 Task: Reply to email with the signature Gabriel Evans with the subject Invitation to a conference from softage.10@softage.net with the message I would like to schedule a call to discuss the proposed changes to the project plan.
Action: Mouse moved to (1137, 189)
Screenshot: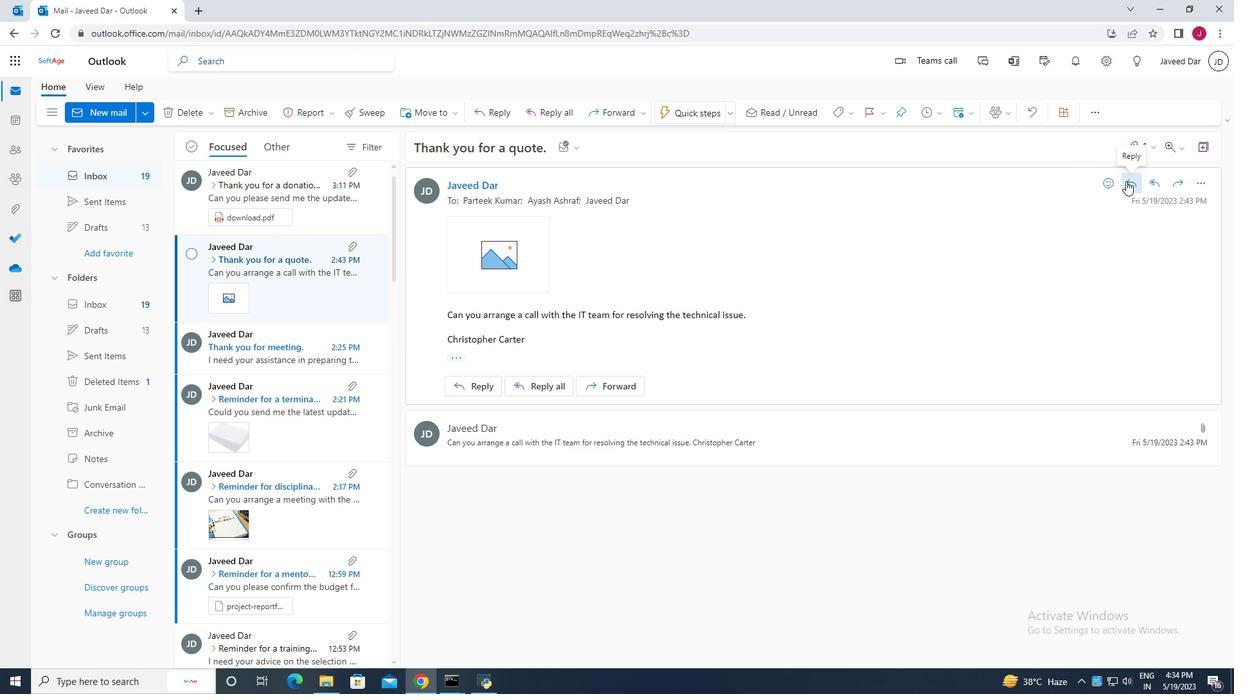 
Action: Mouse pressed left at (1137, 189)
Screenshot: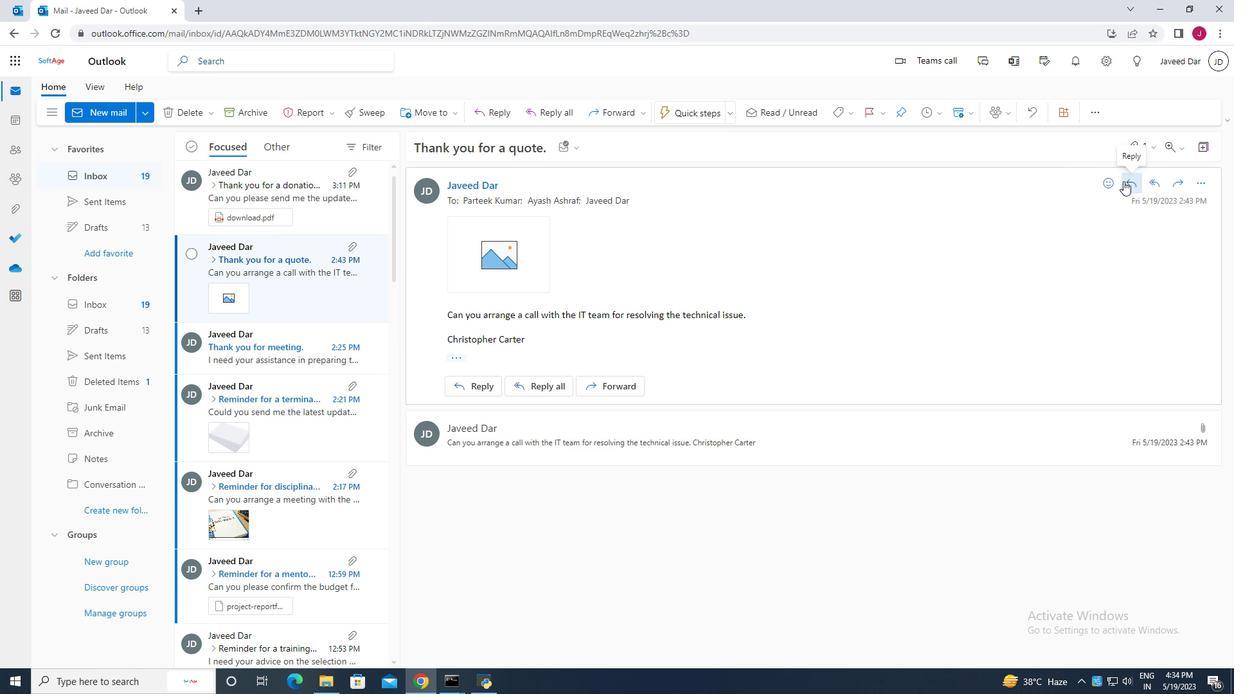 
Action: Mouse moved to (1209, 274)
Screenshot: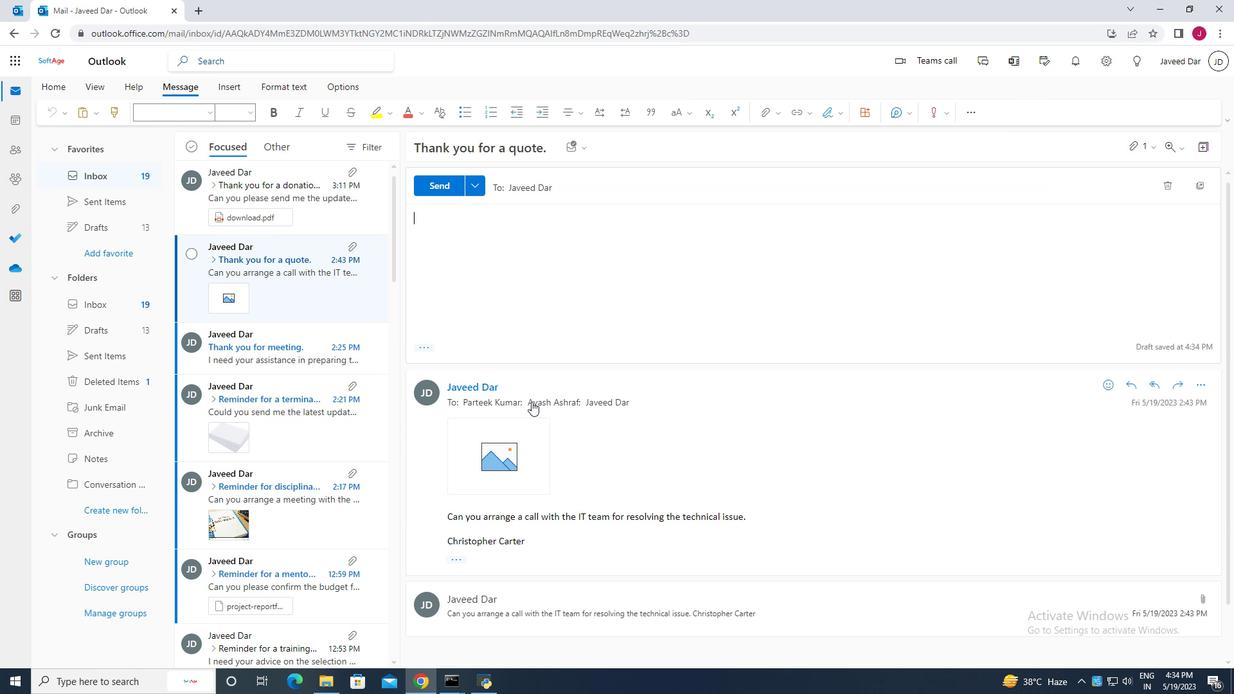 
Action: Mouse pressed left at (1209, 274)
Screenshot: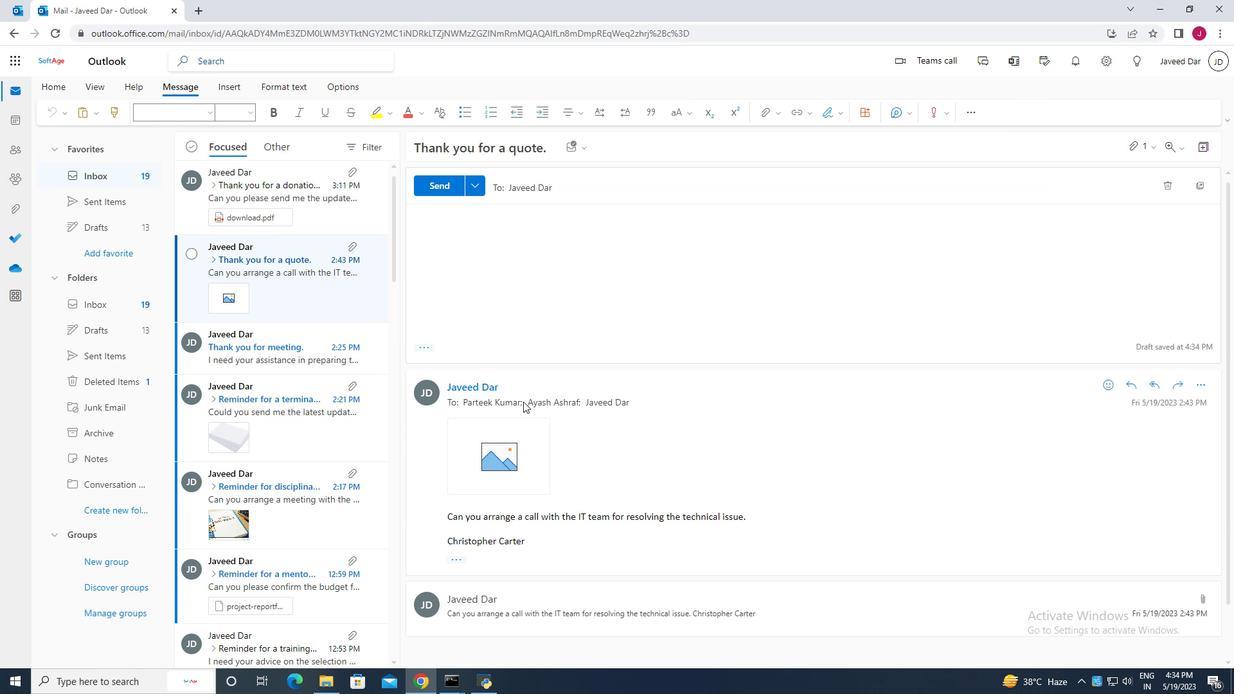 
Action: Mouse moved to (846, 113)
Screenshot: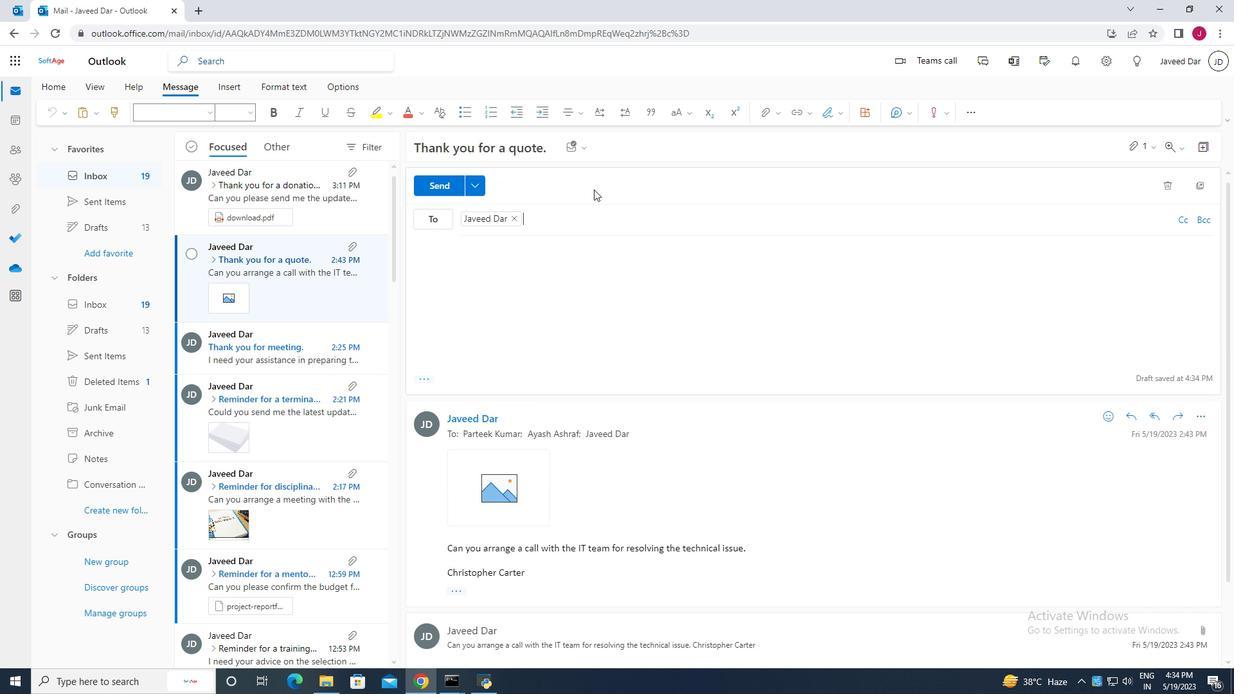 
Action: Mouse pressed left at (846, 113)
Screenshot: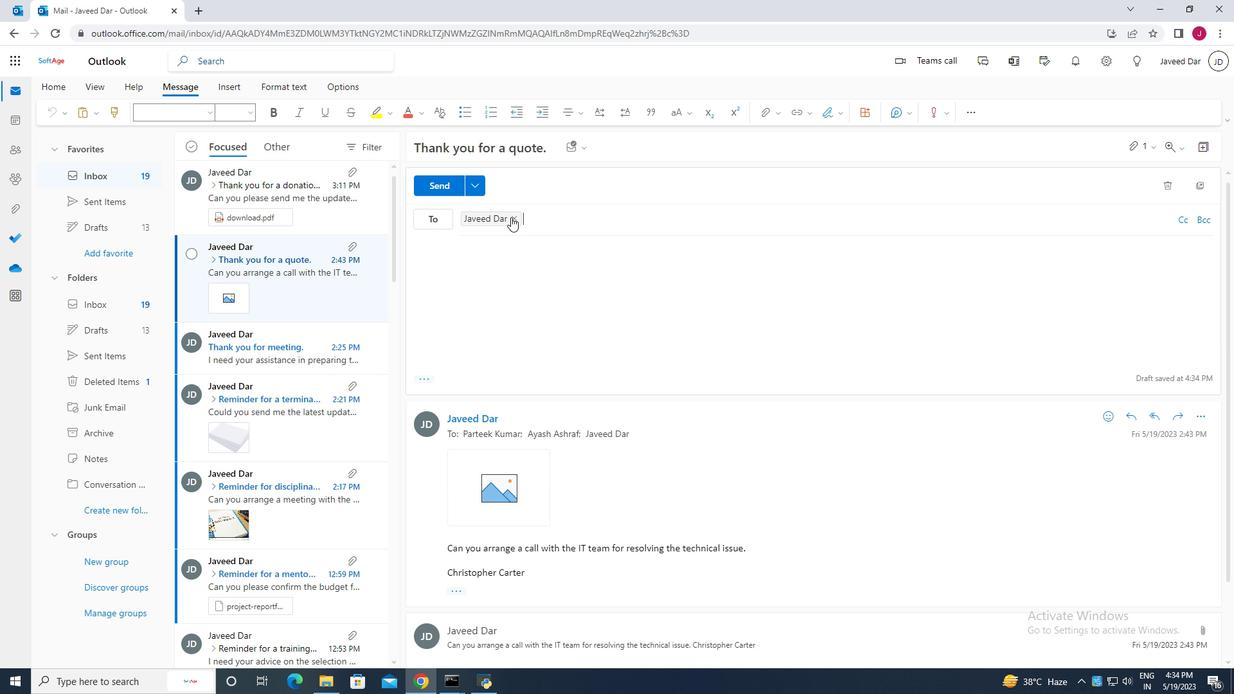 
Action: Mouse moved to (165, 152)
Screenshot: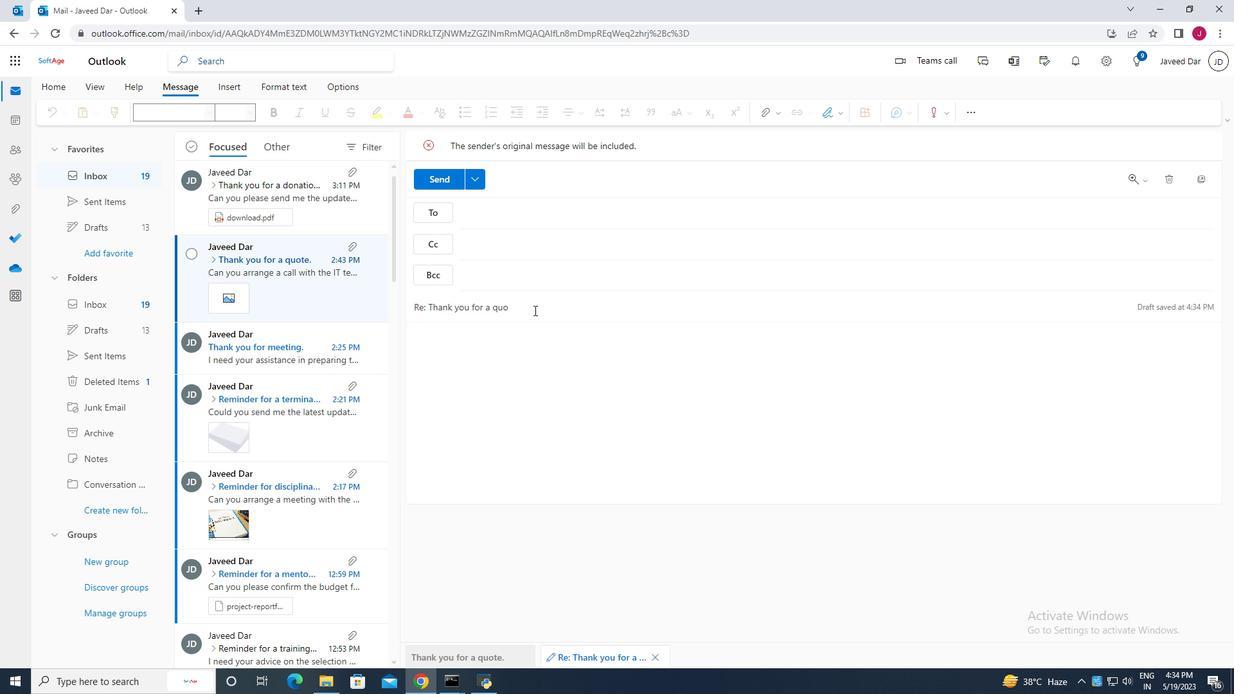 
Action: Mouse pressed left at (165, 152)
Screenshot: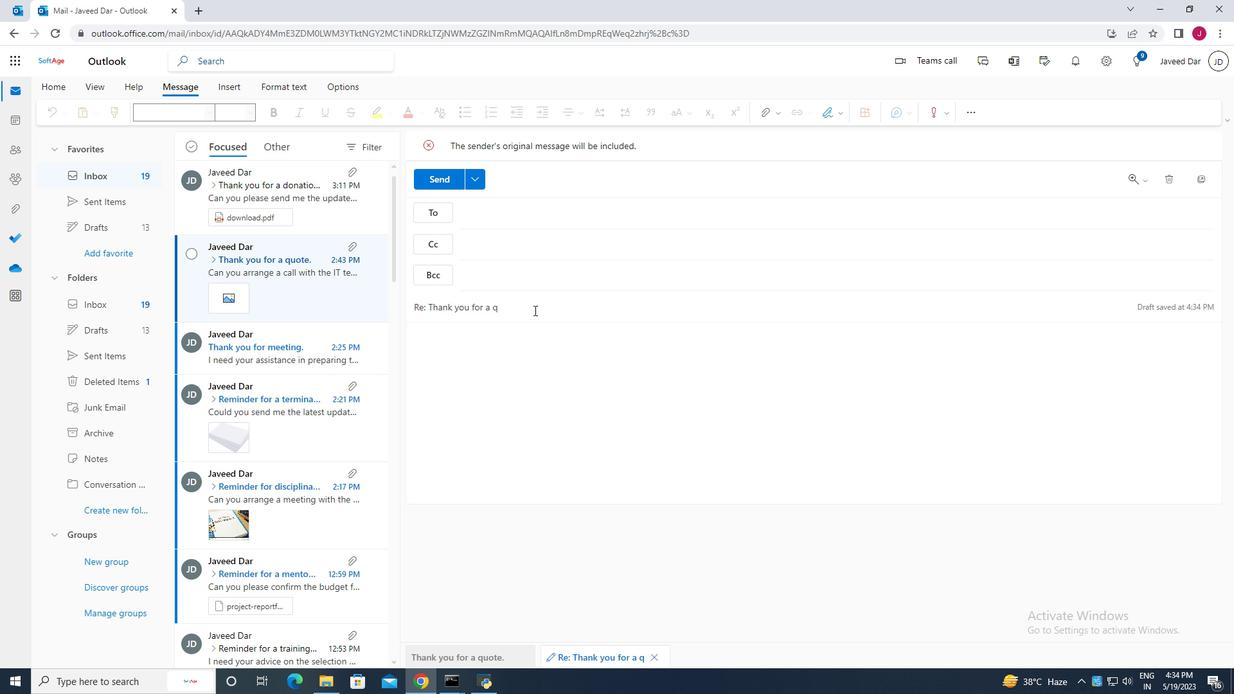 
Action: Mouse moved to (75, 145)
Screenshot: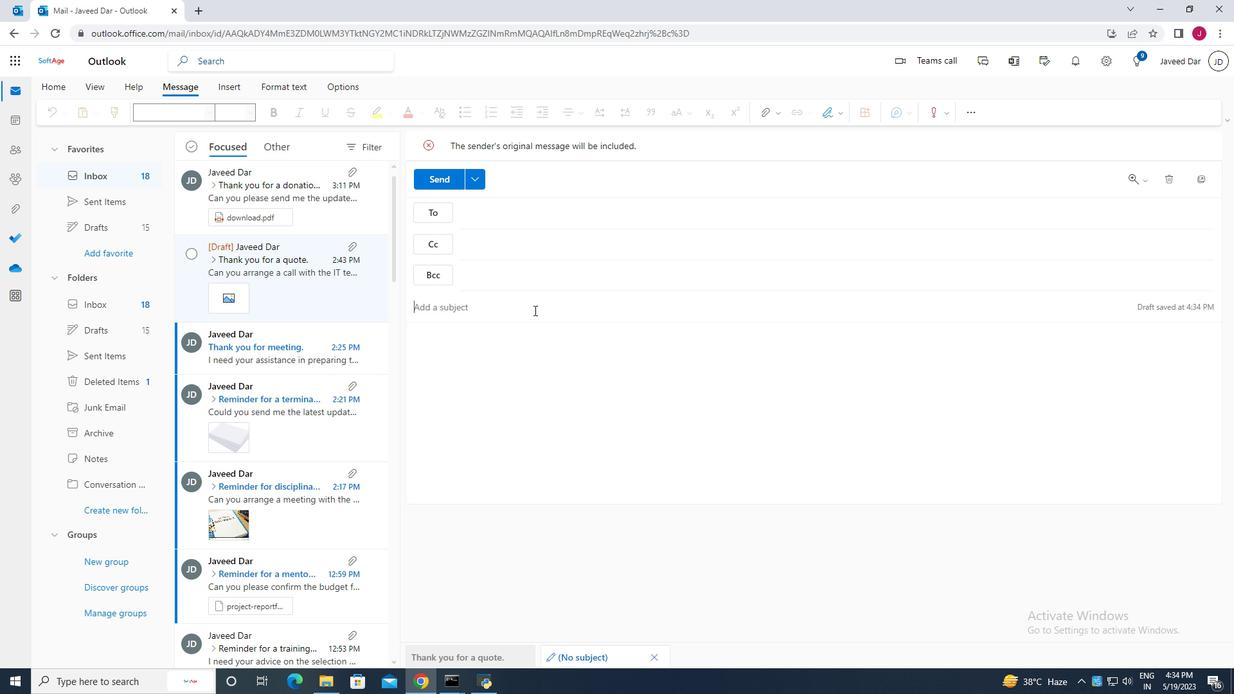 
Action: Mouse pressed left at (75, 145)
Screenshot: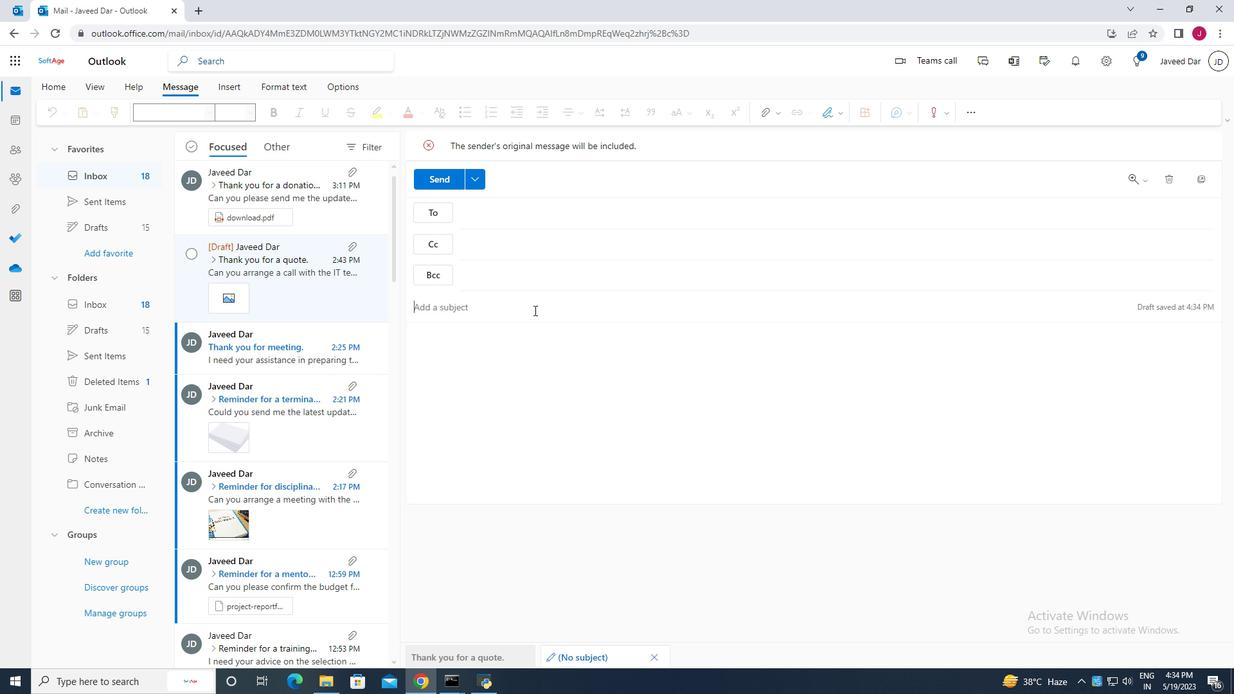 
Action: Mouse moved to (75, 145)
Screenshot: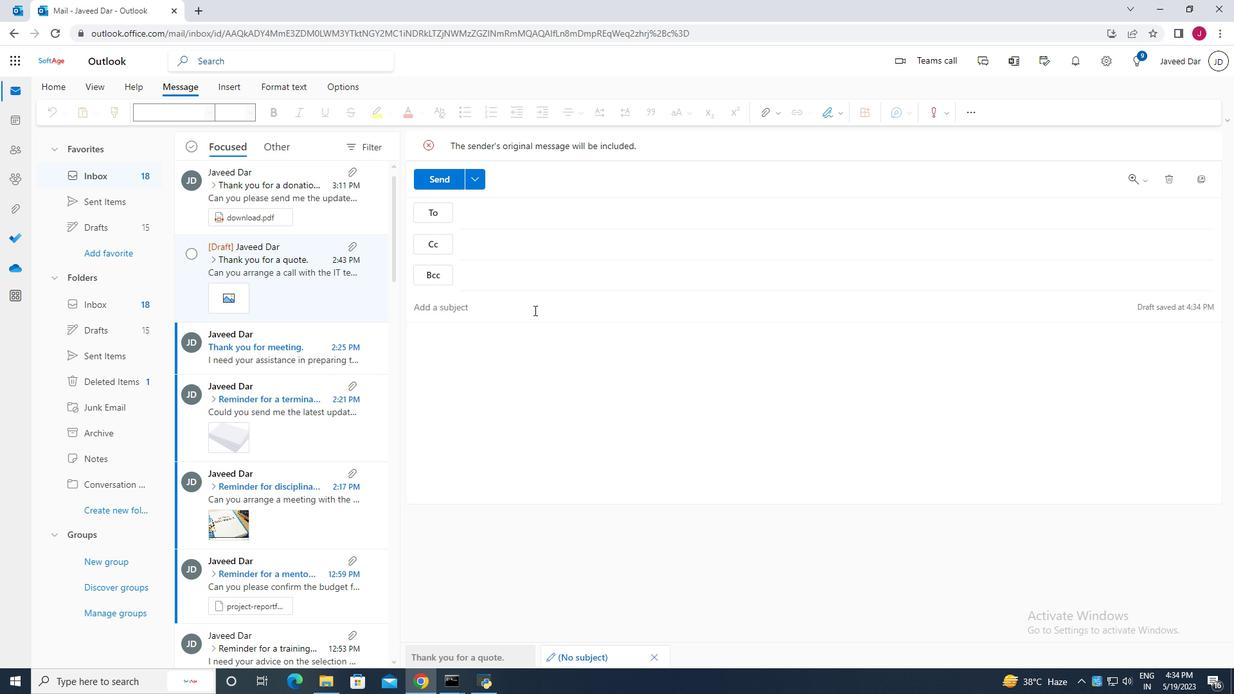
Action: Key pressed <Key.backspace><Key.backspace><Key.backspace><Key.backspace><Key.caps_lock>I<Key.caps_lock>nvitation<Key.space>to<Key.space>a<Key.space>conference<Key.space>
Screenshot: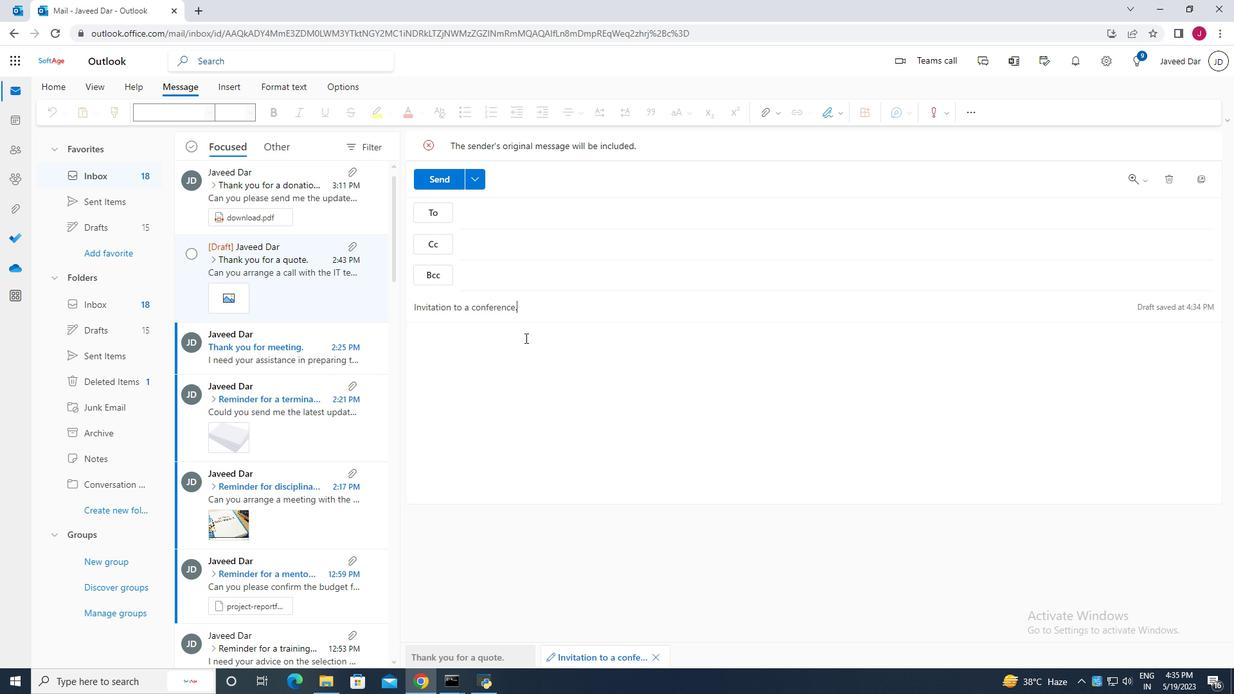 
Action: Mouse moved to (105, 169)
Screenshot: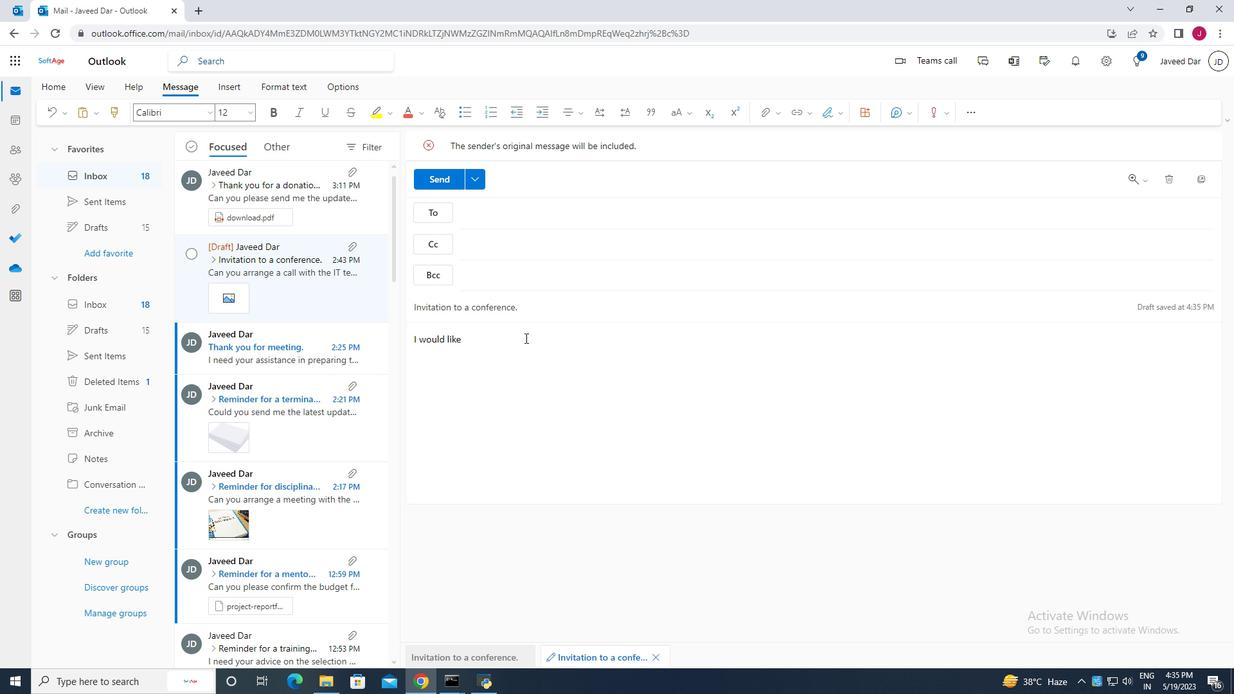 
Action: Mouse pressed left at (105, 169)
Screenshot: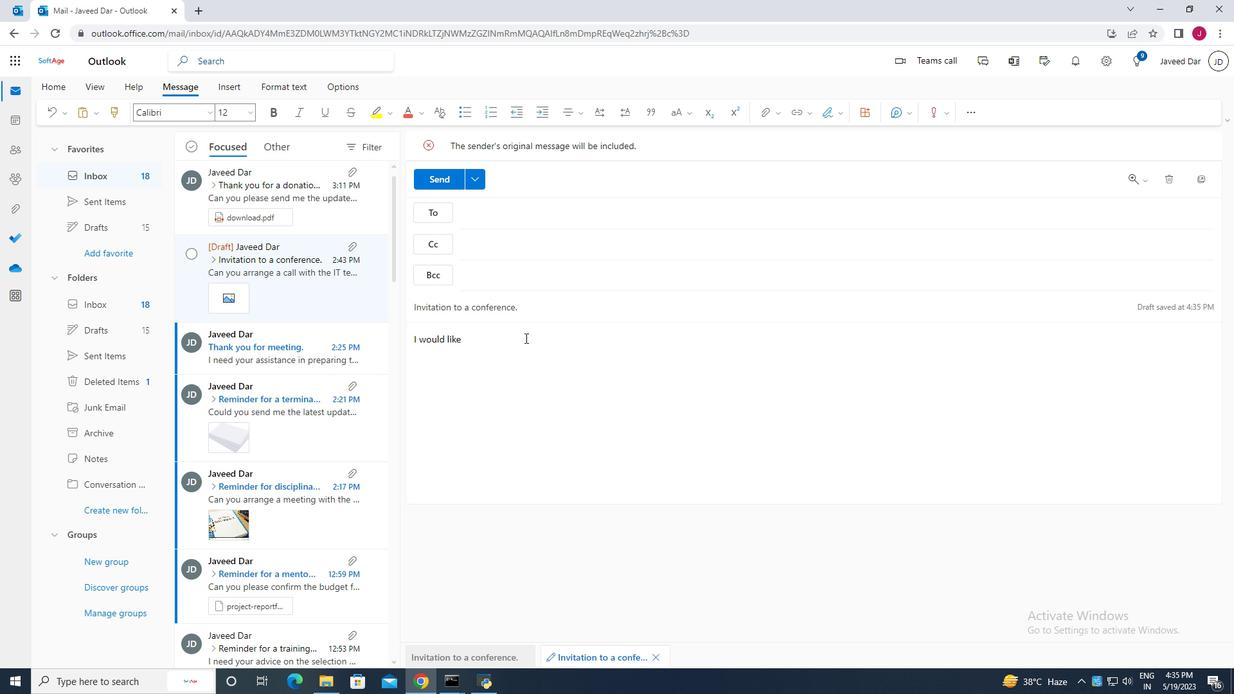 
Action: Key pressed <Key.caps_lock>I<Key.caps_lock><Key.space>would<Key.space>like<Key.space>to<Key.space>shedule<Key.space>a<Key.space>call<Key.space>to<Key.space>discuss<Key.space>the<Key.space>proposed<Key.space>changes<Key.space>to<Key.space>the<Key.space>prog<Key.backspace>ject<Key.space>plan<Key.space><Key.backspace>.
Screenshot: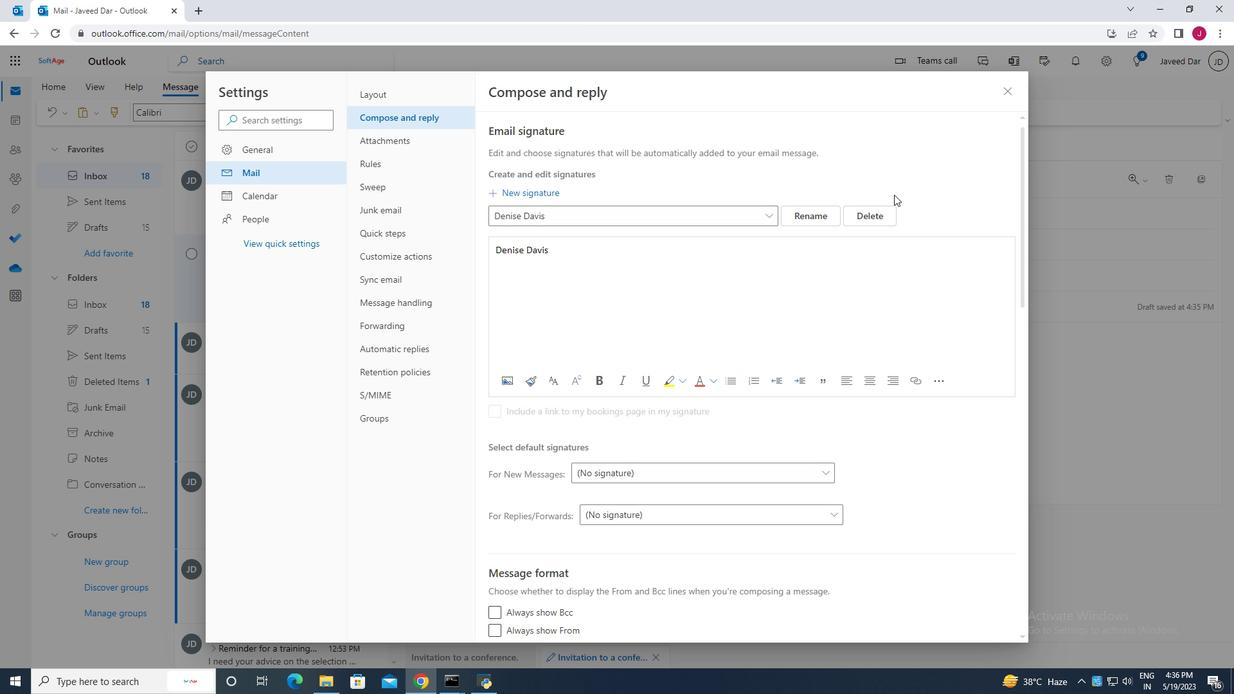 
Action: Mouse moved to (805, 71)
Screenshot: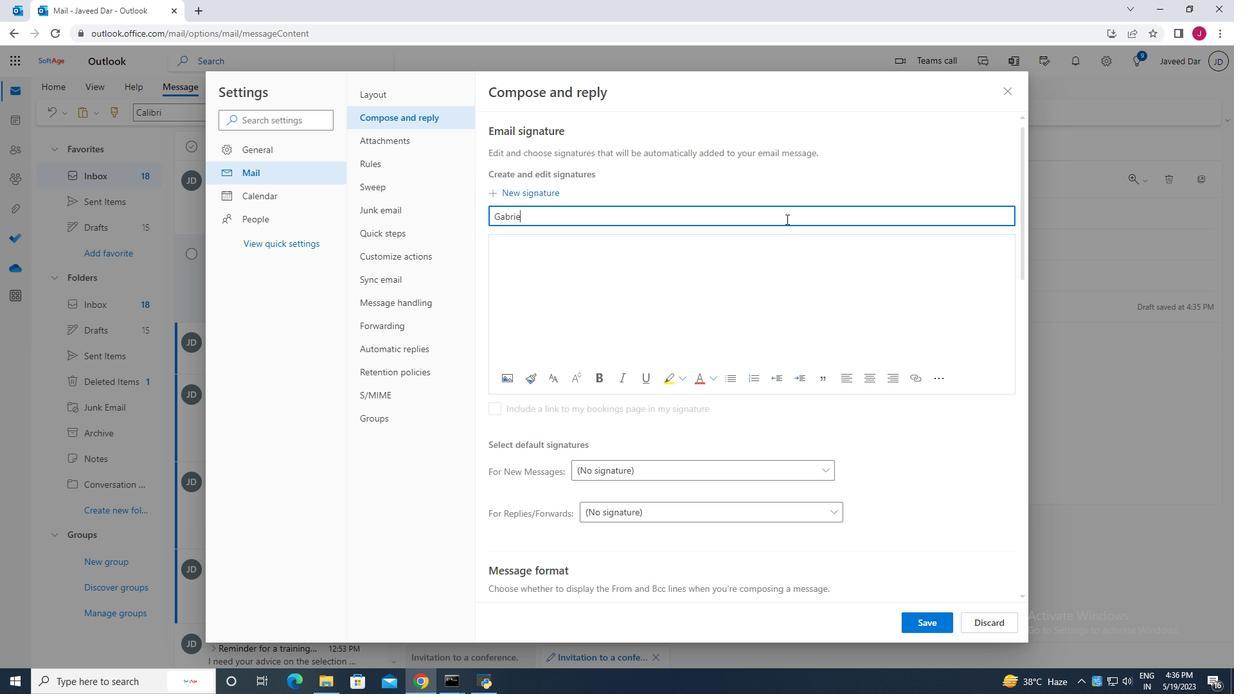 
Action: Mouse pressed left at (805, 71)
Screenshot: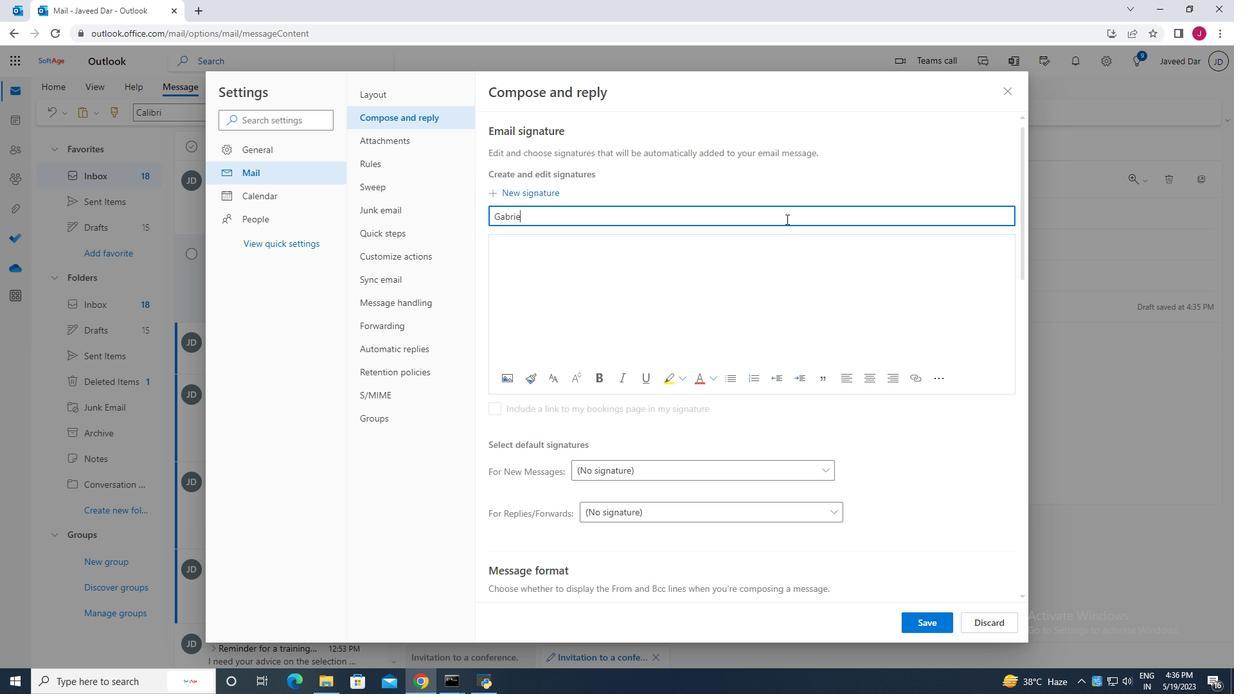 
Action: Mouse moved to (767, 221)
Screenshot: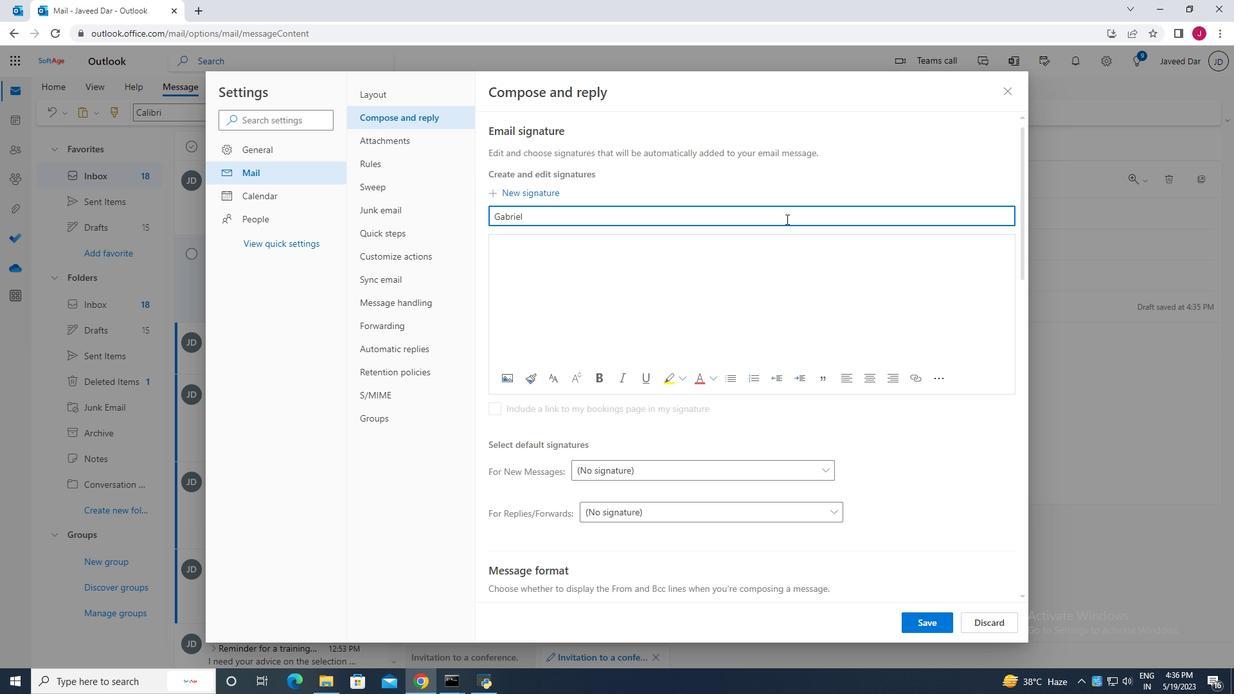 
Action: Mouse pressed left at (767, 221)
Screenshot: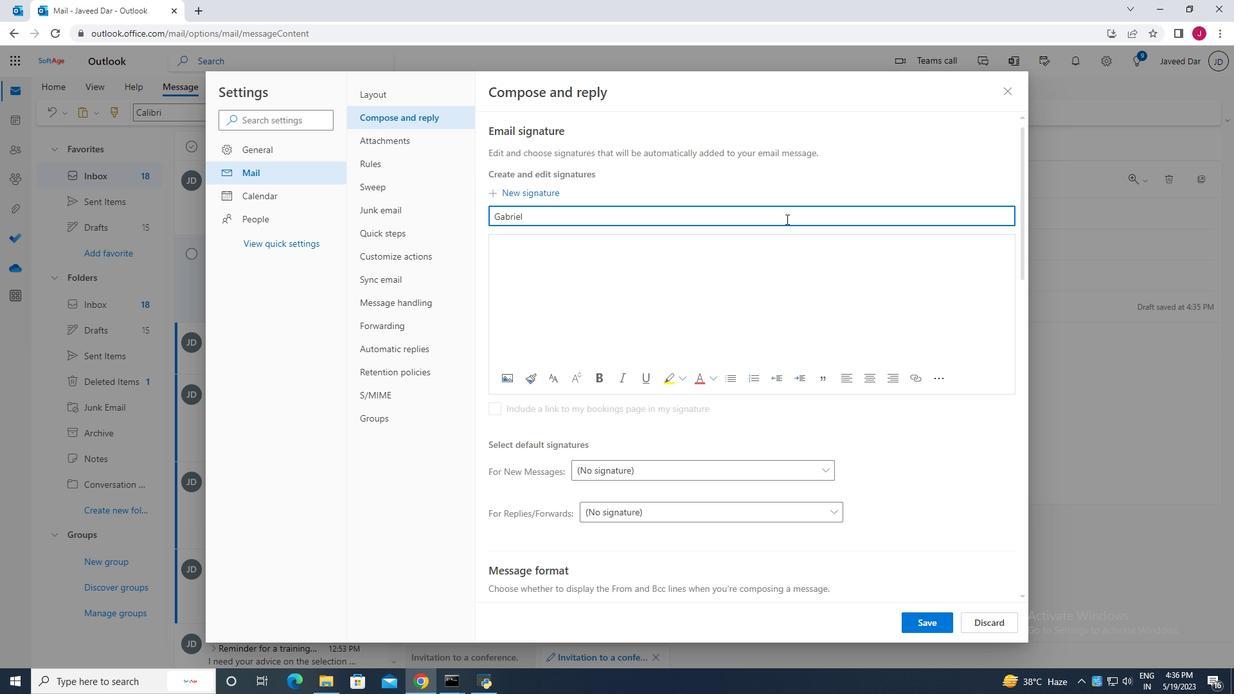 
Action: Mouse moved to (549, 187)
Screenshot: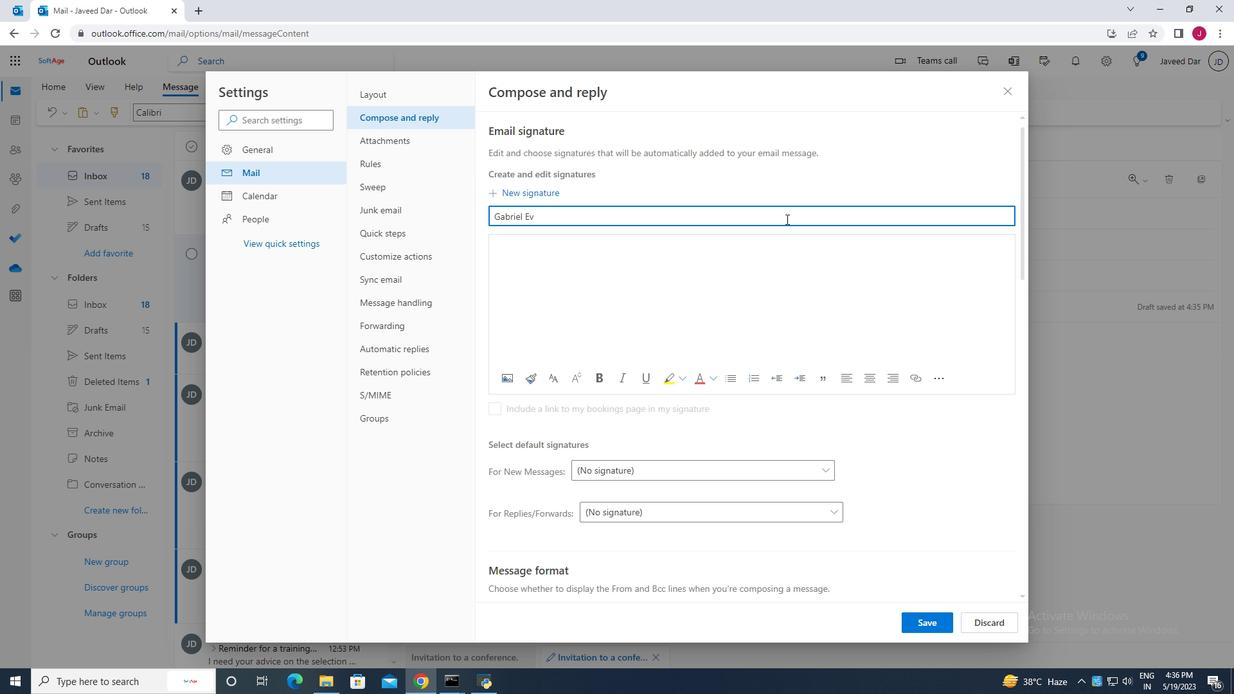 
Action: Mouse pressed left at (549, 187)
Screenshot: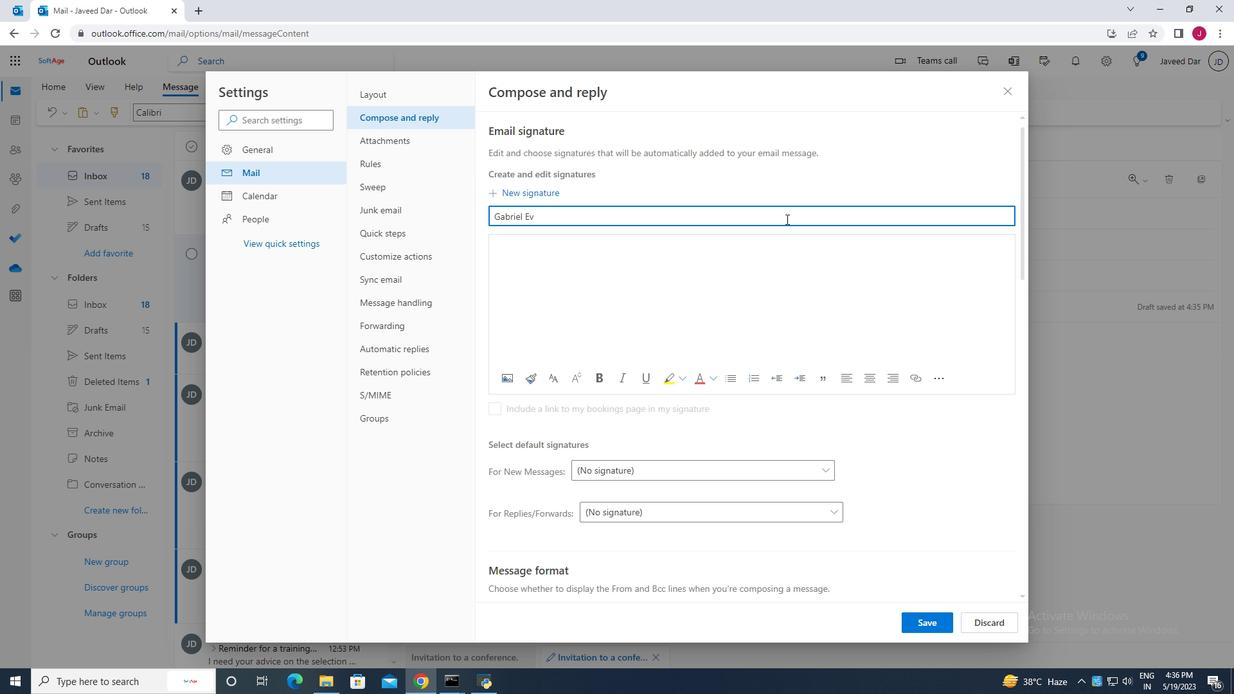 
Action: Mouse moved to (554, 211)
Screenshot: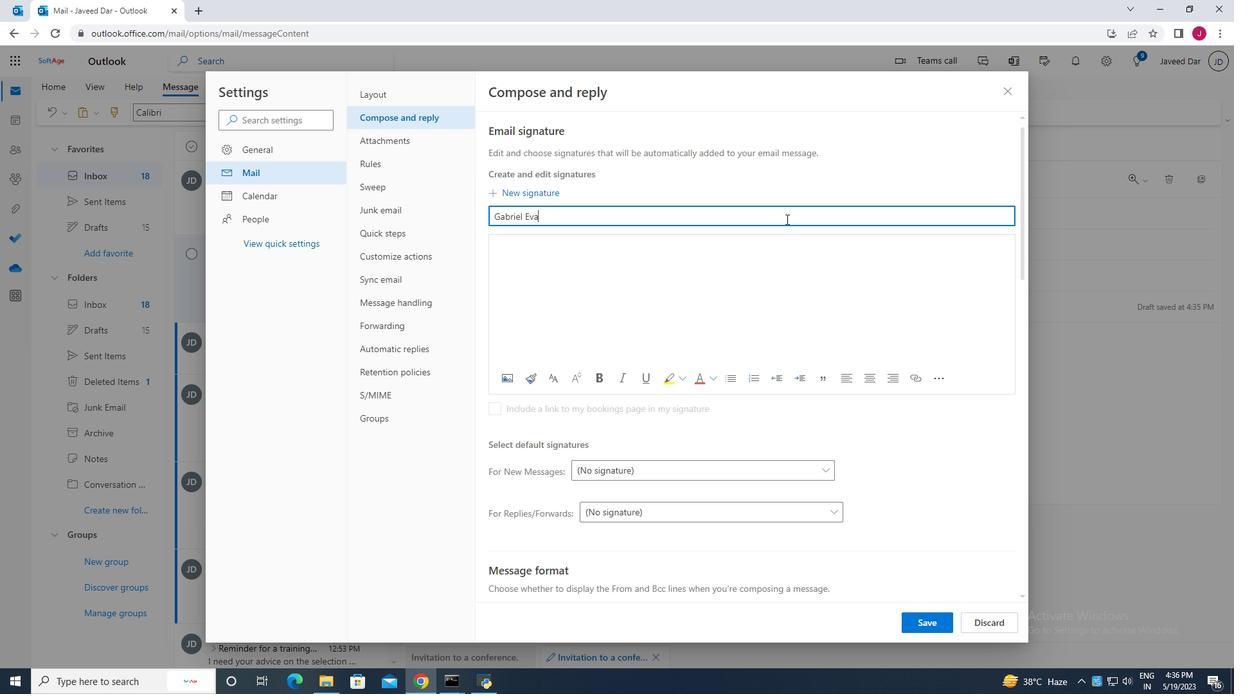 
Action: Mouse pressed left at (554, 211)
Screenshot: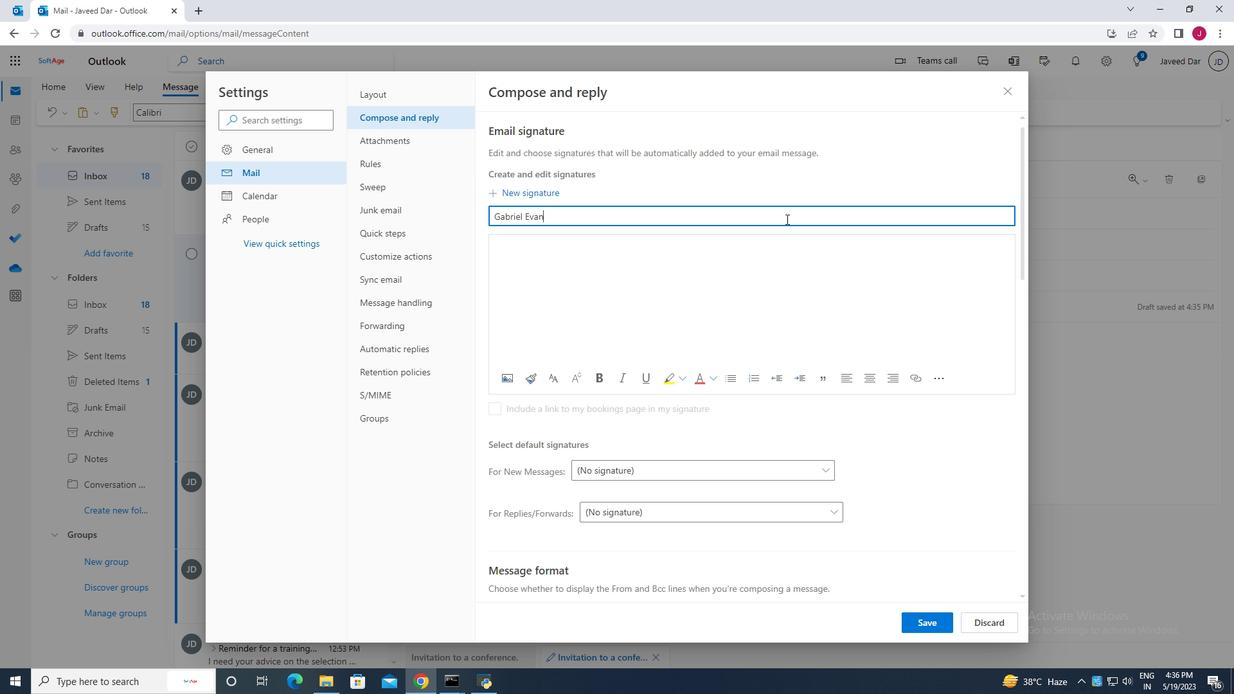 
Action: Key pressed <Key.caps_lock>G<Key.caps_lock>abriel<Key.space><Key.caps_lock>E<Key.caps_lock>vans
Screenshot: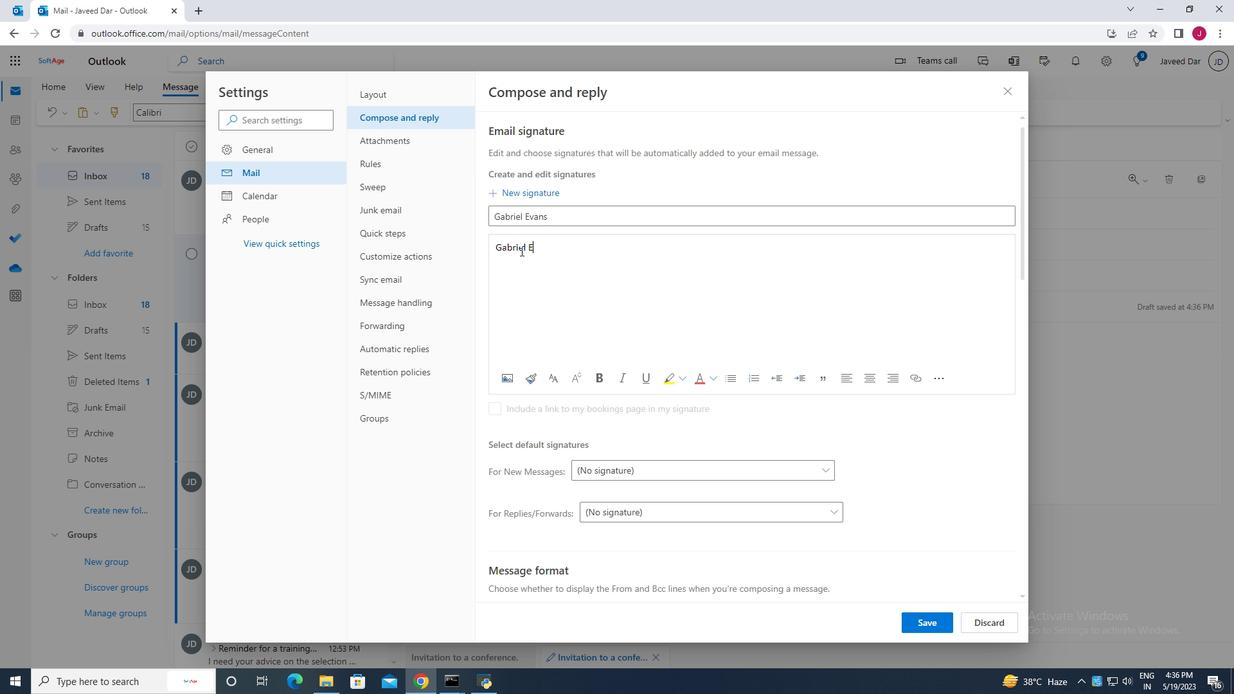 
Action: Mouse moved to (545, 246)
Screenshot: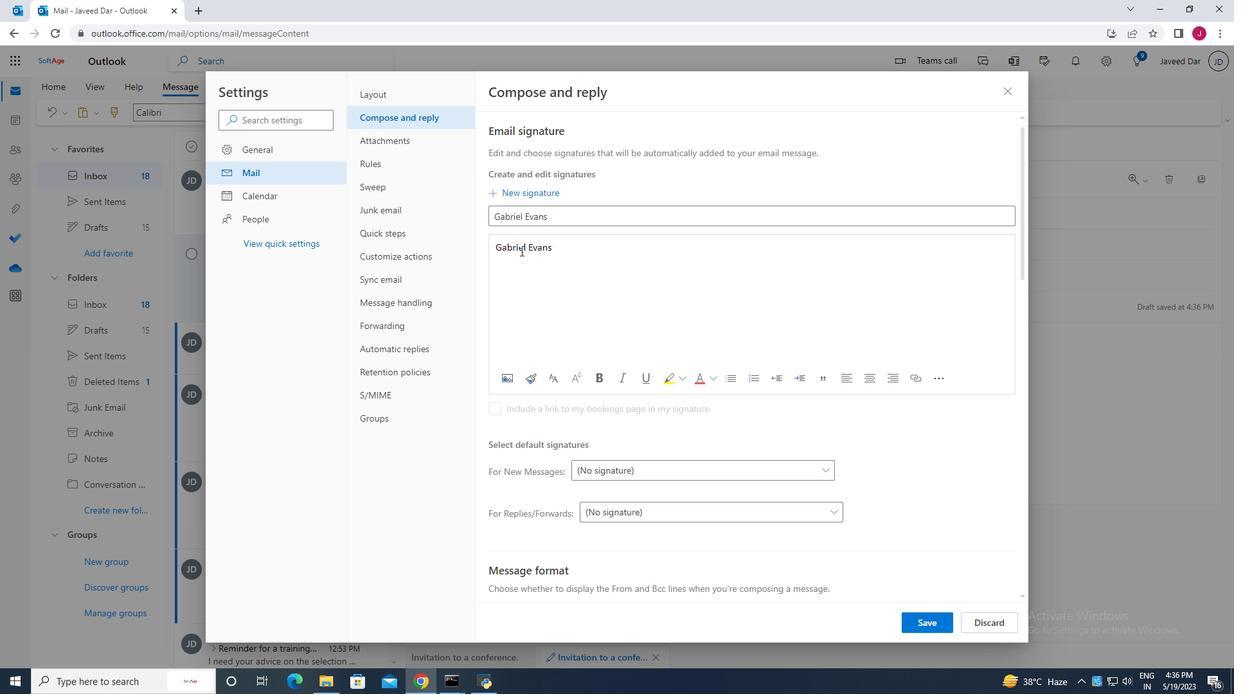 
Action: Mouse pressed left at (545, 246)
Screenshot: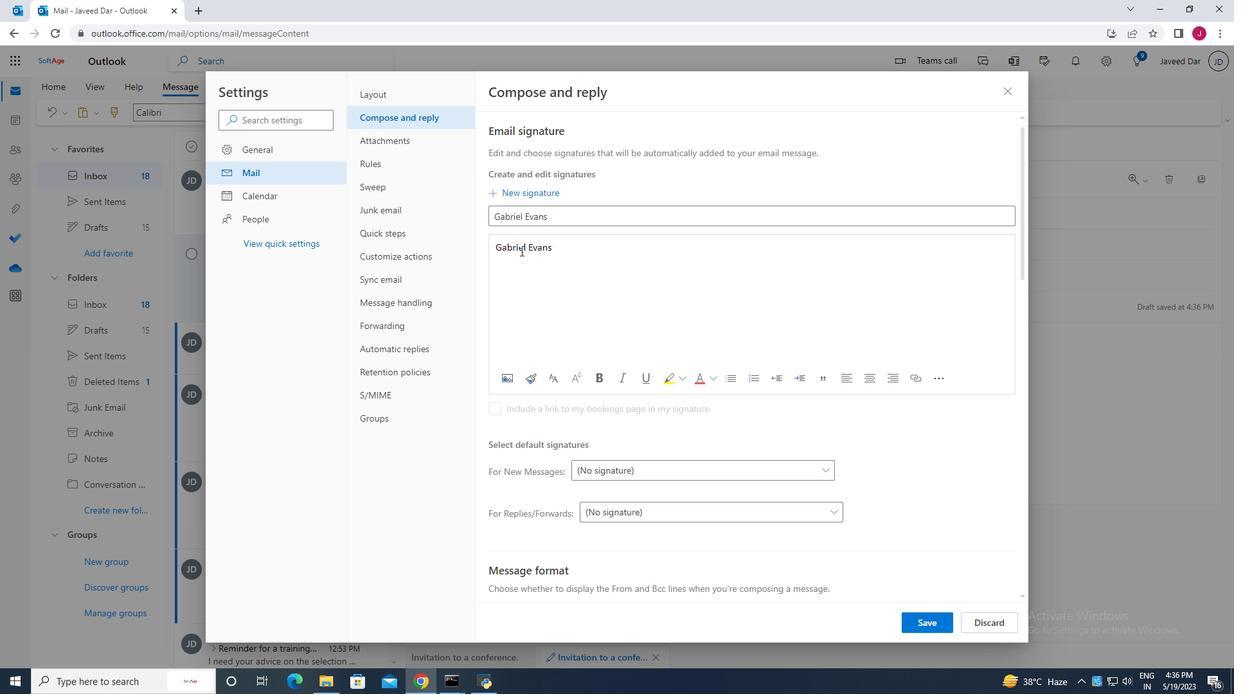 
Action: Key pressed <Key.caps_lock>G<Key.caps_lock>abriel<Key.space><Key.caps_lock>E<Key.caps_lock>vans
Screenshot: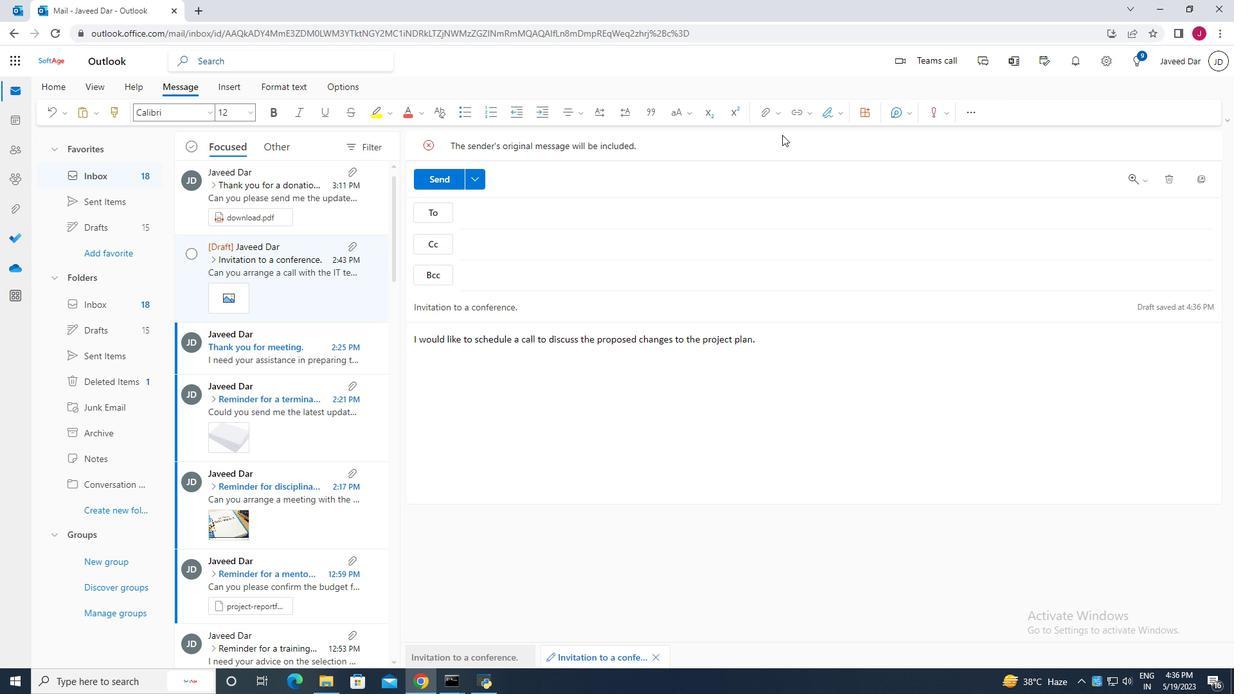 
Action: Mouse moved to (928, 631)
Screenshot: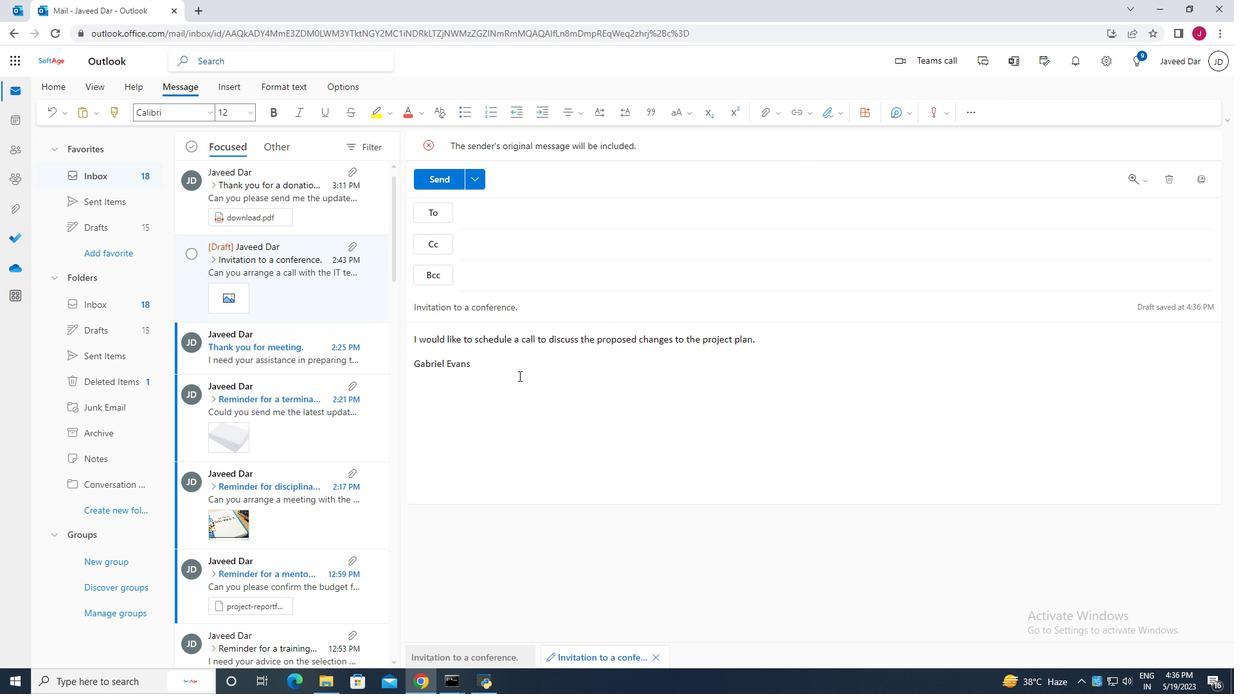 
Action: Mouse pressed left at (928, 631)
Screenshot: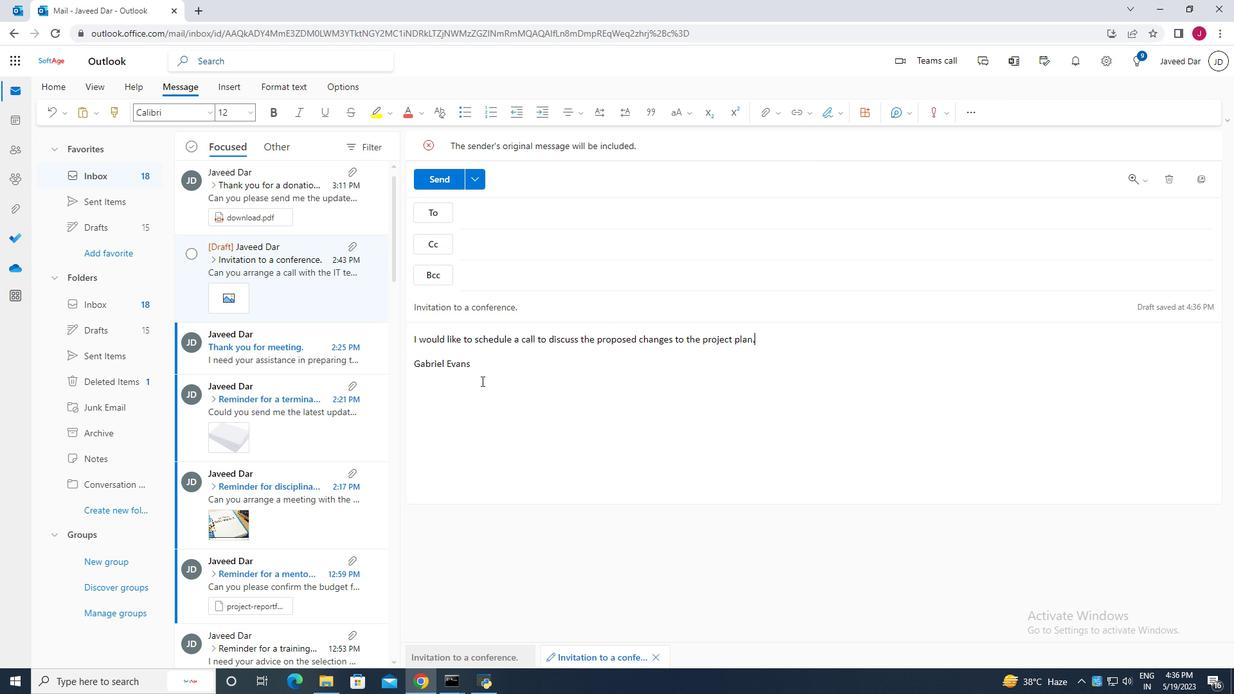 
Action: Mouse moved to (1013, 86)
Screenshot: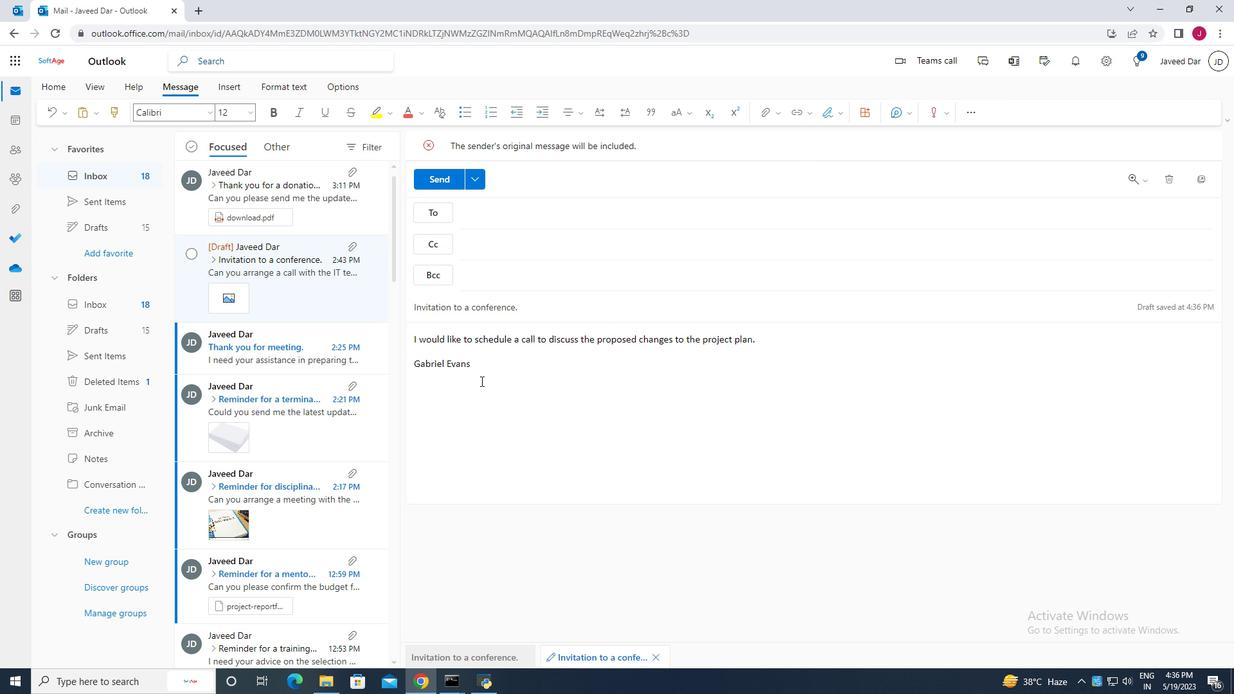 
Action: Mouse pressed left at (1013, 86)
Screenshot: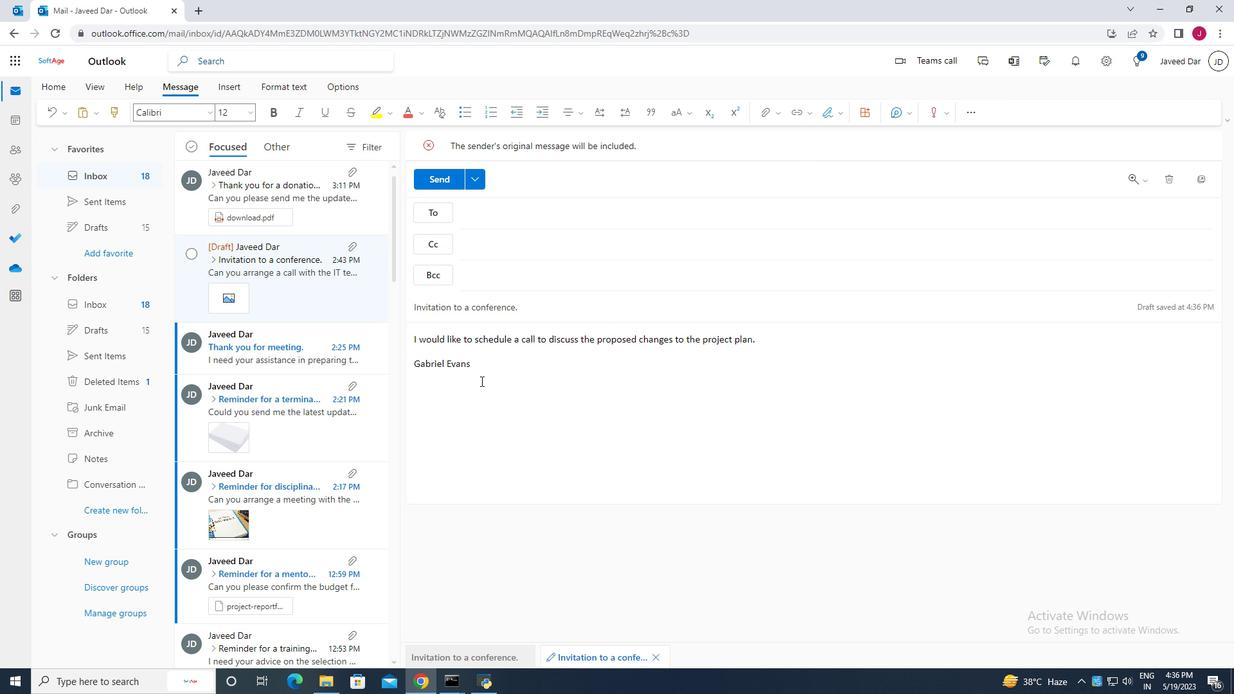 
Action: Mouse moved to (798, 81)
Screenshot: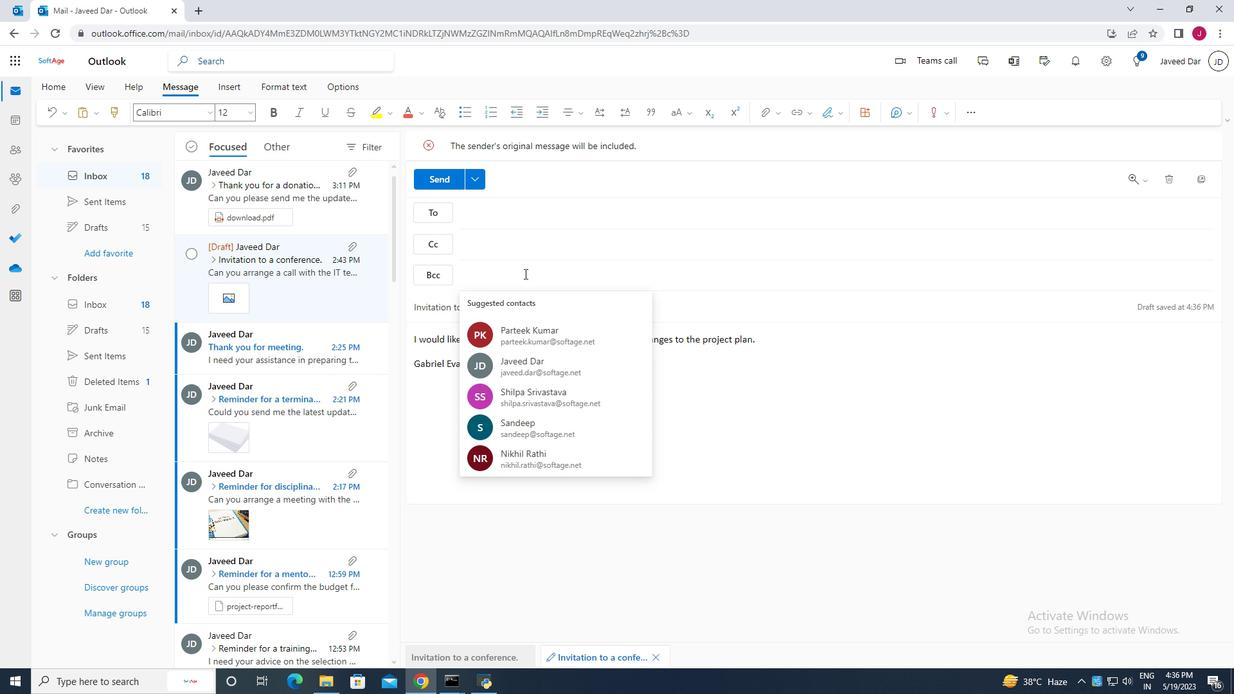 
Action: Mouse pressed left at (798, 81)
Screenshot: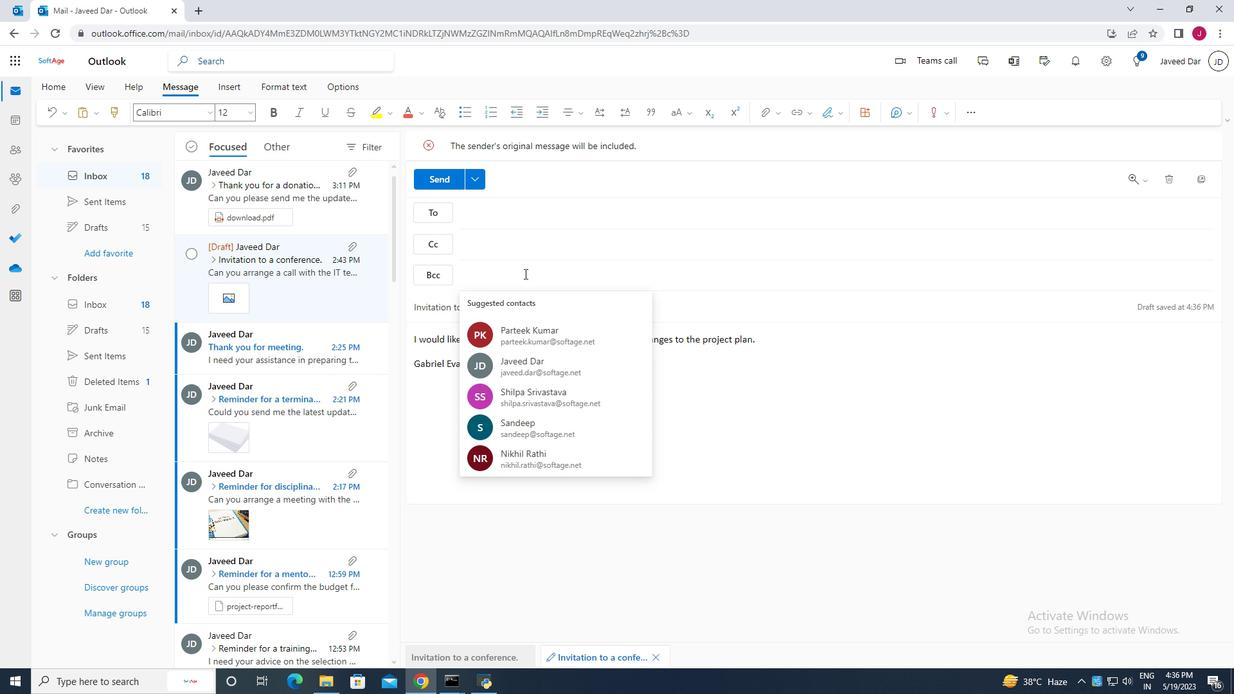 
Action: Mouse moved to (757, 218)
Screenshot: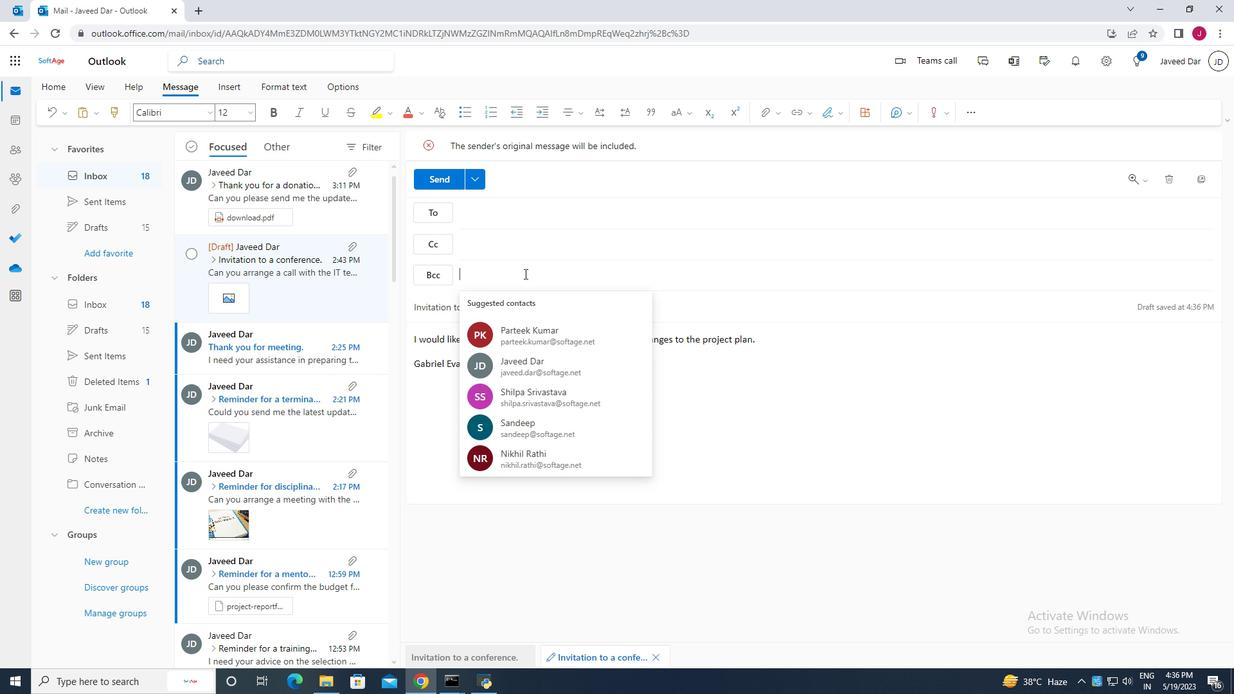 
Action: Mouse pressed left at (757, 218)
Screenshot: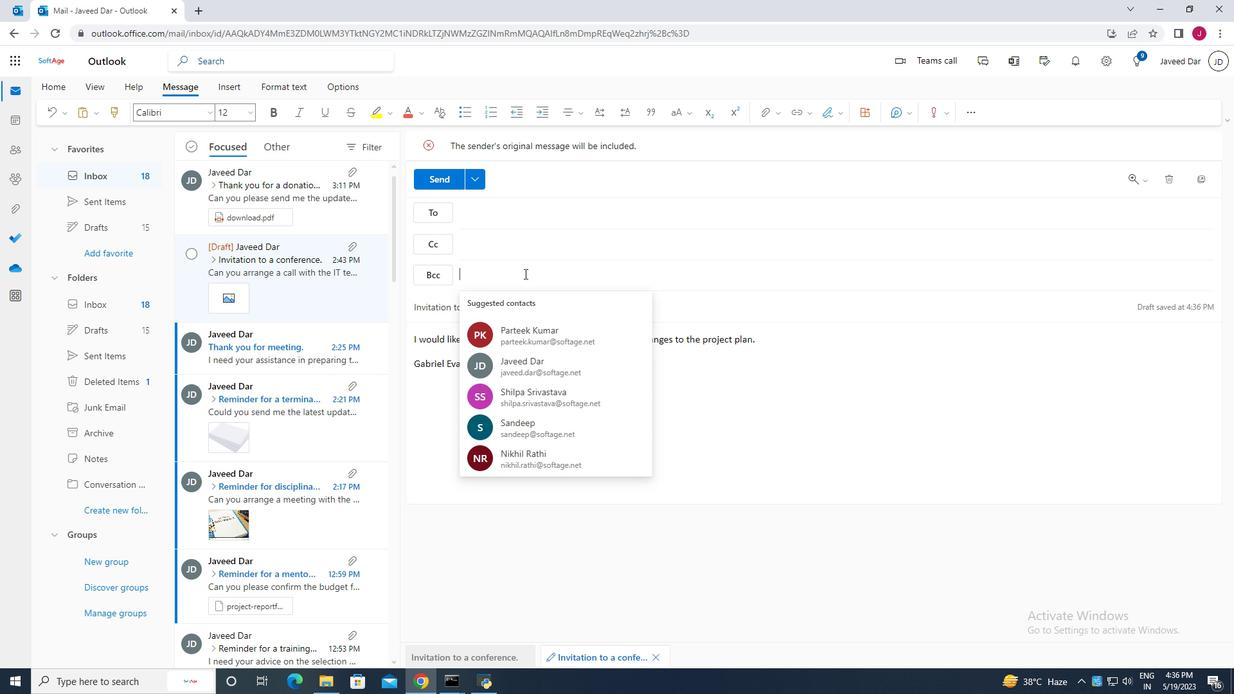
Action: Mouse moved to (168, 111)
Screenshot: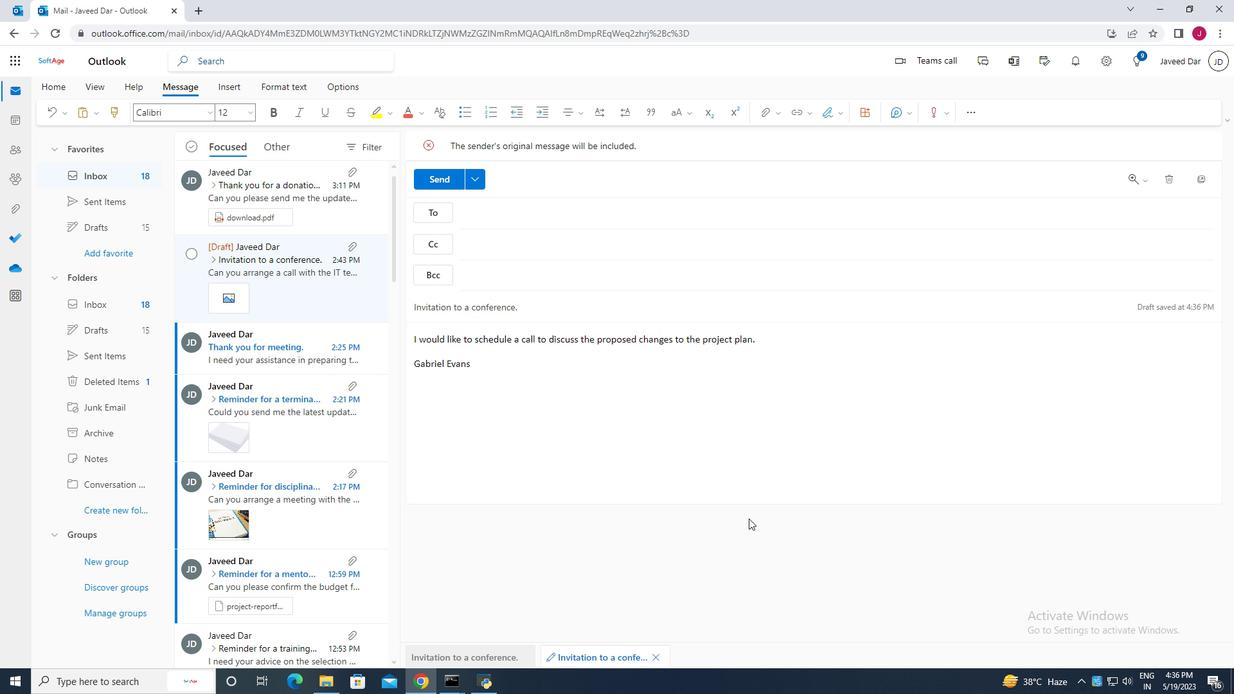 
Action: Mouse pressed left at (168, 111)
Screenshot: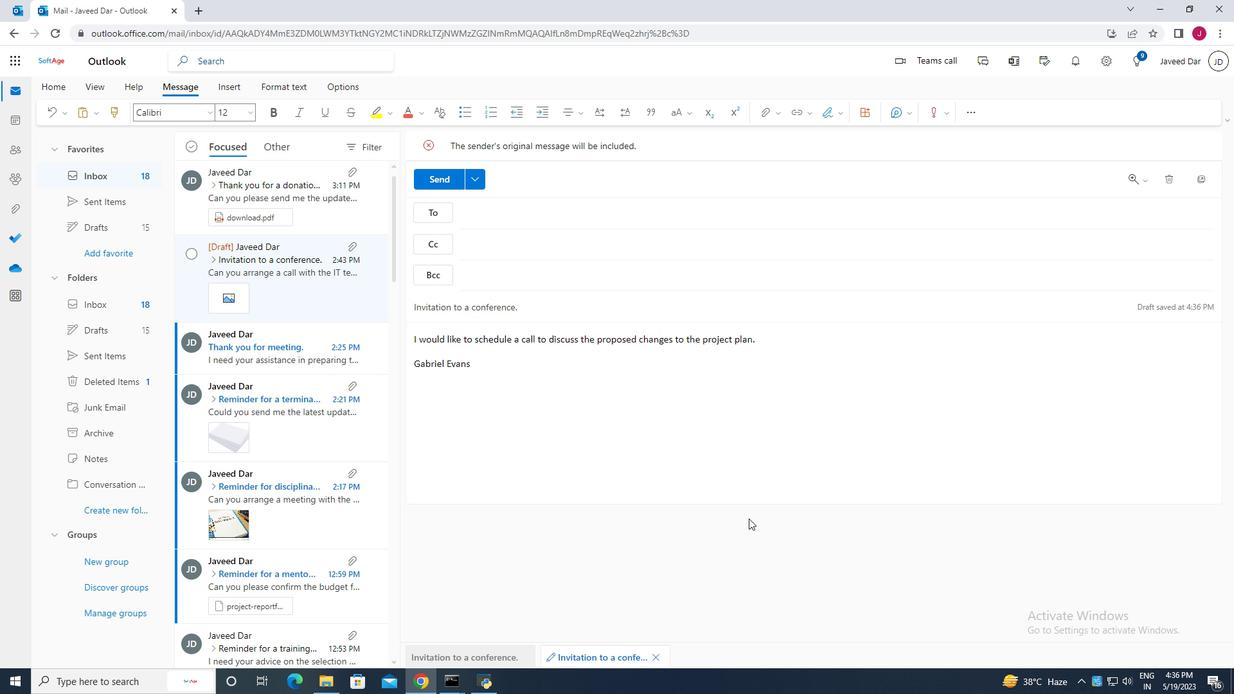 
Action: Mouse moved to (140, 140)
Screenshot: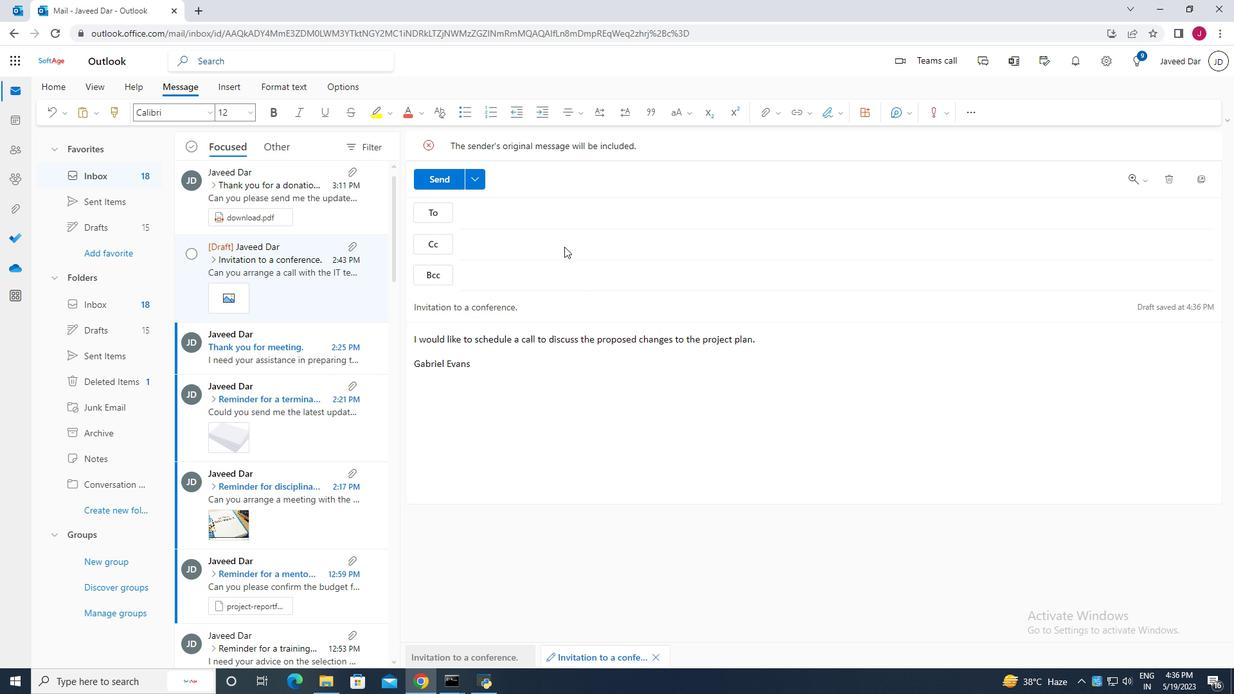 
Action: Mouse pressed left at (140, 140)
Screenshot: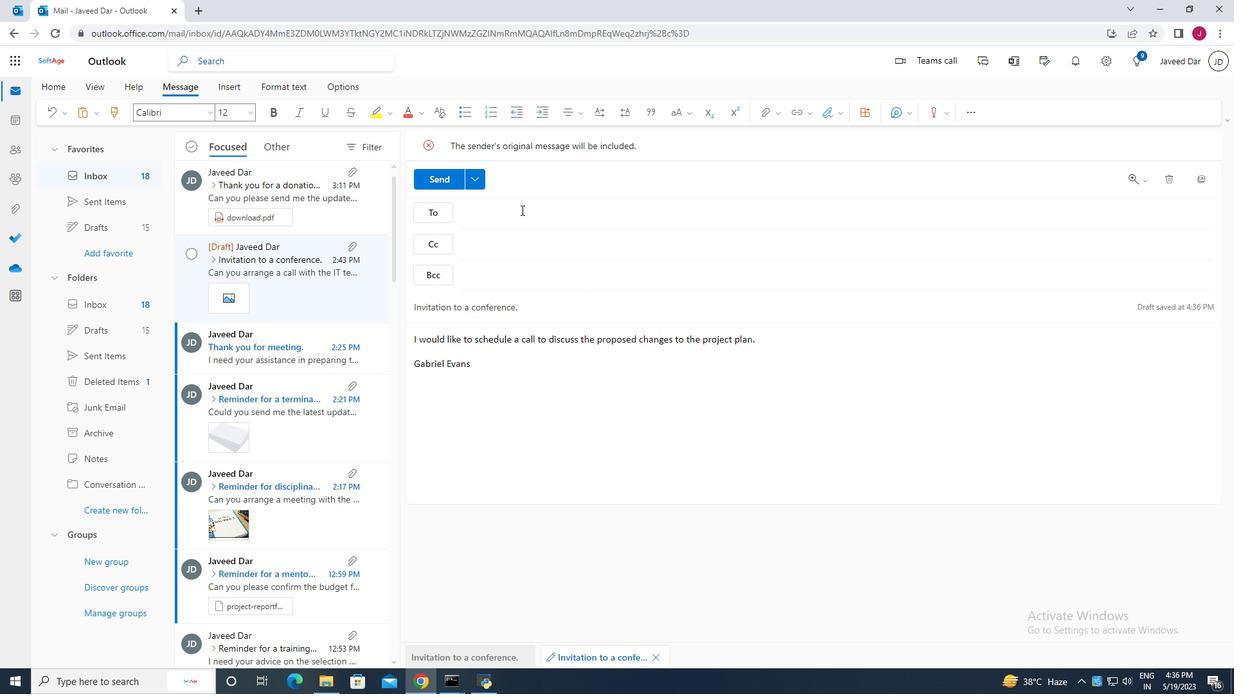 
Action: Mouse moved to (103, 138)
Screenshot: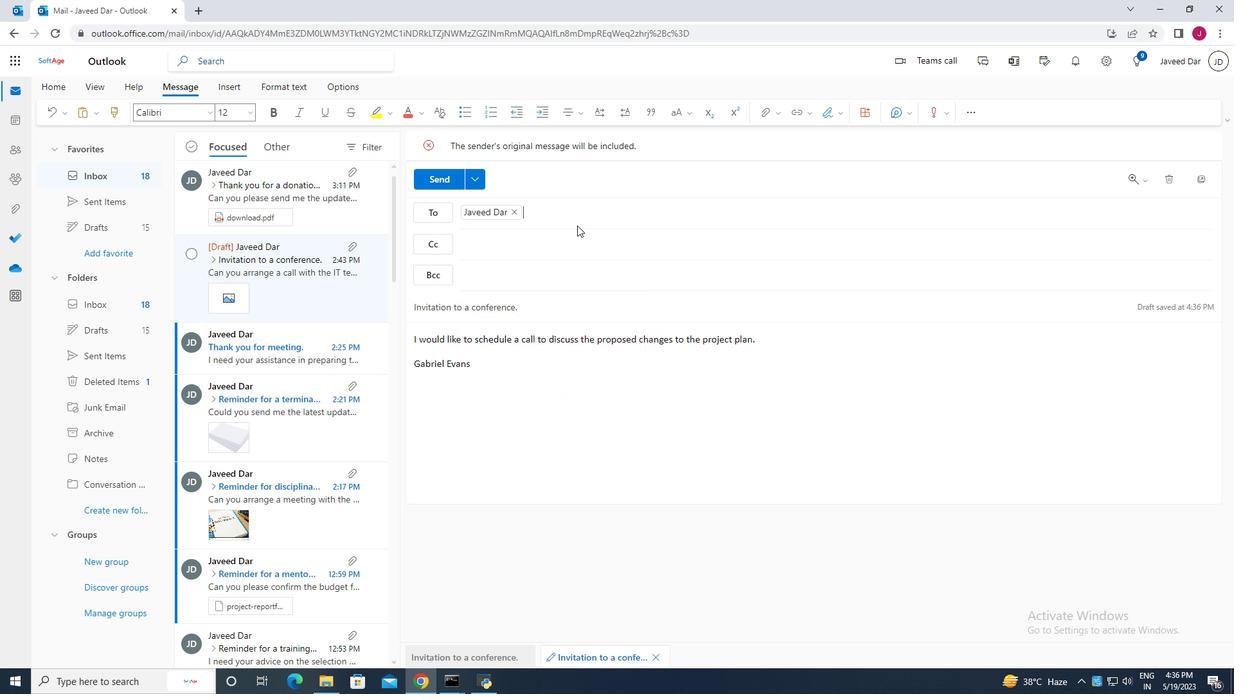 
Action: Mouse pressed left at (103, 138)
Screenshot: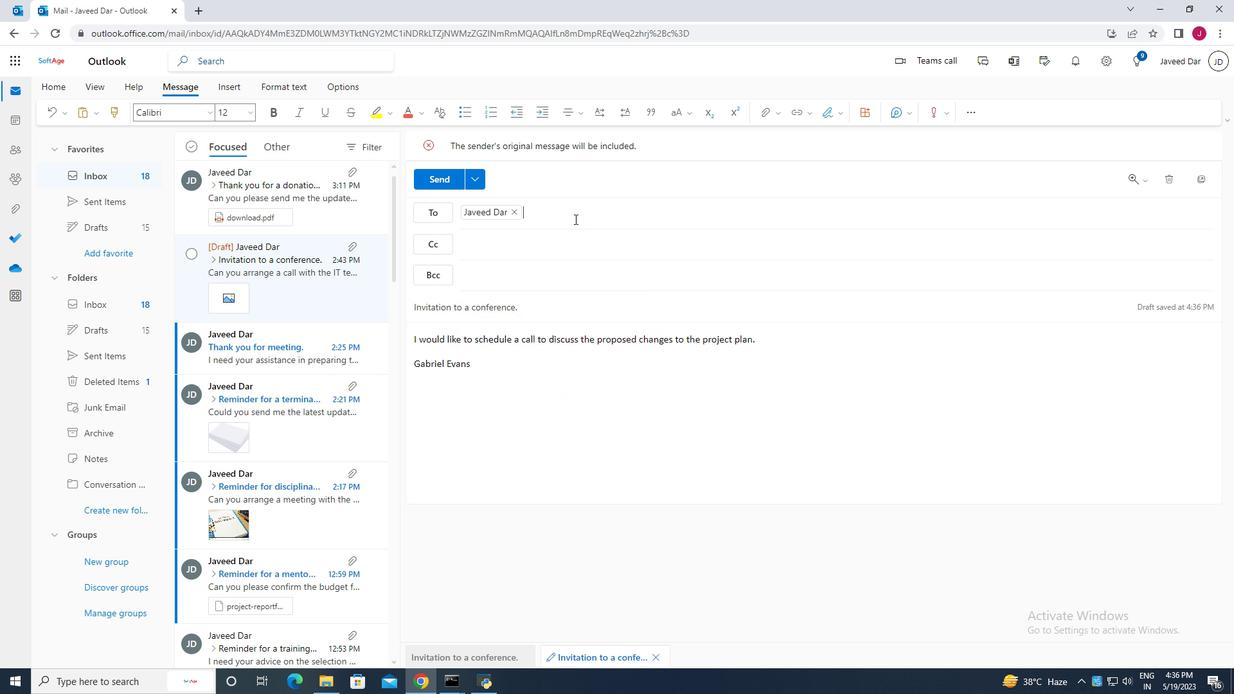 
Action: Mouse moved to (100, 139)
Screenshot: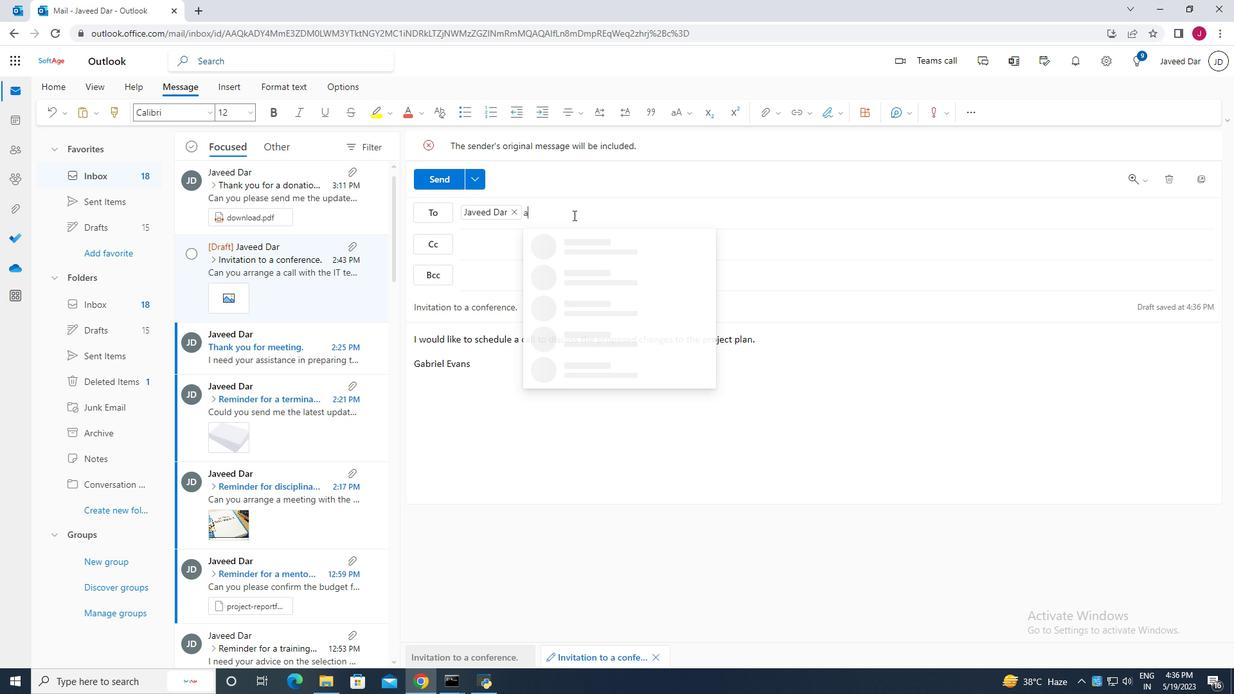 
Action: Mouse pressed left at (100, 139)
Screenshot: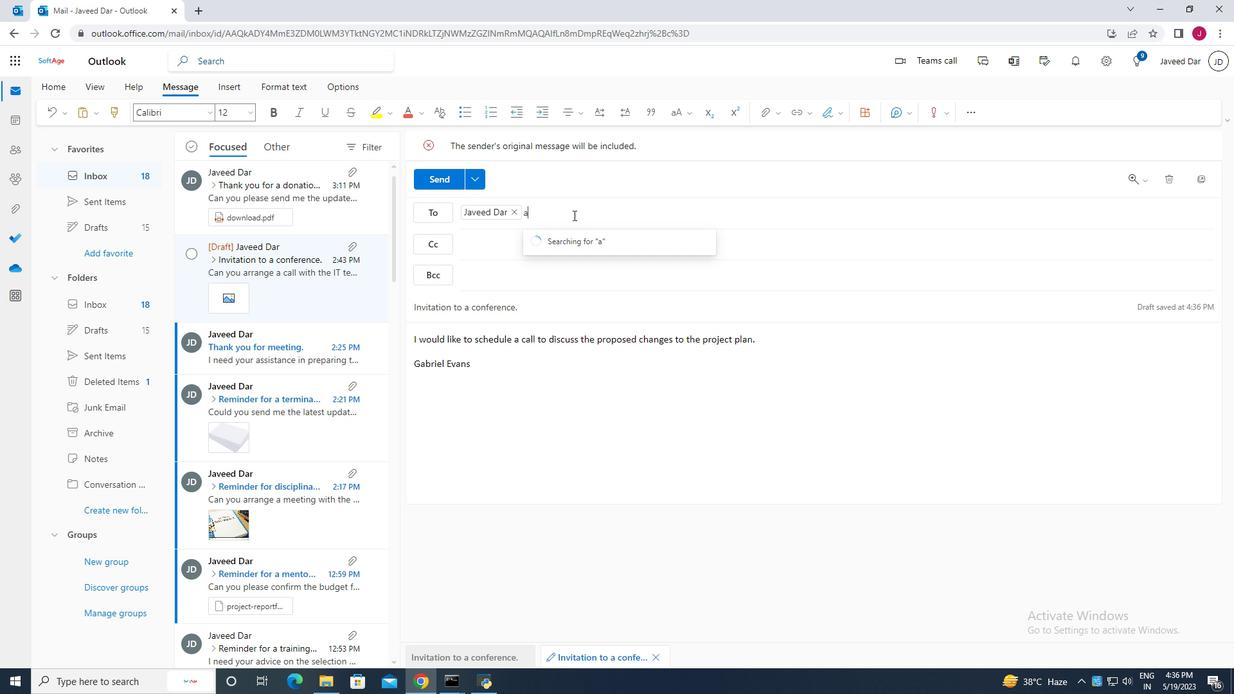 
Action: Mouse moved to (102, 139)
Screenshot: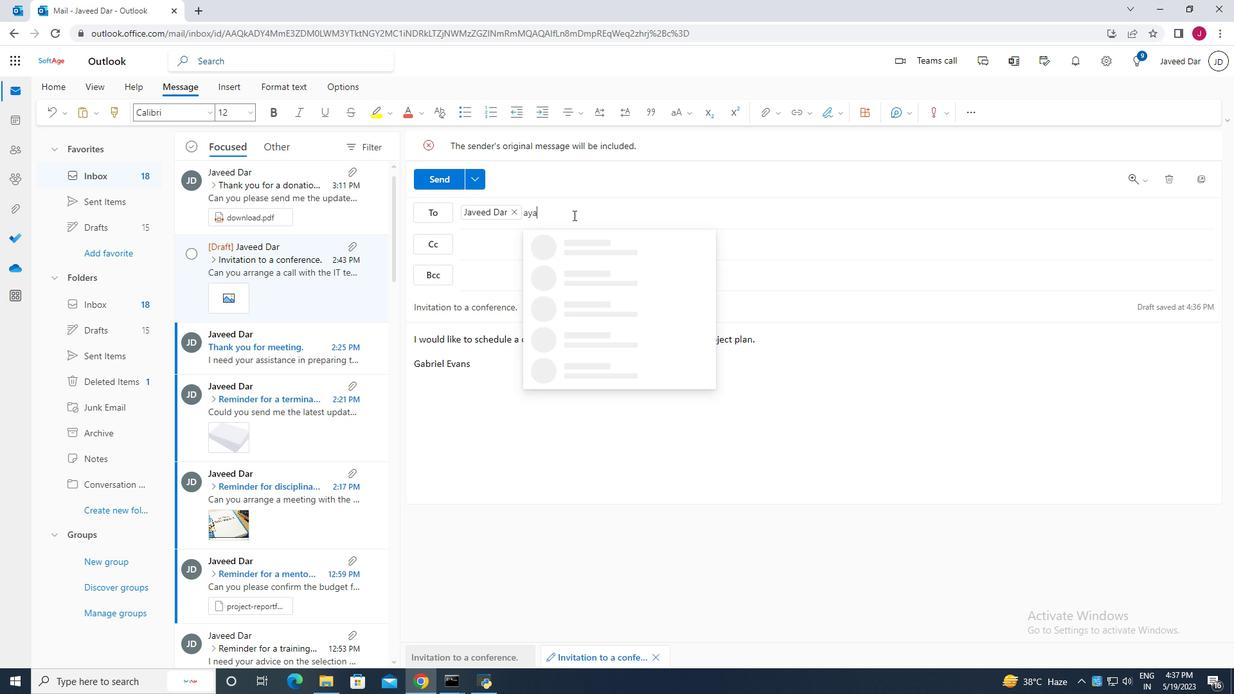 
Action: Mouse pressed left at (102, 139)
Screenshot: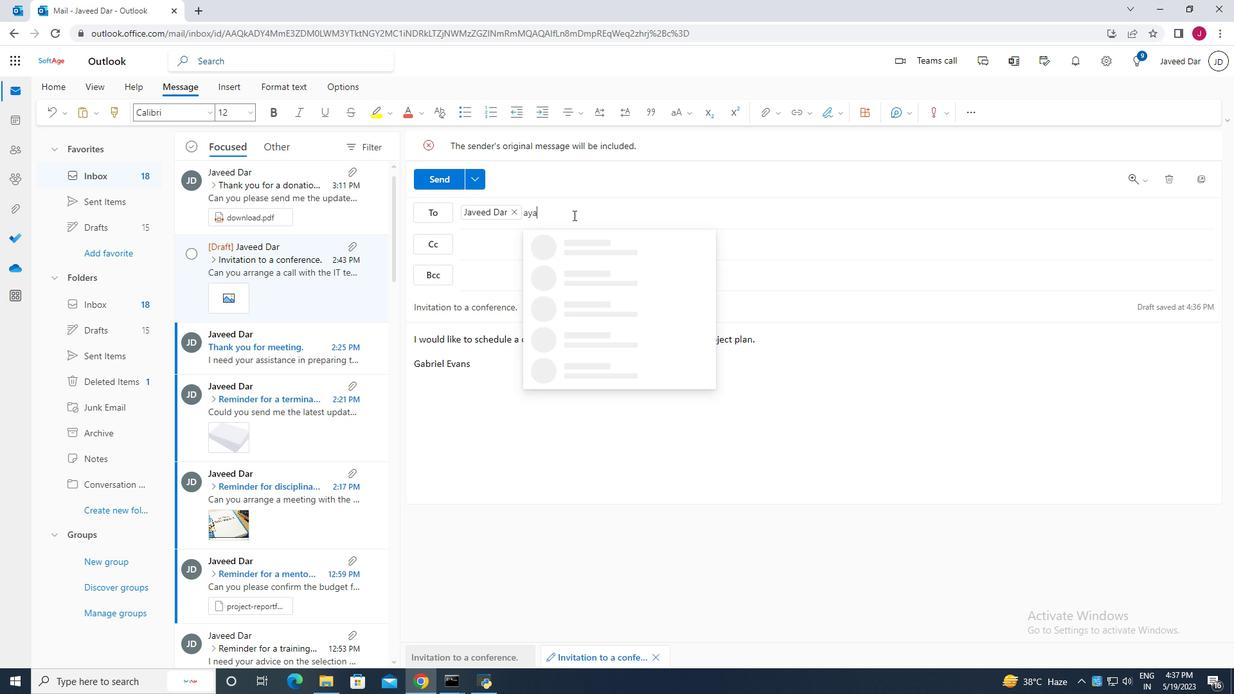 
Action: Mouse moved to (164, 321)
Screenshot: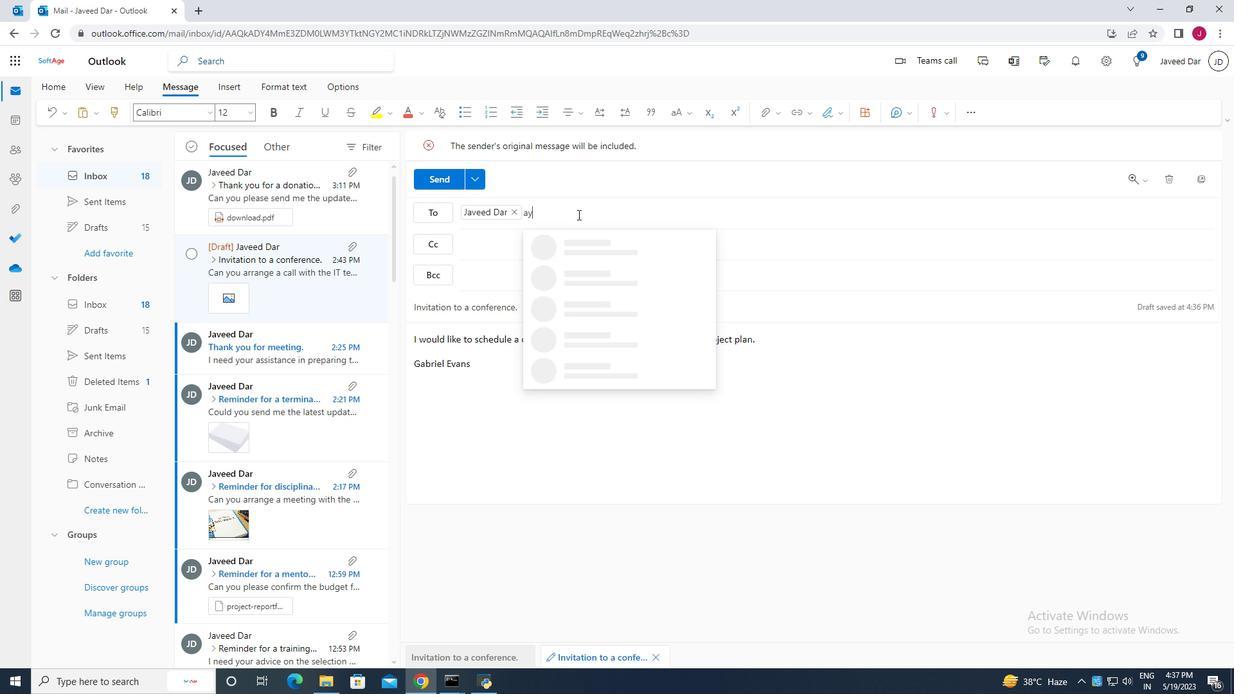 
Action: Mouse pressed left at (164, 321)
Screenshot: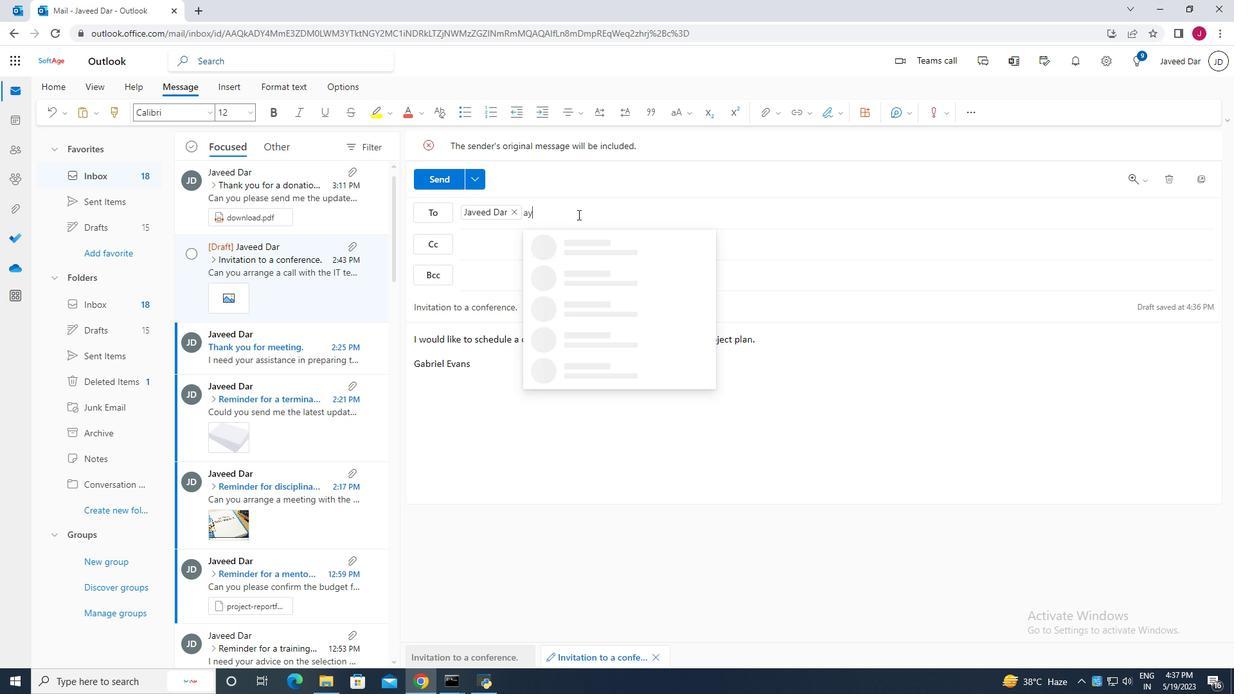 
Action: Mouse moved to (199, 148)
Screenshot: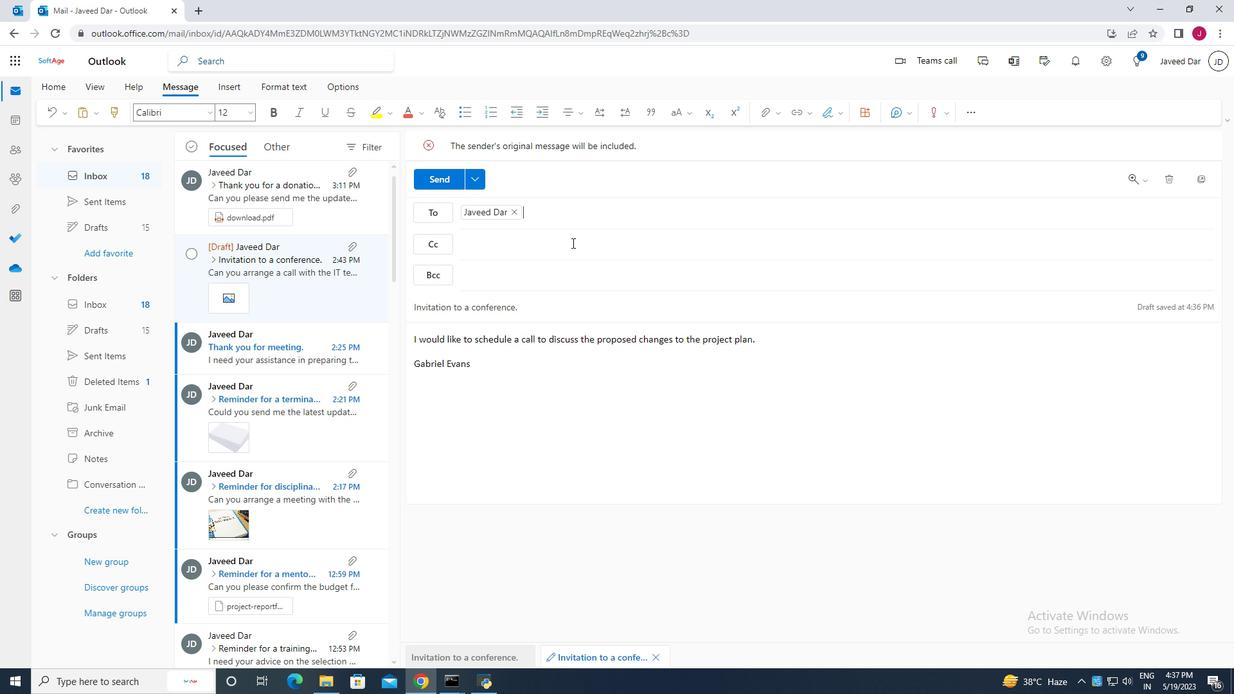 
Action: Mouse pressed left at (199, 148)
Screenshot: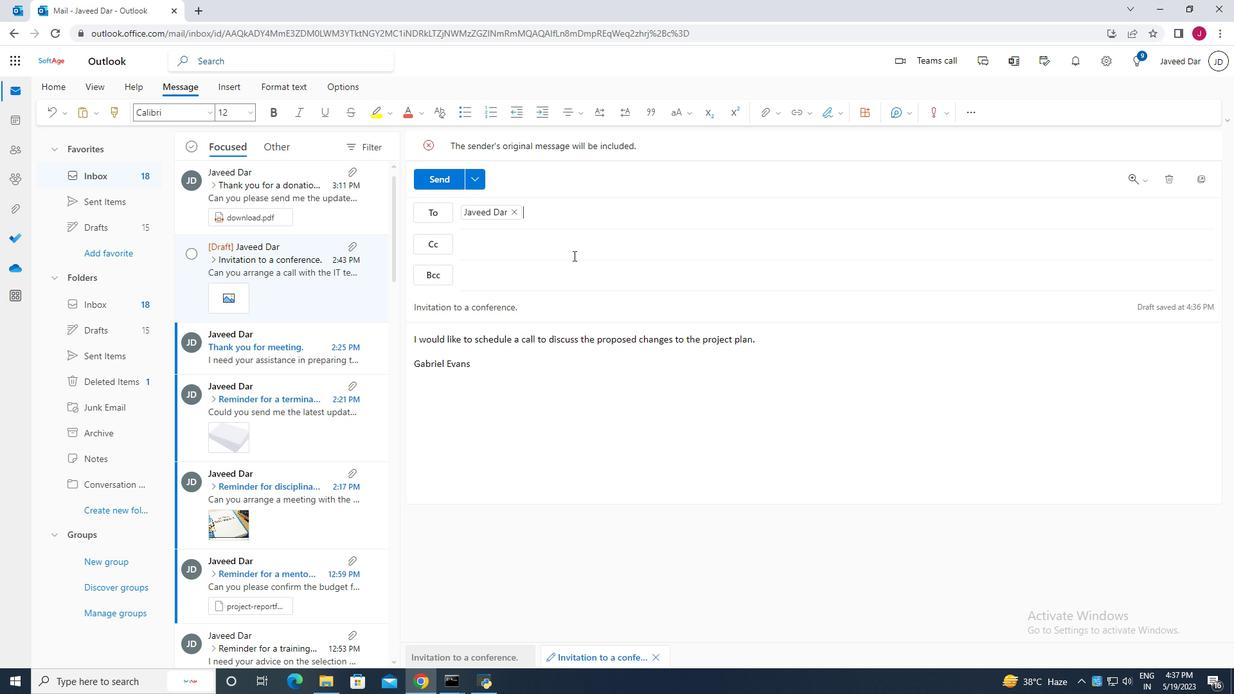 
Action: Mouse moved to (212, 241)
Screenshot: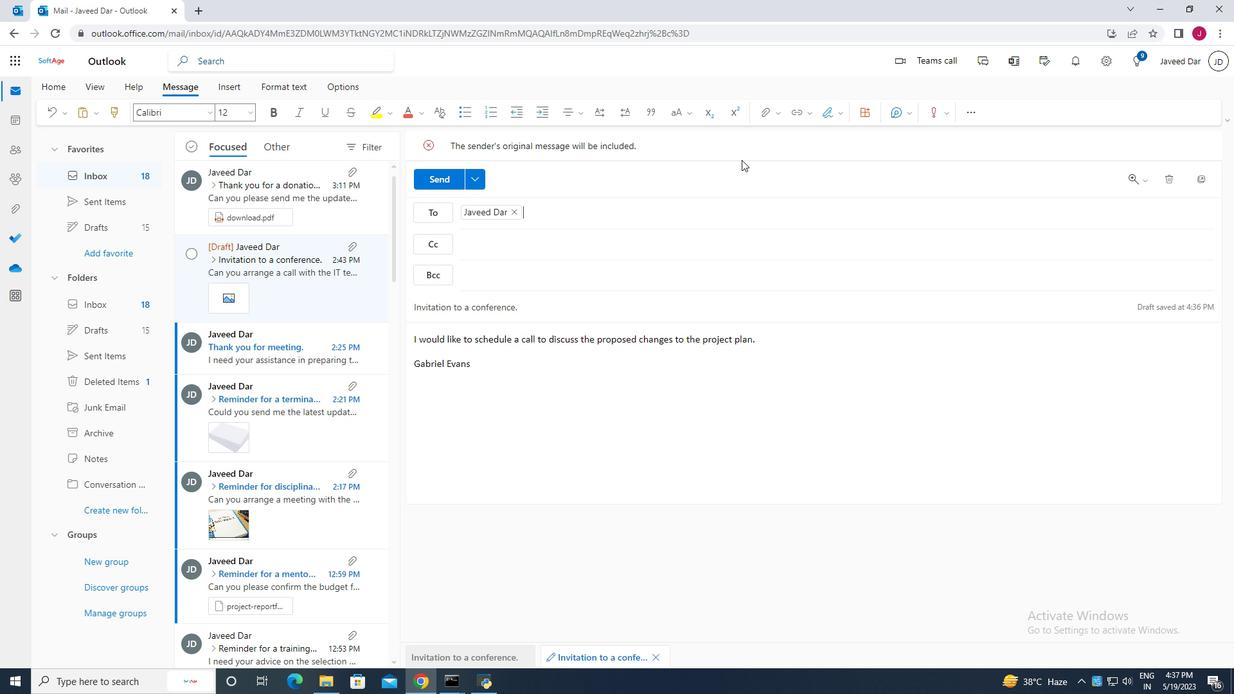 
Action: Mouse scrolled (212, 241) with delta (0, 0)
Screenshot: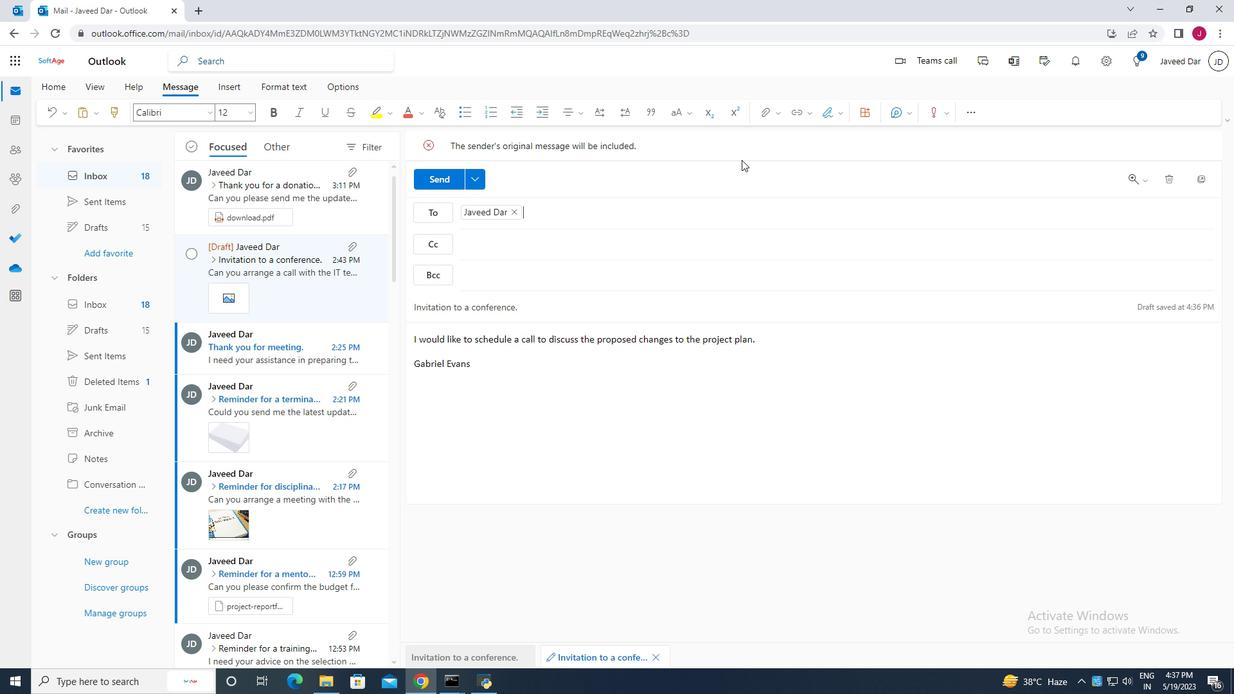 
Action: Mouse scrolled (212, 241) with delta (0, 0)
Screenshot: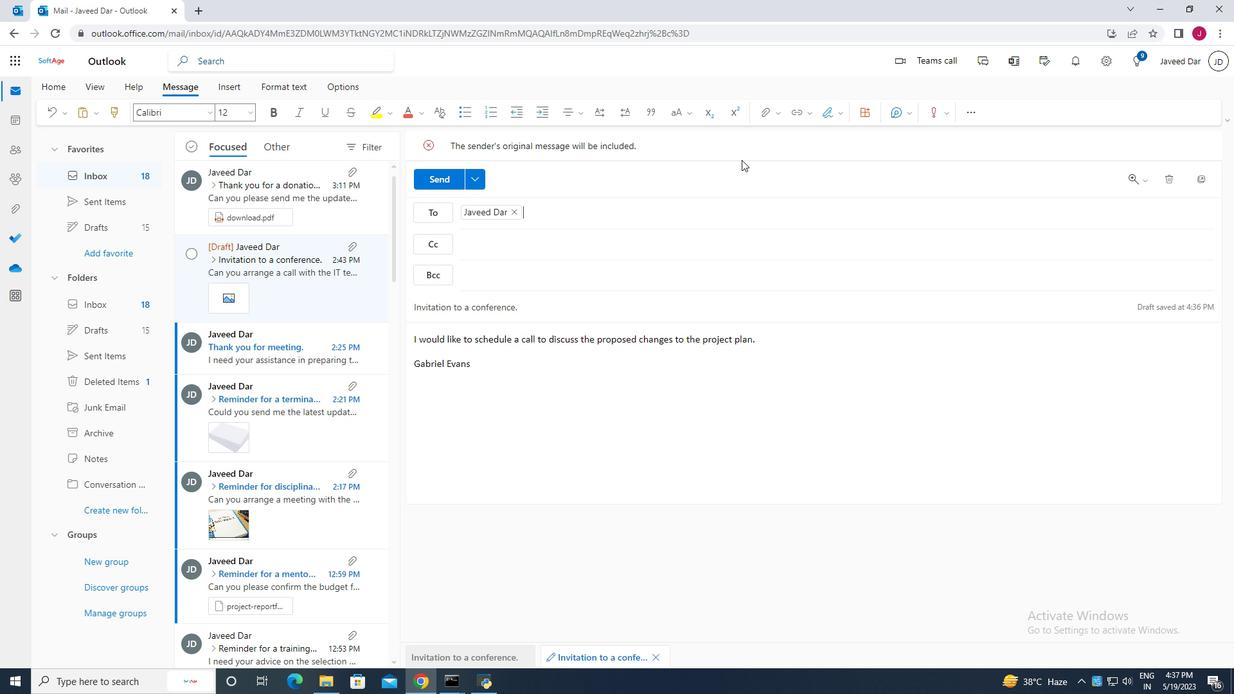 
Action: Mouse scrolled (212, 241) with delta (0, 0)
Screenshot: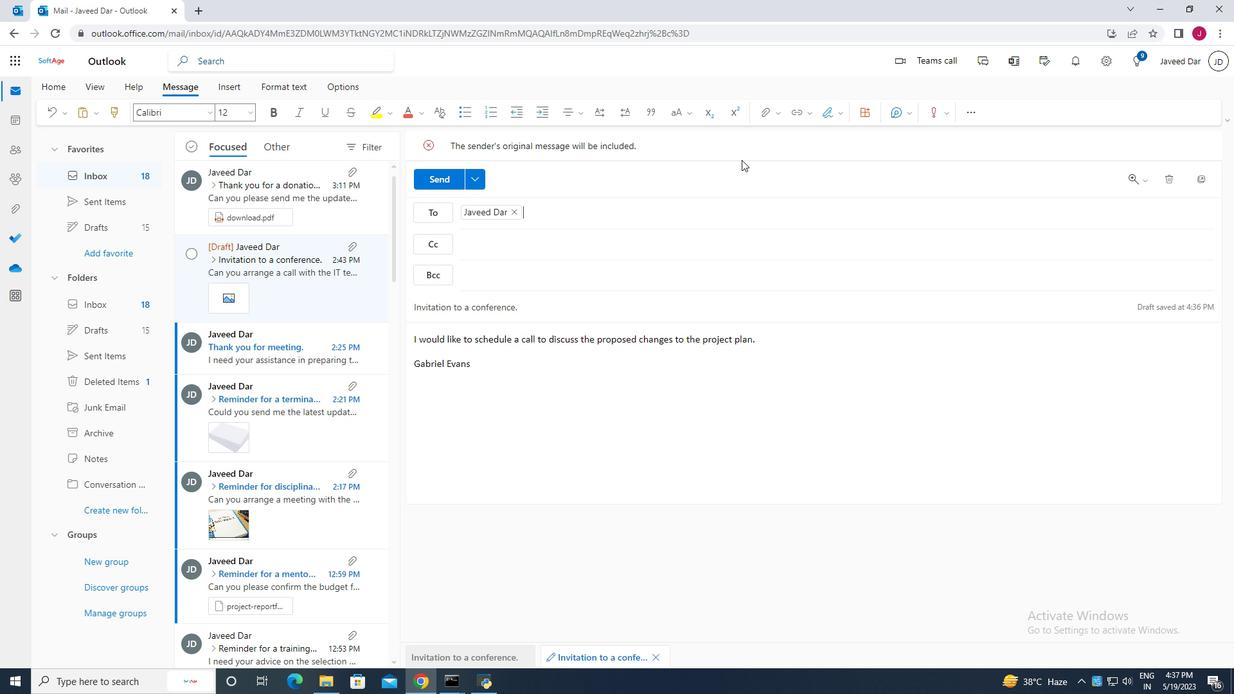 
Action: Mouse scrolled (212, 241) with delta (0, 0)
Screenshot: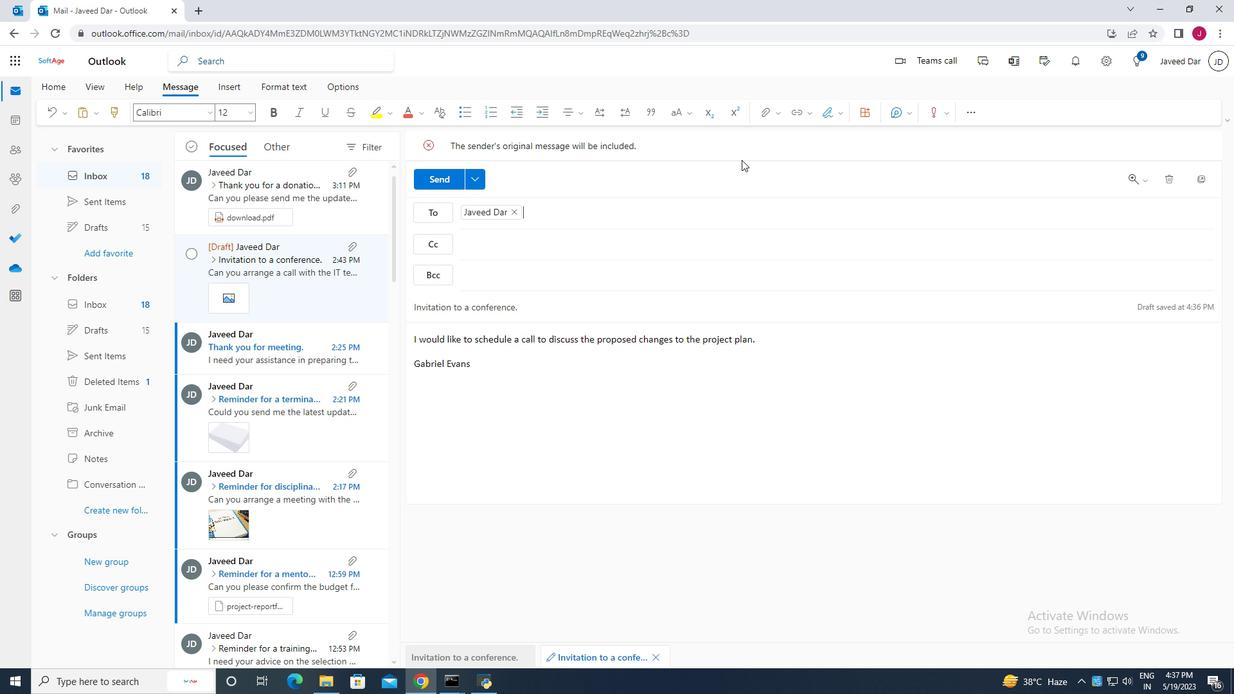 
Action: Mouse scrolled (212, 242) with delta (0, 0)
Screenshot: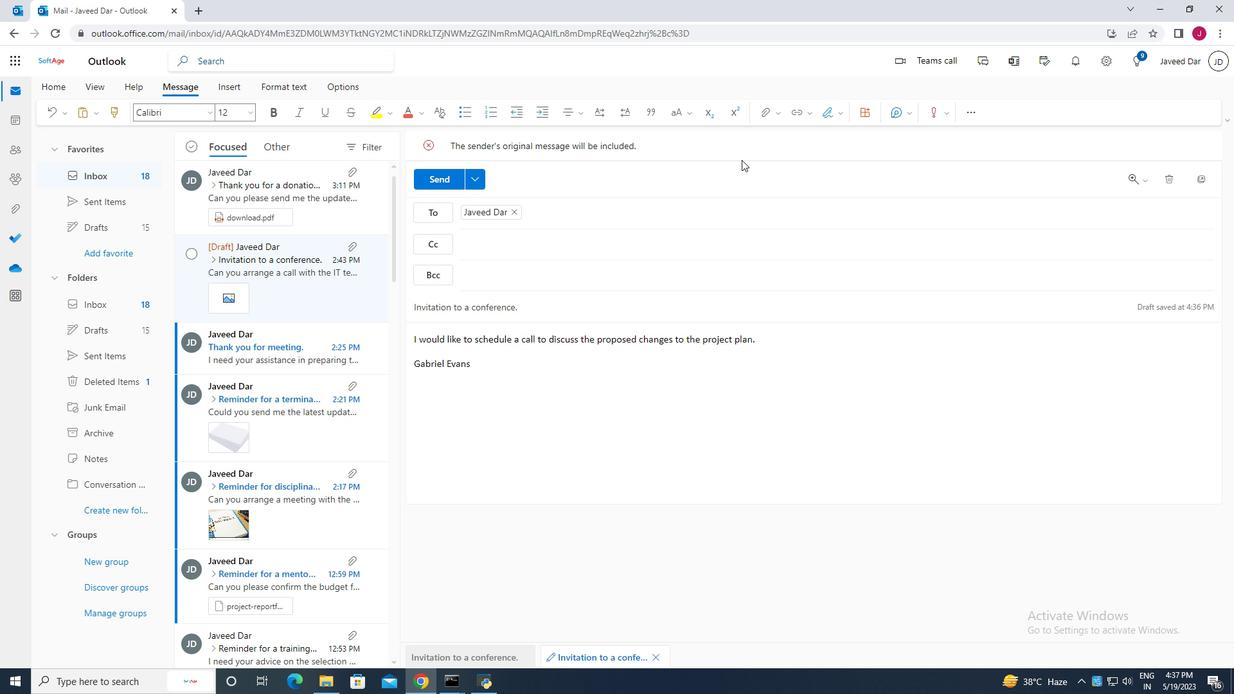 
Action: Mouse scrolled (212, 242) with delta (0, 0)
Screenshot: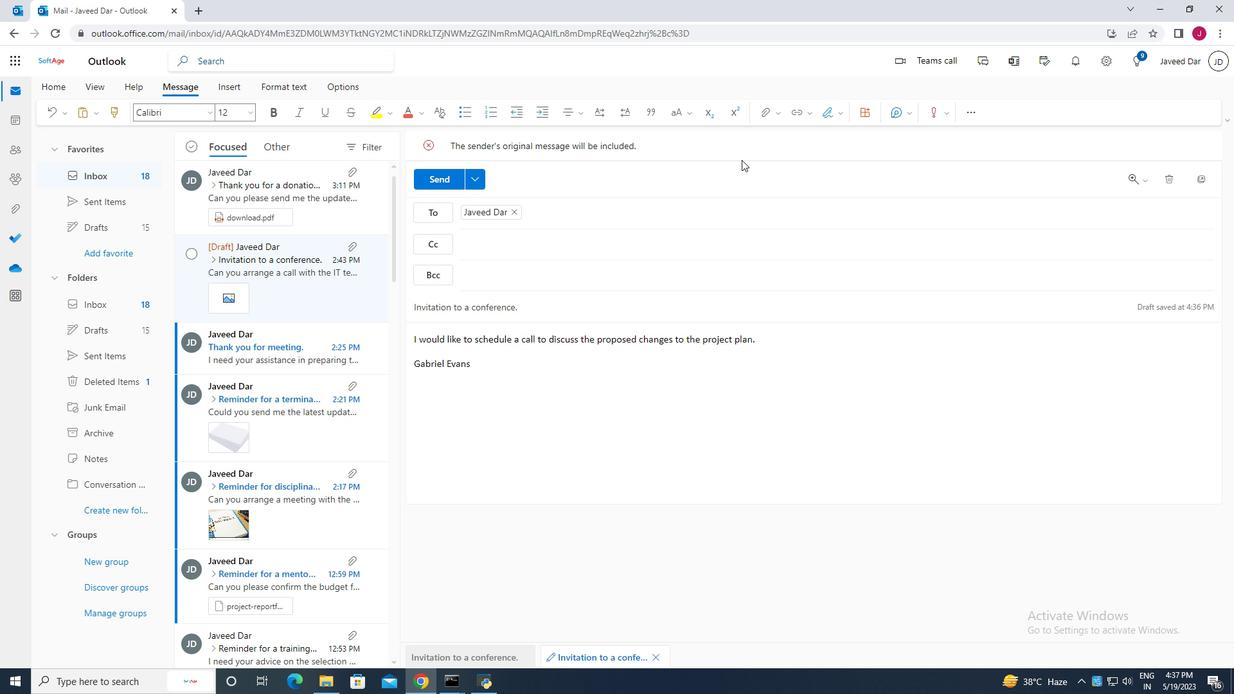 
Action: Mouse scrolled (212, 242) with delta (0, 0)
Screenshot: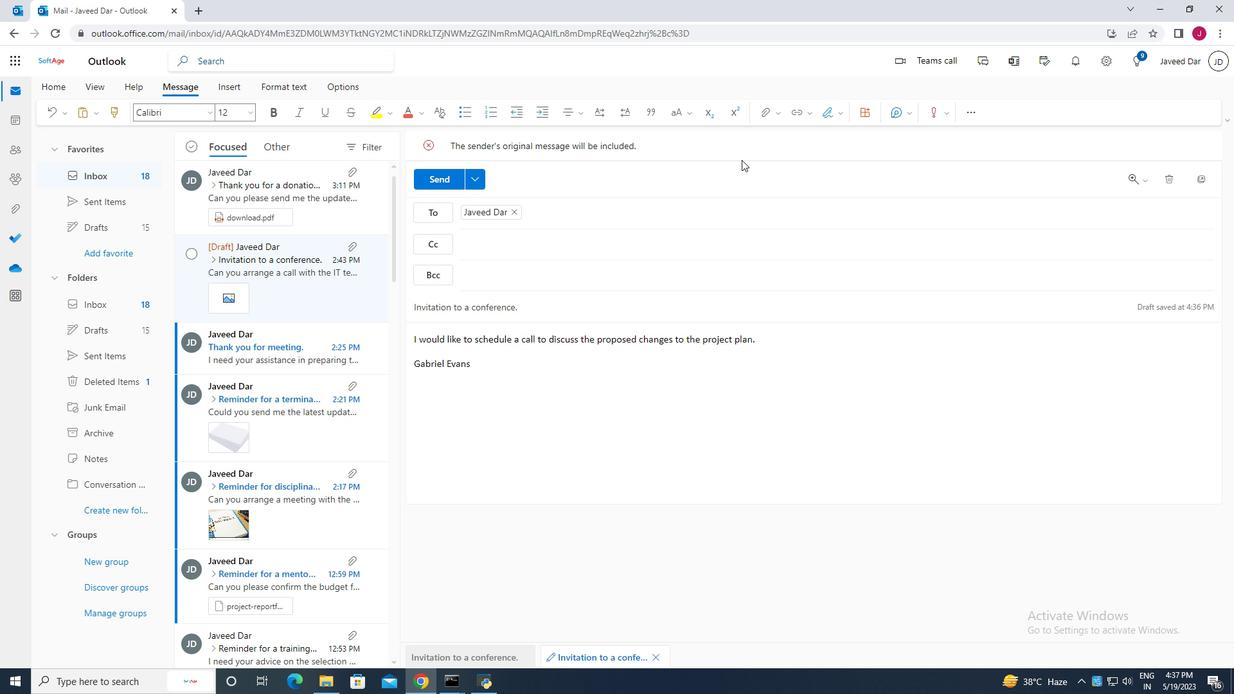 
Action: Mouse moved to (274, 138)
Screenshot: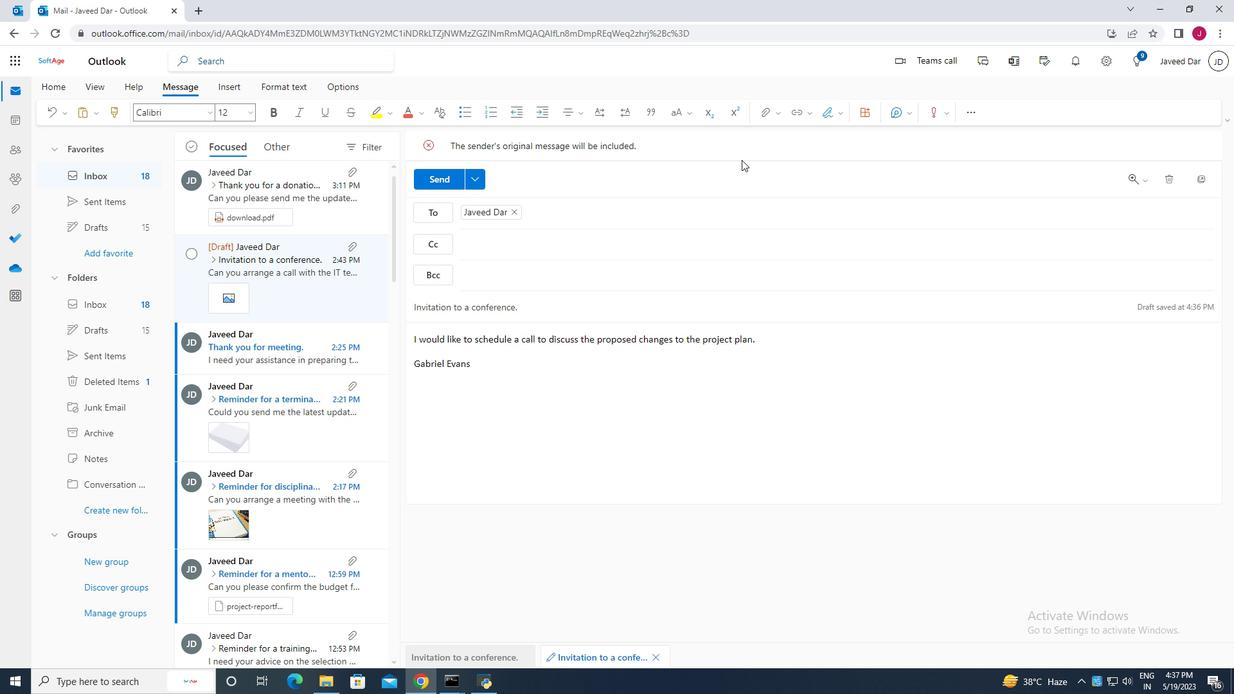 
Action: Mouse pressed left at (274, 138)
Screenshot: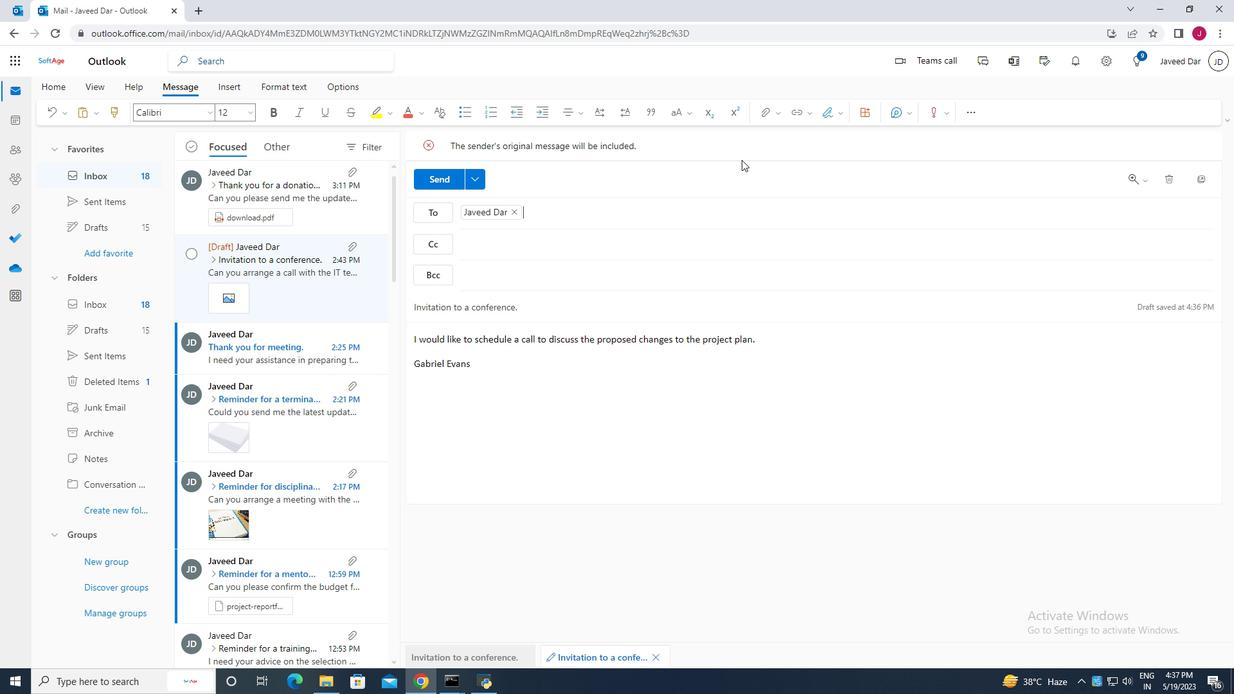 
Action: Mouse pressed left at (274, 138)
Screenshot: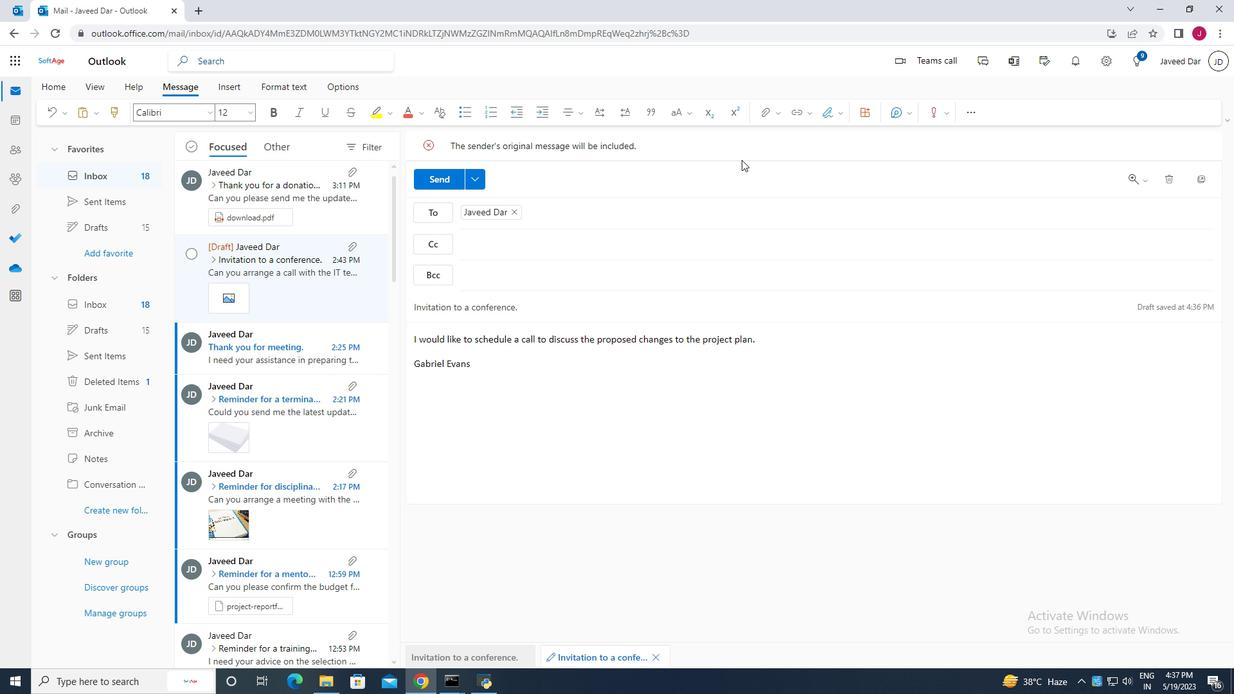 
Action: Mouse moved to (458, 162)
Screenshot: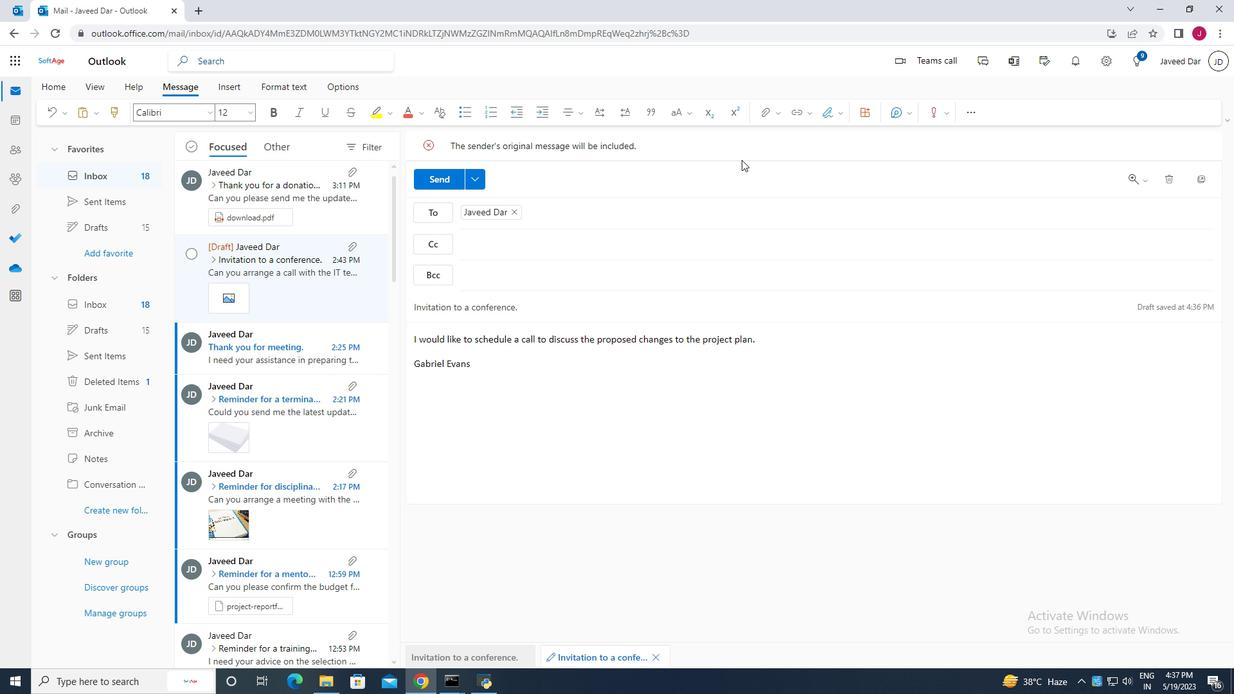 
Action: Mouse pressed left at (458, 162)
Screenshot: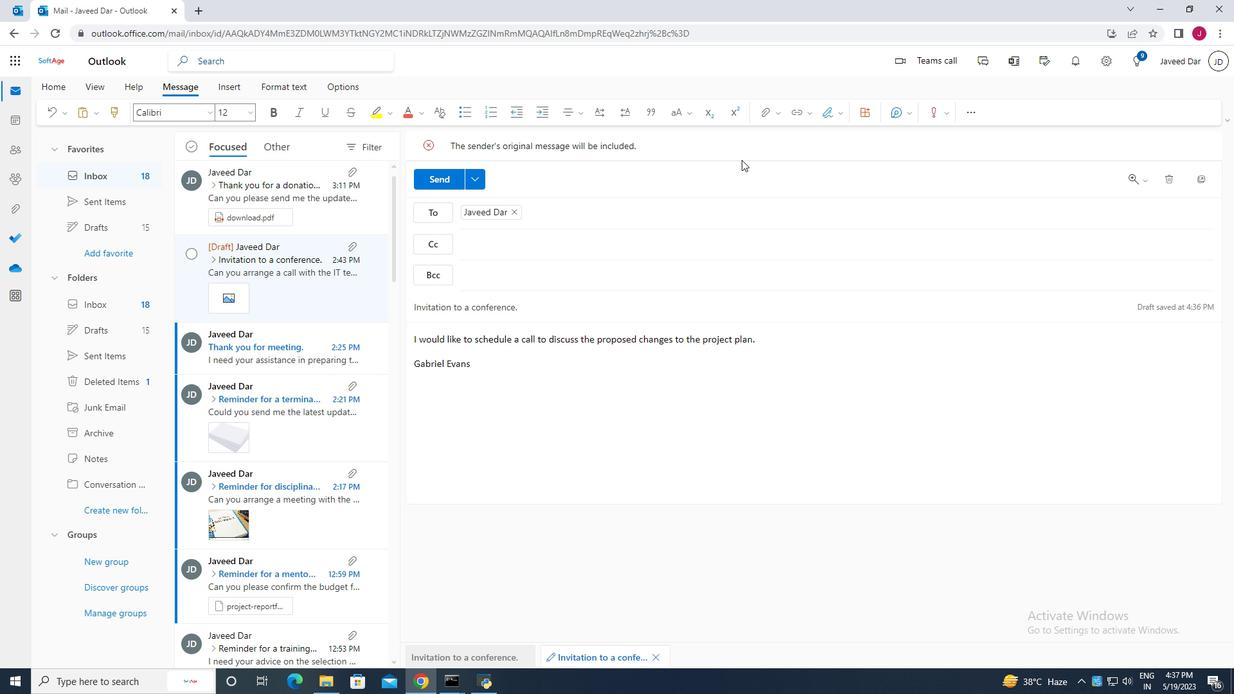 
Action: Mouse moved to (87, 236)
Screenshot: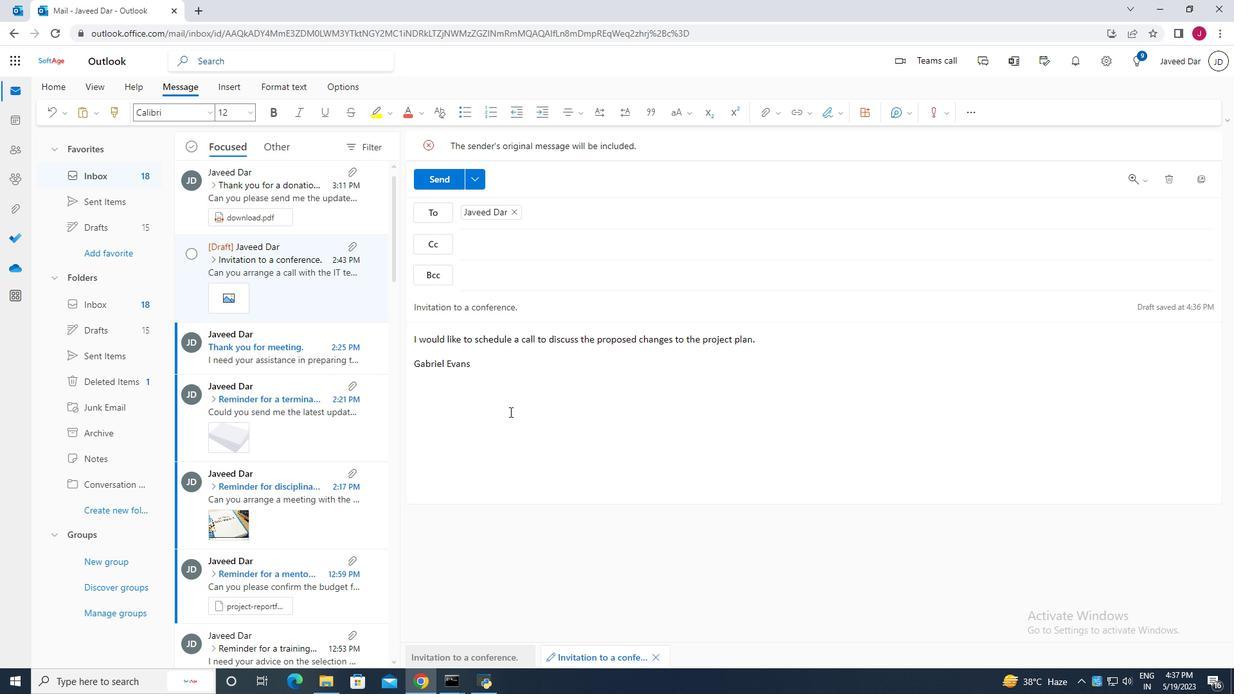 
Action: Mouse pressed left at (87, 236)
Screenshot: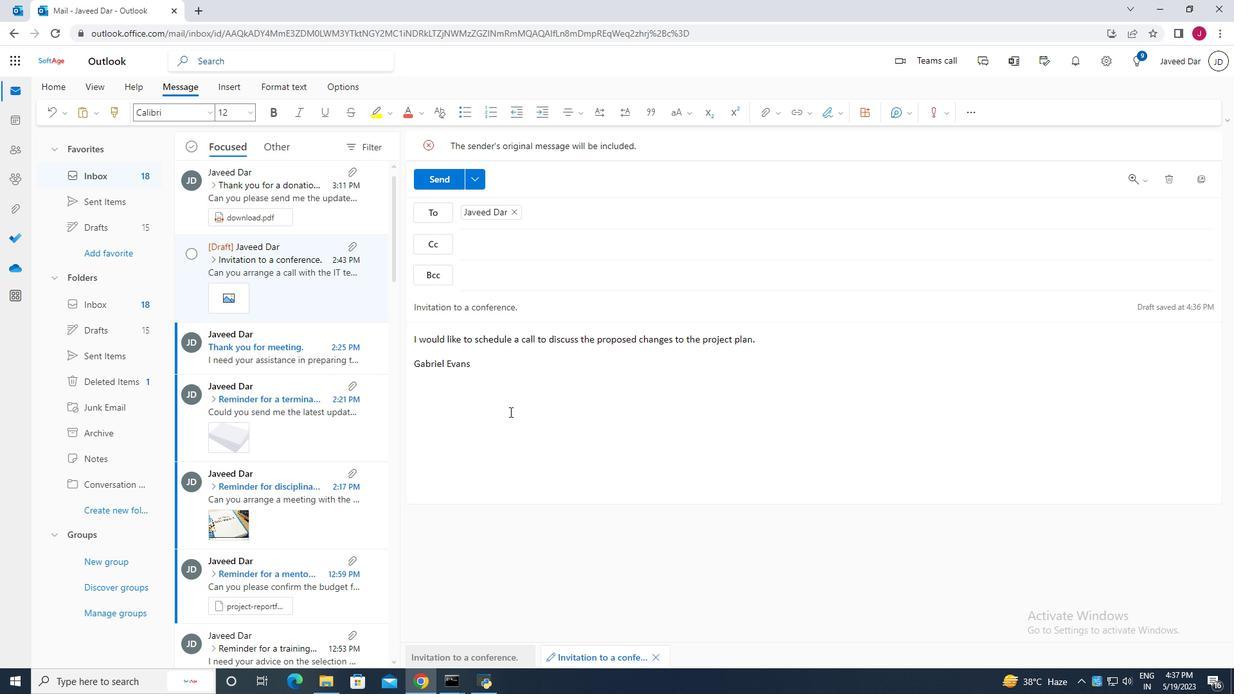 
Action: Mouse moved to (84, 235)
Screenshot: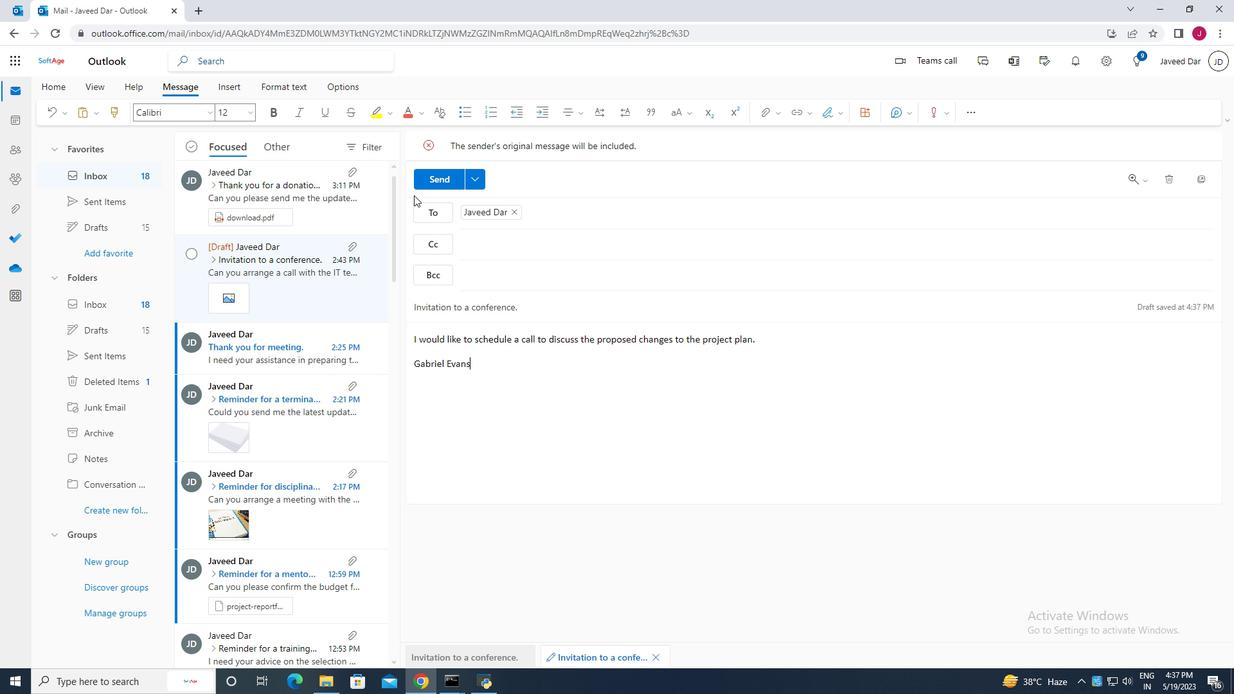 
Action: Mouse pressed left at (84, 235)
Screenshot: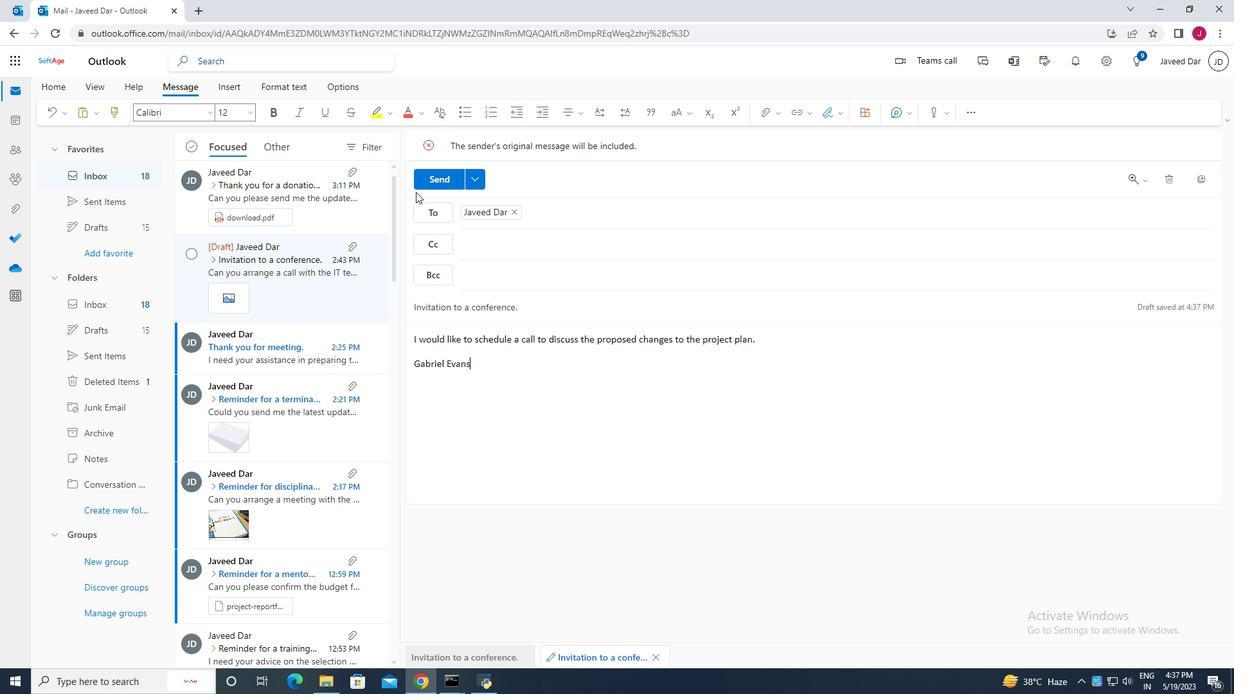 
Action: Mouse moved to (108, 254)
Screenshot: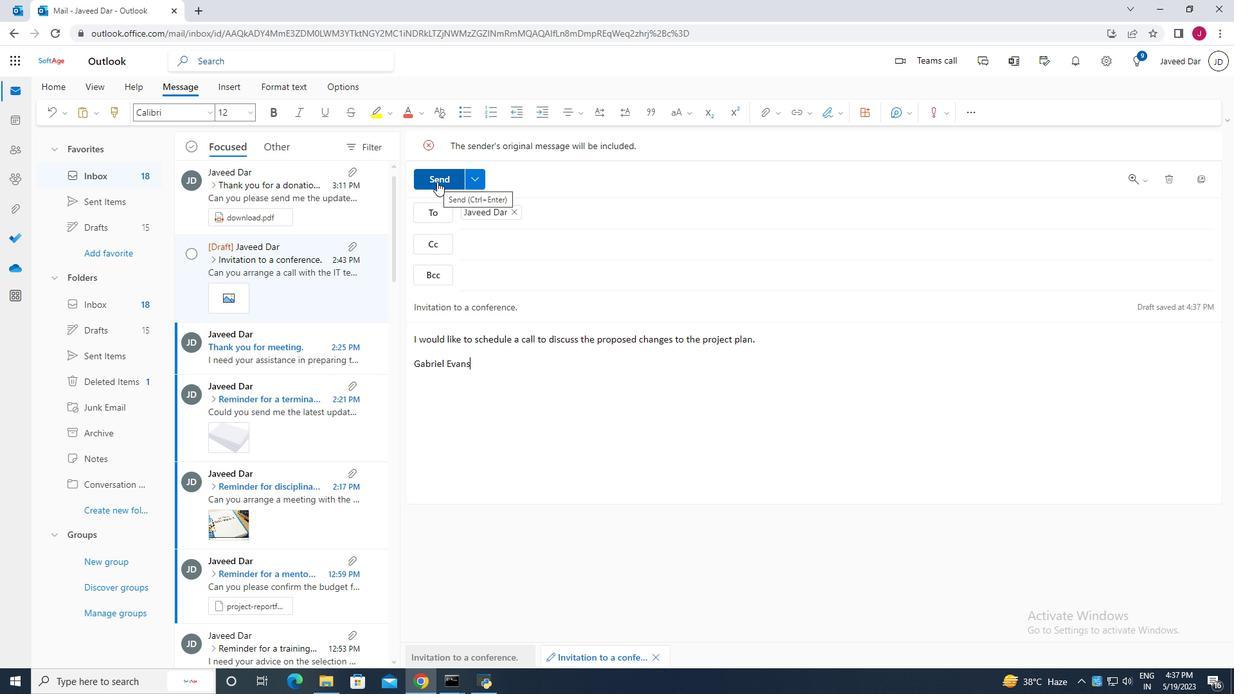 
Action: Key pressed c
Screenshot: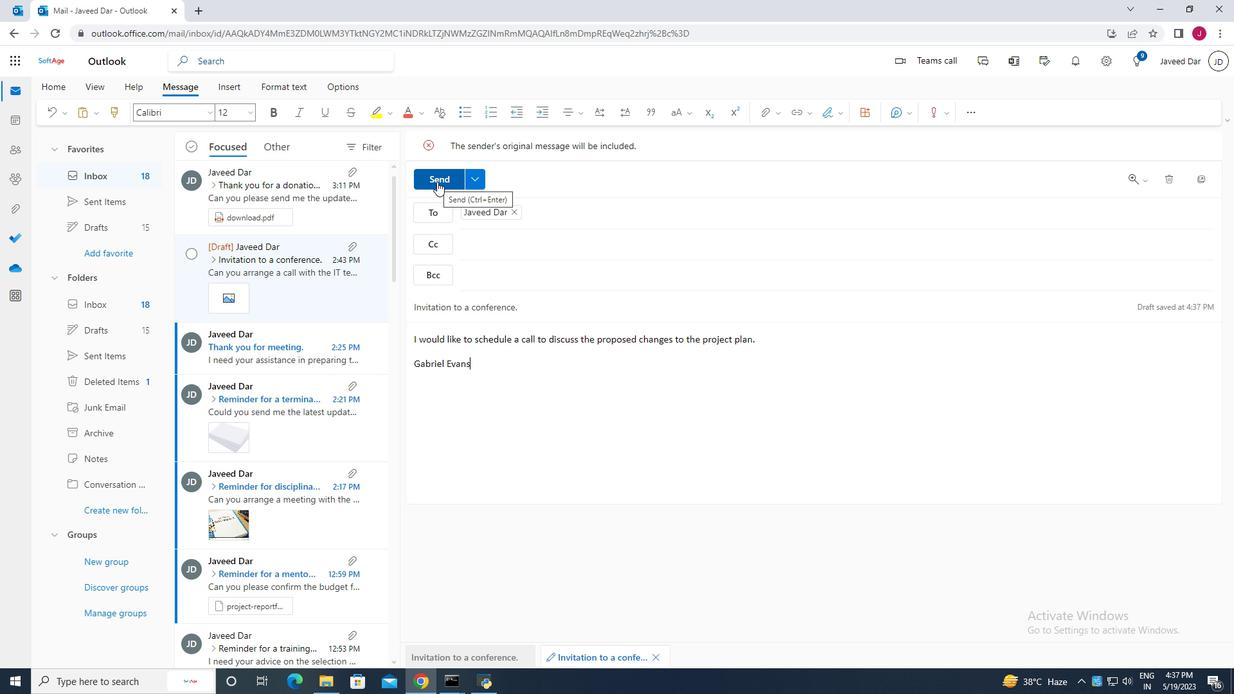 
Action: Mouse moved to (383, 239)
Screenshot: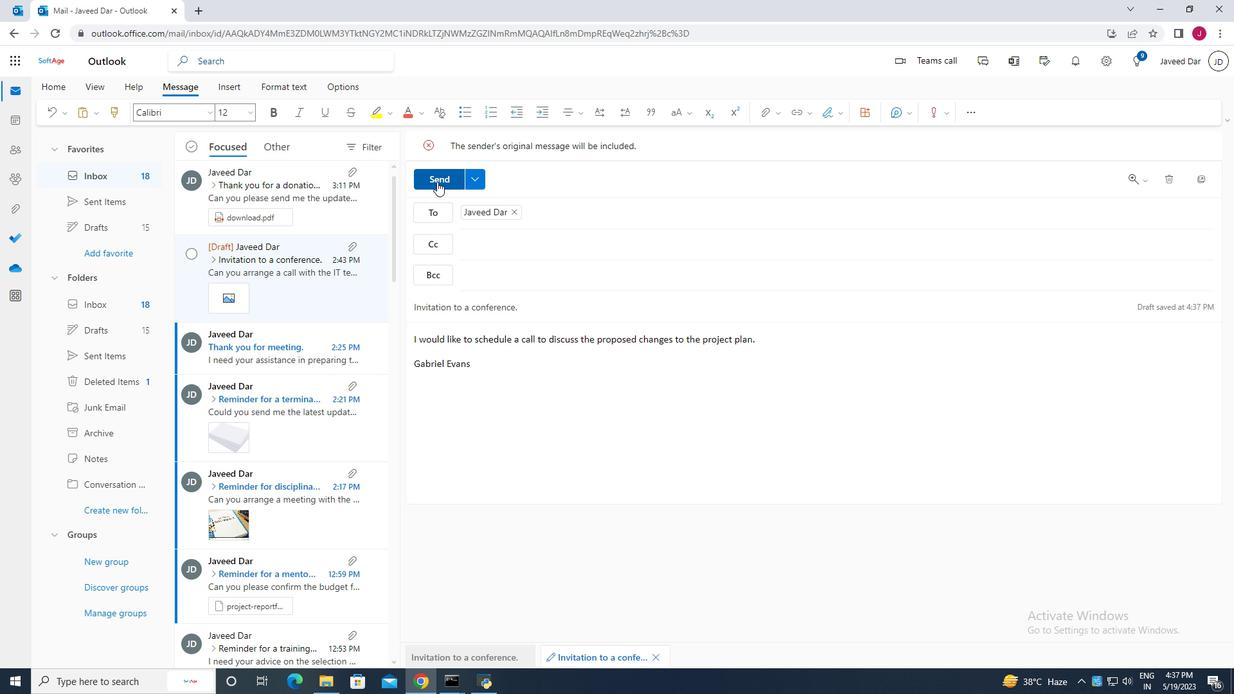 
Action: Mouse pressed left at (383, 239)
Screenshot: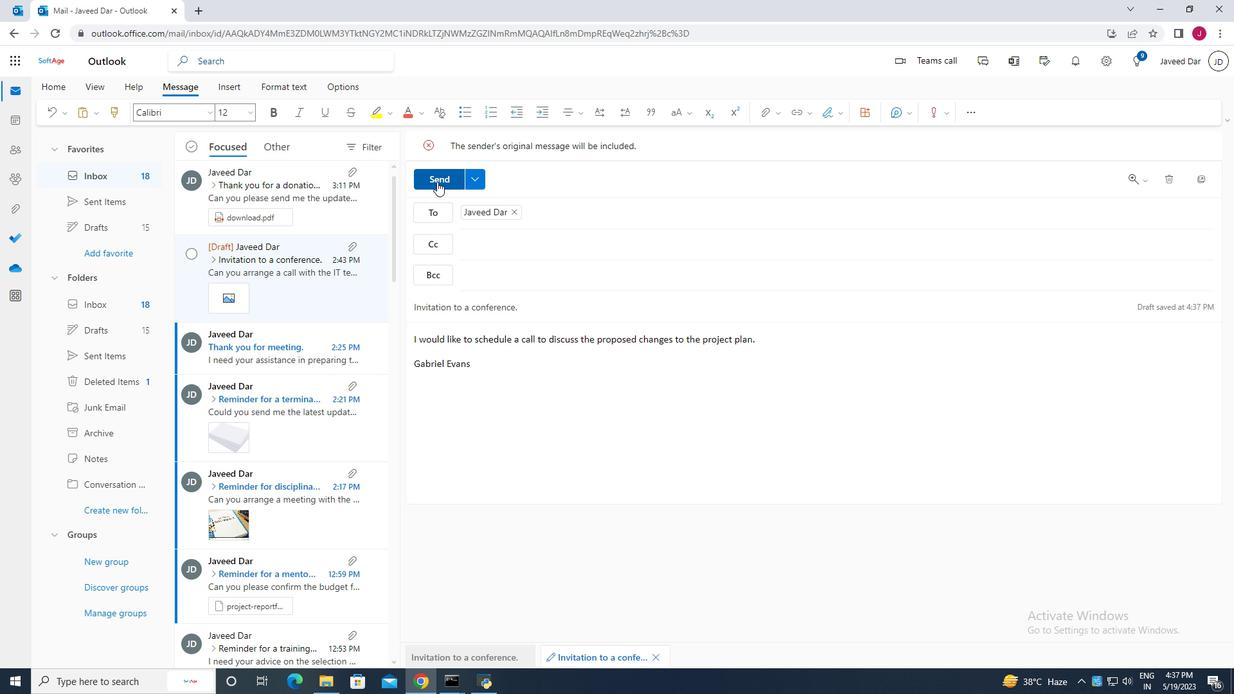 
Action: Mouse moved to (56, 101)
Screenshot: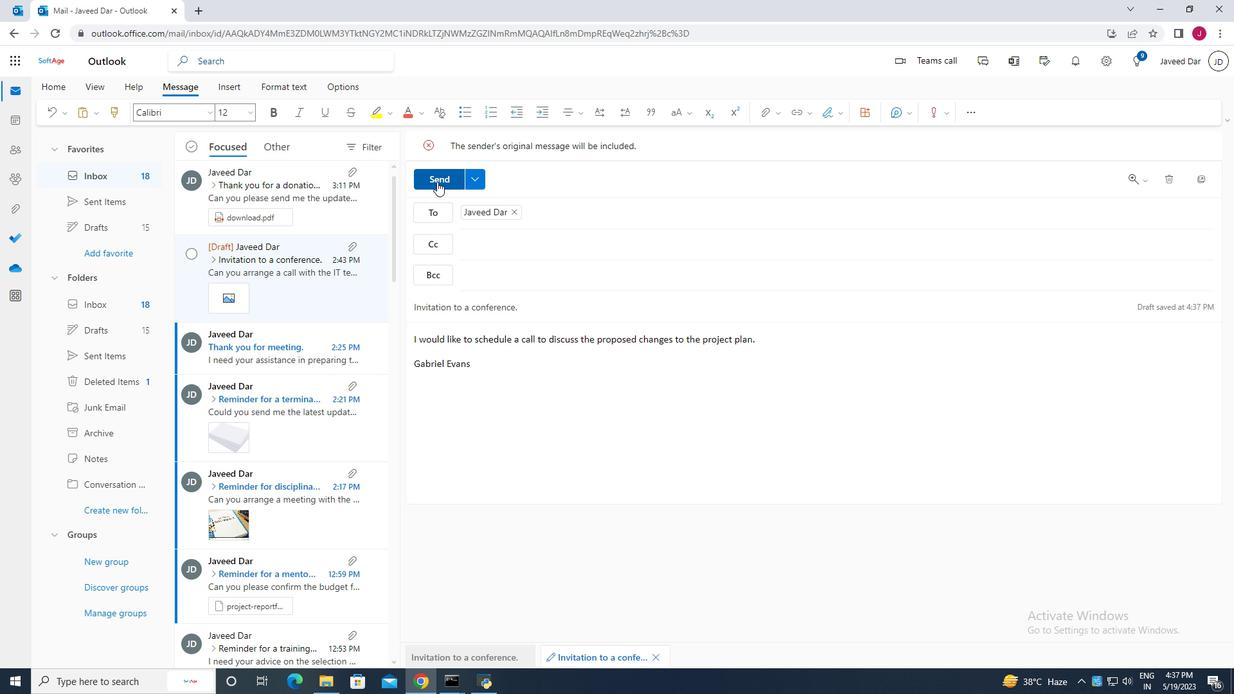 
Action: Mouse pressed left at (56, 101)
Screenshot: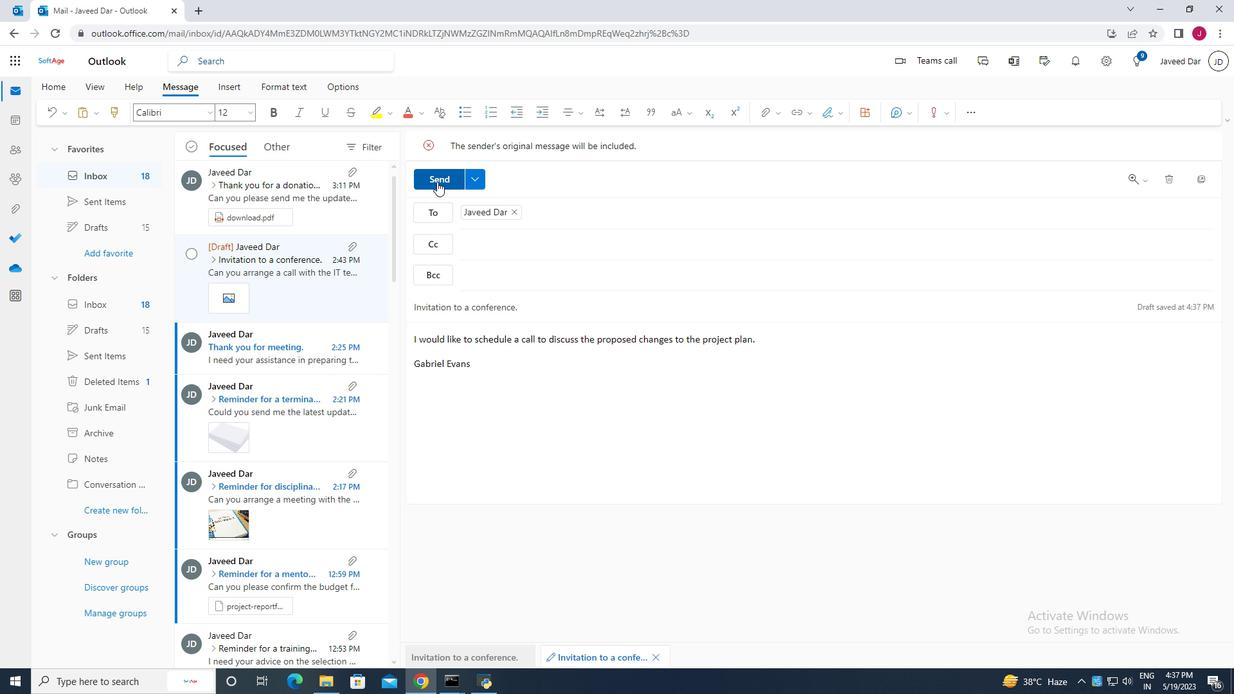 
Action: Mouse moved to (1208, 210)
Screenshot: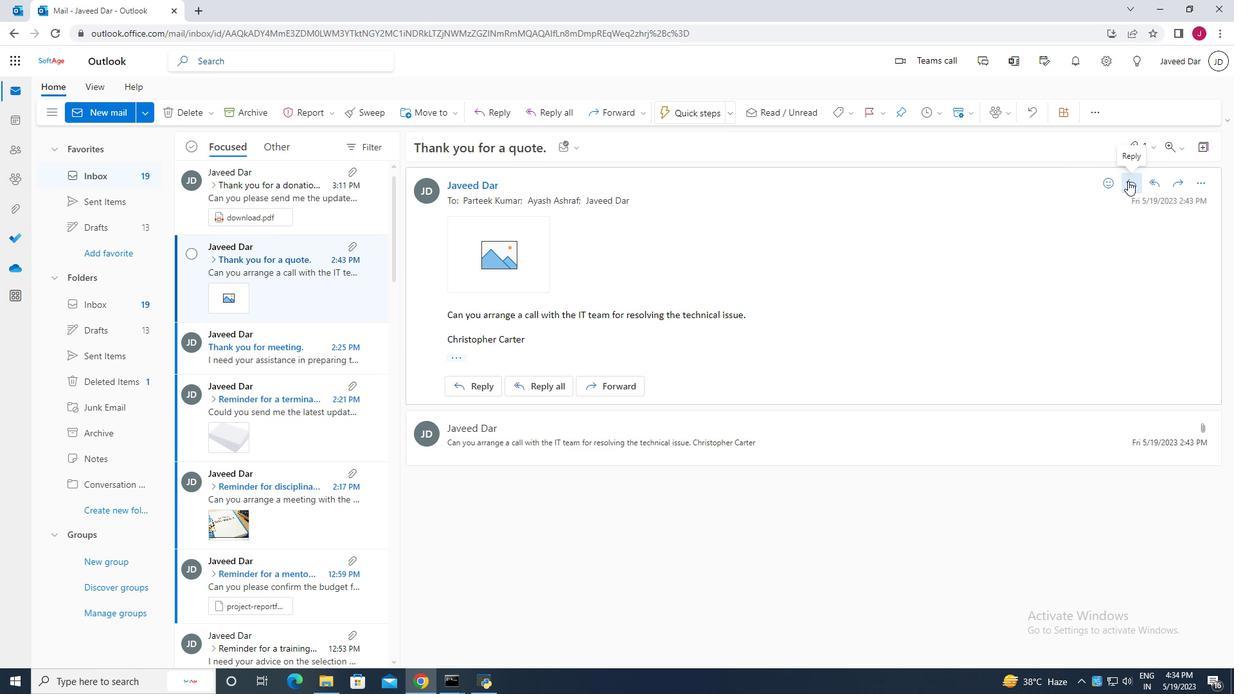 
Action: Mouse pressed left at (1208, 210)
Screenshot: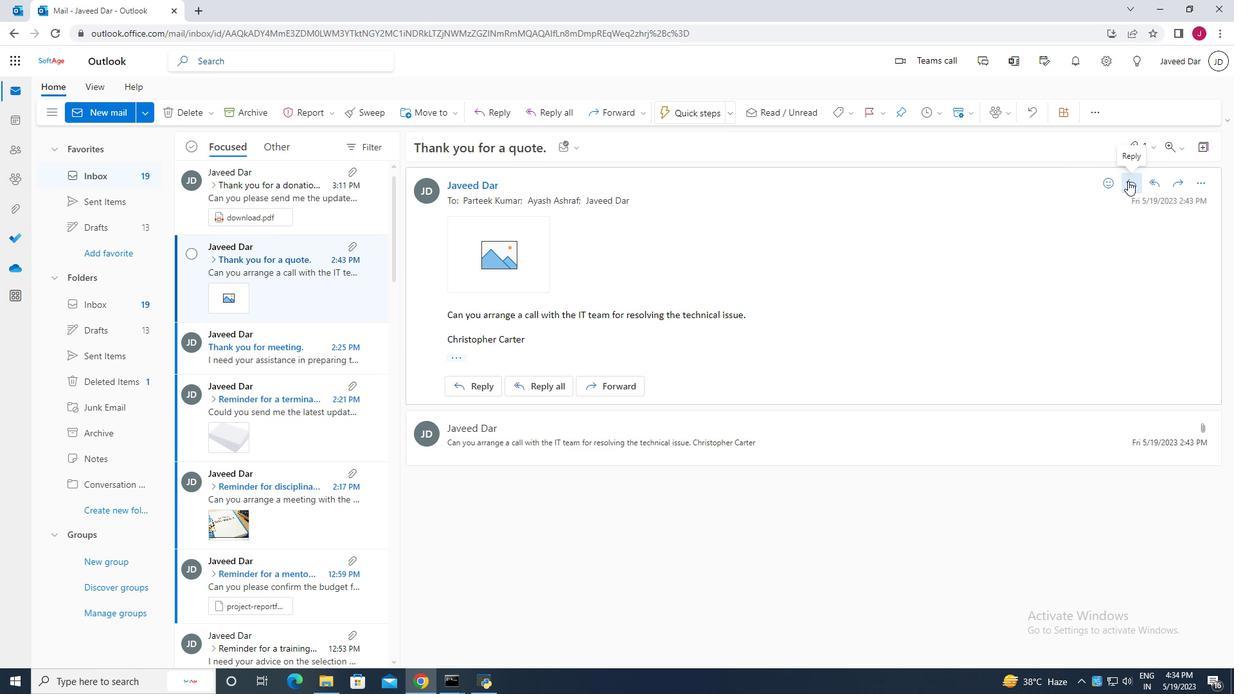 
Action: Mouse moved to (1132, 230)
Screenshot: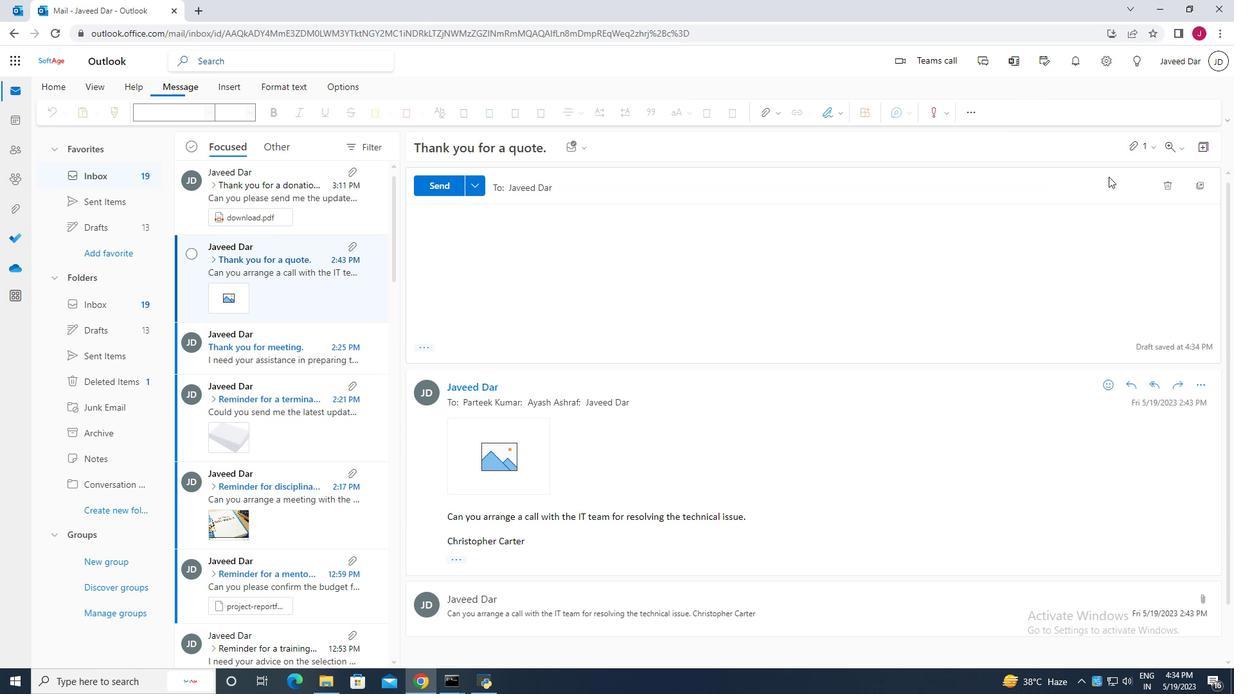 
Action: Mouse pressed left at (1132, 230)
Screenshot: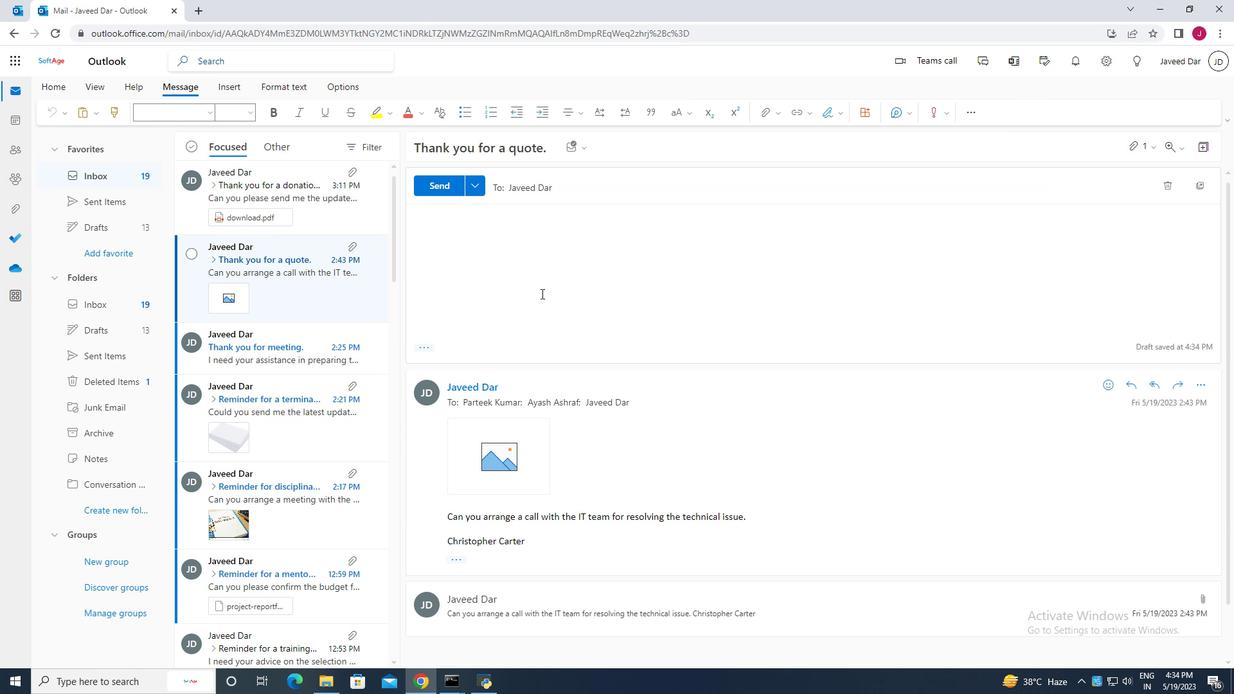 
Action: Mouse moved to (455, 373)
Screenshot: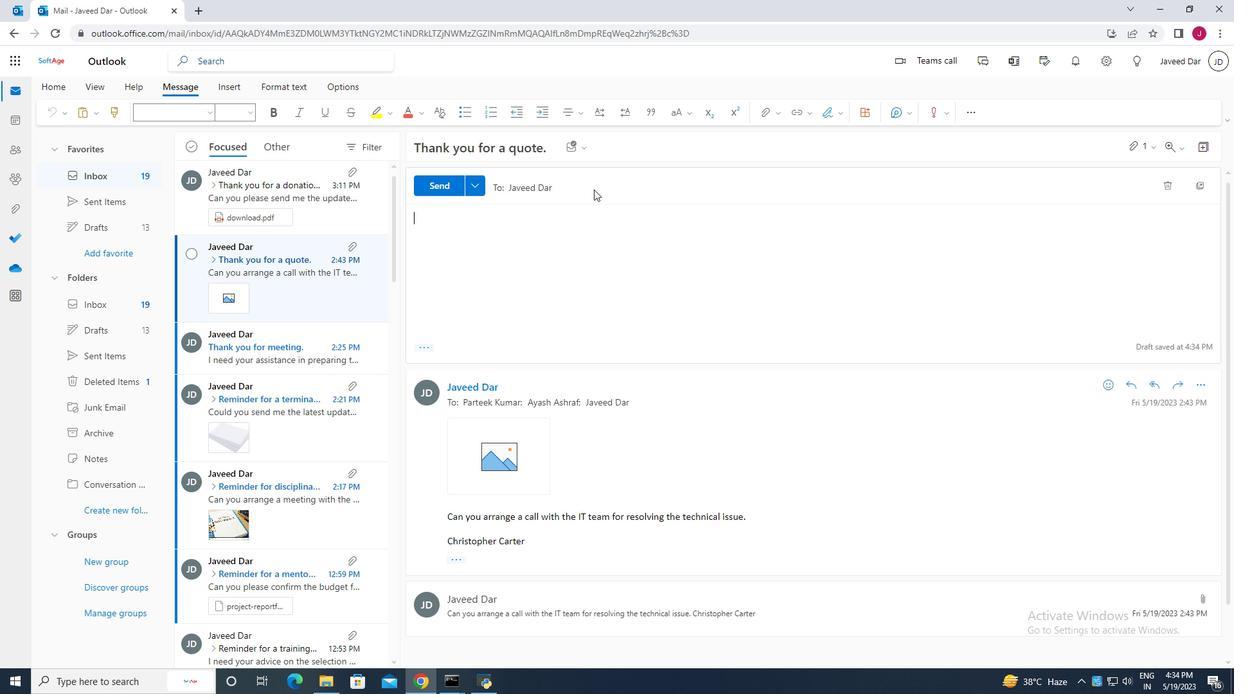 
Action: Mouse pressed left at (455, 373)
Screenshot: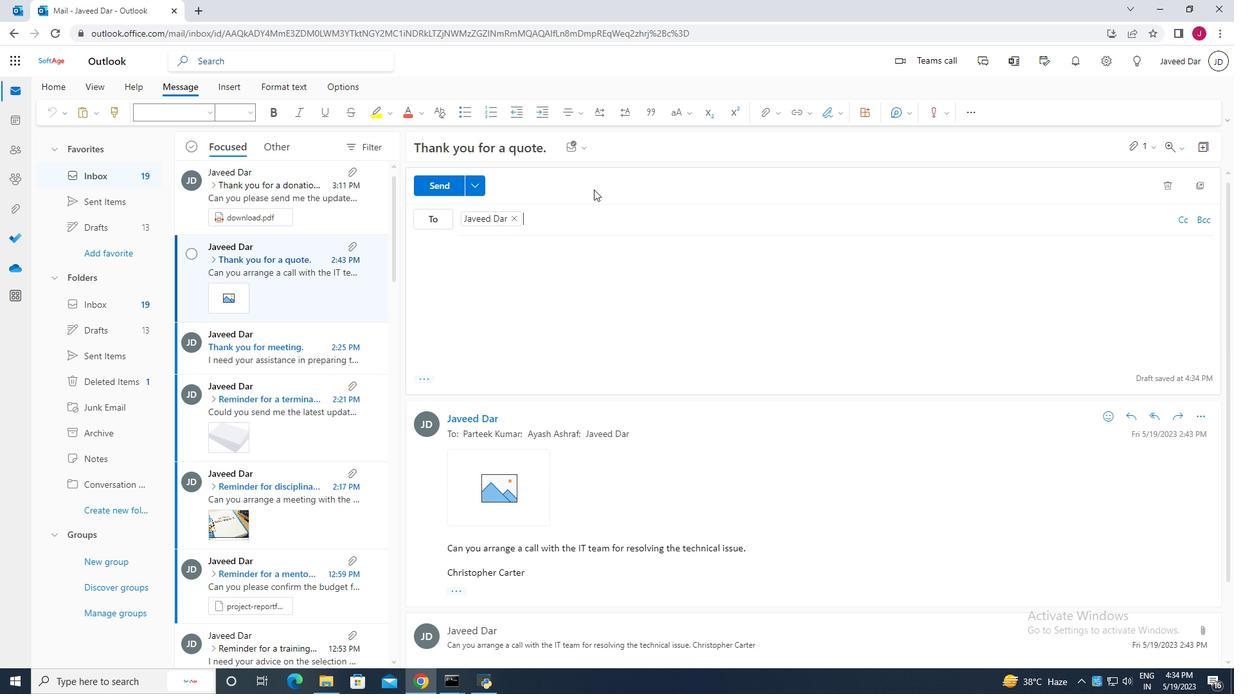 
Action: Mouse moved to (870, 136)
Screenshot: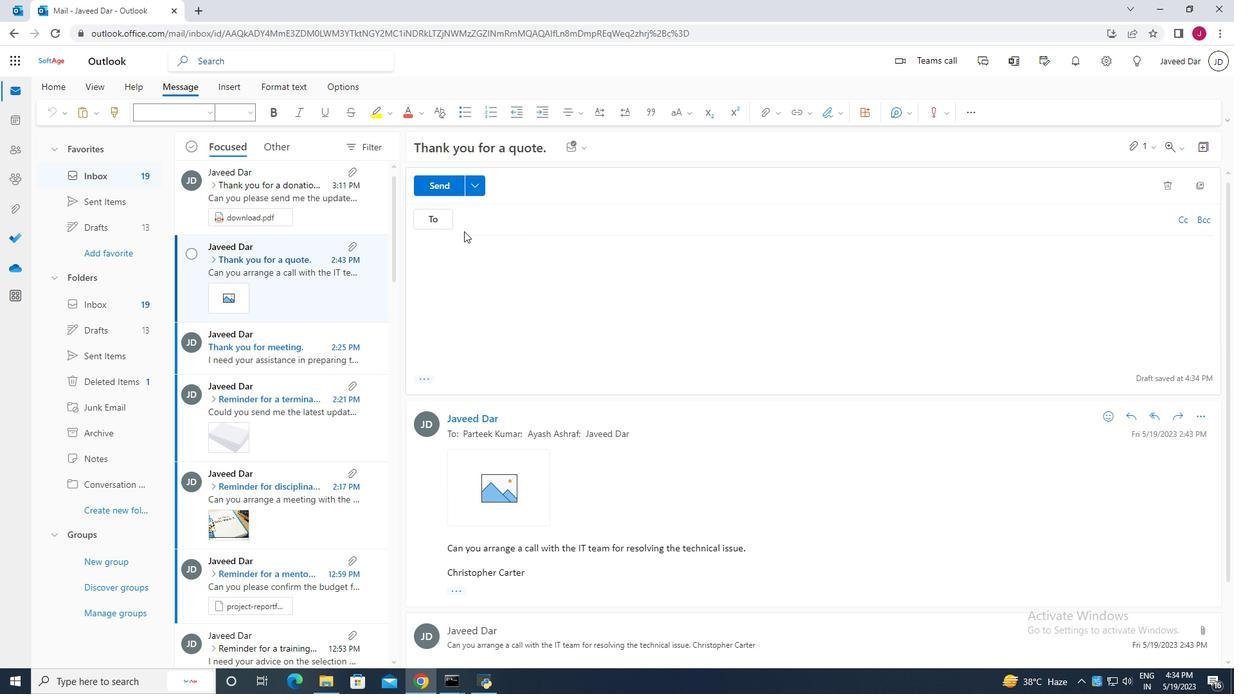 
Action: Mouse pressed left at (870, 136)
Screenshot: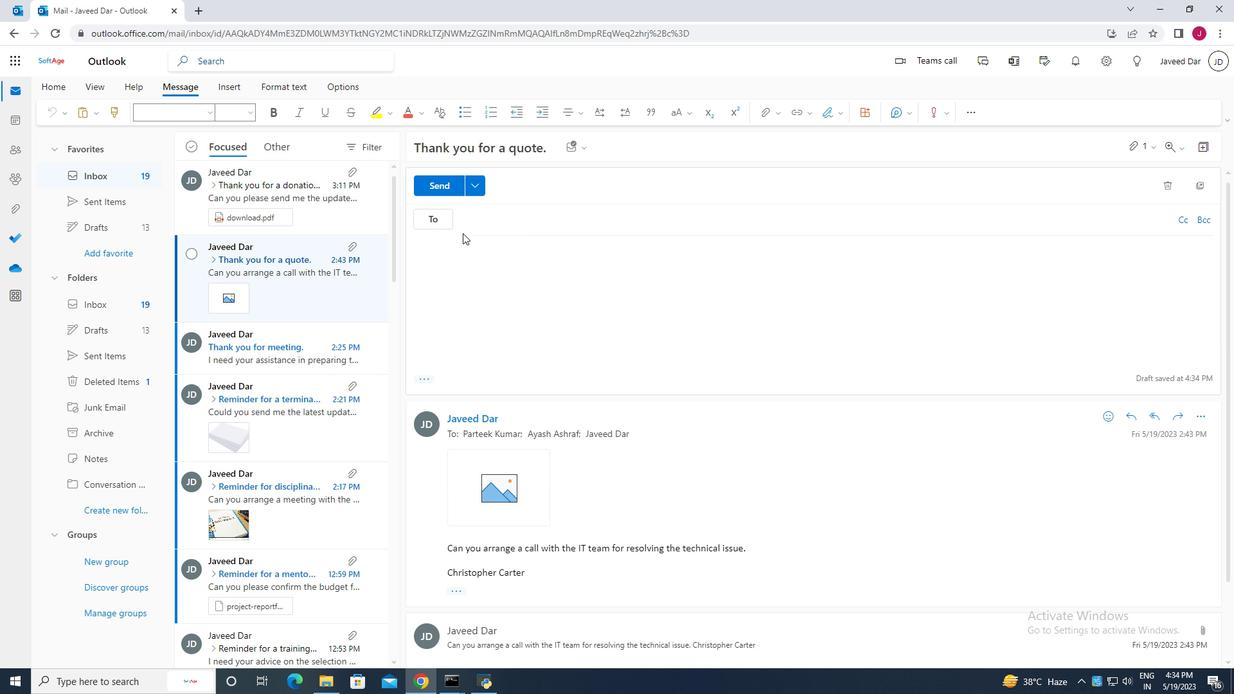 
Action: Mouse moved to (840, 188)
Screenshot: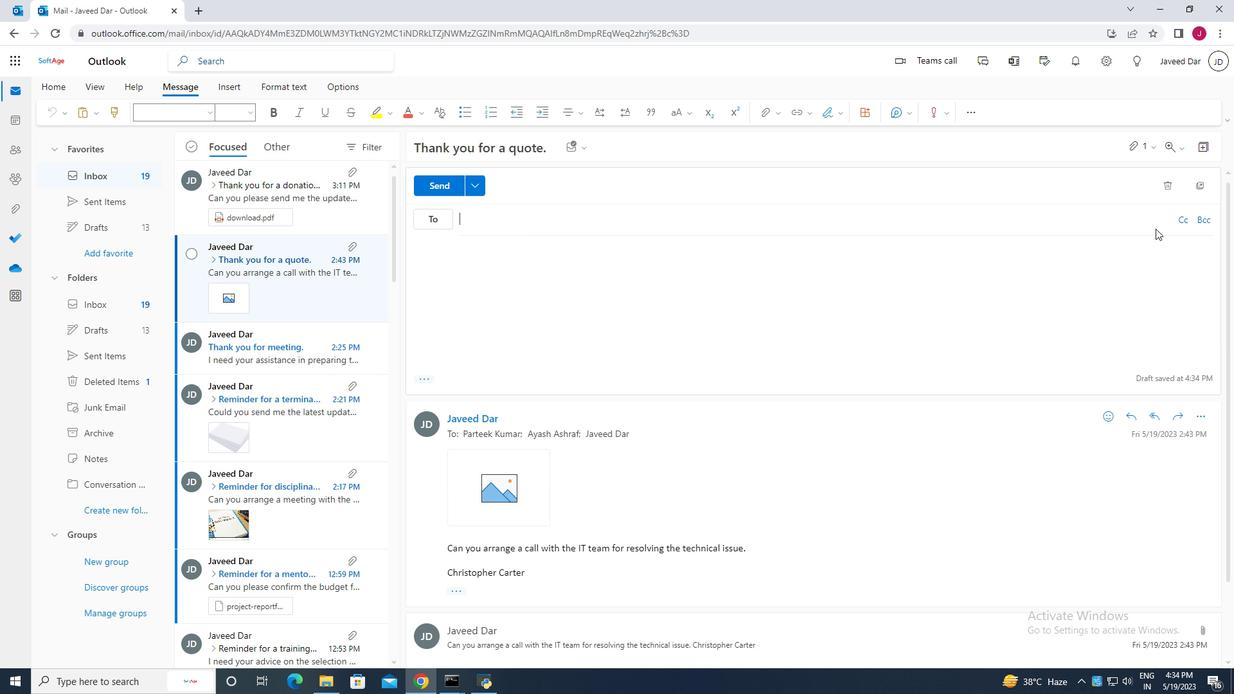 
Action: Mouse pressed left at (840, 188)
Screenshot: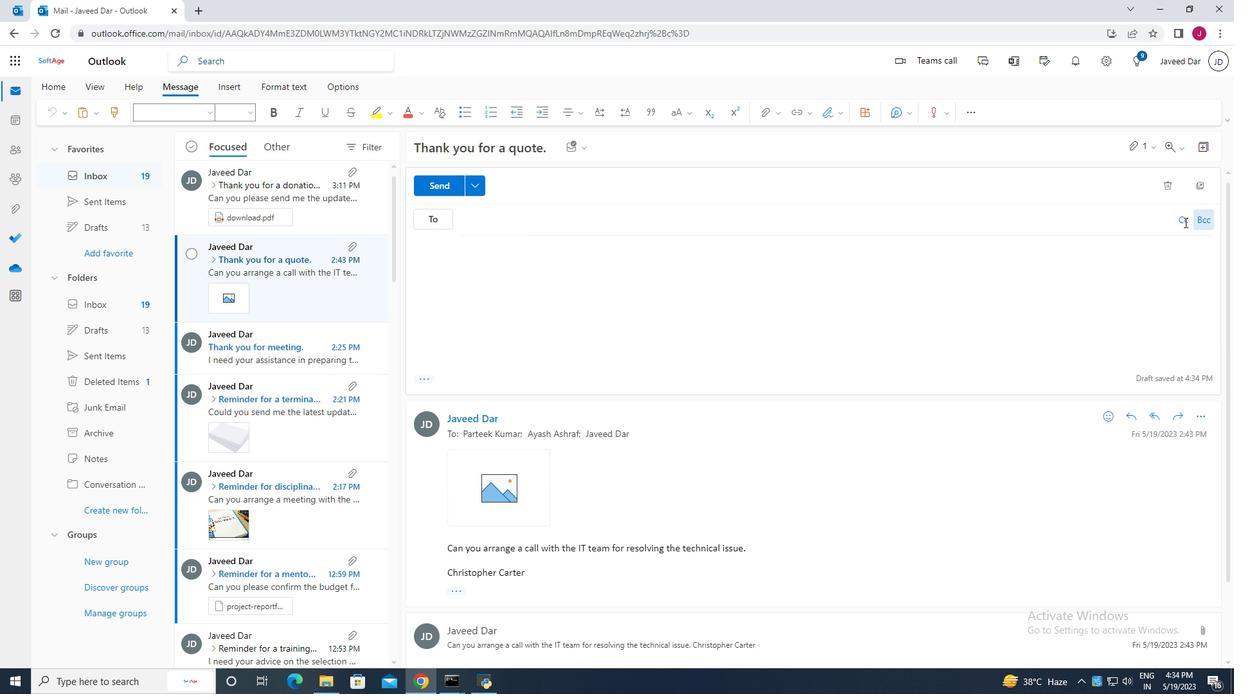 
Action: Mouse moved to (861, 238)
Screenshot: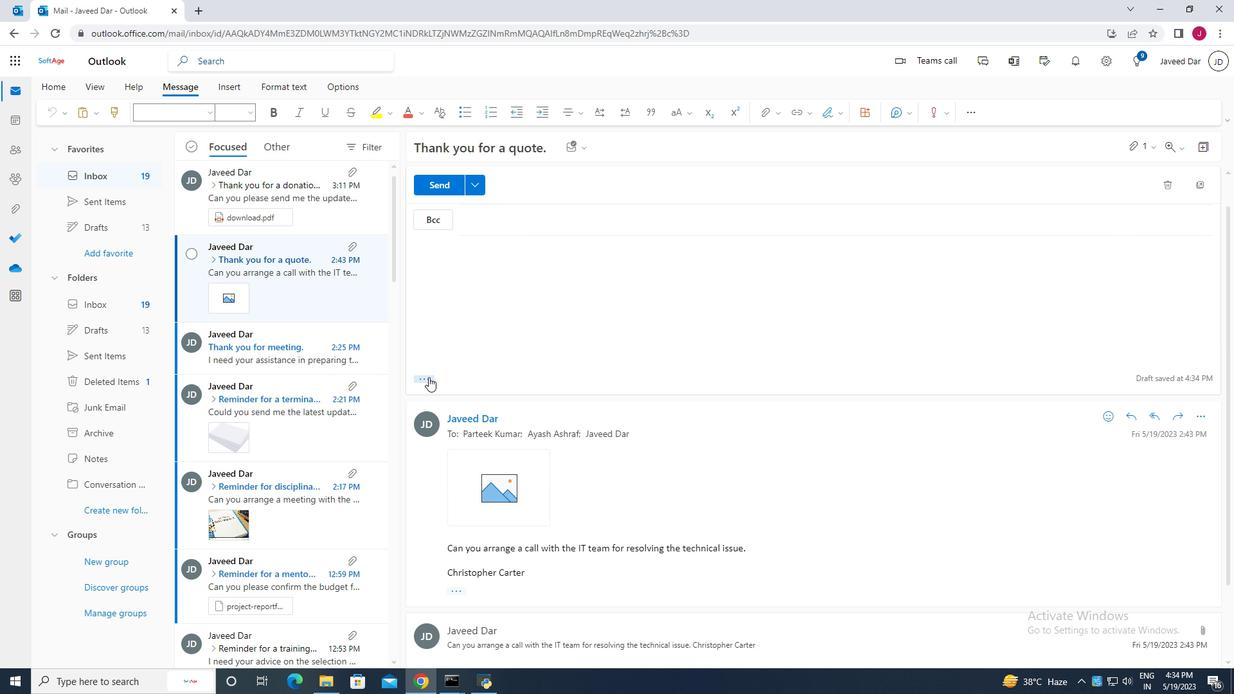 
Action: Mouse pressed left at (861, 238)
Screenshot: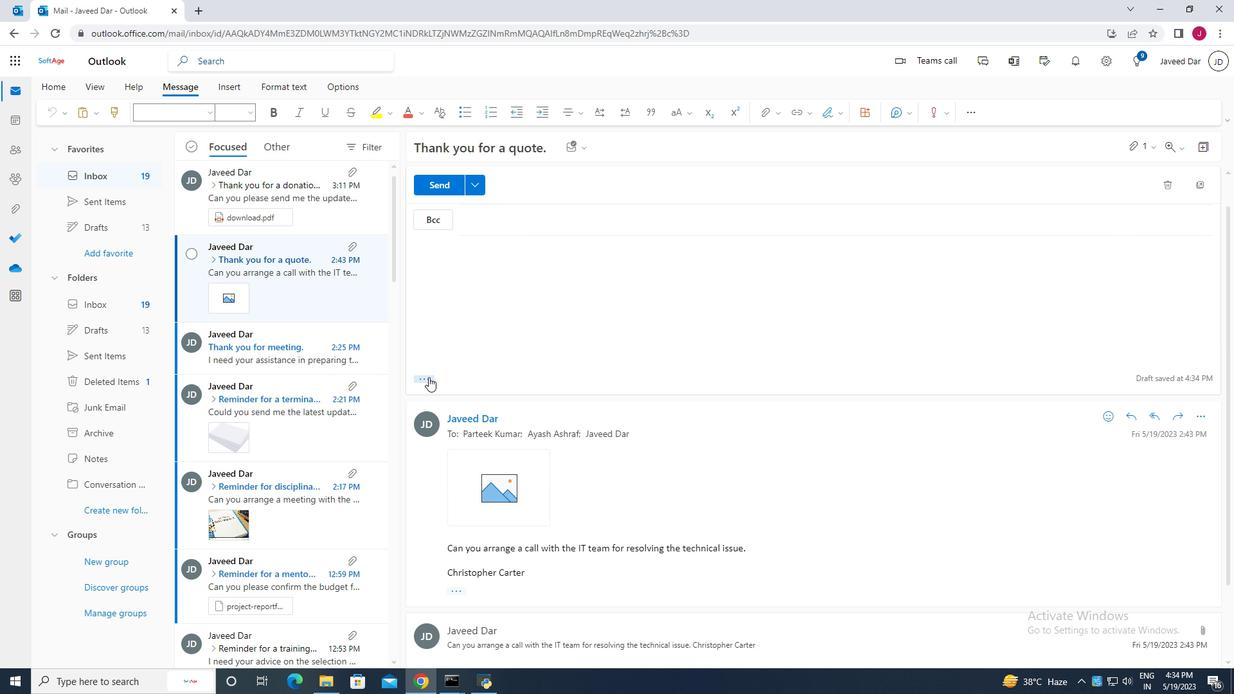 
Action: Mouse moved to (772, 247)
Screenshot: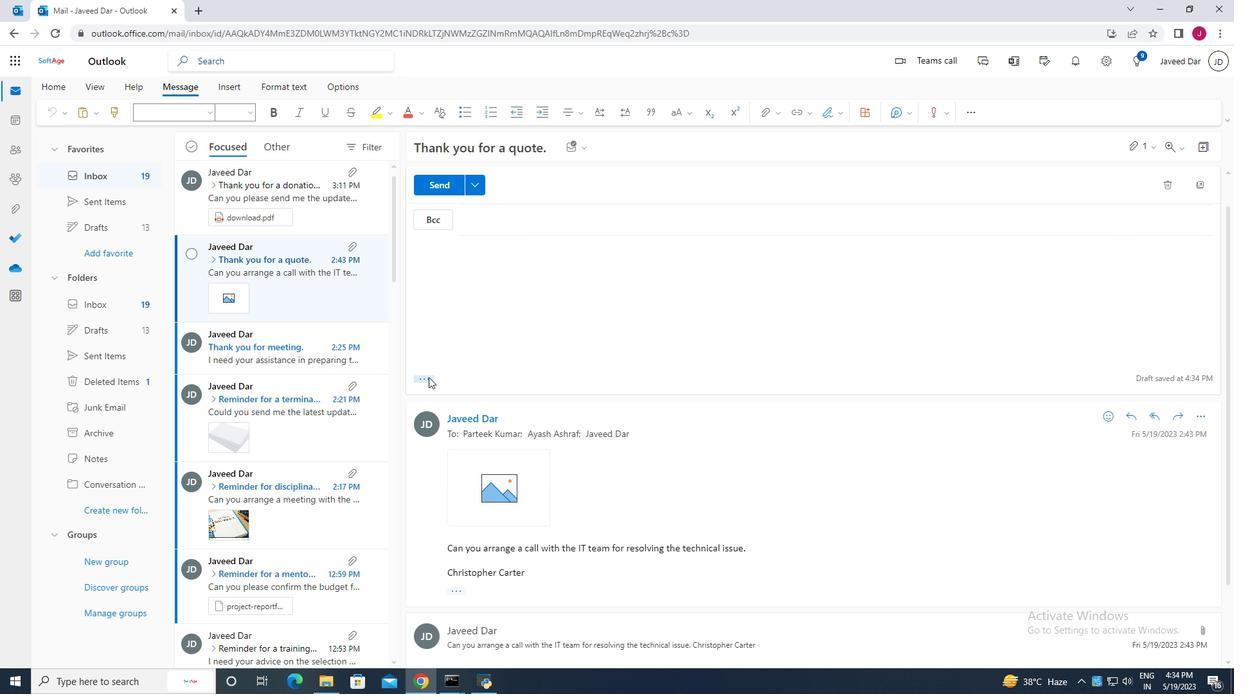 
Action: Mouse pressed left at (772, 247)
Screenshot: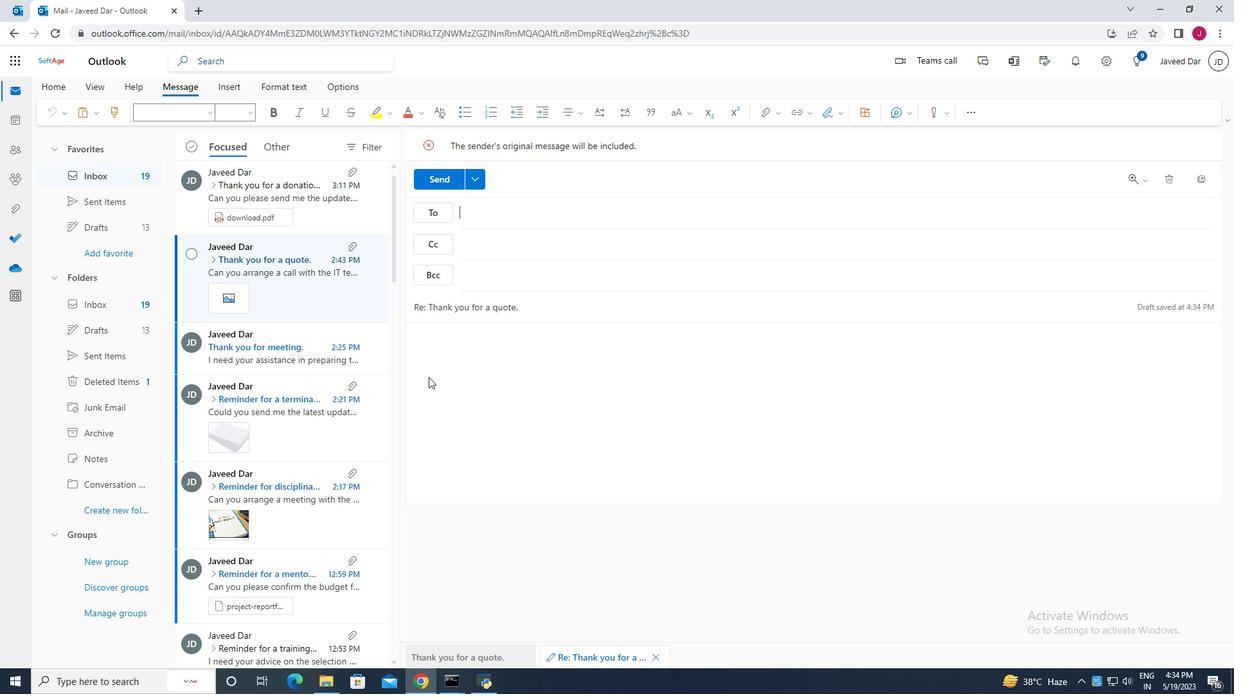 
Action: Key pressed <Key.shift>Gabriea<Key.space><Key.shift>E<Key.backspace><Key.backspace><Key.backspace>l<Key.space><Key.shift>Evans<Key.tab><Key.shift>Gabrial<Key.space><Key.shift><Key.backspace><Key.backspace><Key.backspace>al<Key.backspace><Key.backspace>el<Key.space><Key.shift>Evans
Screenshot: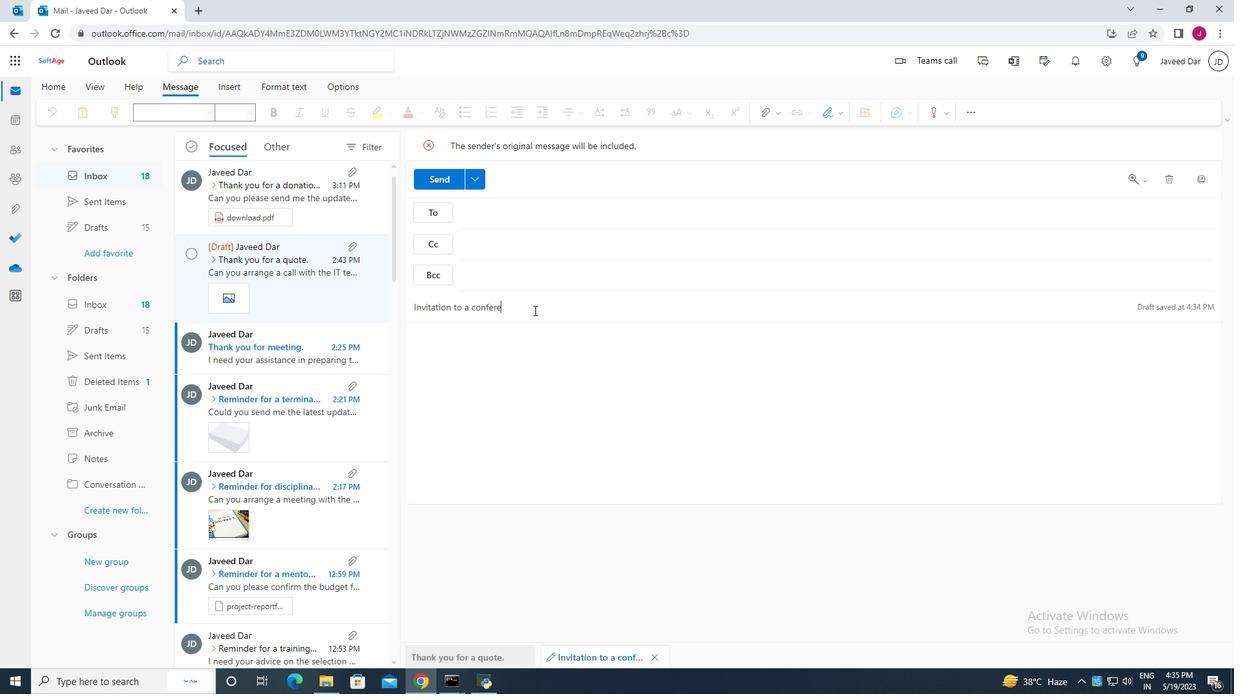 
Action: Mouse moved to (933, 628)
Screenshot: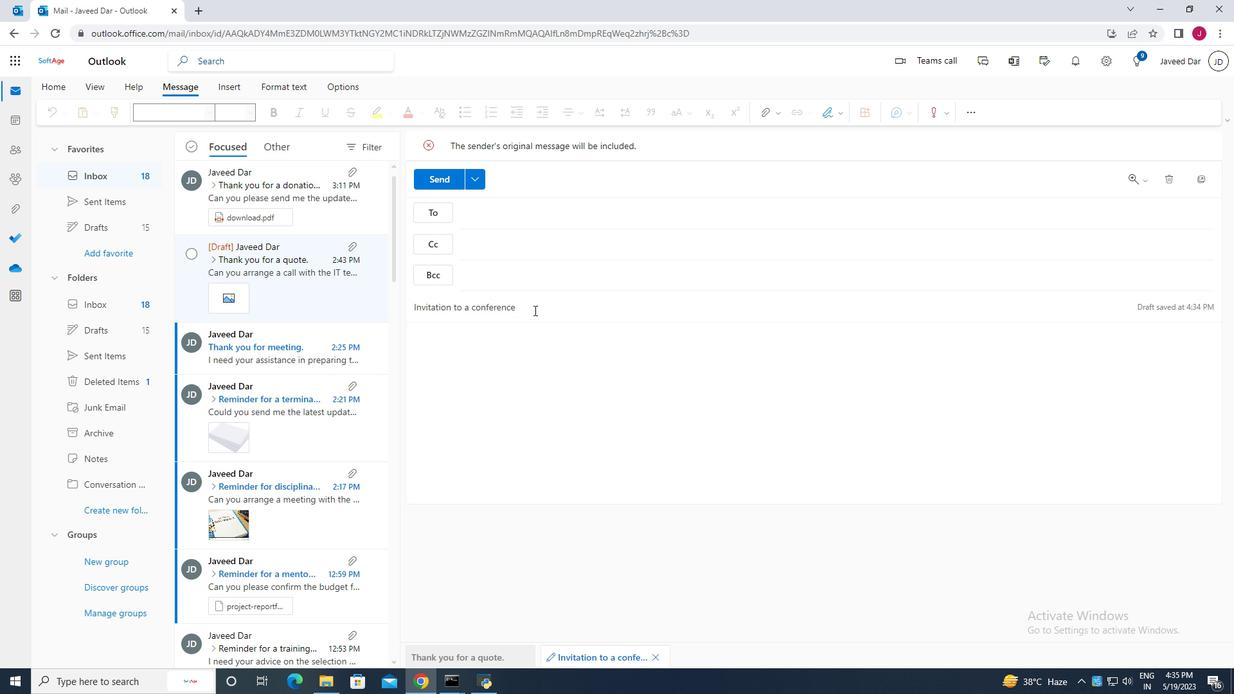 
Action: Mouse pressed left at (933, 628)
Screenshot: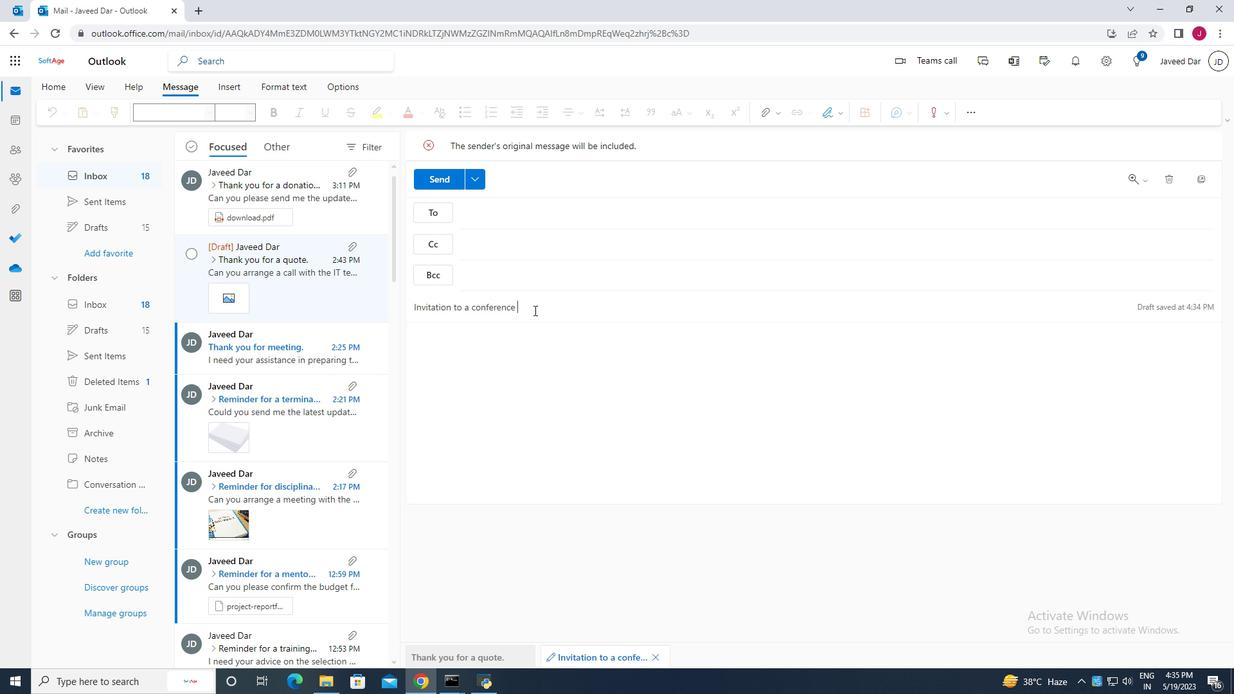 
Action: Mouse moved to (1115, 424)
Screenshot: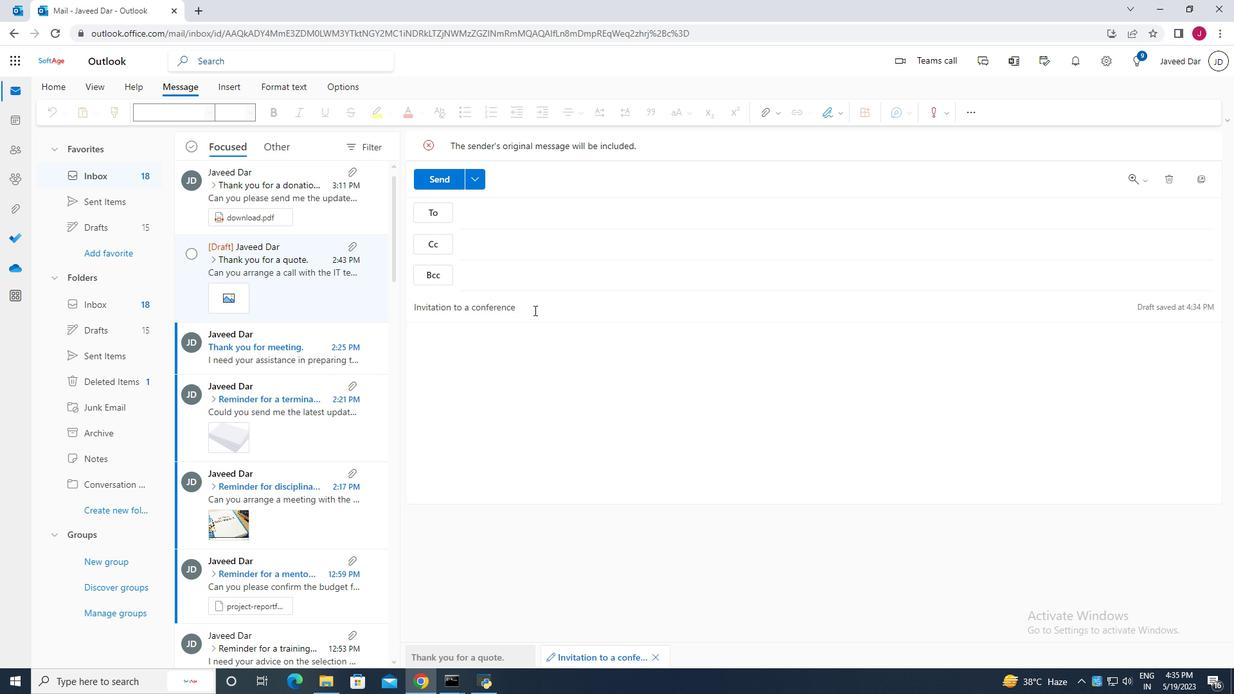 
Action: Mouse pressed left at (1115, 424)
Screenshot: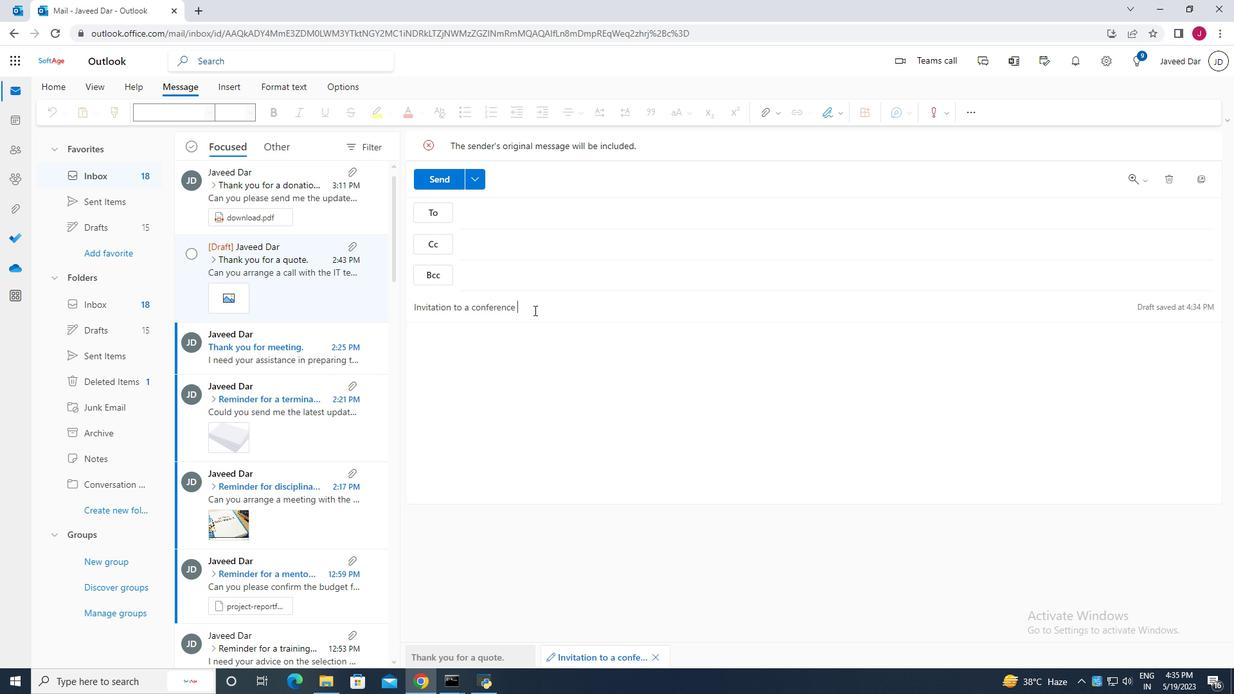 
Action: Mouse moved to (880, 139)
Screenshot: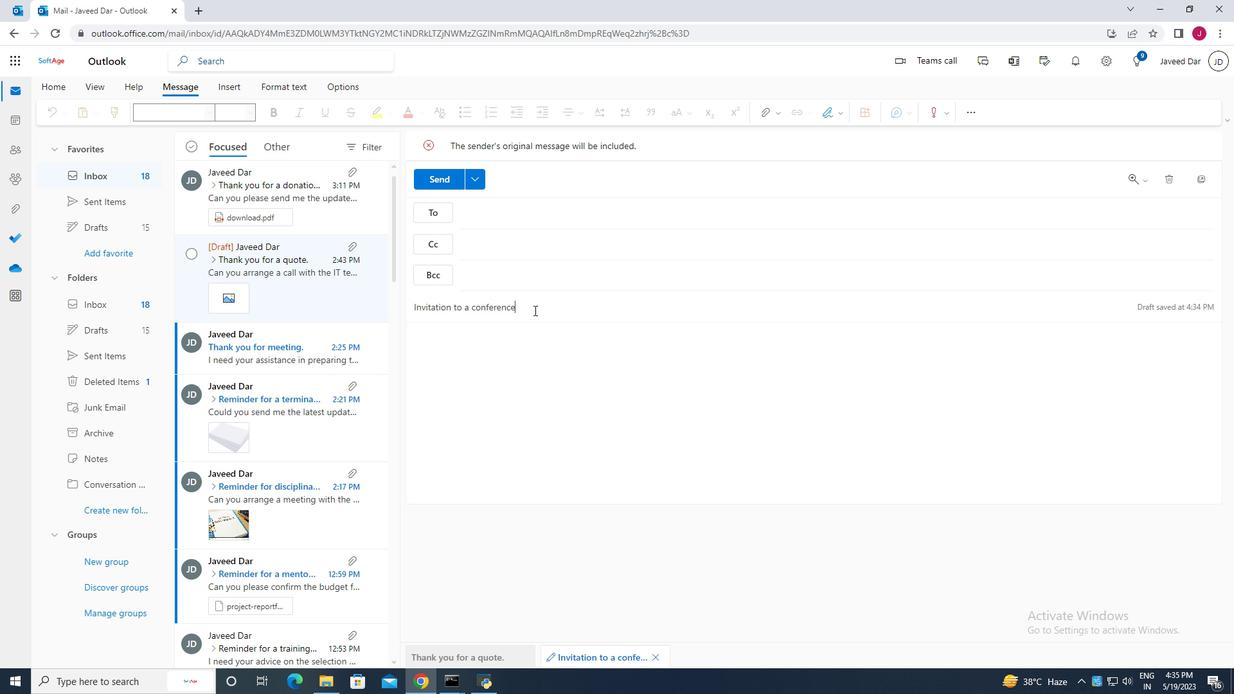 
Action: Mouse pressed left at (880, 139)
Screenshot: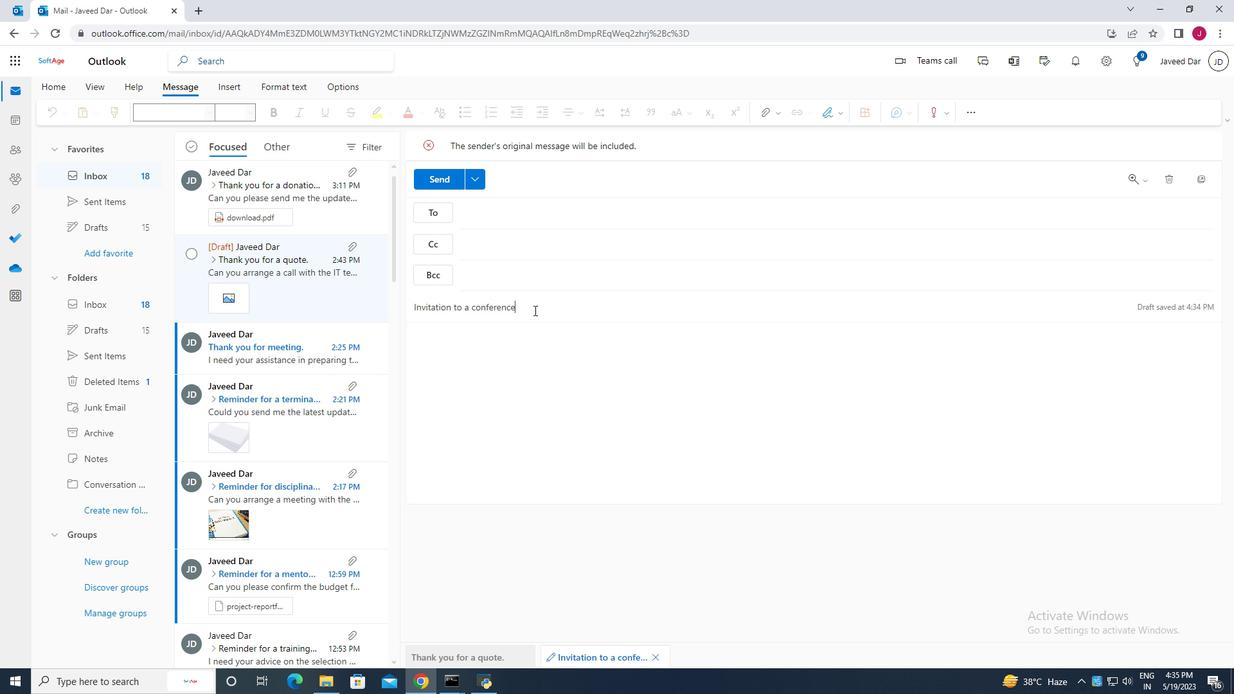 
Action: Mouse moved to (841, 167)
Screenshot: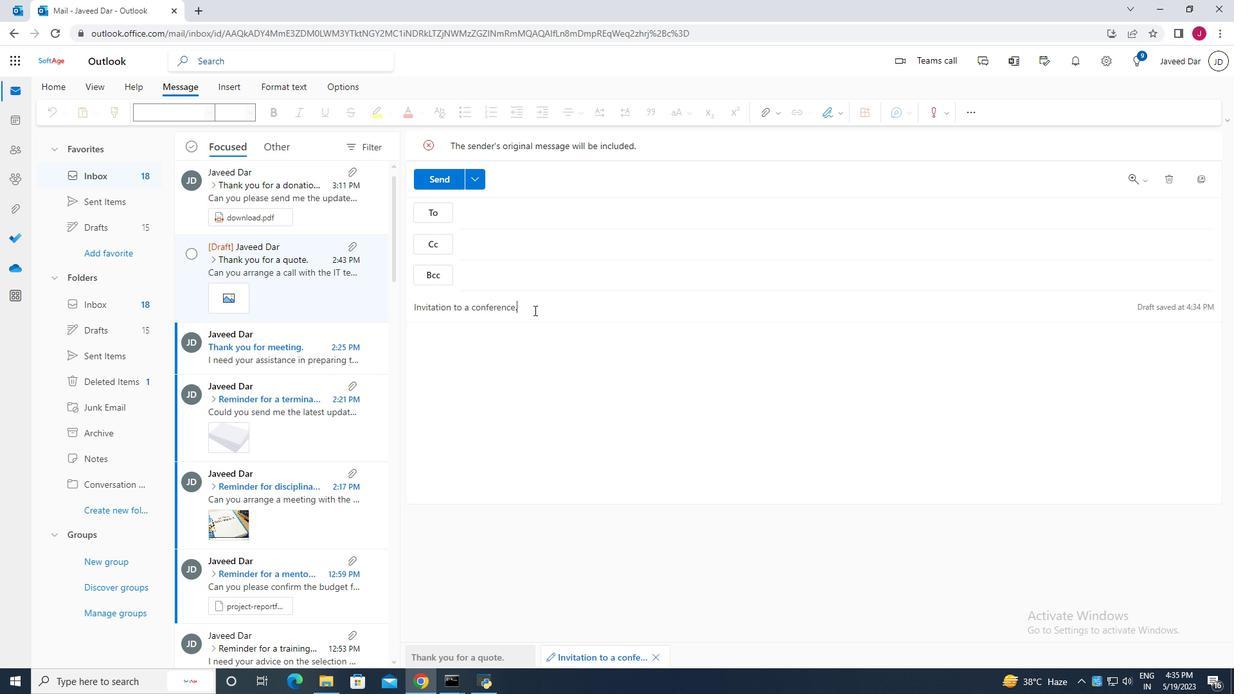 
Action: Mouse pressed left at (841, 167)
Screenshot: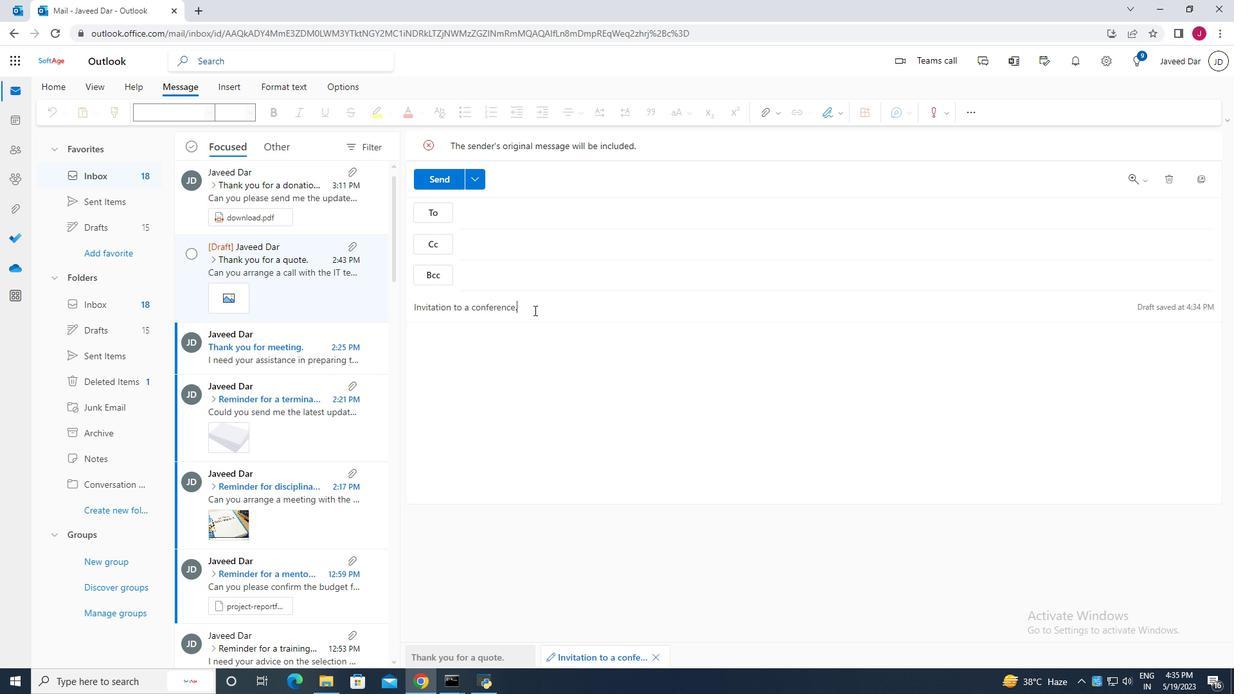 
Action: Mouse moved to (462, 209)
Screenshot: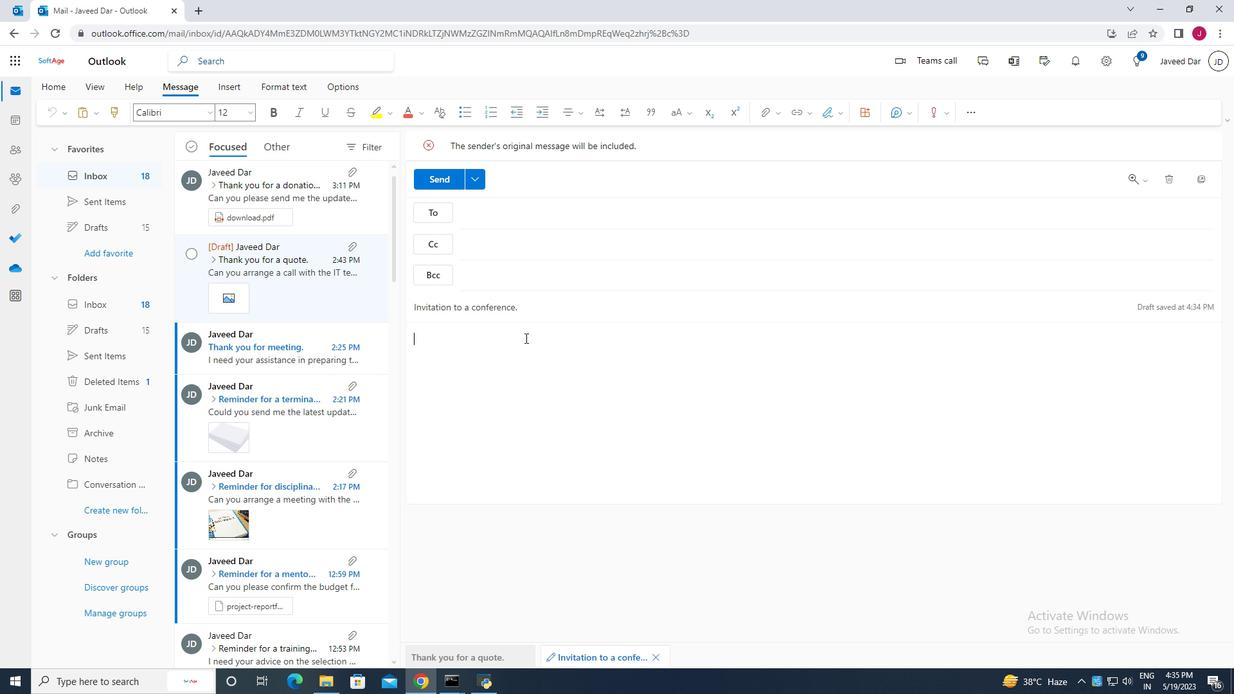 
Action: Mouse pressed left at (462, 209)
Screenshot: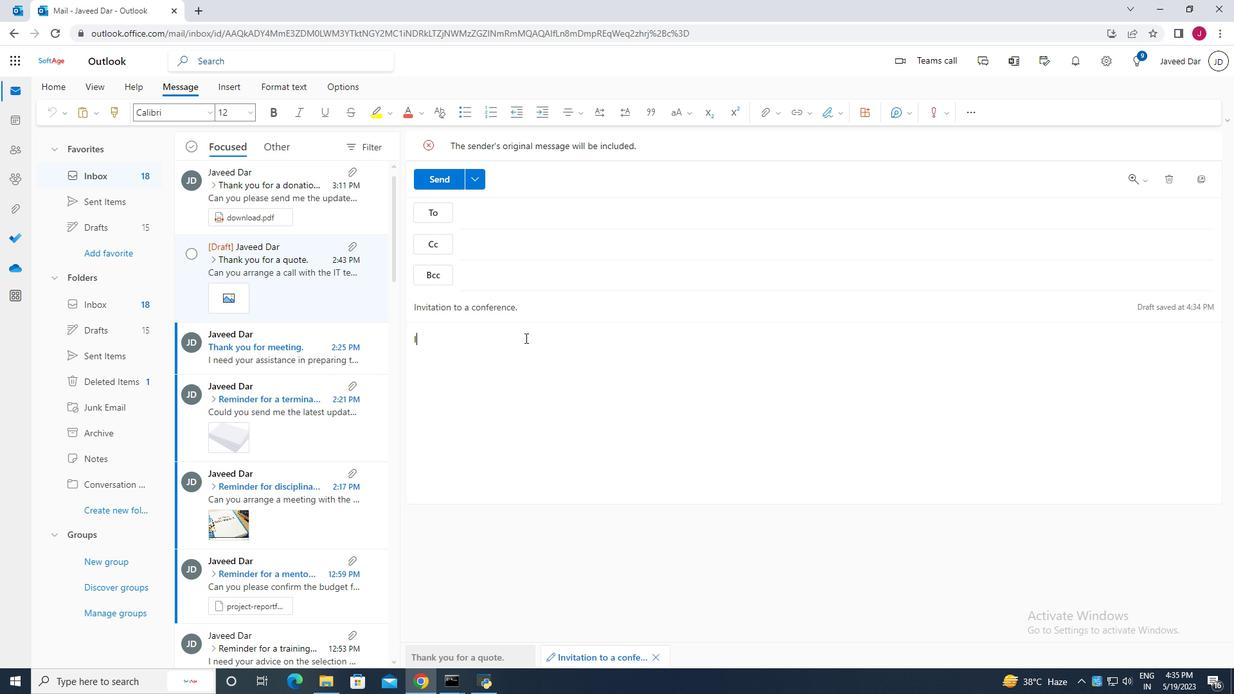 
Action: Mouse moved to (569, 235)
Screenshot: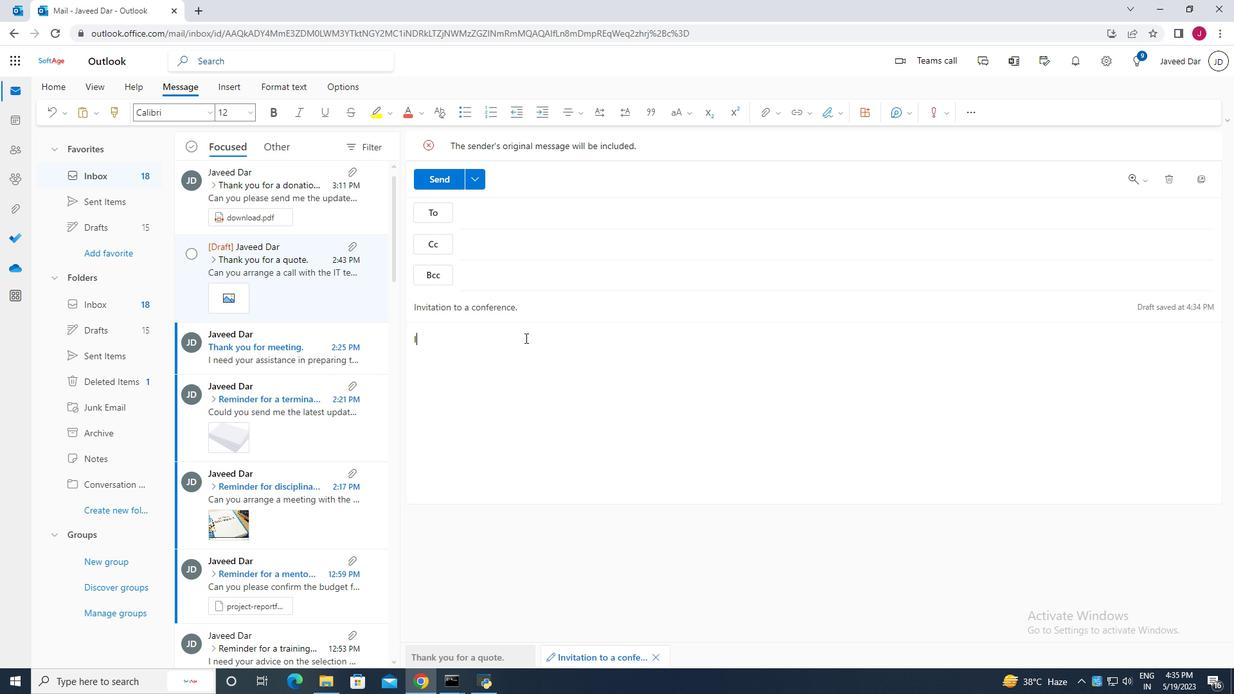 
Action: Key pressed <Key.shift_r><Key.end><Key.shift>Invitation<Key.space>to<Key.space>a<Key.space>conference<Key.space><Key.tab><Key.shift>I<Key.space>would<Key.space>like<Key.space>to<Key.space>schedule<Key.space>a<Key.space>call<Key.space>to<Key.space>discuss<Key.space>the<Key.space>proposed<Key.space>chages<Key.space>to<Key.space>the<Key.space>project<Key.space>paln<Key.backspace><Key.backspace><Key.backspace>lan.
Screenshot: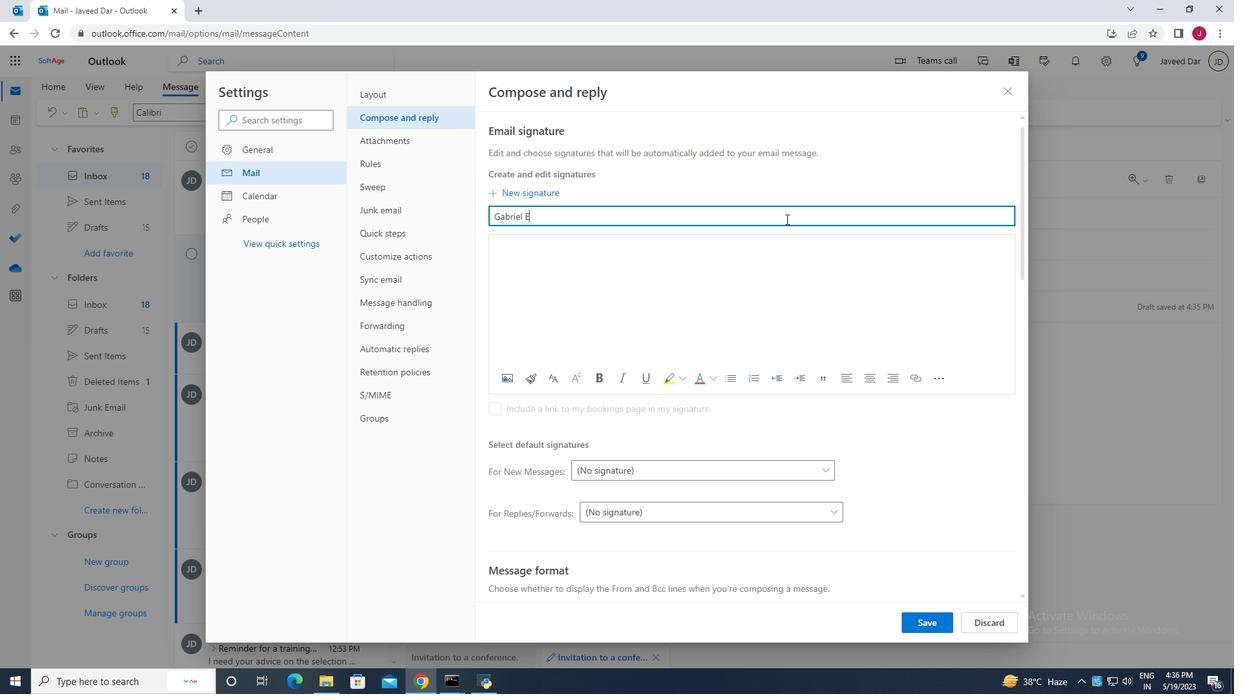 
Action: Mouse moved to (601, 171)
Screenshot: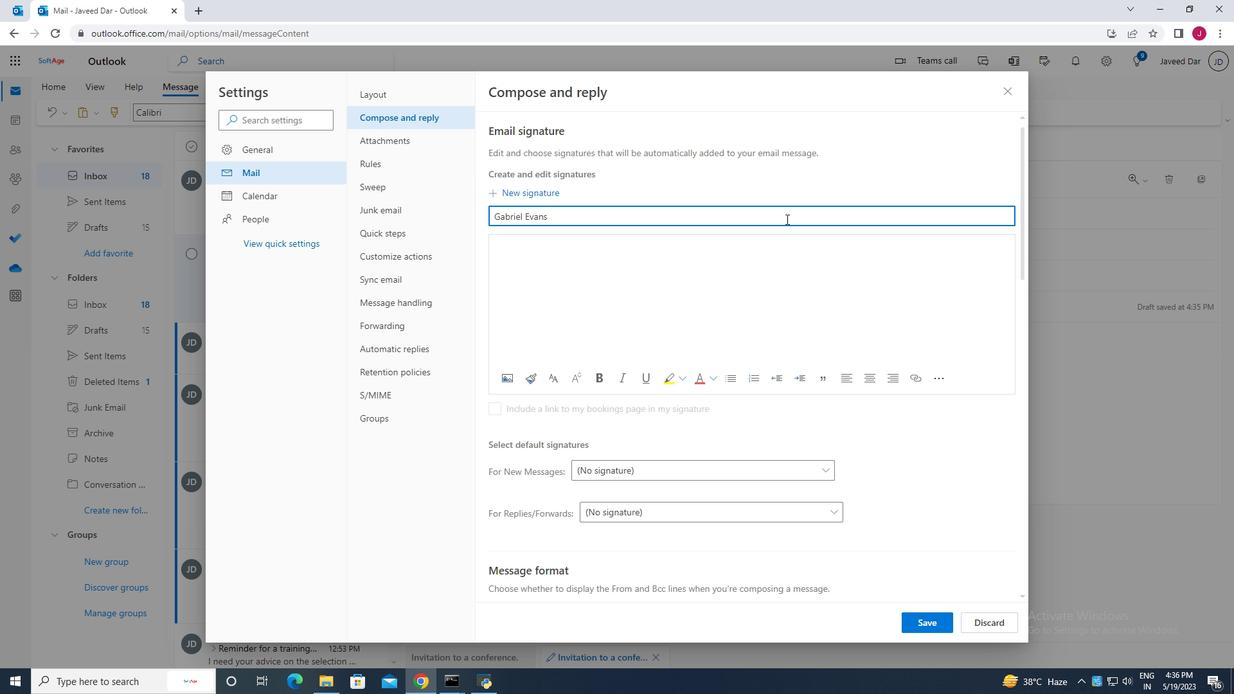 
Action: Mouse pressed left at (601, 171)
Screenshot: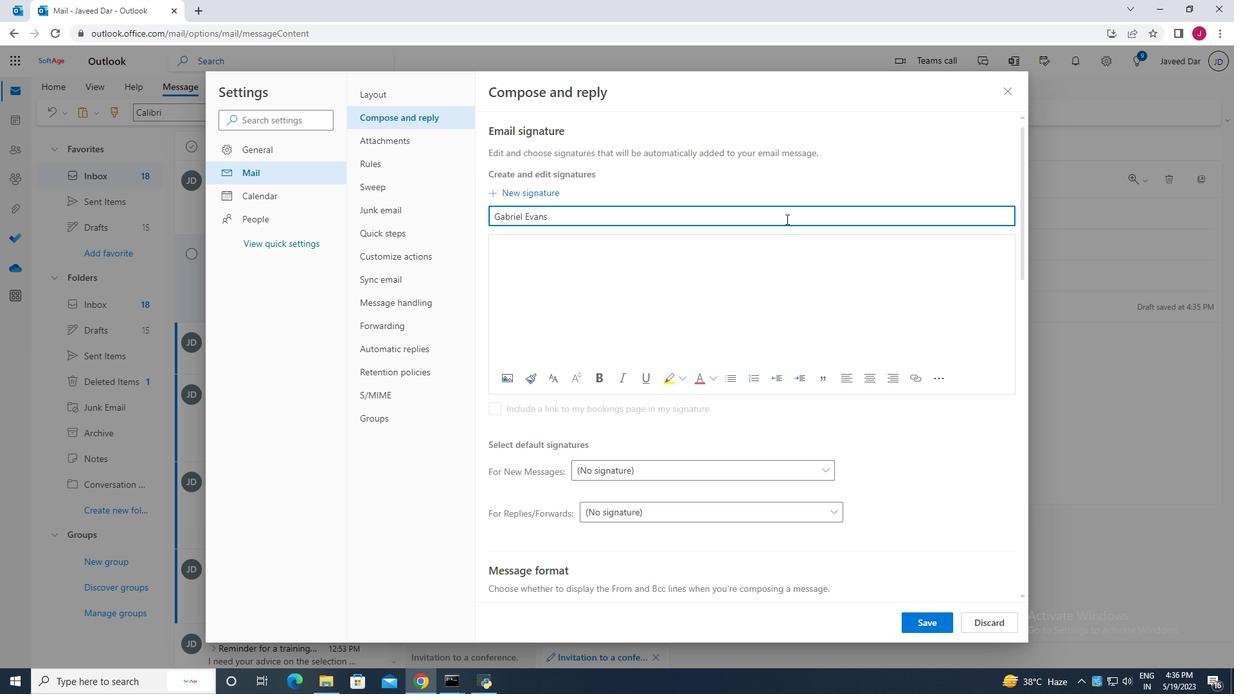 
Action: Mouse moved to (714, 320)
Screenshot: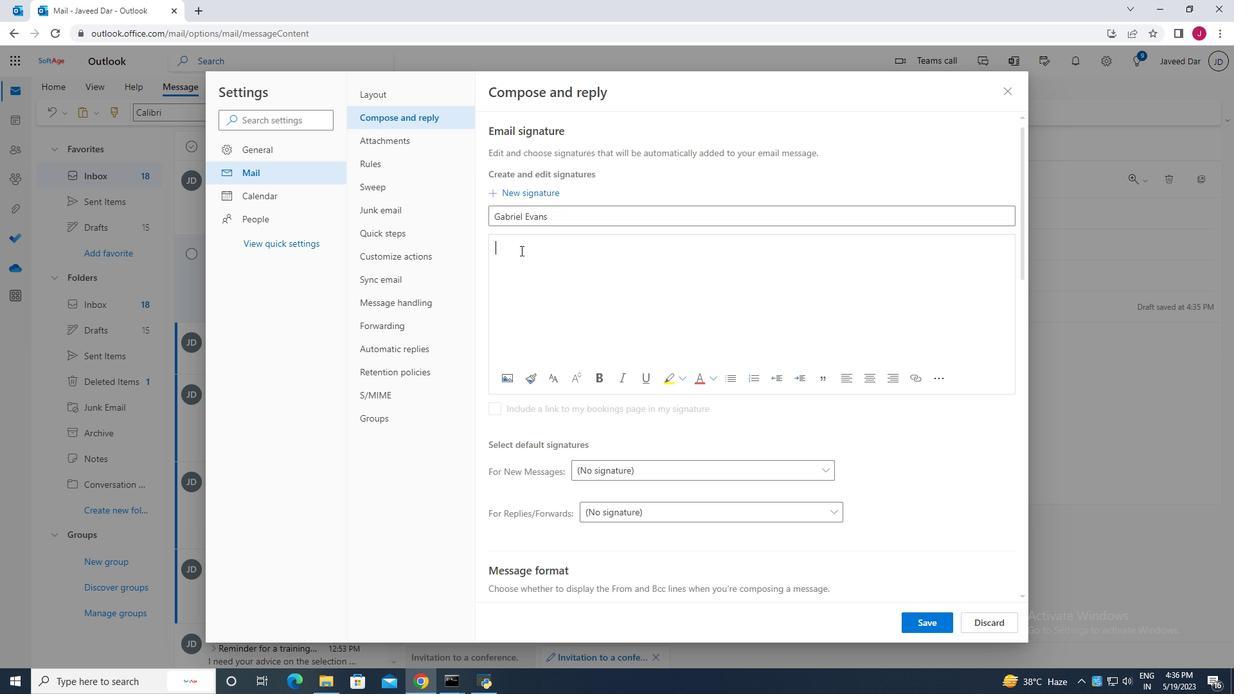 
Action: Mouse pressed left at (714, 320)
Screenshot: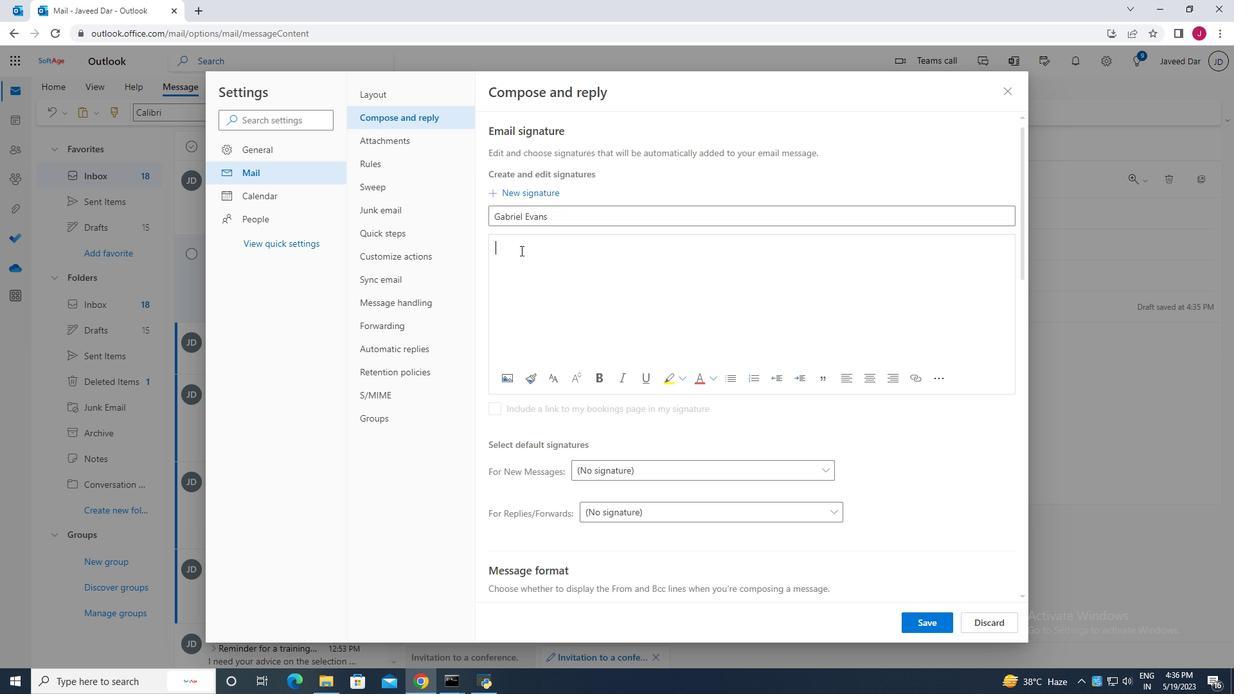 
Action: Mouse moved to (683, 297)
Screenshot: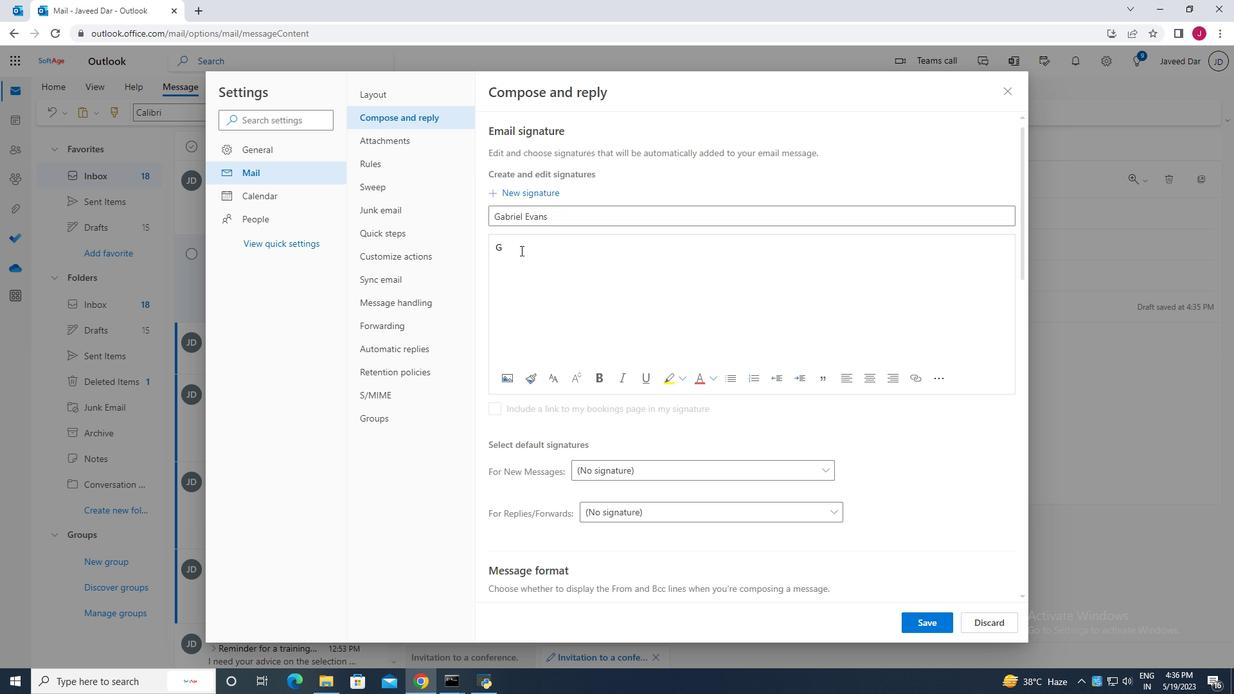 
Action: Mouse pressed right at (683, 297)
Screenshot: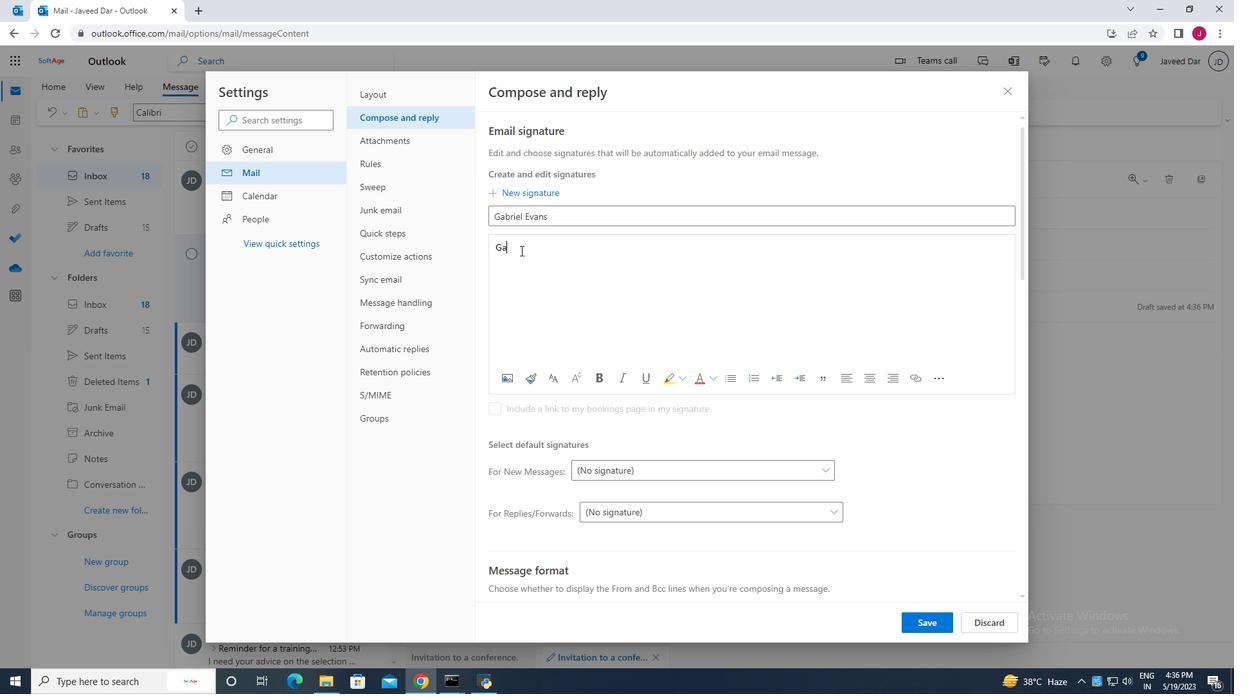 
Action: Mouse moved to (648, 325)
Screenshot: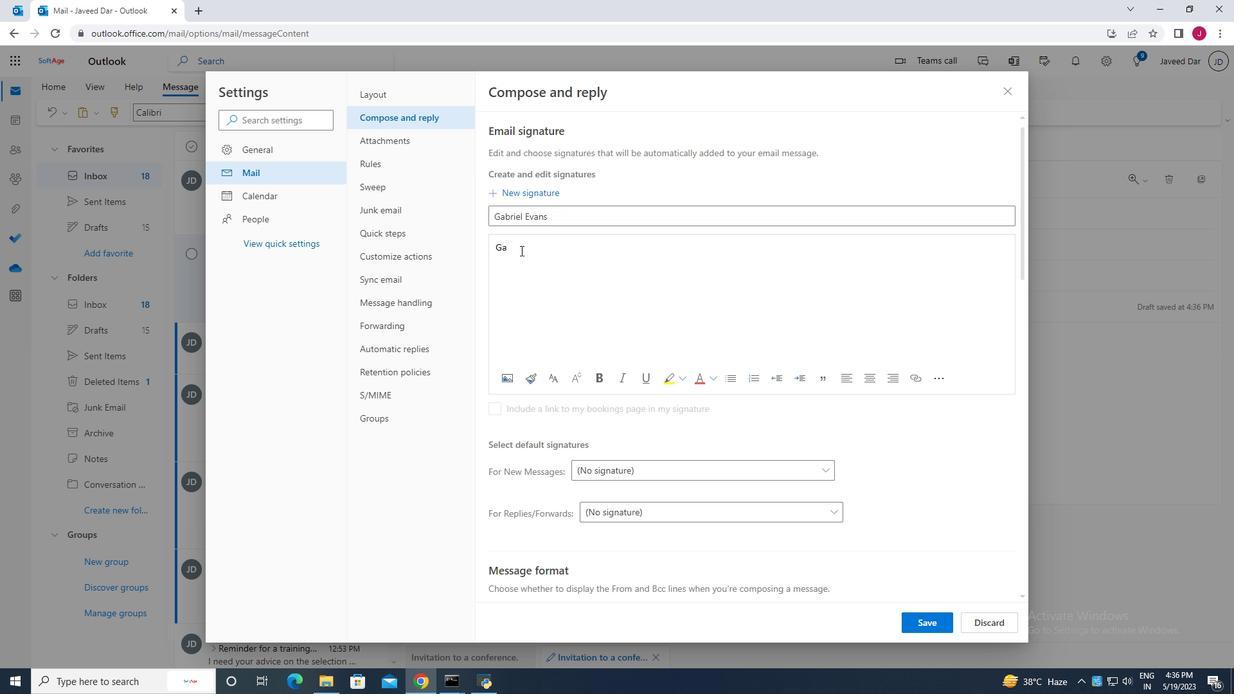
Action: Mouse pressed left at (648, 325)
Screenshot: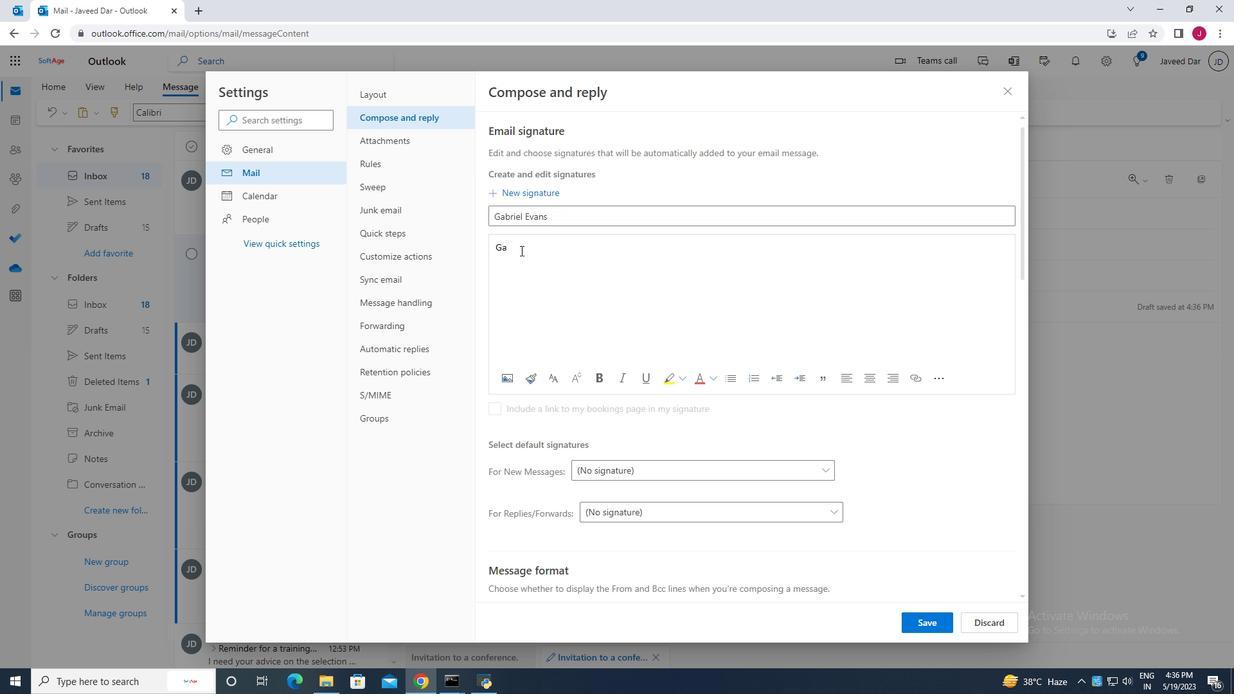 
Action: Mouse moved to (687, 295)
Screenshot: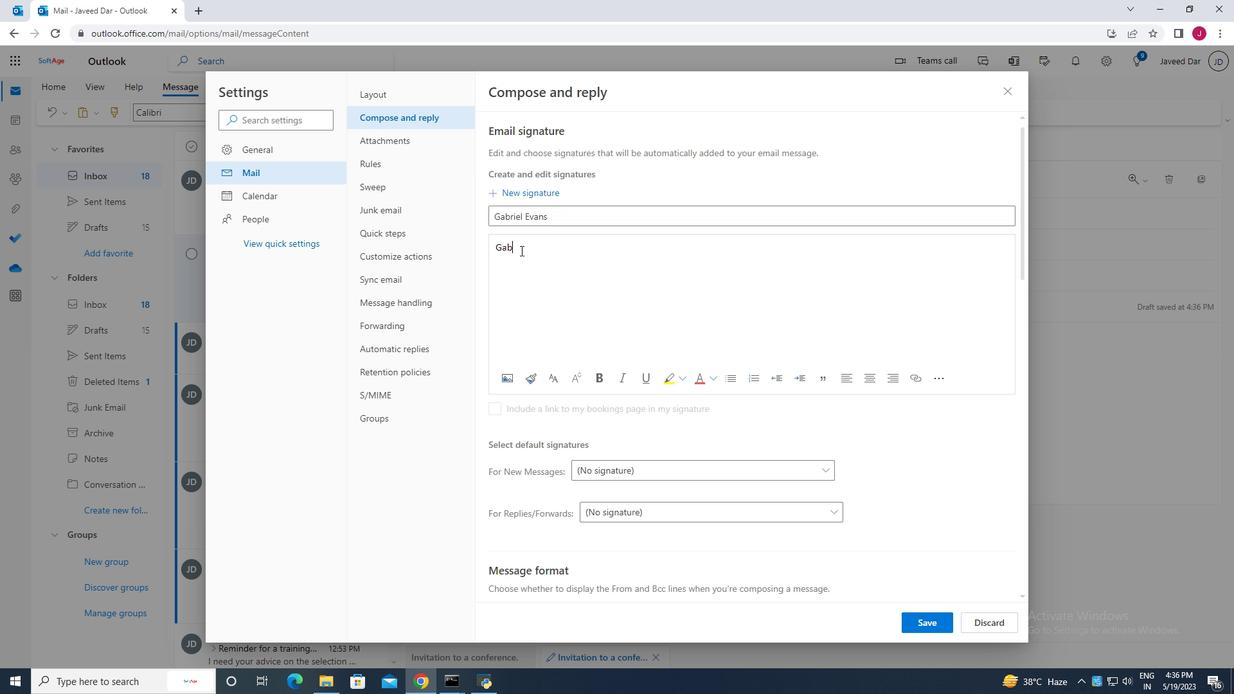 
Action: Mouse pressed left at (687, 295)
Screenshot: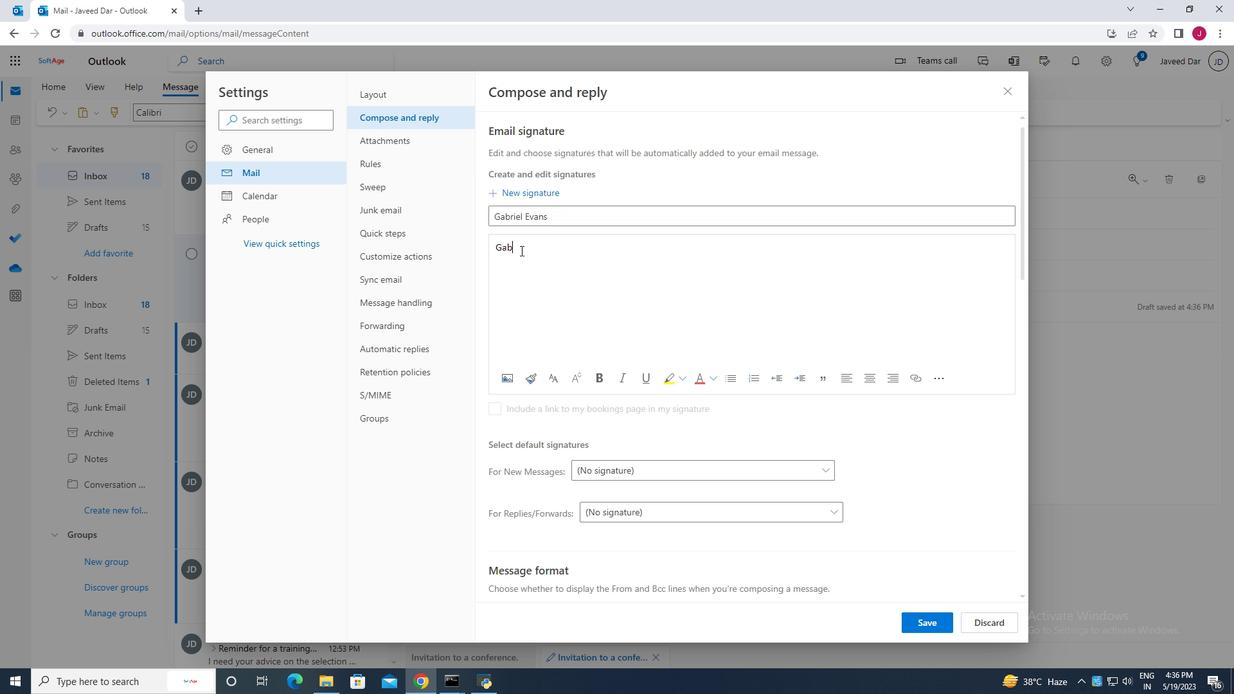 
Action: Mouse moved to (771, 309)
Screenshot: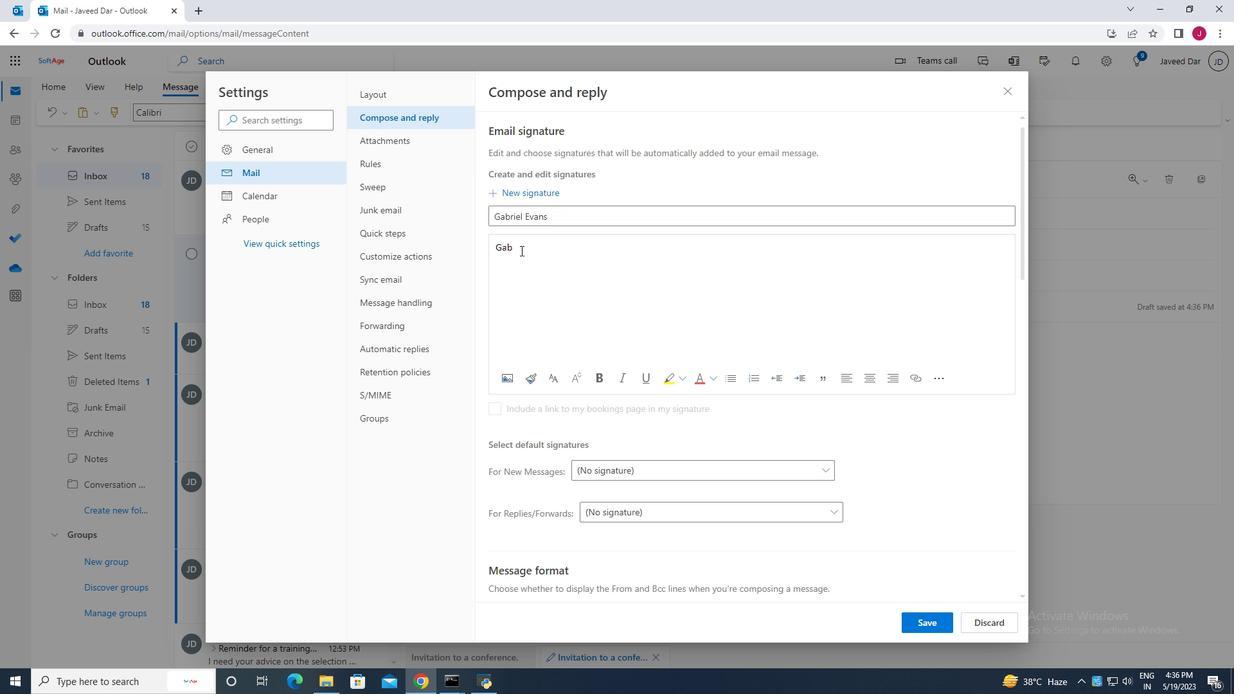 
Action: Key pressed n
Screenshot: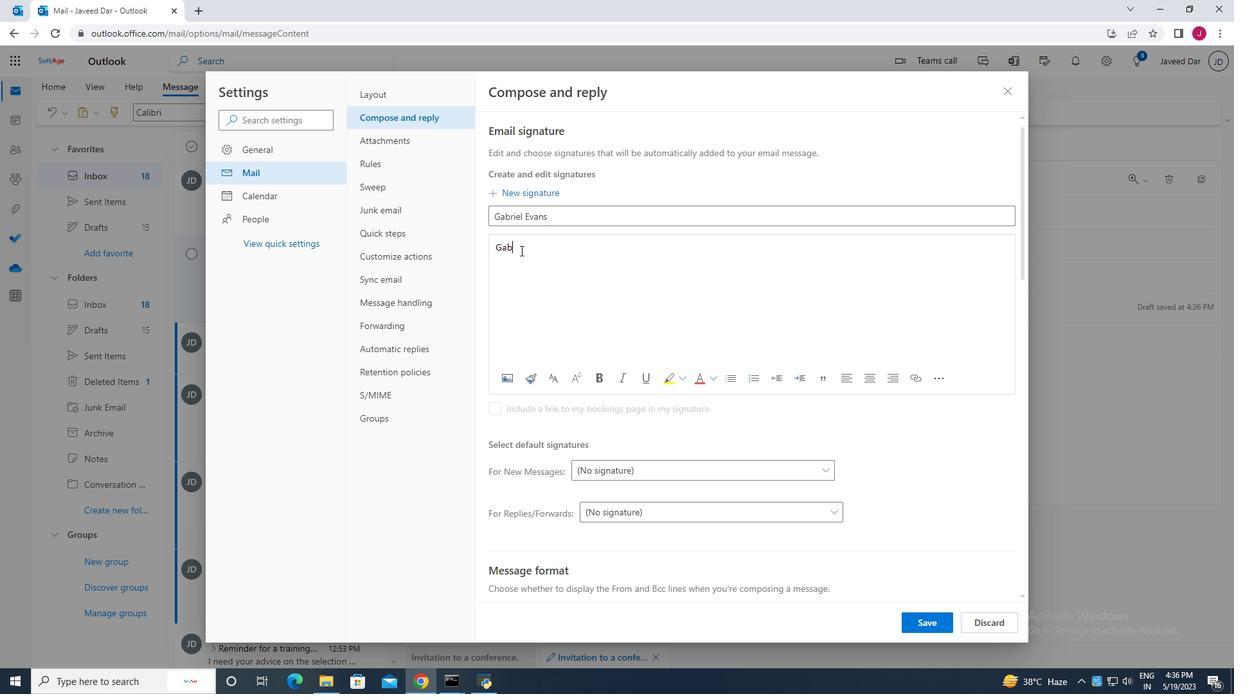 
Action: Mouse moved to (806, 303)
Screenshot: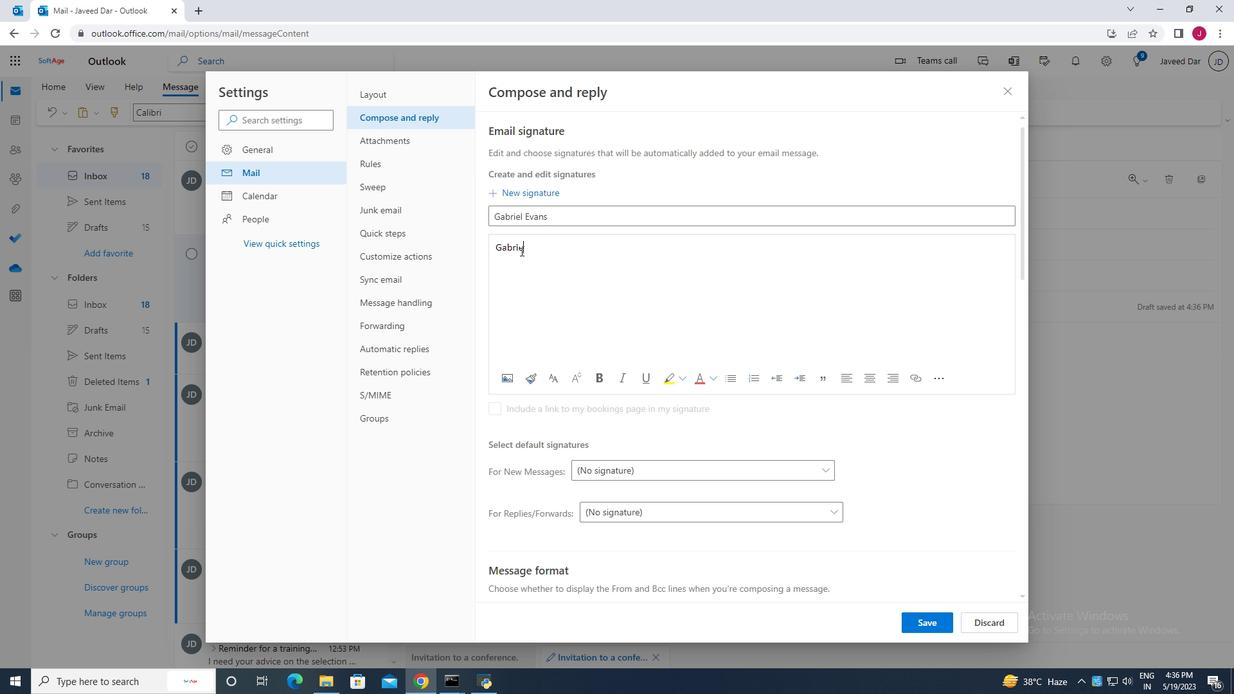 
Action: Mouse pressed left at (806, 303)
Screenshot: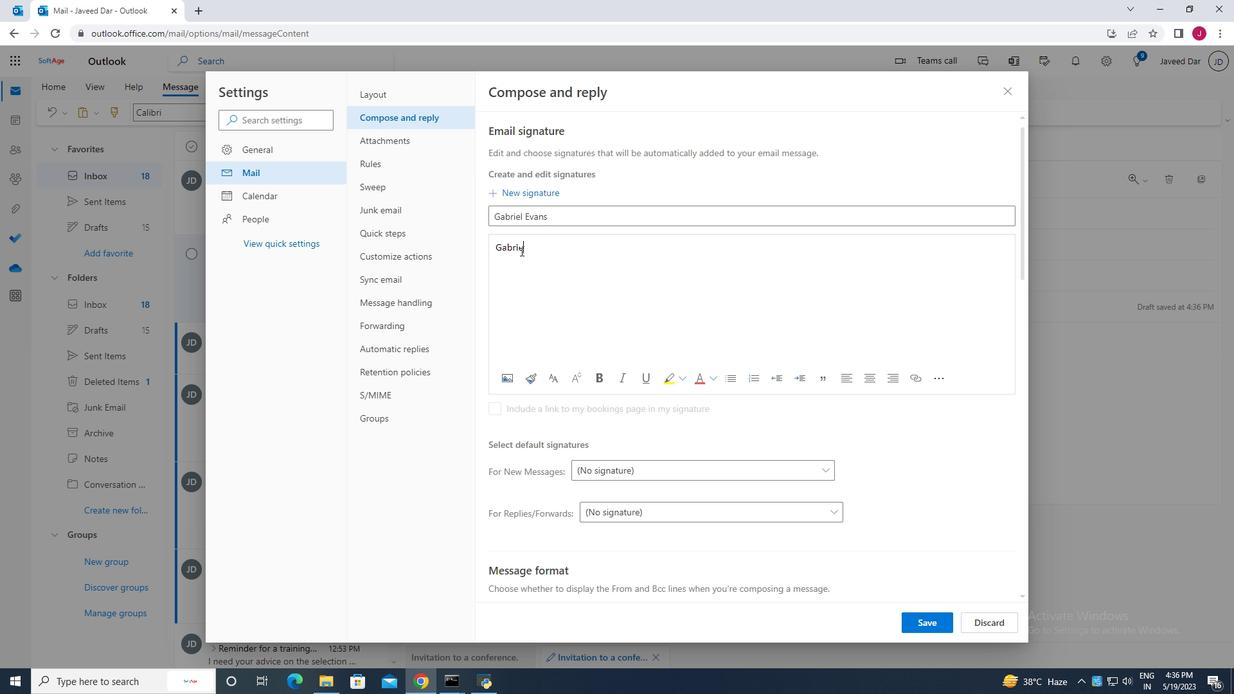
Action: Mouse moved to (806, 303)
Screenshot: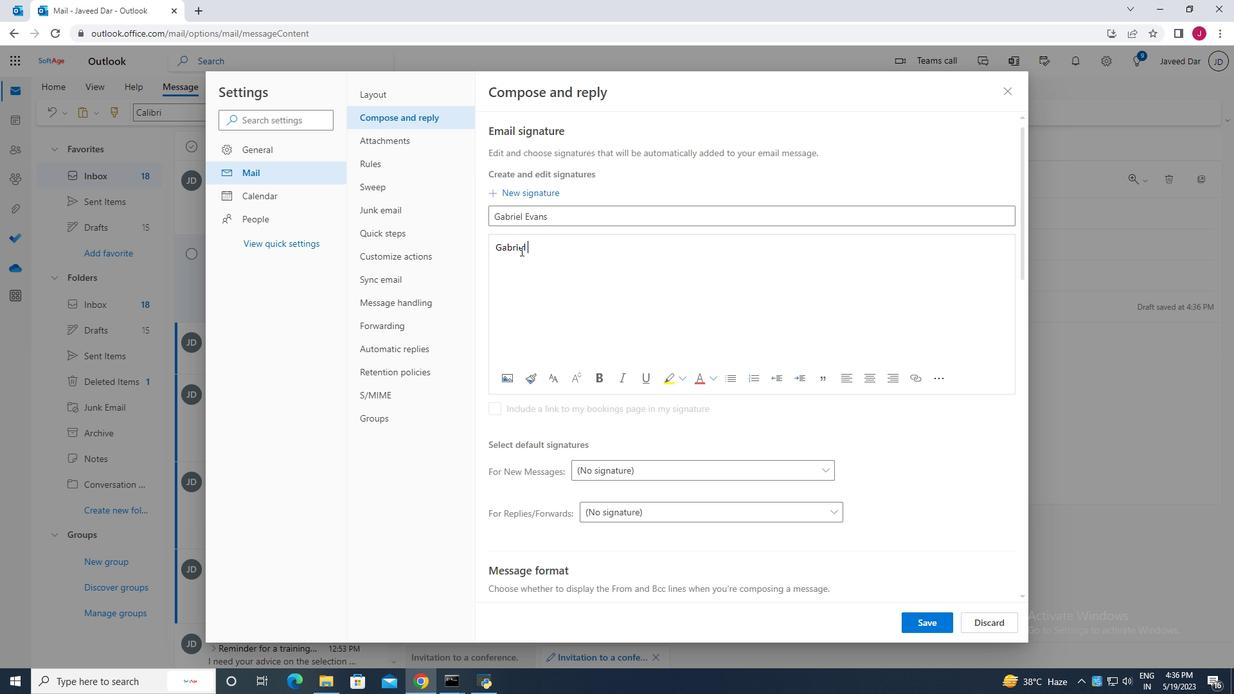 
Action: Key pressed <Key.enter>
Screenshot: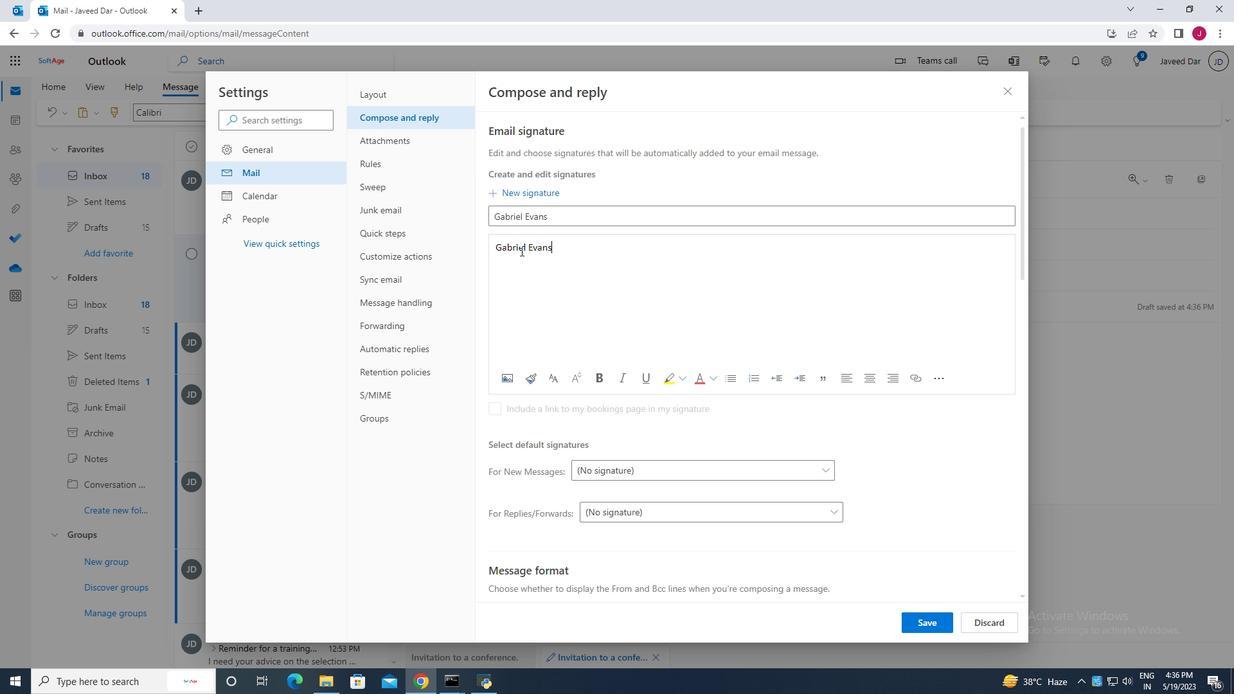 
Action: Mouse moved to (1134, 187)
Screenshot: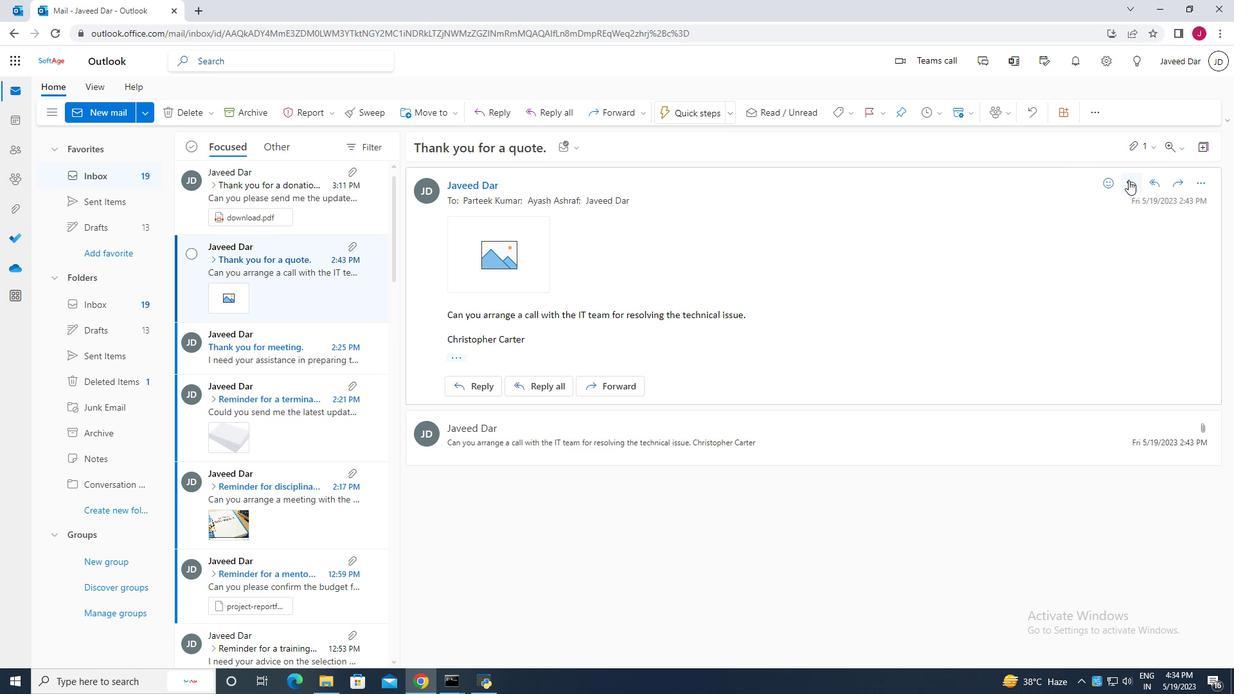 
Action: Mouse pressed left at (1134, 187)
Screenshot: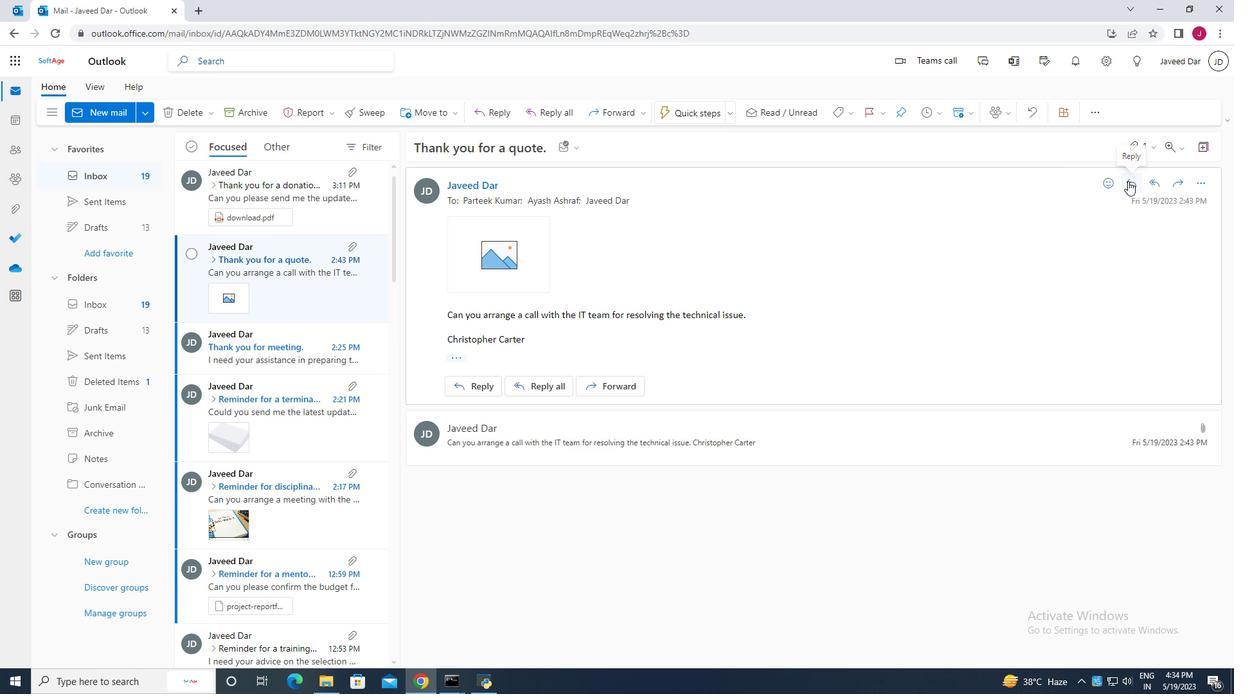 
Action: Mouse moved to (600, 196)
Screenshot: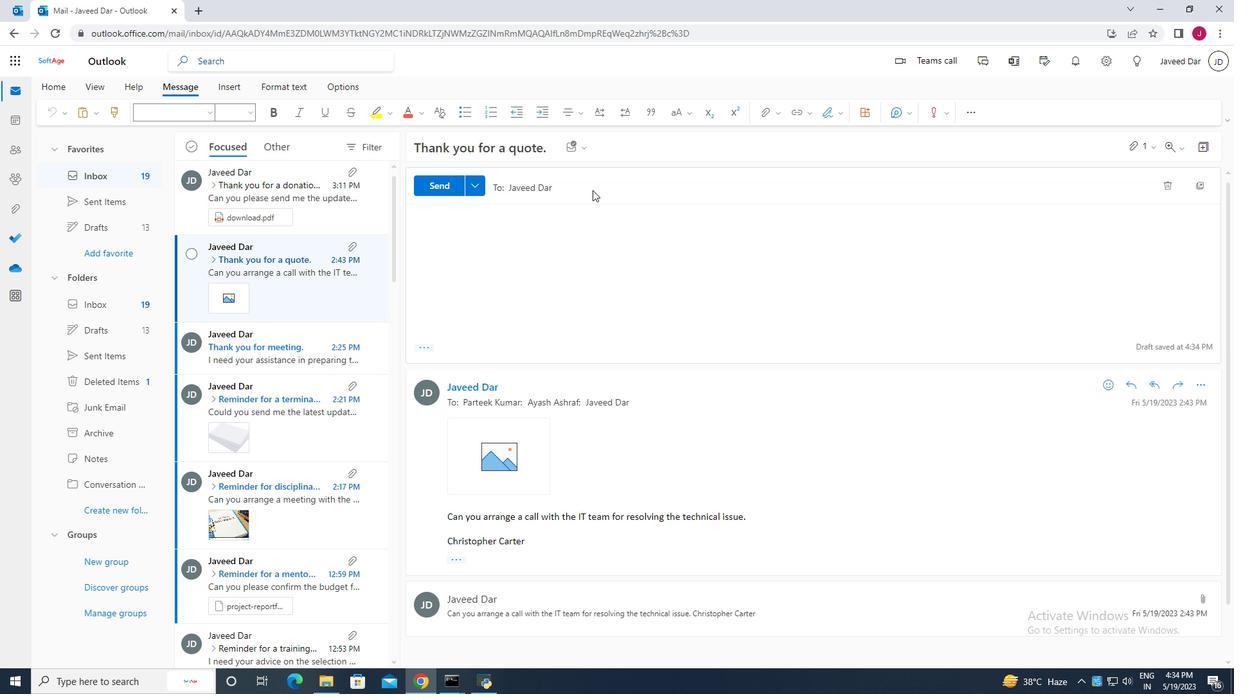 
Action: Mouse pressed left at (600, 196)
Screenshot: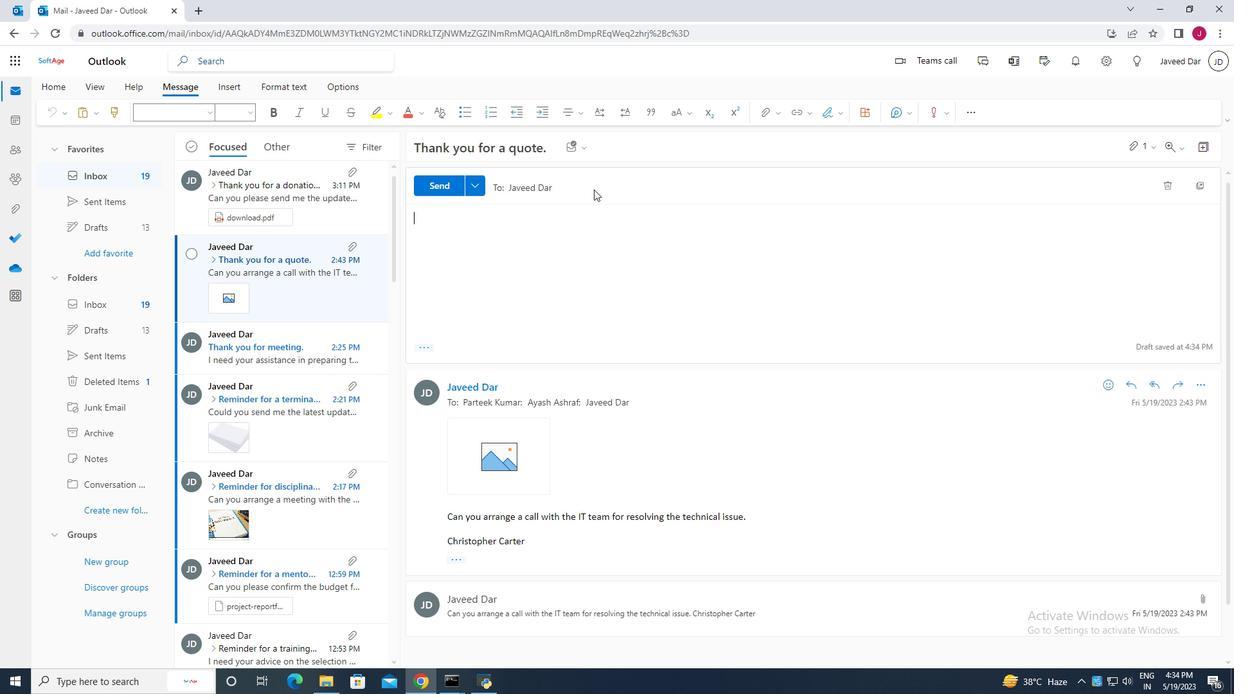 
Action: Mouse moved to (517, 223)
Screenshot: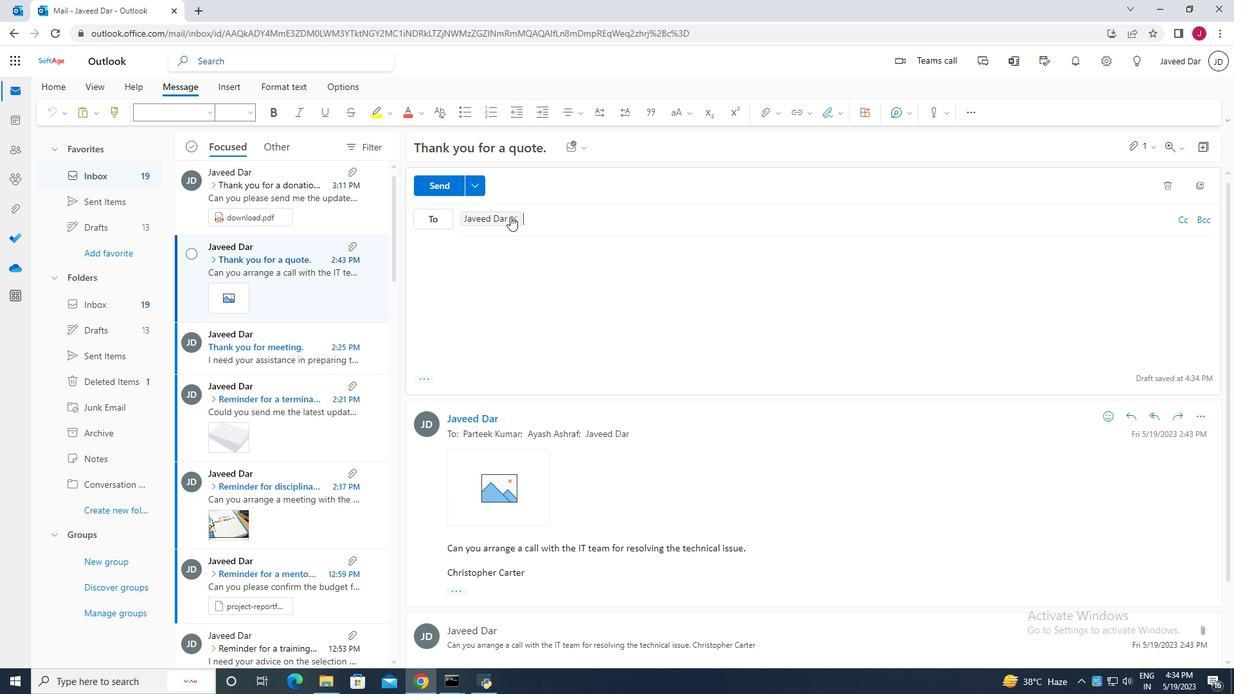 
Action: Mouse pressed left at (517, 223)
Screenshot: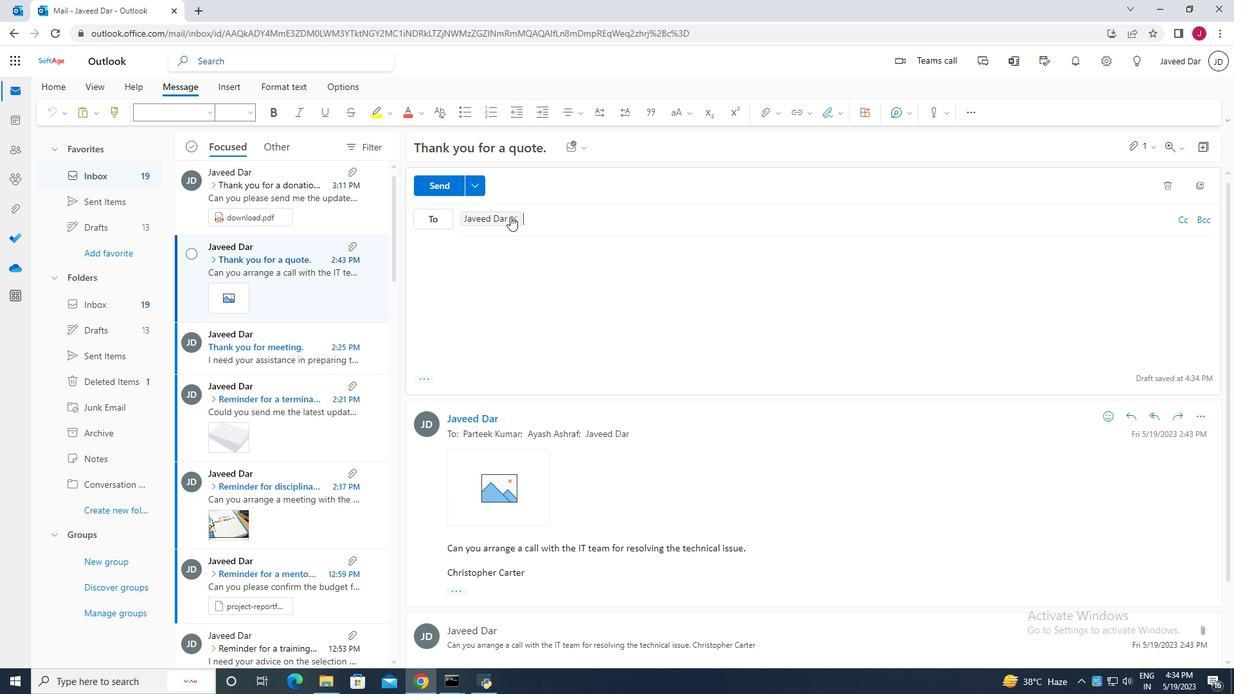
Action: Mouse moved to (1206, 228)
Screenshot: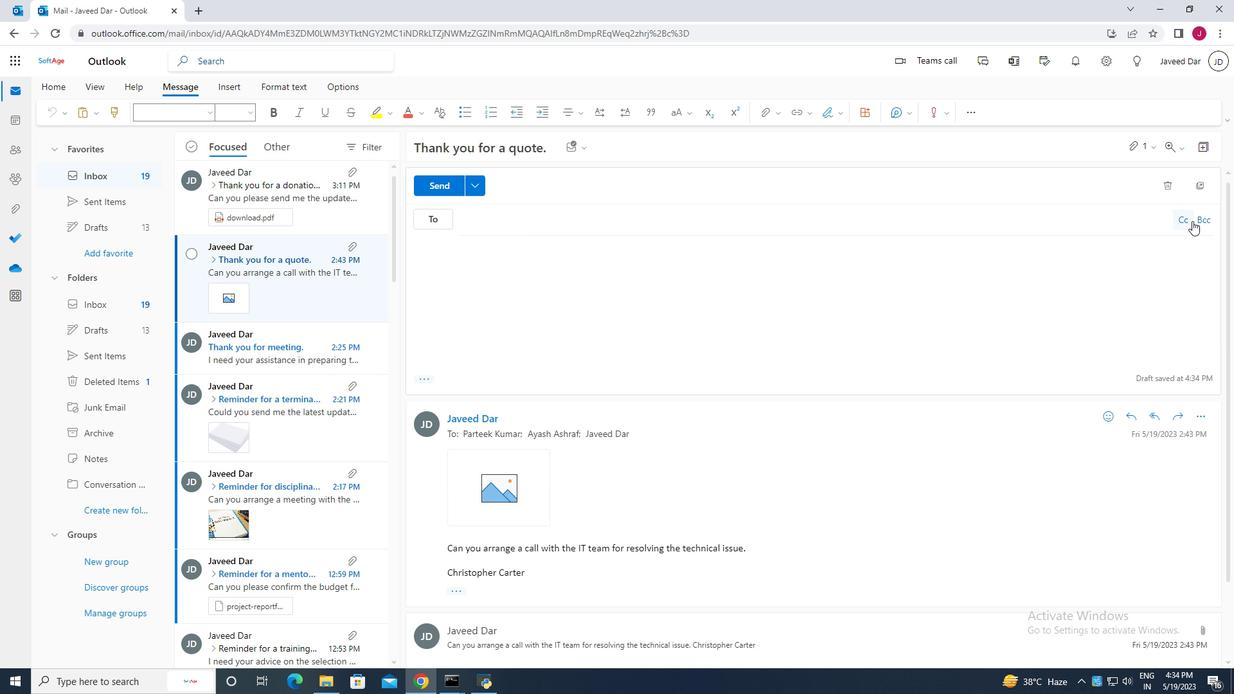 
Action: Mouse pressed left at (1206, 228)
Screenshot: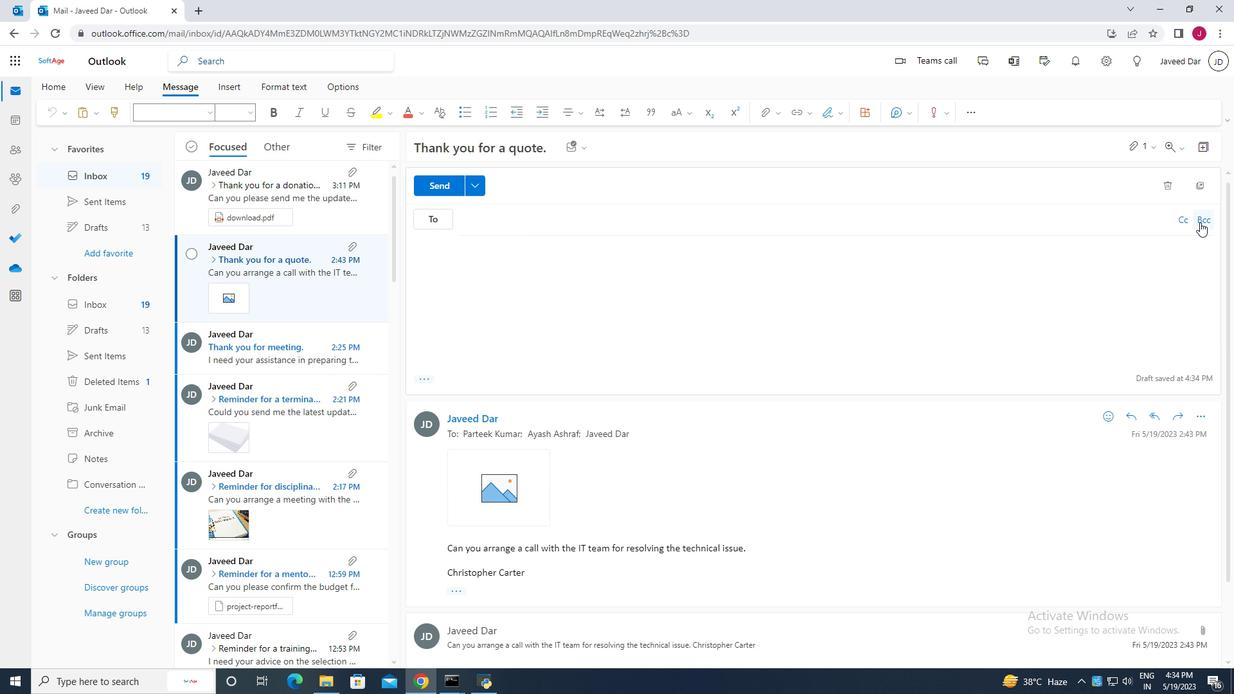 
Action: Mouse moved to (435, 383)
Screenshot: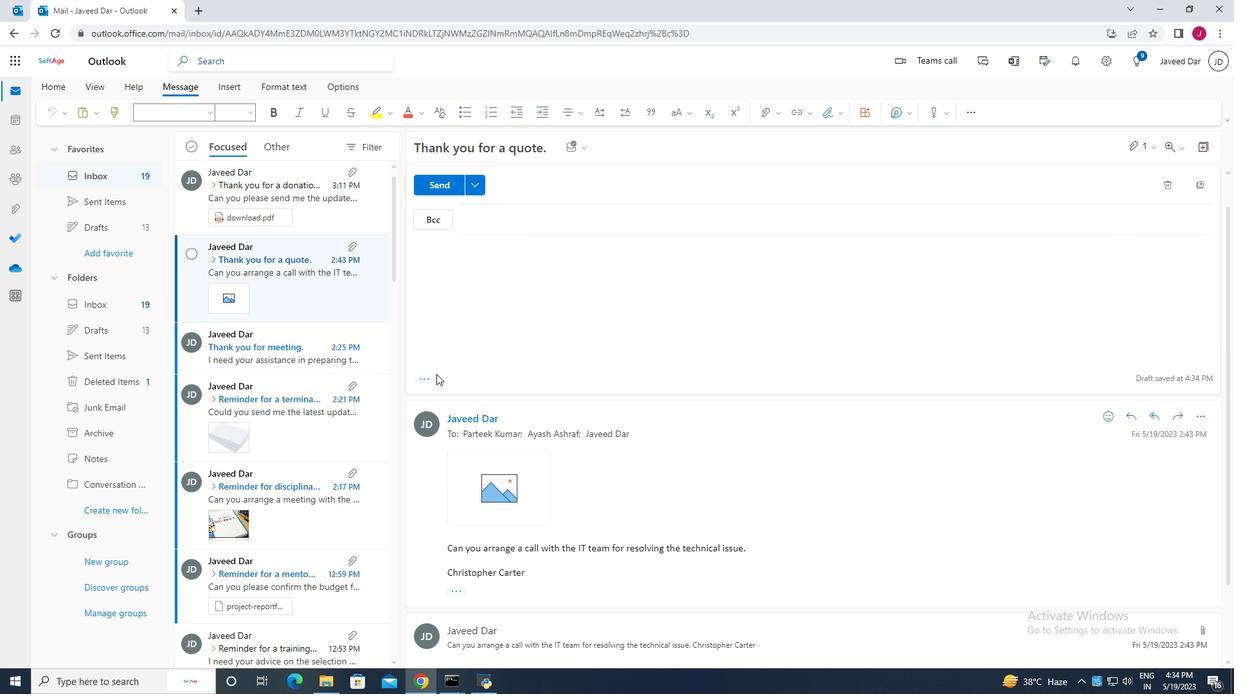 
Action: Mouse pressed left at (435, 383)
Screenshot: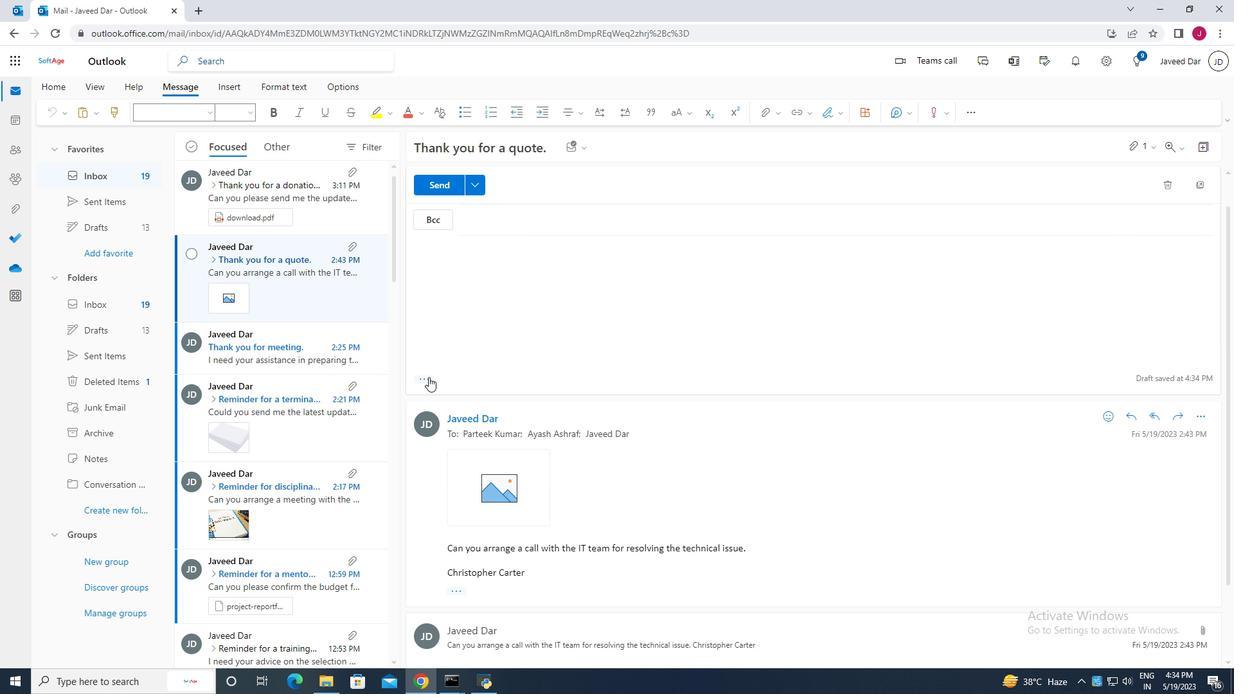 
Action: Mouse moved to (539, 316)
Screenshot: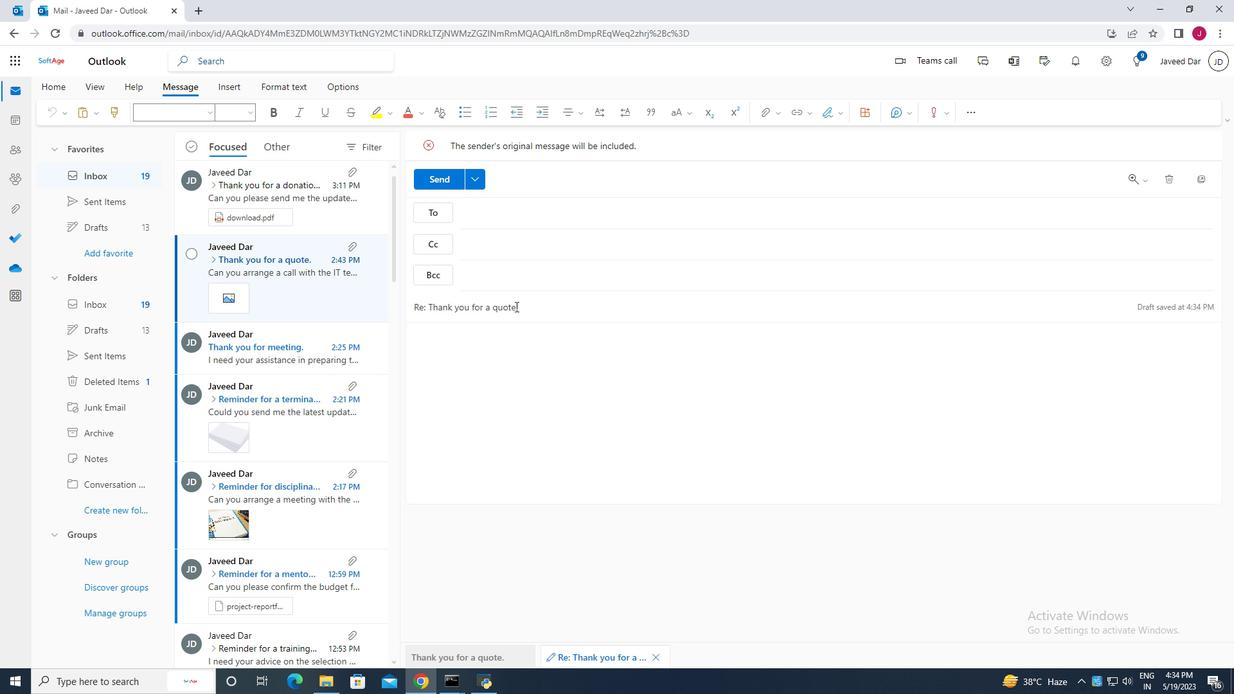 
Action: Mouse pressed left at (539, 316)
Screenshot: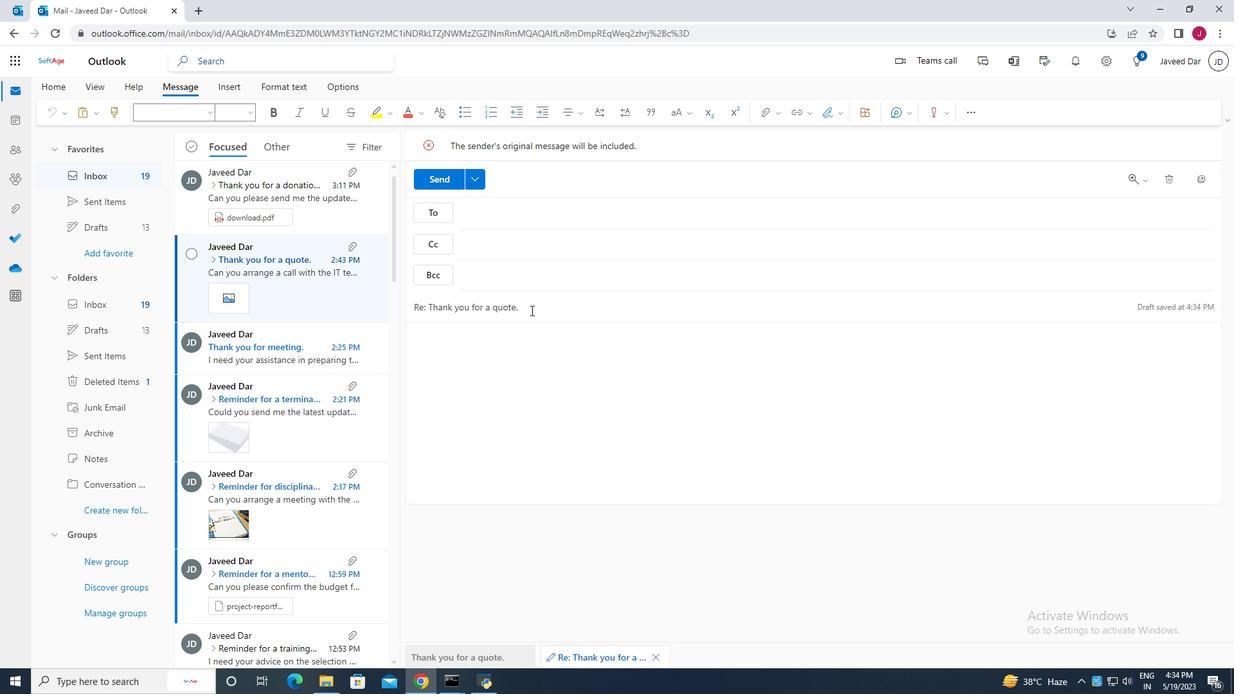 
Action: Mouse moved to (540, 316)
Screenshot: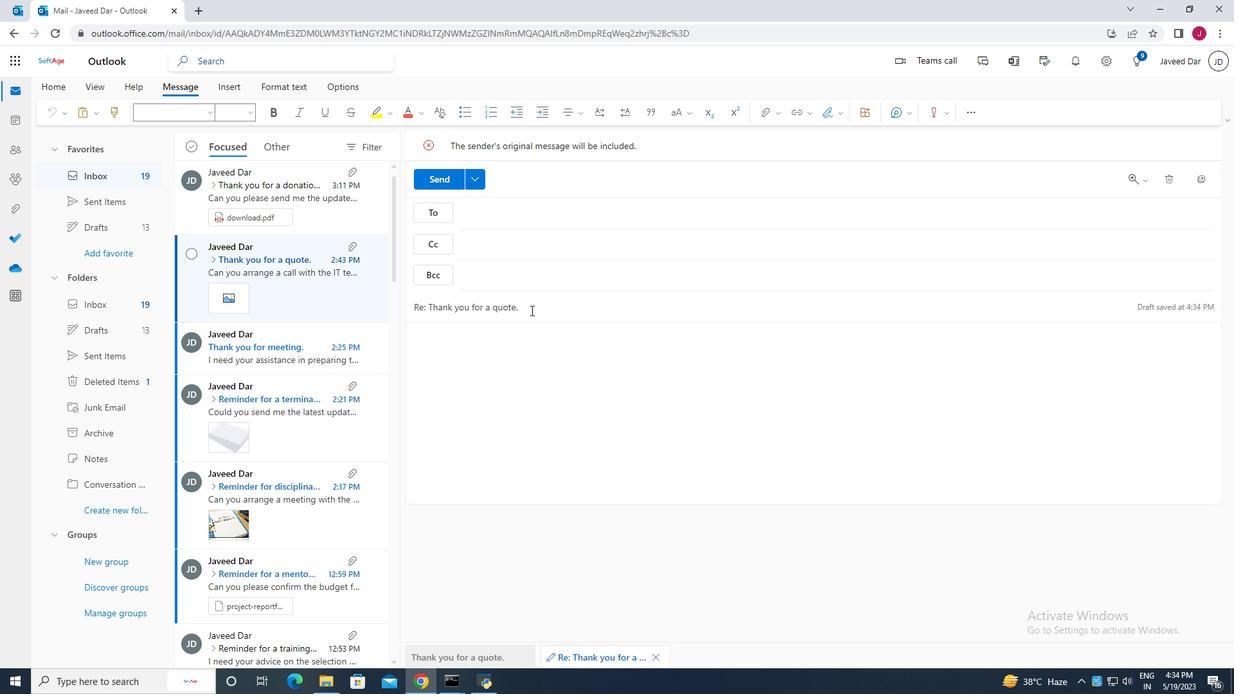 
Action: Key pressed <Key.backspace><Key.backspace><Key.backspace><Key.backspace><Key.backspace><Key.backspace><Key.backspace><Key.backspace><Key.backspace><Key.backspace><Key.backspace><Key.backspace><Key.backspace><Key.backspace><Key.backspace><Key.backspace><Key.backspace><Key.backspace><Key.backspace><Key.backspace><Key.backspace><Key.backspace><Key.backspace><Key.backspace><Key.backspace><Key.backspace><Key.backspace><Key.backspace><Key.backspace><Key.backspace><Key.backspace><Key.backspace><Key.backspace><Key.backspace><Key.backspace><Key.backspace><Key.backspace><Key.backspace><Key.backspace><Key.backspace><Key.backspace><Key.backspace><Key.backspace><Key.backspace><Key.backspace><Key.backspace><Key.backspace><Key.backspace><Key.backspace><Key.backspace><Key.backspace><Key.backspace><Key.backspace><Key.backspace><Key.backspace><Key.backspace><Key.backspace><Key.backspace><Key.backspace><Key.backspace><Key.backspace><Key.caps_lock>I<Key.caps_lock>nvitation<Key.space>to<Key.space>a<Key.space>conference<Key.space><Key.backspace>.
Screenshot: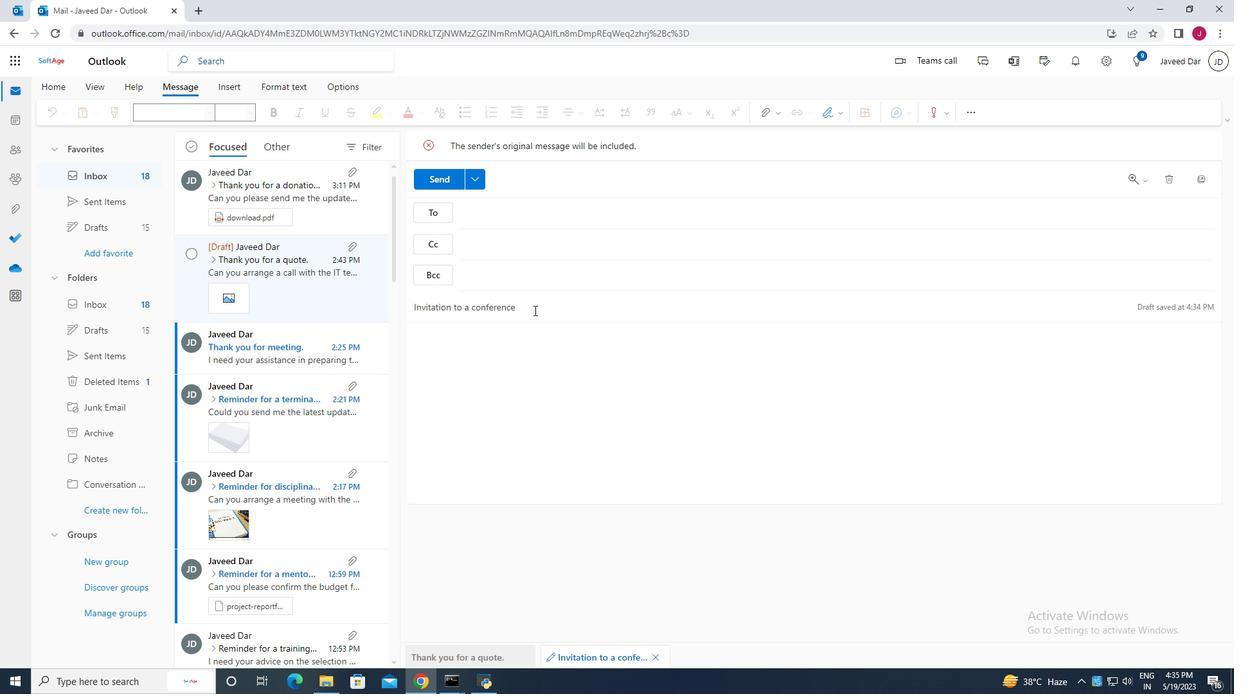 
Action: Mouse moved to (531, 343)
Screenshot: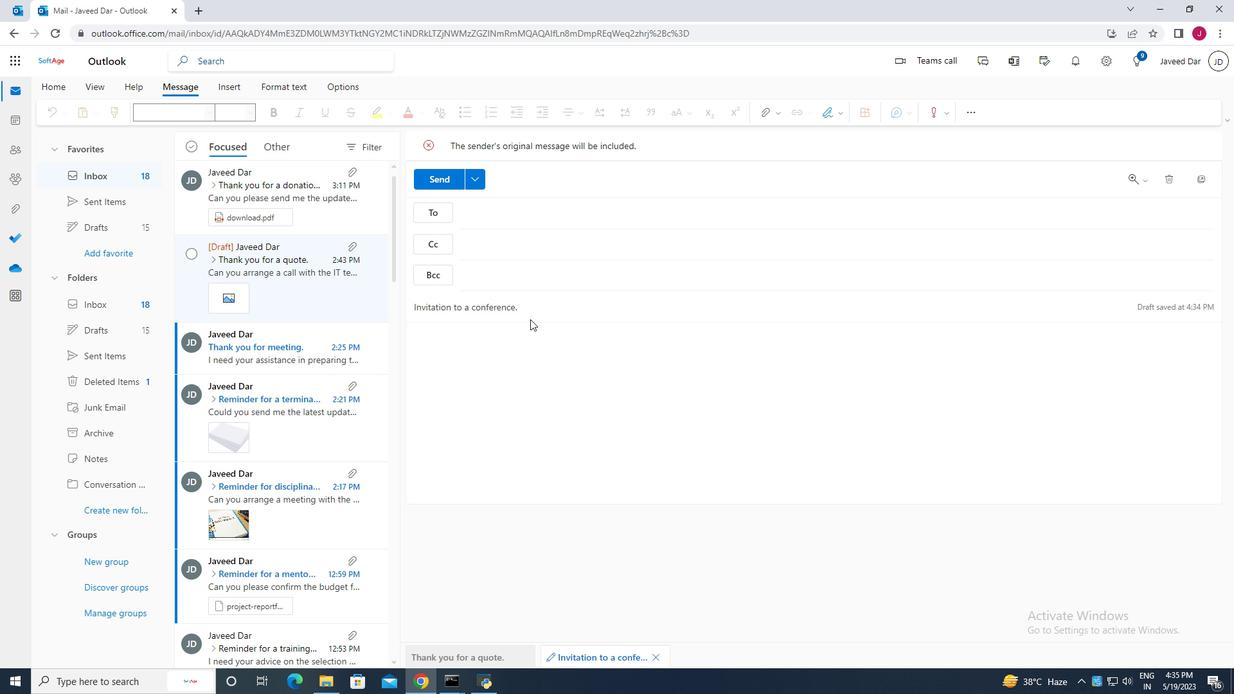 
Action: Mouse pressed left at (531, 343)
Screenshot: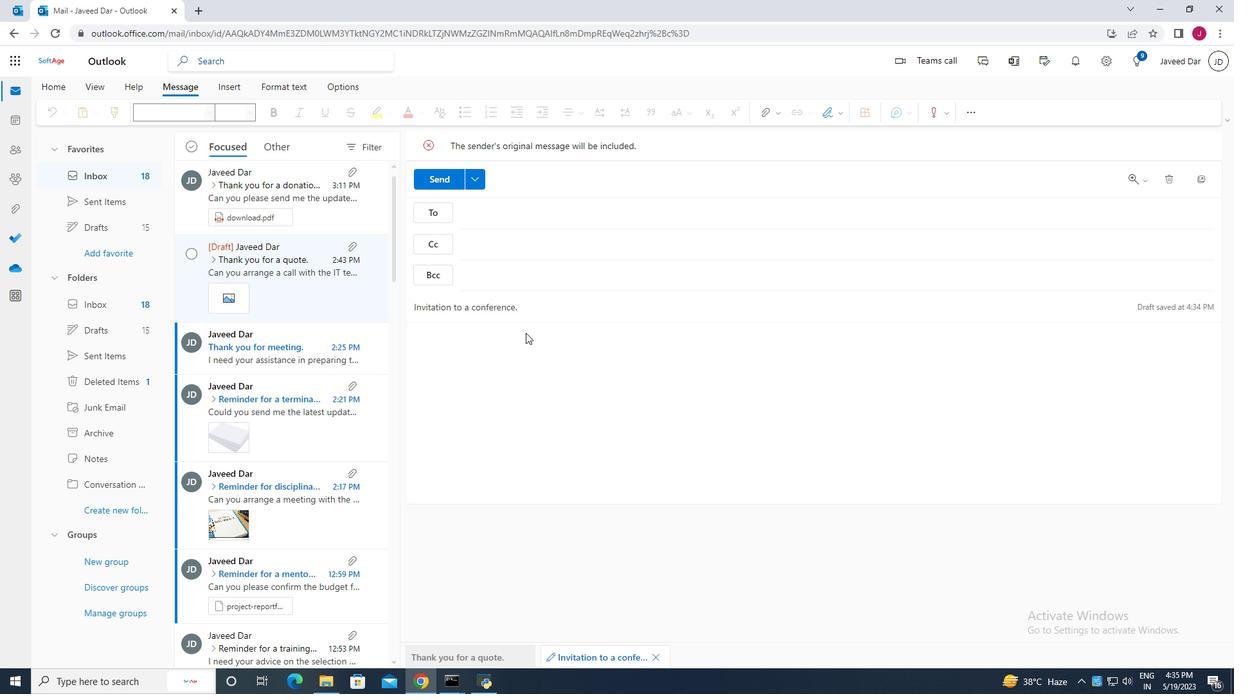 
Action: Mouse moved to (531, 344)
Screenshot: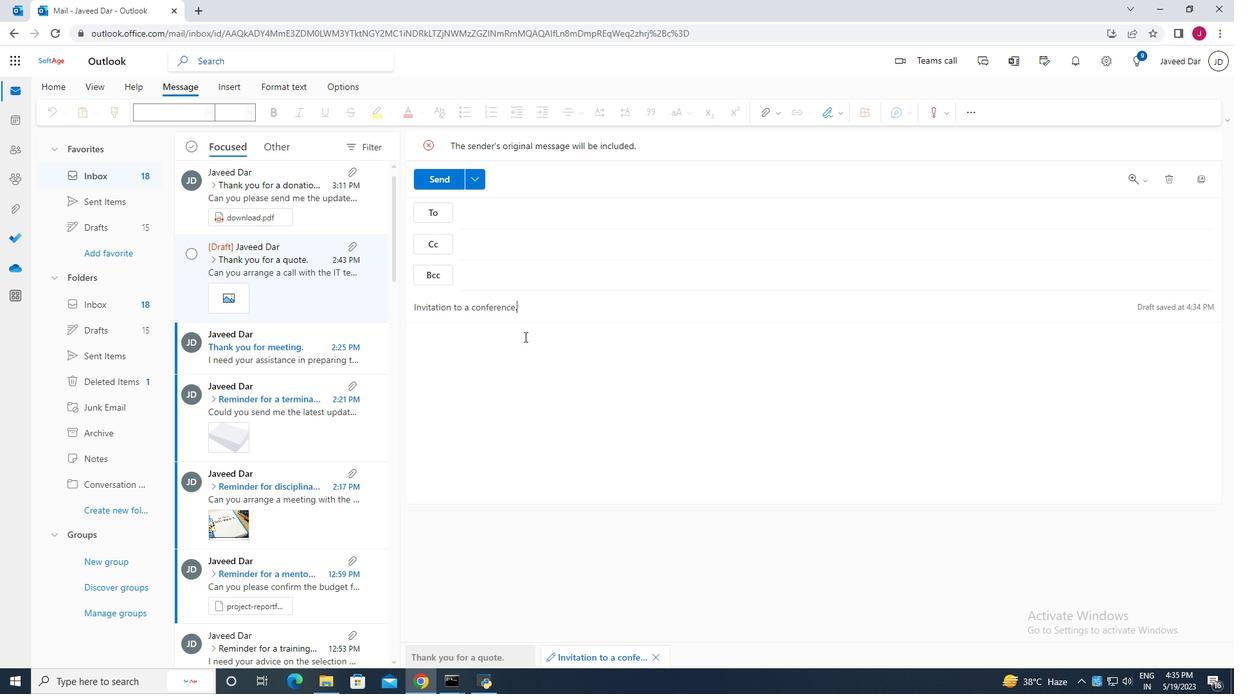 
Action: Key pressed <Key.caps_lock>I<Key.caps_lock><Key.space>would<Key.space>like<Key.space>to<Key.space>schedule<Key.space>a<Key.space>call<Key.space>to<Key.space>discuss<Key.space>the<Key.space>proposed<Key.space>changes<Key.space>to<Key.space>the<Key.space>project<Key.space>plan.
Screenshot: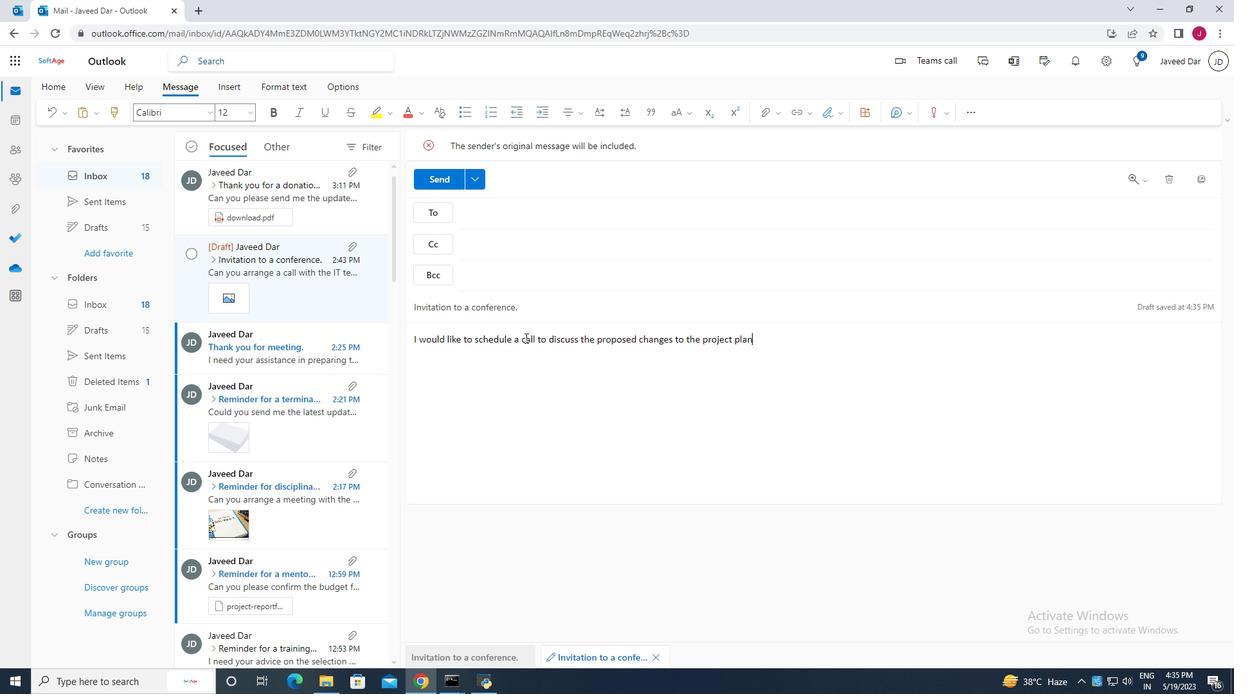 
Action: Mouse moved to (838, 122)
Screenshot: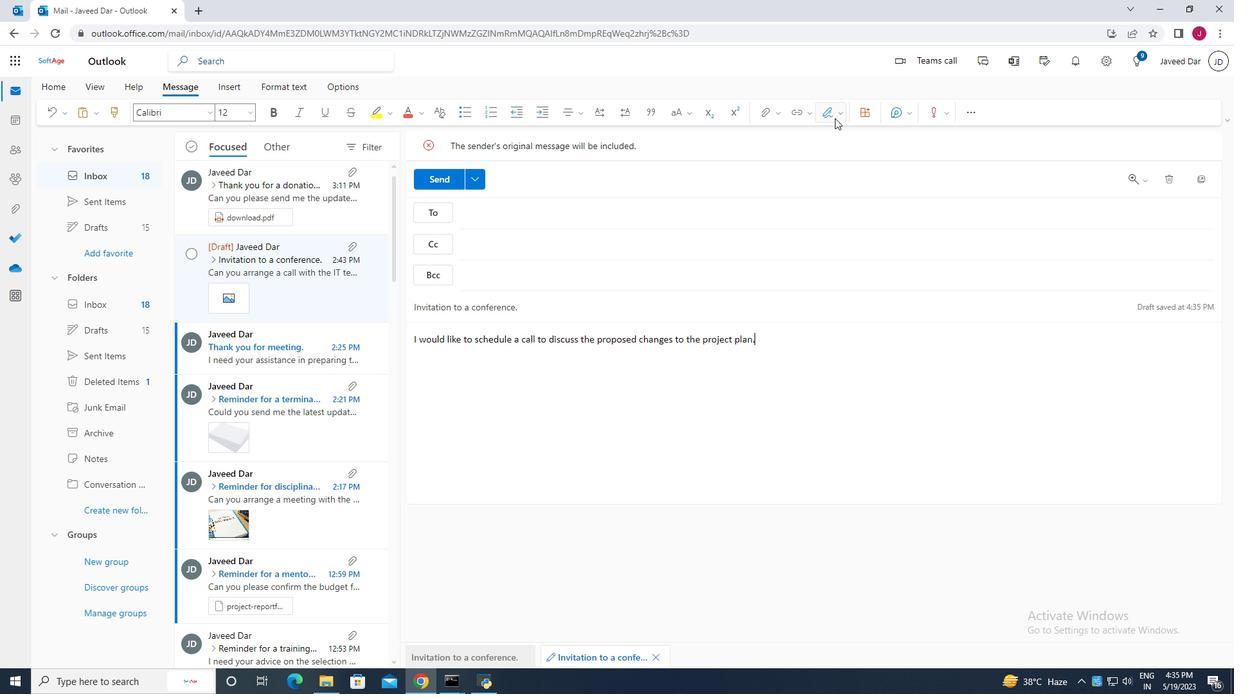 
Action: Mouse pressed left at (838, 122)
Screenshot: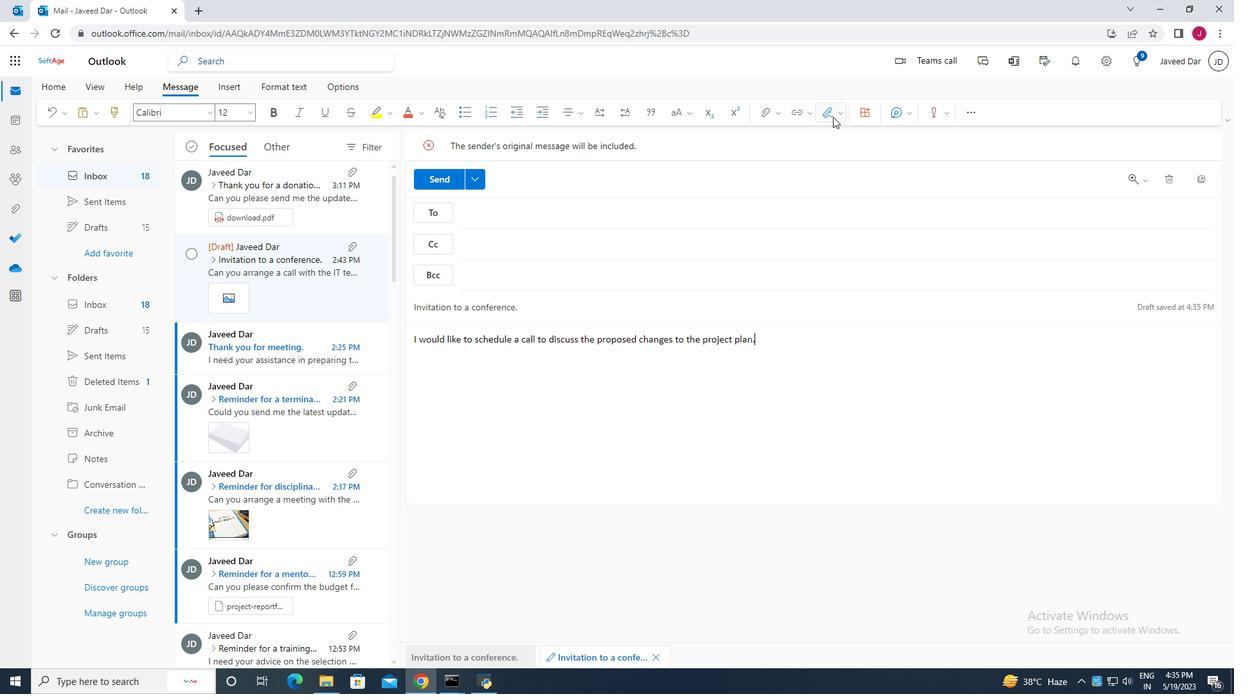 
Action: Mouse moved to (815, 174)
Screenshot: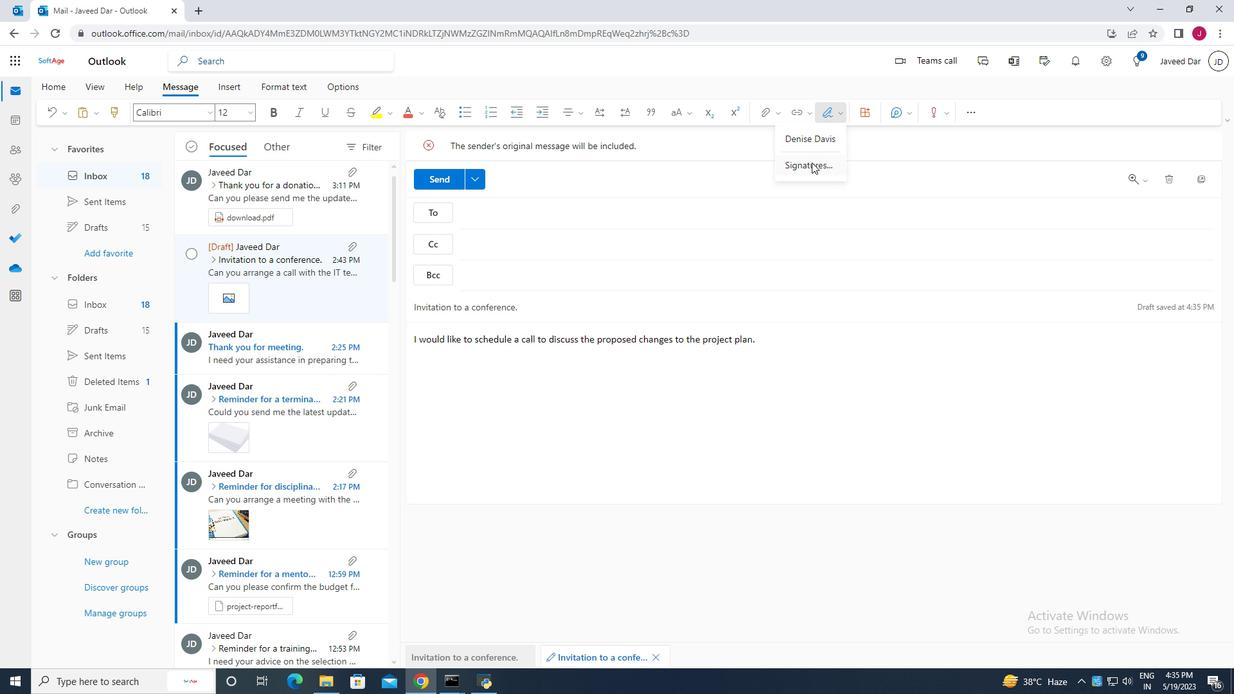 
Action: Mouse pressed left at (815, 174)
Screenshot: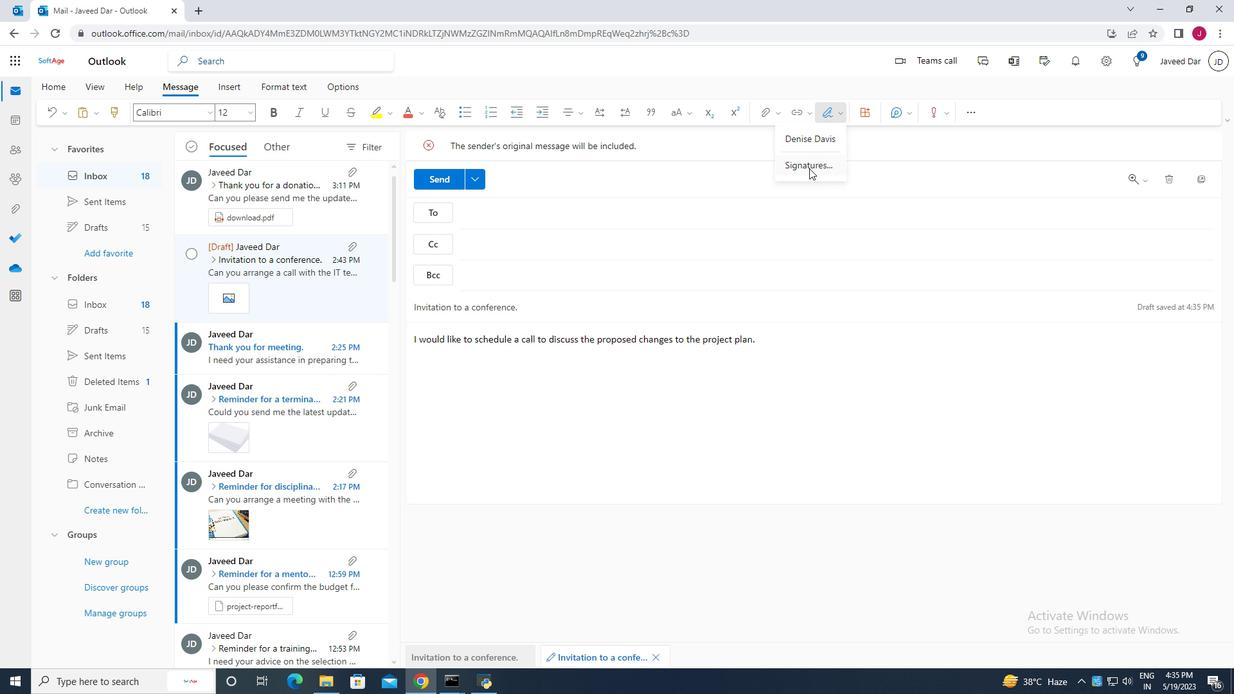 
Action: Mouse moved to (871, 221)
Screenshot: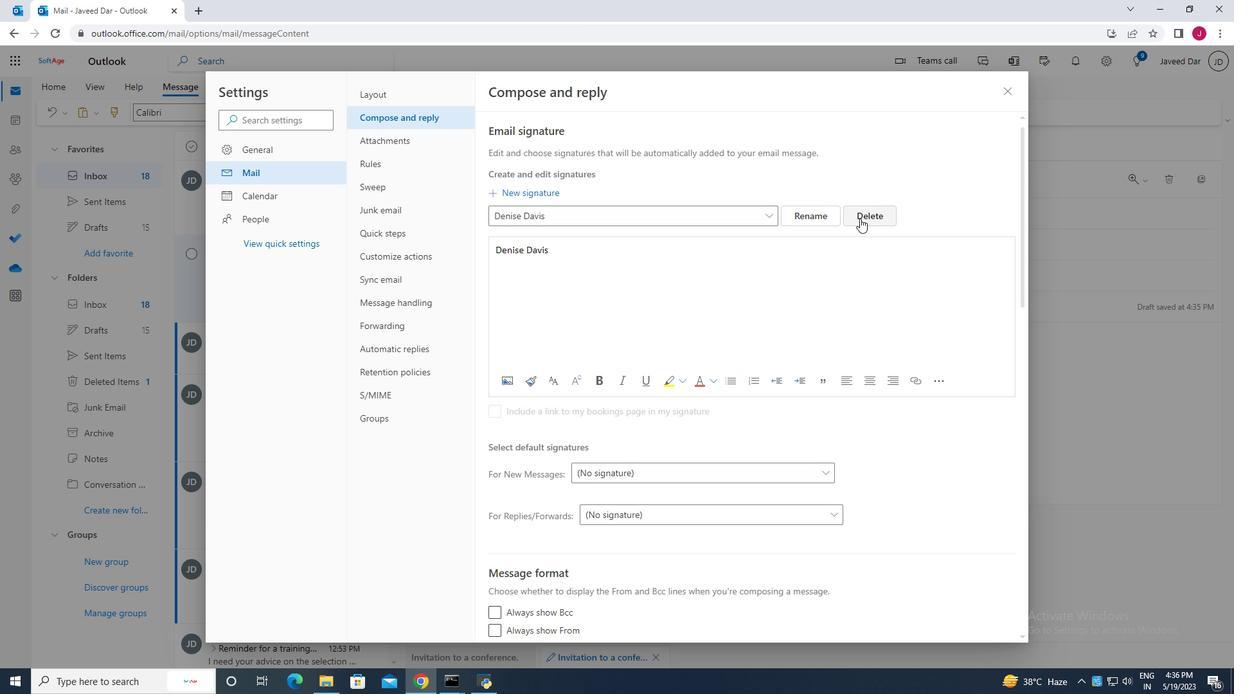 
Action: Mouse pressed left at (871, 221)
Screenshot: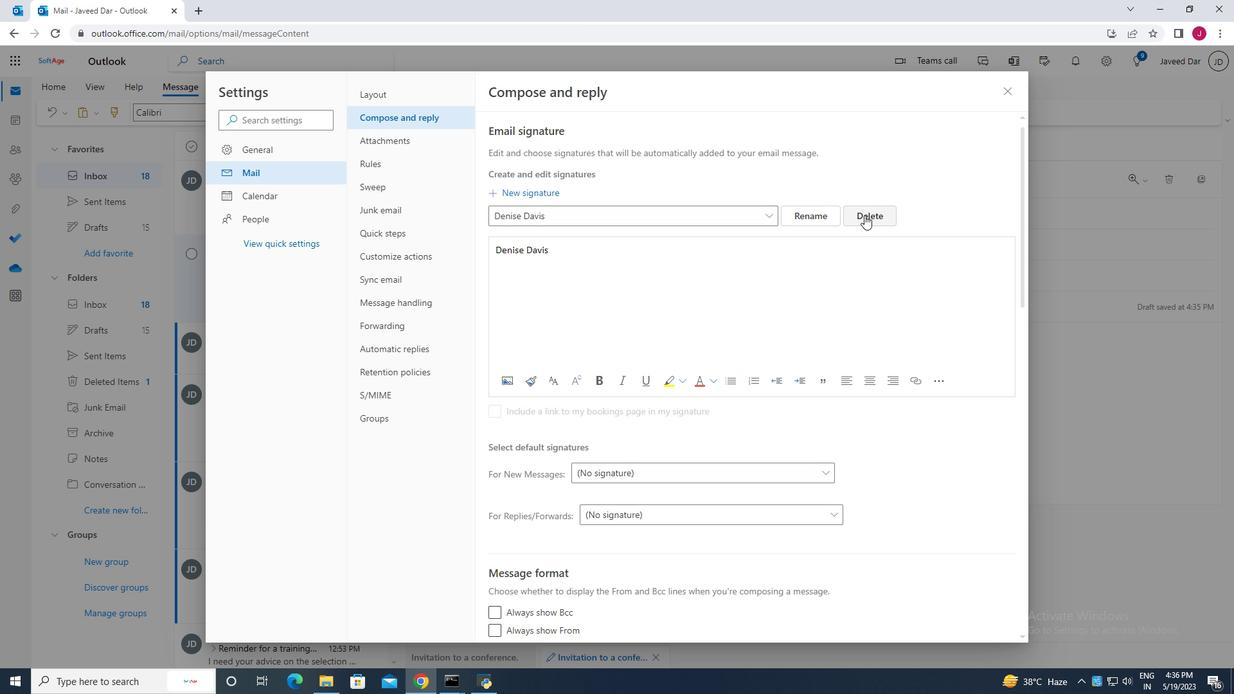 
Action: Mouse moved to (792, 225)
Screenshot: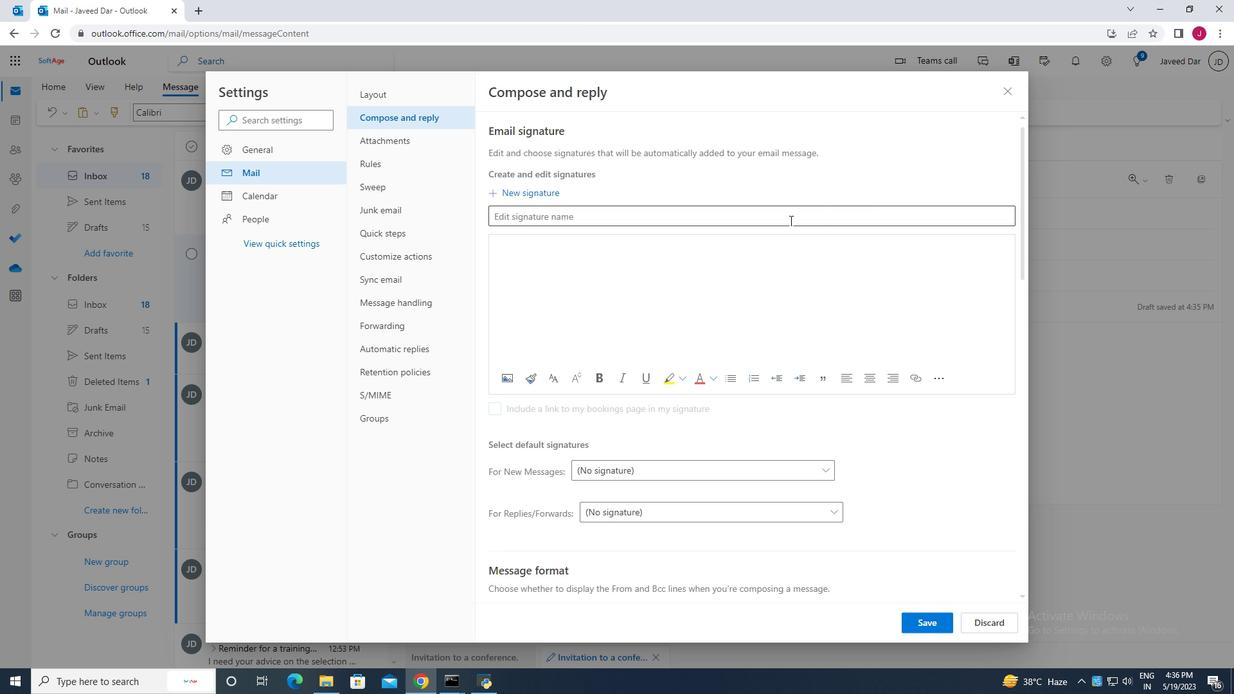 
Action: Mouse pressed left at (792, 225)
Screenshot: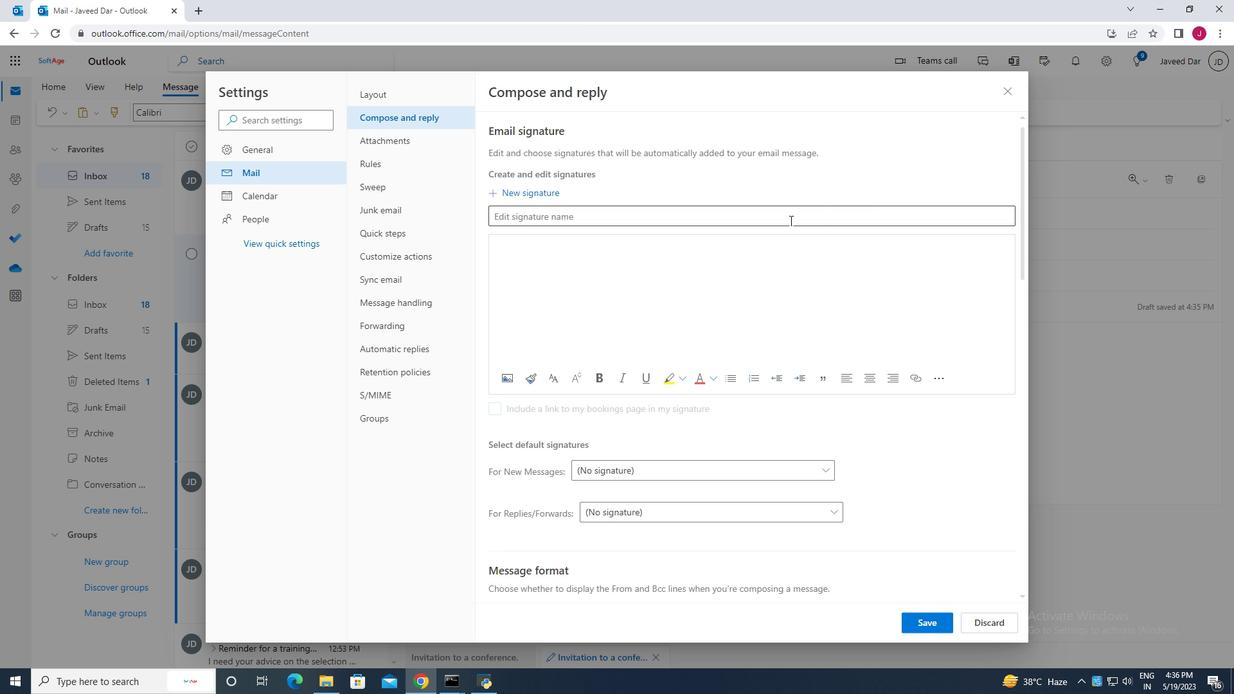 
Action: Key pressed <Key.caps_lock>G<Key.caps_lock>abriel<Key.space><Key.caps_lock>E<Key.caps_lock>vans
Screenshot: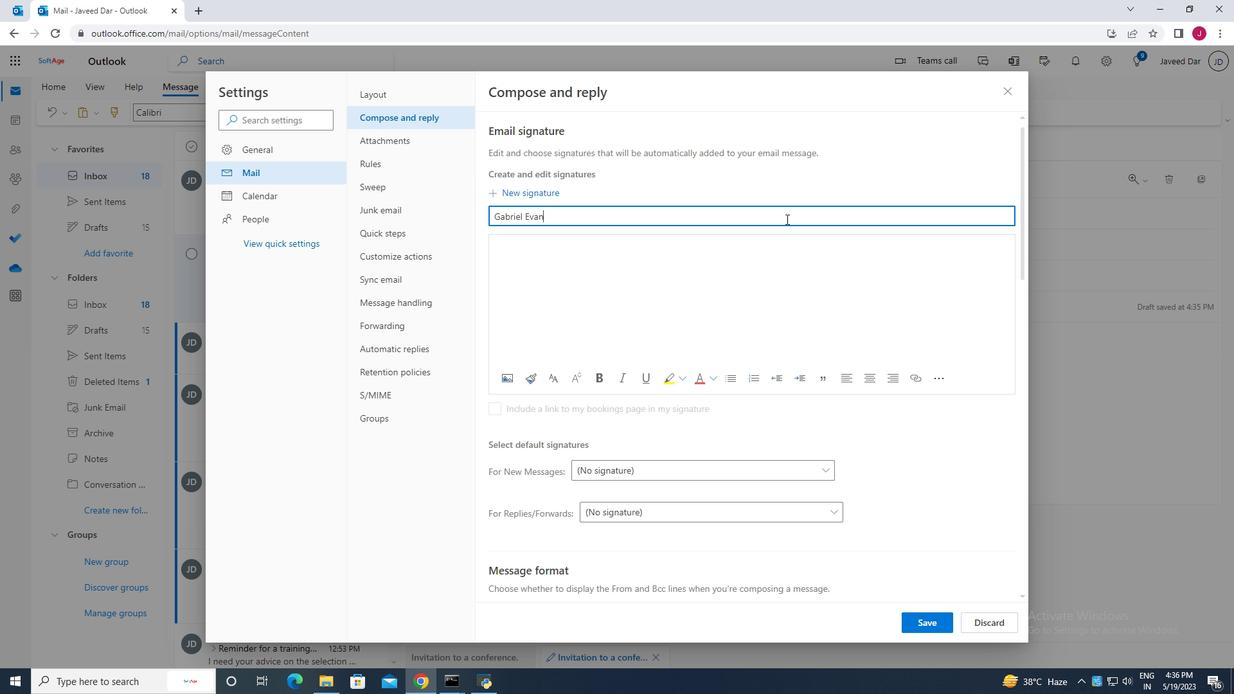 
Action: Mouse moved to (527, 257)
Screenshot: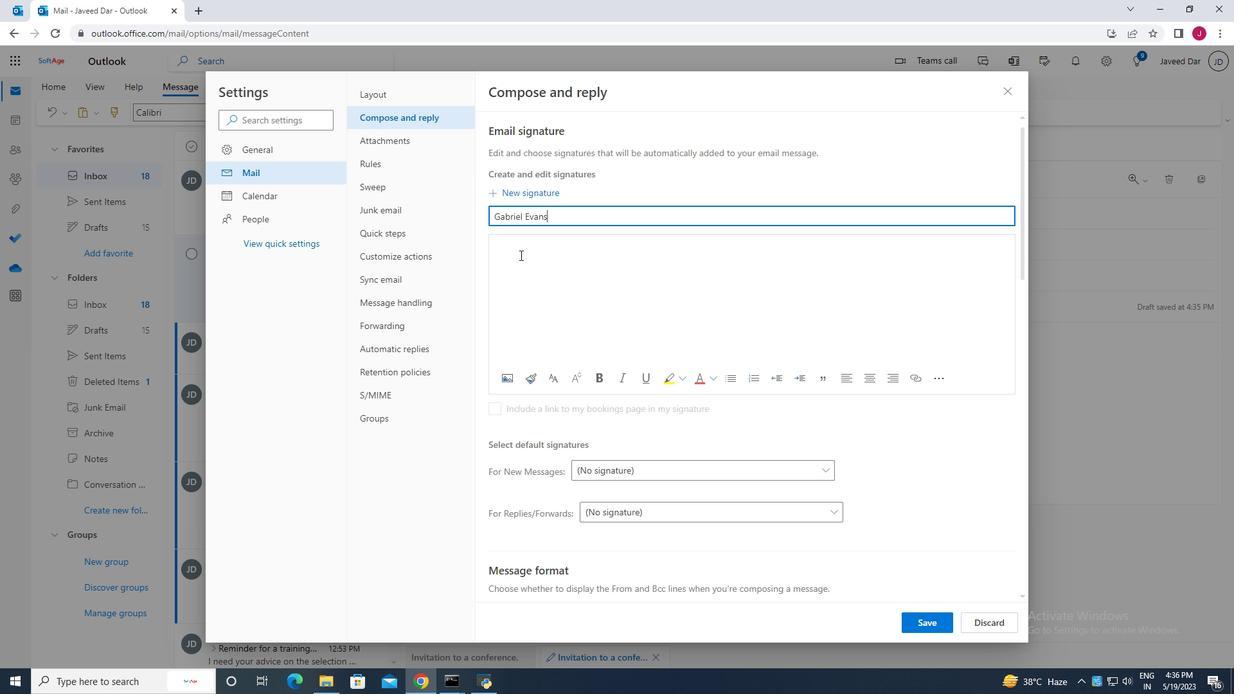
Action: Mouse pressed left at (527, 257)
Screenshot: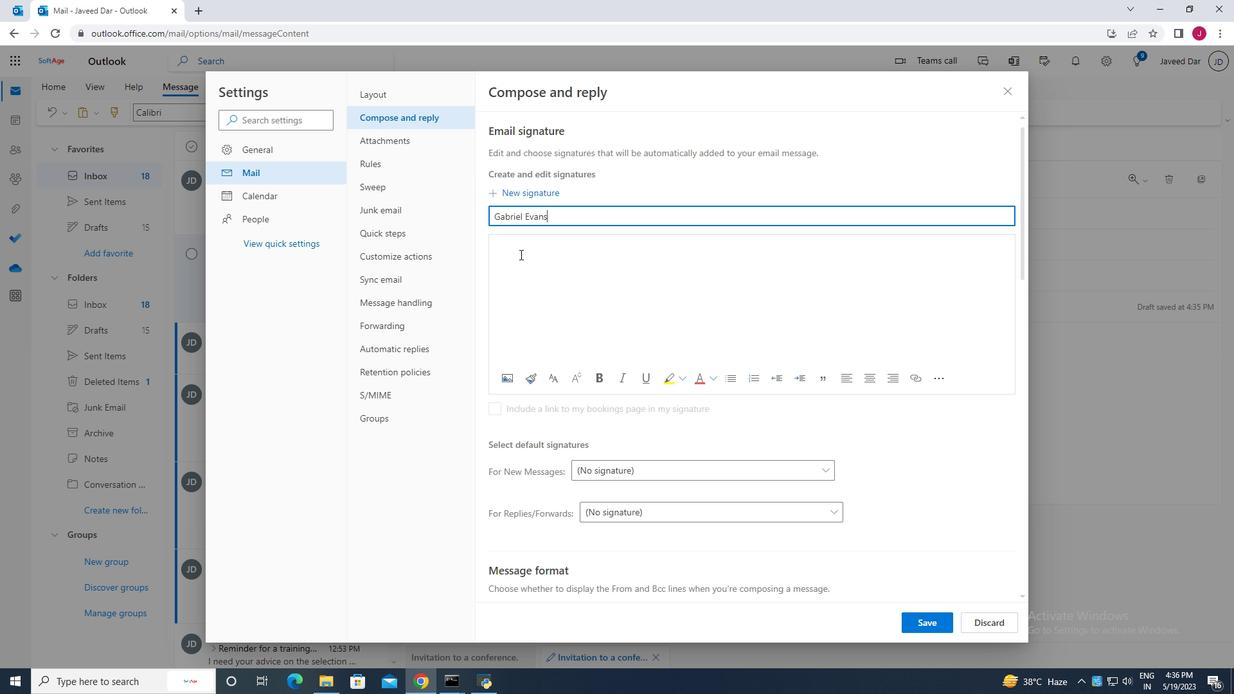 
Action: Key pressed <Key.caps_lock>G<Key.caps_lock>abriel<Key.space><Key.caps_lock>E<Key.caps_lock>vans
Screenshot: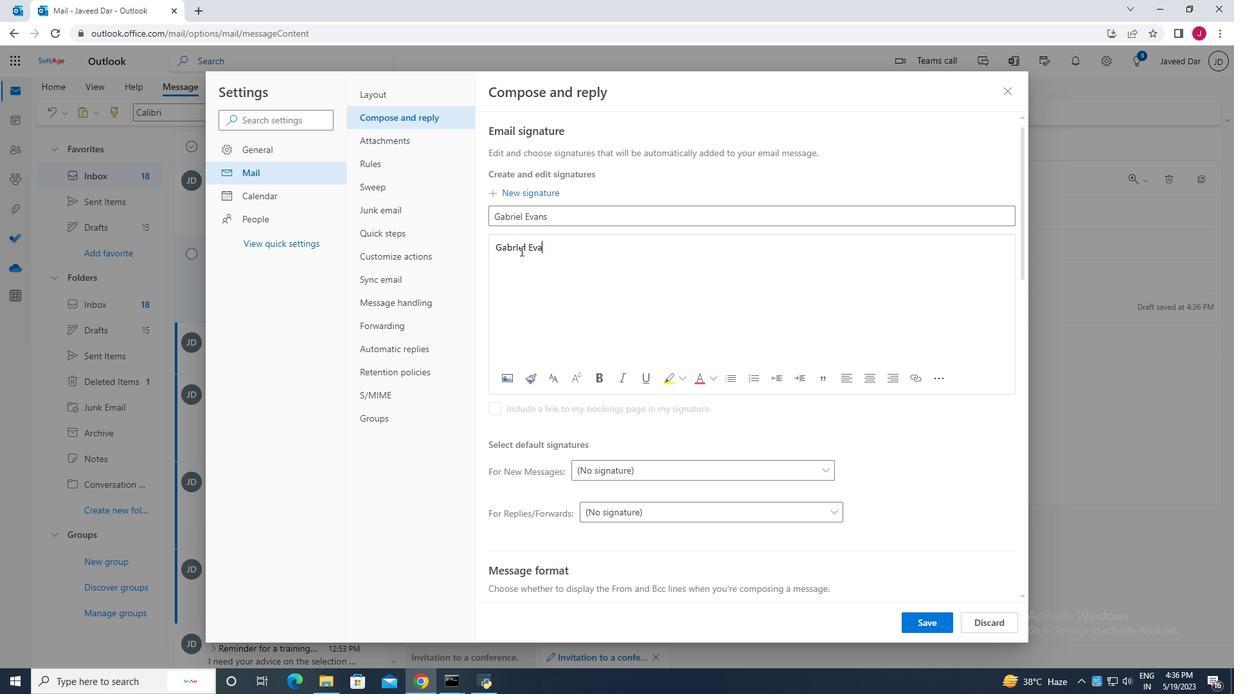 
Action: Mouse moved to (919, 634)
Screenshot: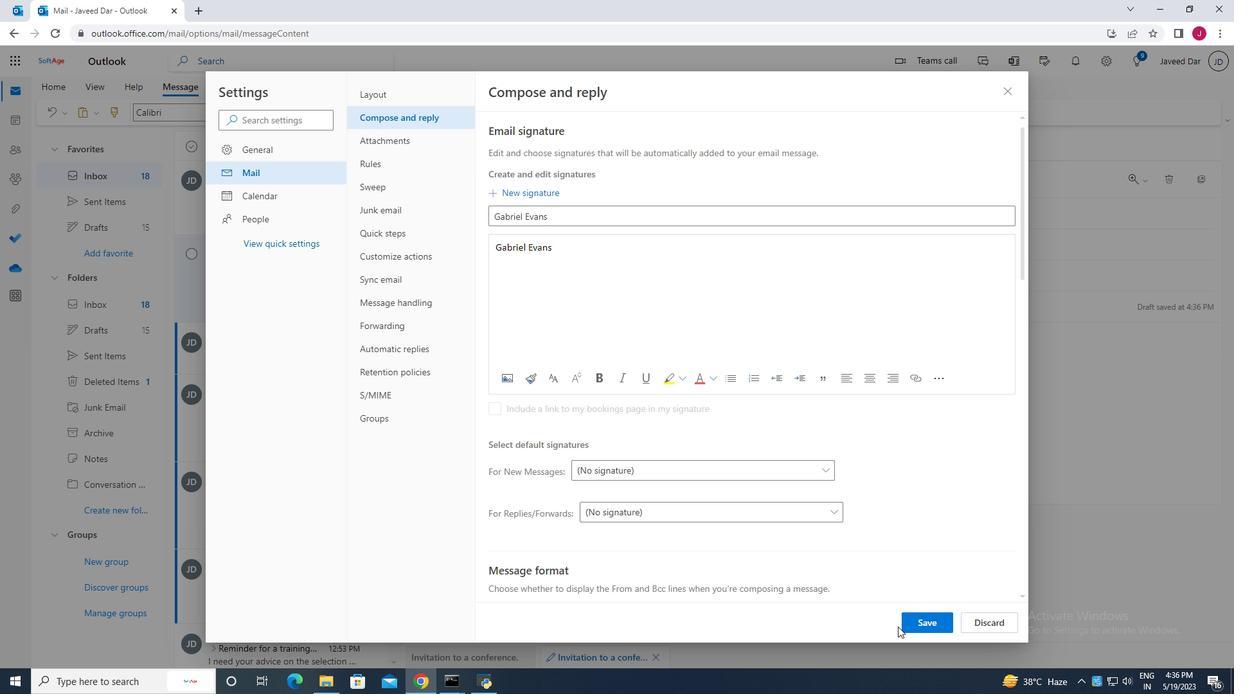 
Action: Mouse pressed left at (919, 634)
Screenshot: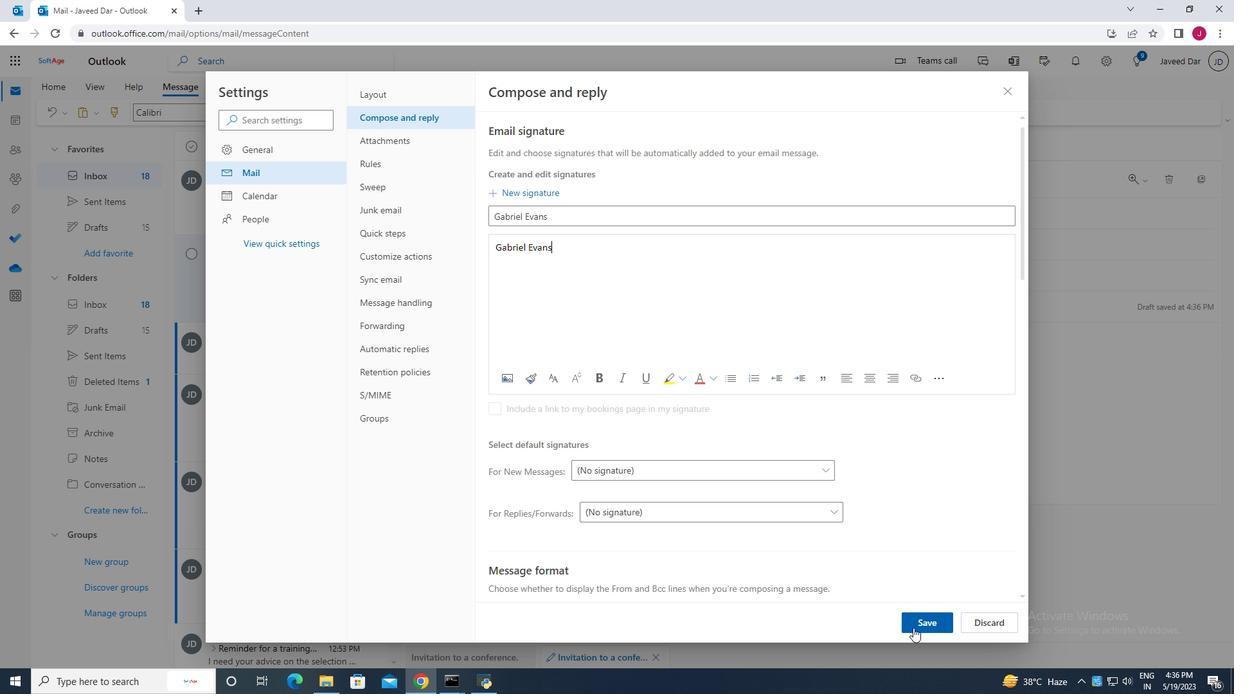 
Action: Mouse moved to (1015, 98)
Screenshot: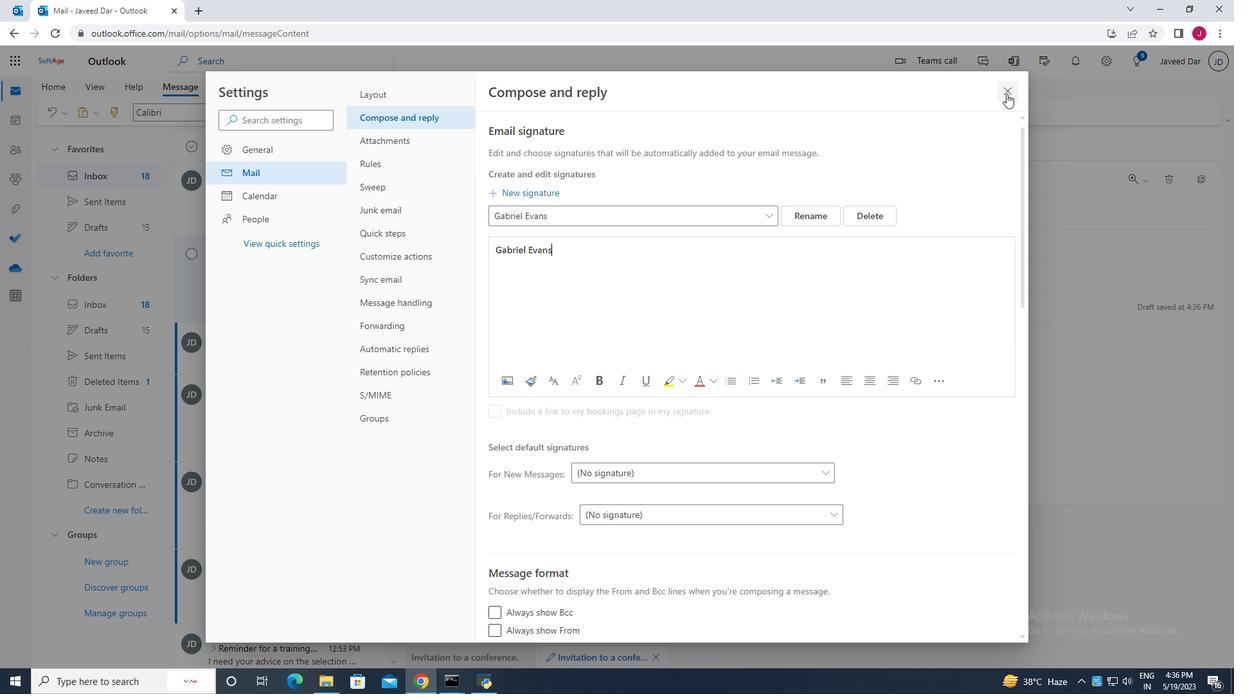 
Action: Mouse pressed left at (1015, 98)
Screenshot: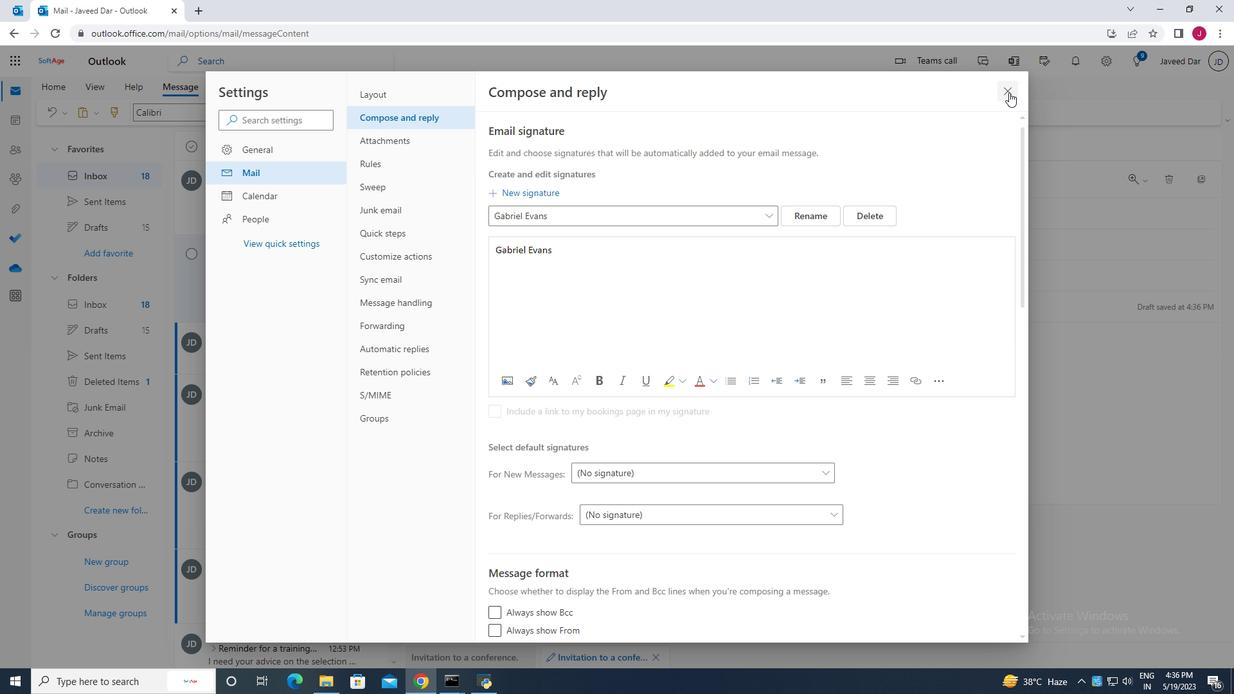 
Action: Mouse moved to (836, 121)
Screenshot: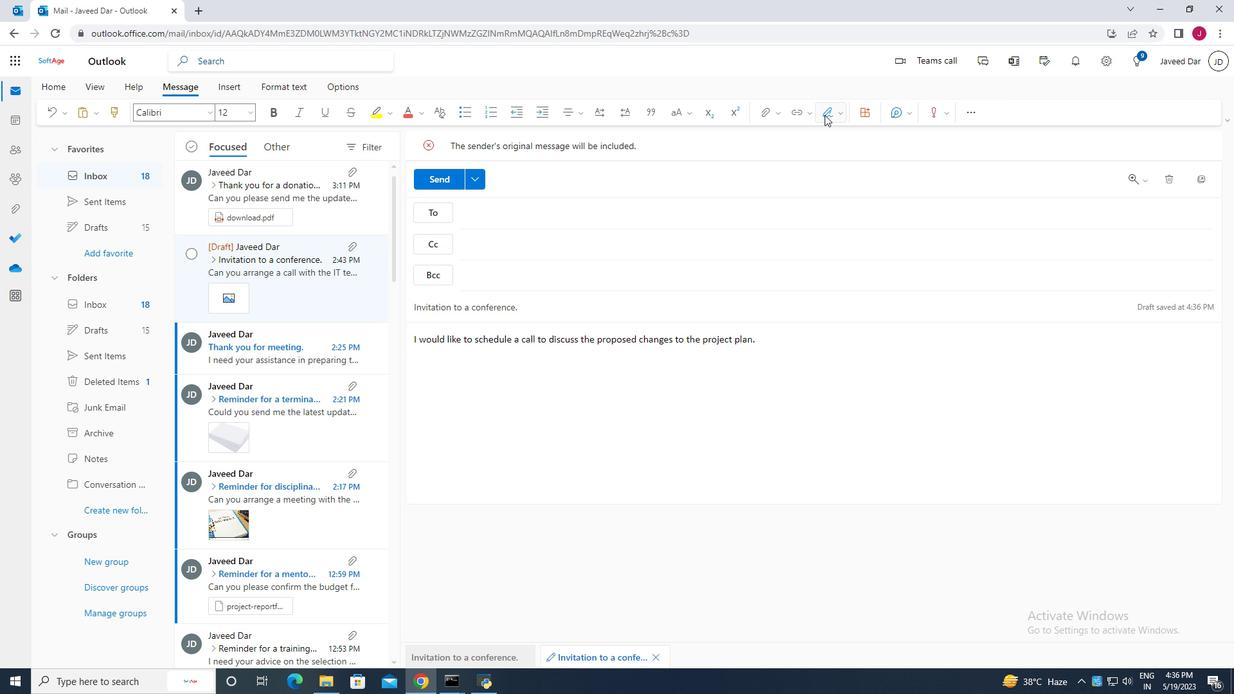 
Action: Mouse pressed left at (836, 121)
Screenshot: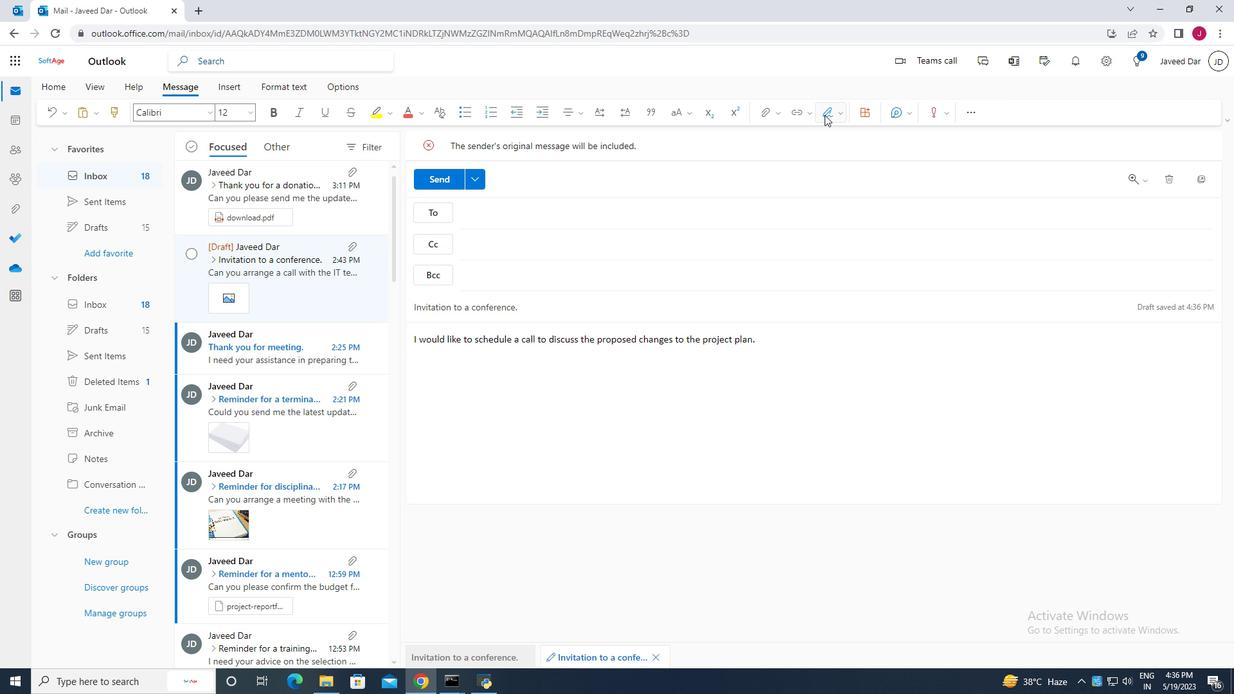 
Action: Mouse moved to (817, 145)
Screenshot: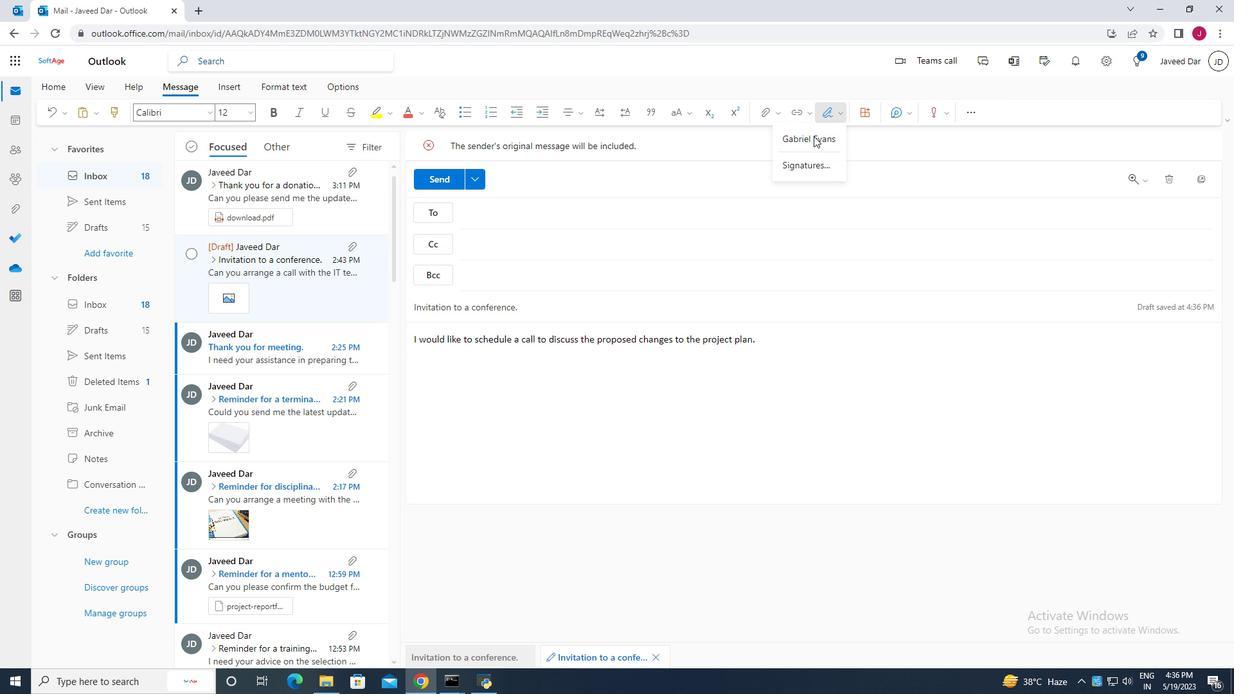 
Action: Mouse pressed left at (817, 145)
Screenshot: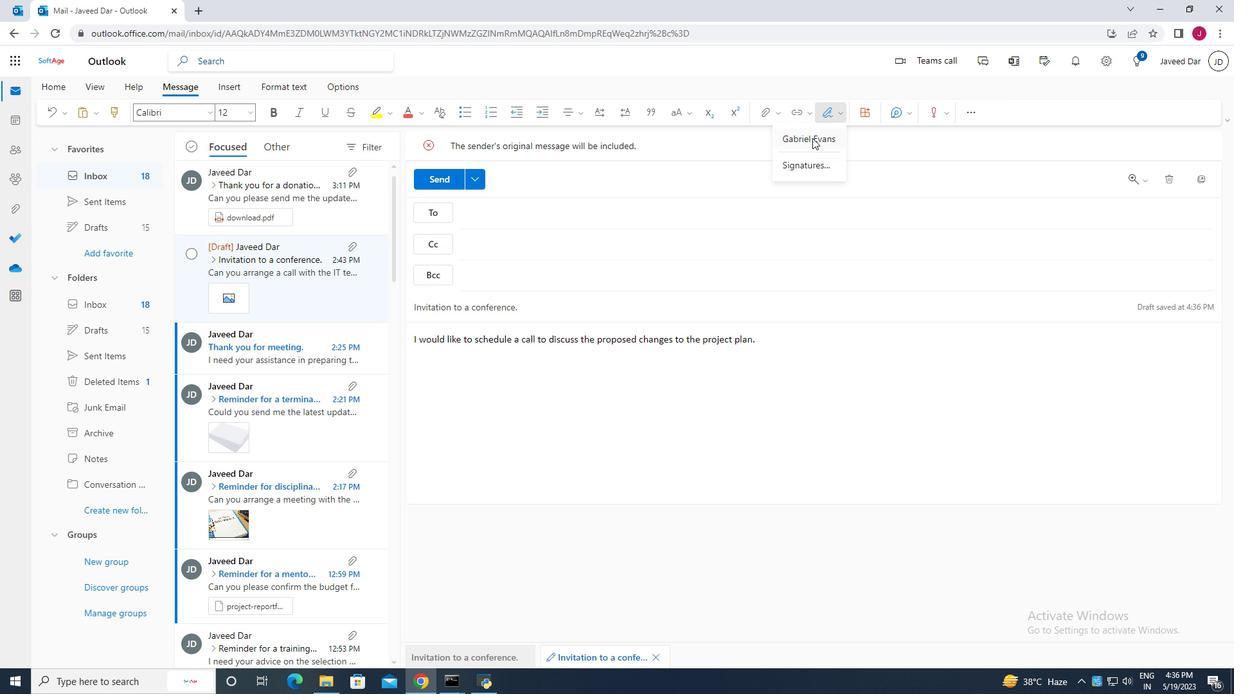 
Action: Mouse moved to (530, 280)
Screenshot: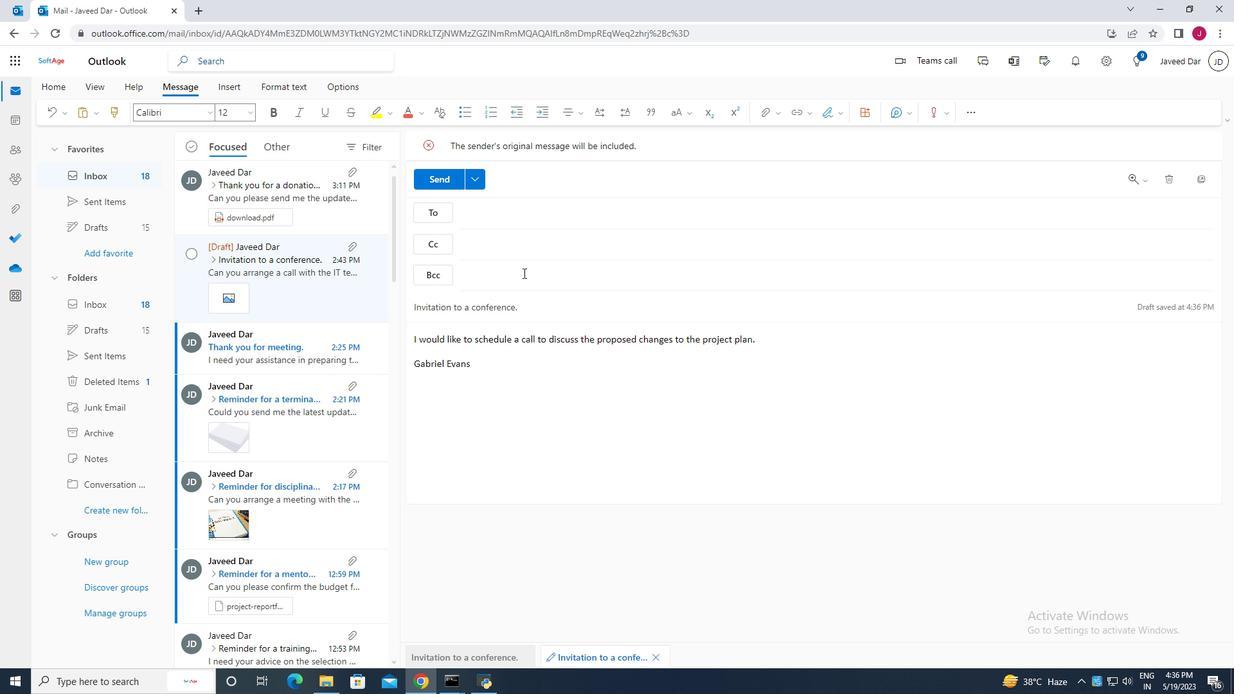
Action: Mouse pressed left at (530, 280)
Screenshot: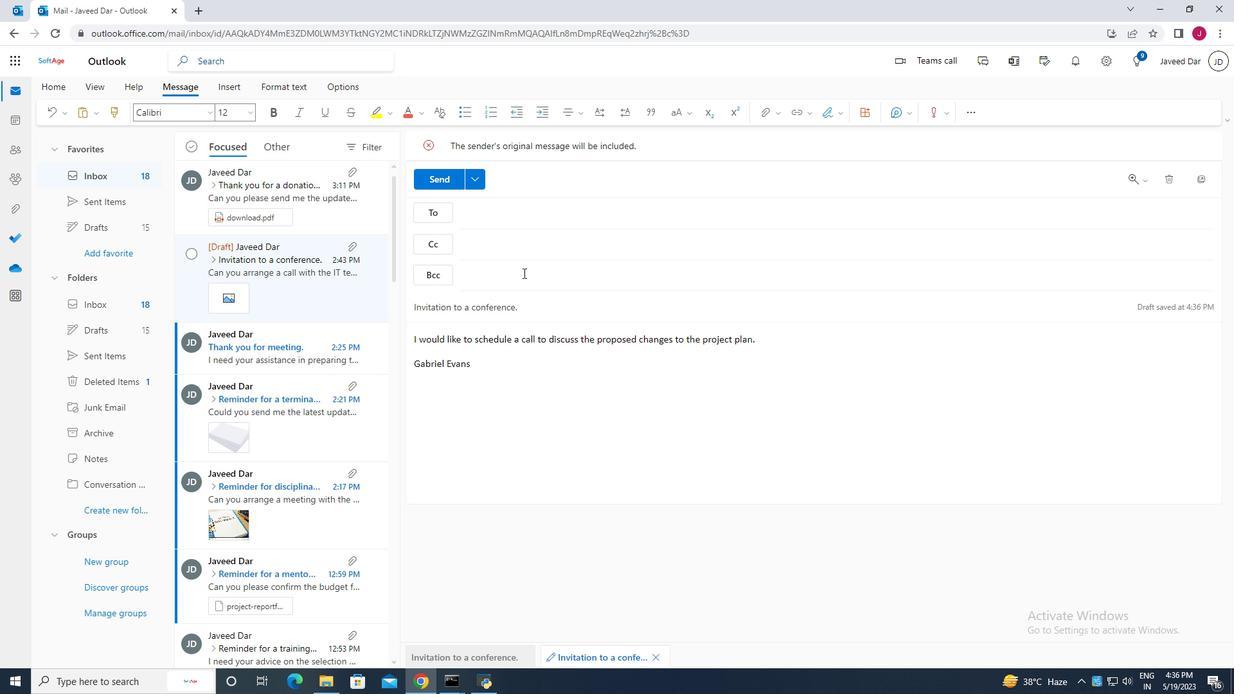 
Action: Mouse moved to (779, 543)
Screenshot: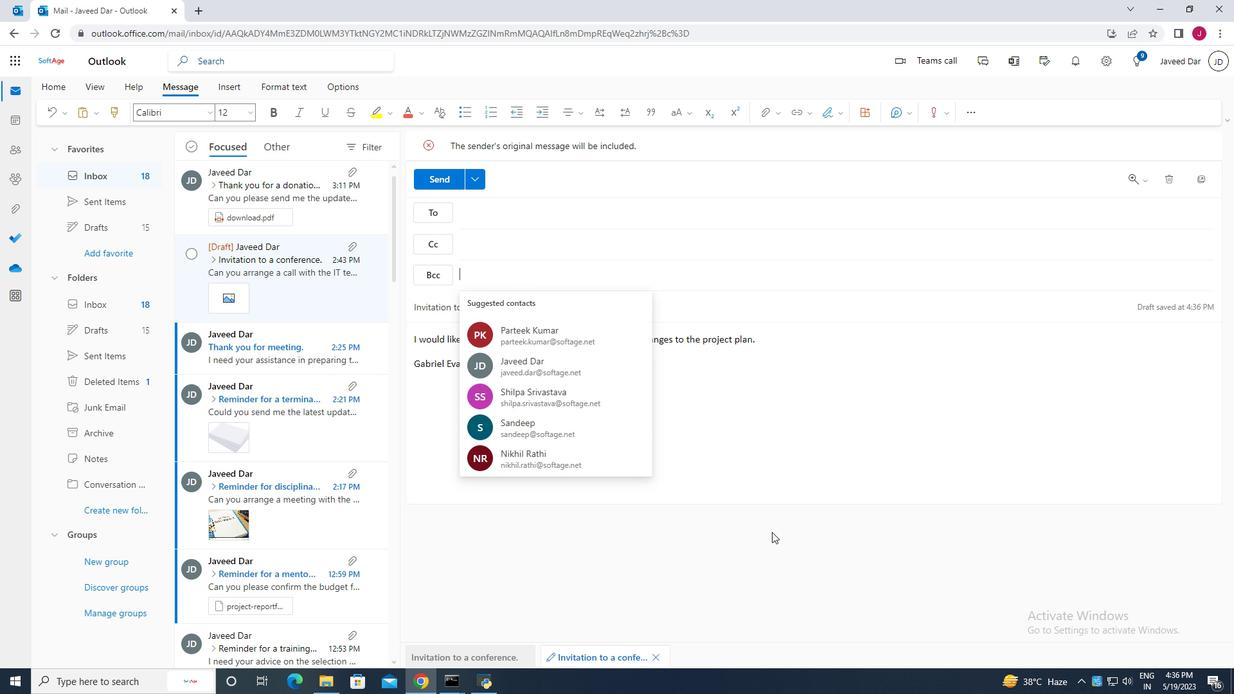 
Action: Mouse pressed left at (779, 543)
Screenshot: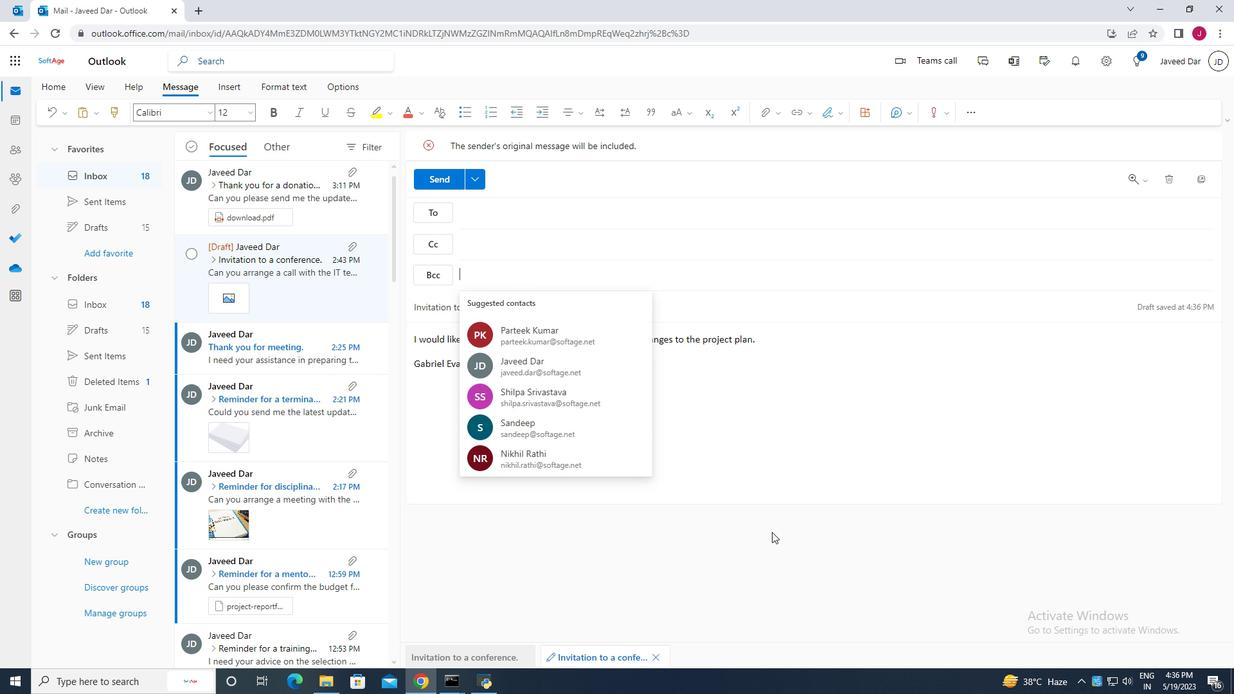 
Action: Mouse moved to (527, 216)
Screenshot: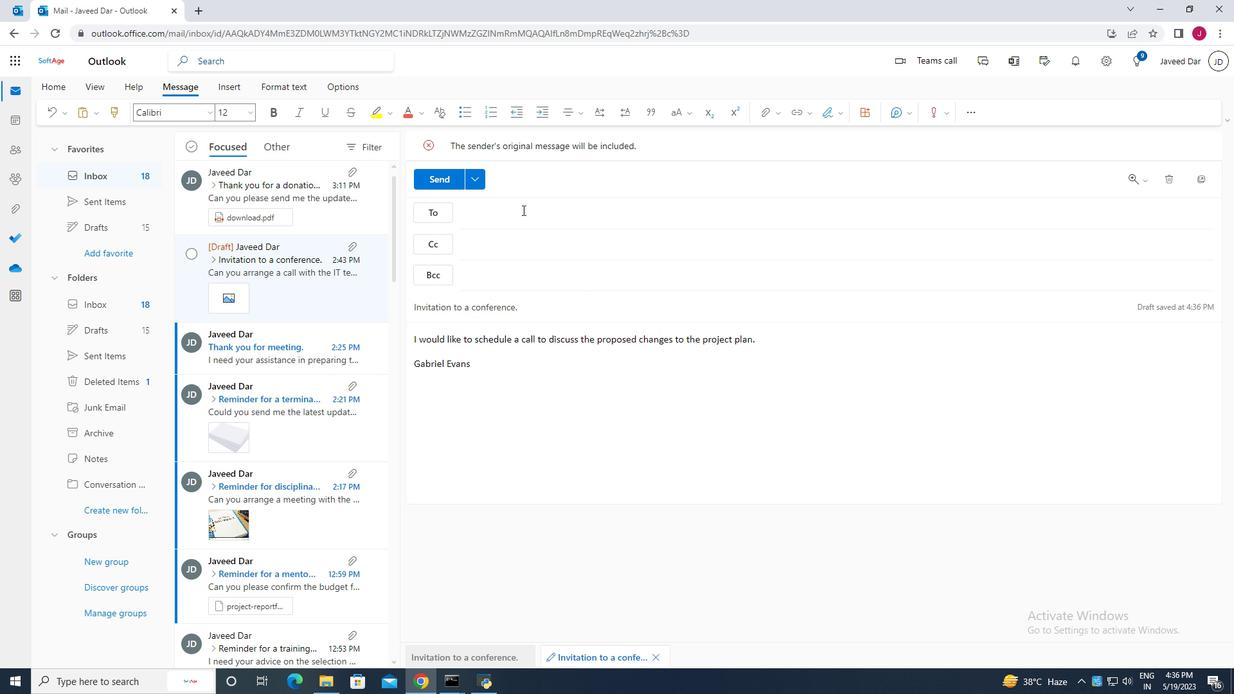 
Action: Mouse pressed left at (527, 216)
Screenshot: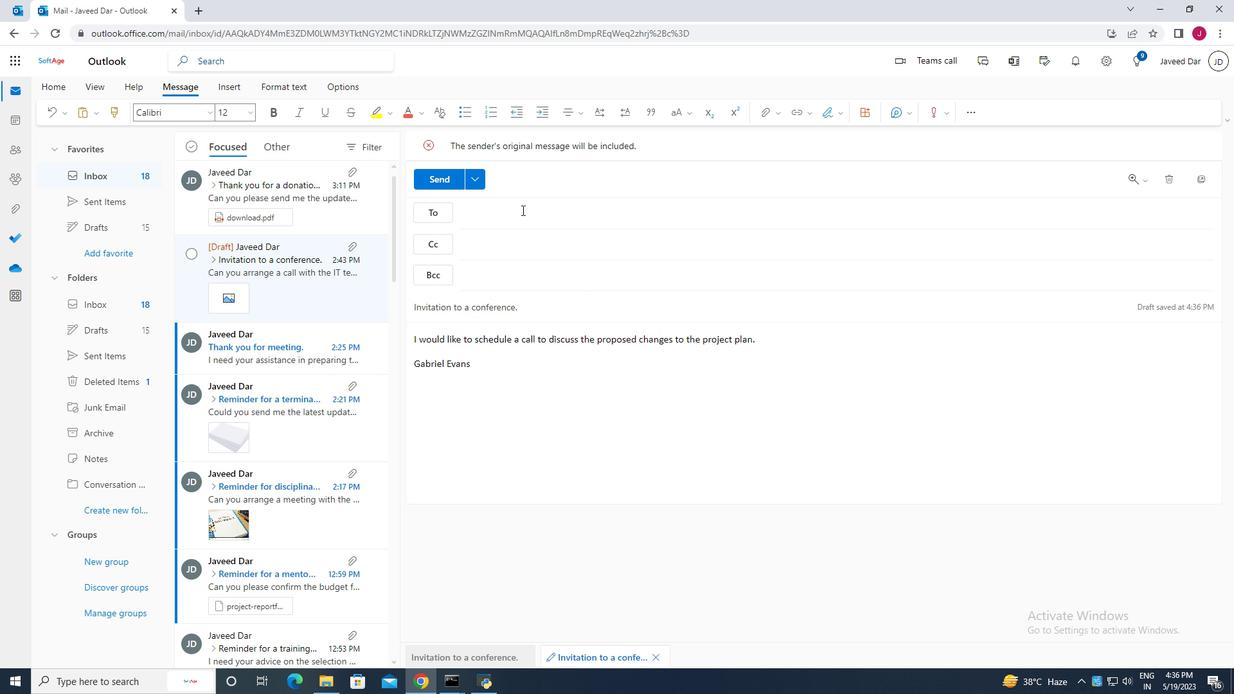 
Action: Mouse moved to (603, 309)
Screenshot: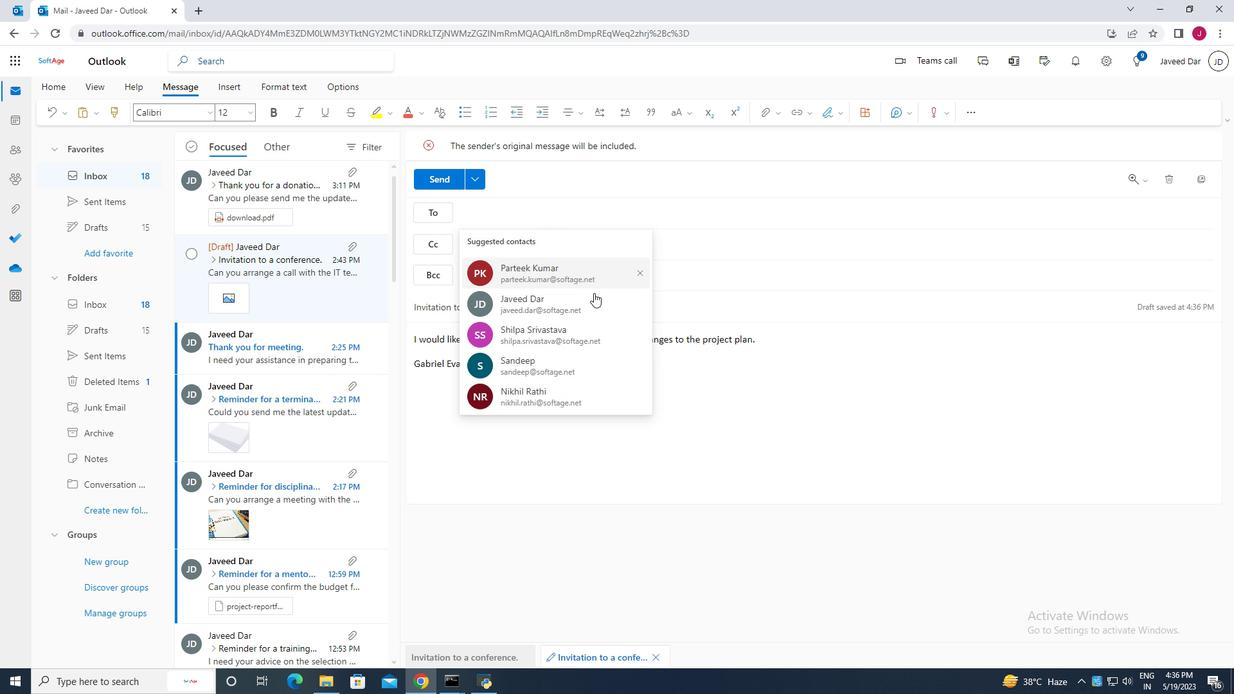 
Action: Mouse pressed left at (603, 309)
Screenshot: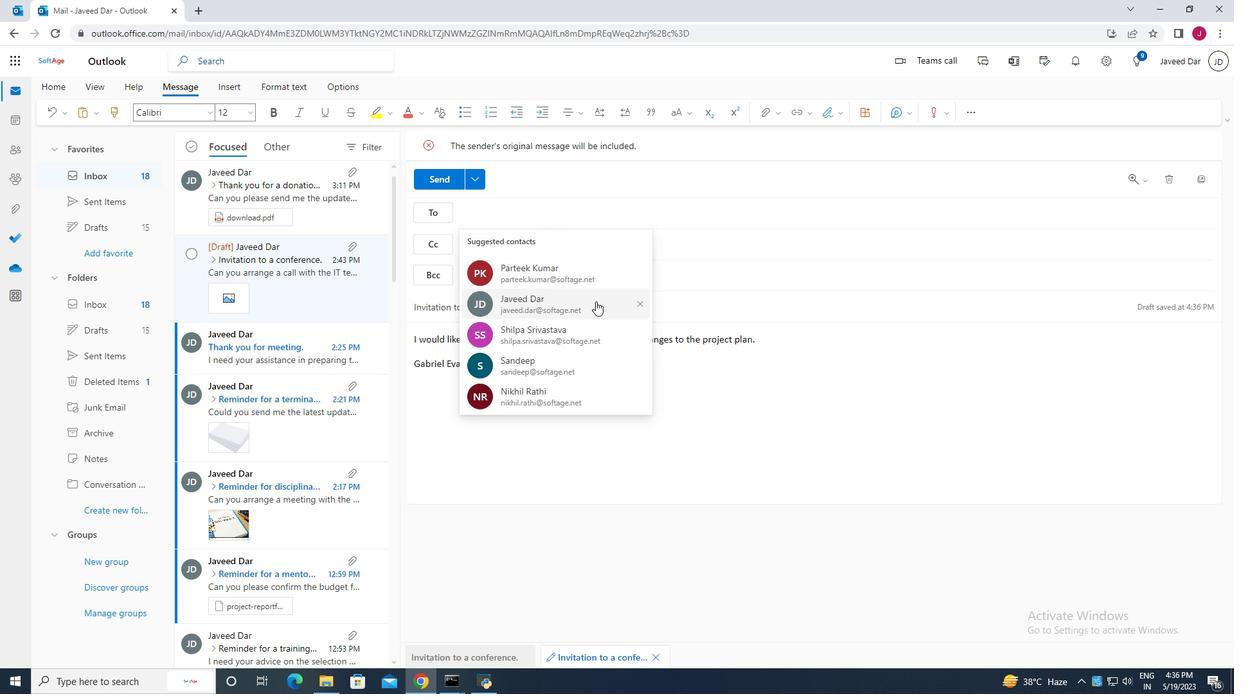 
Action: Mouse moved to (579, 221)
Screenshot: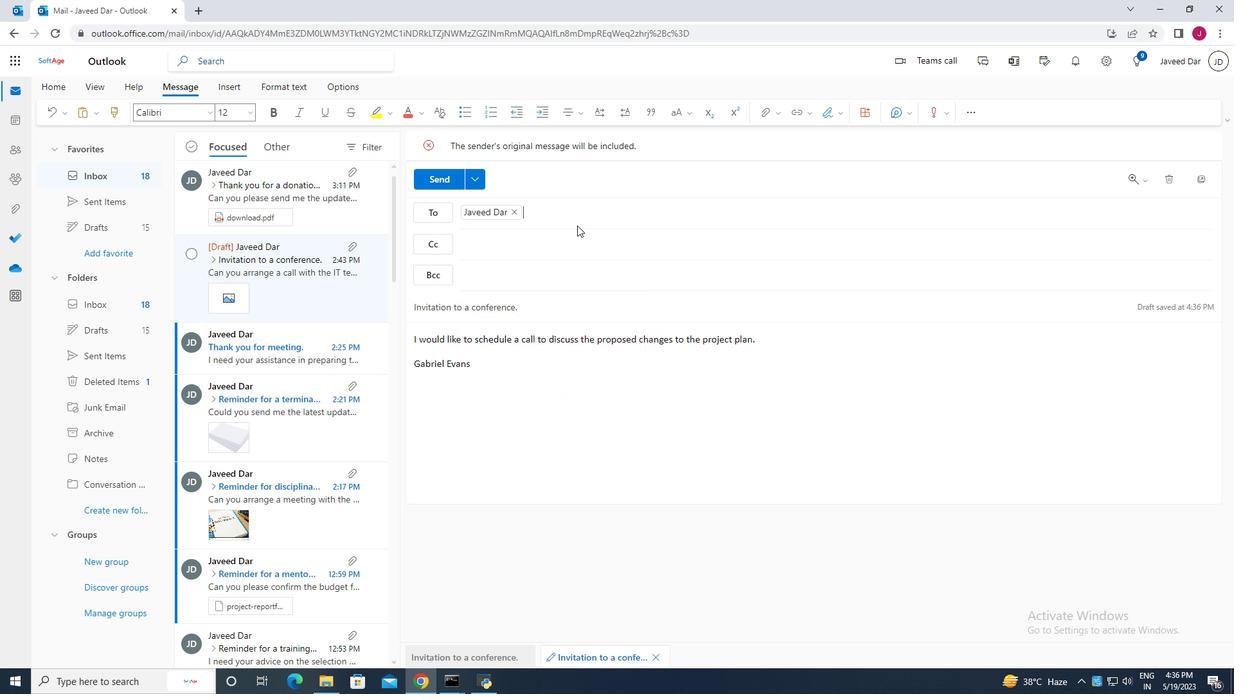 
Action: Key pressed aya
Screenshot: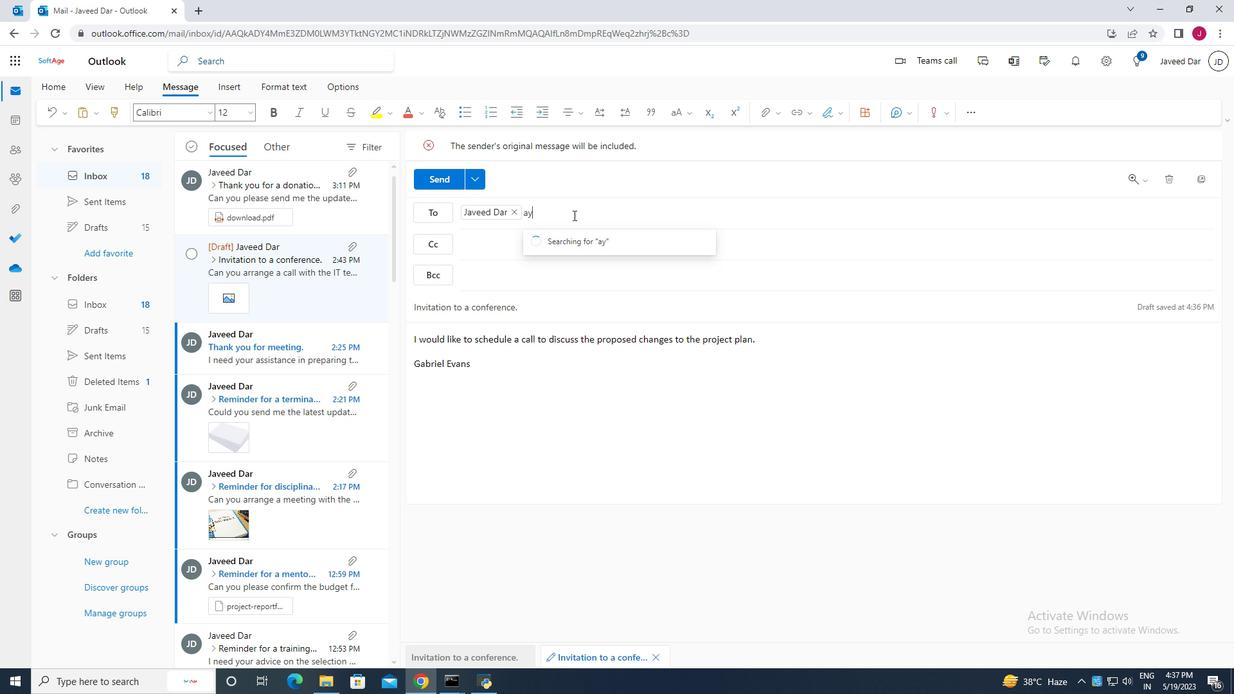 
Action: Mouse moved to (584, 221)
Screenshot: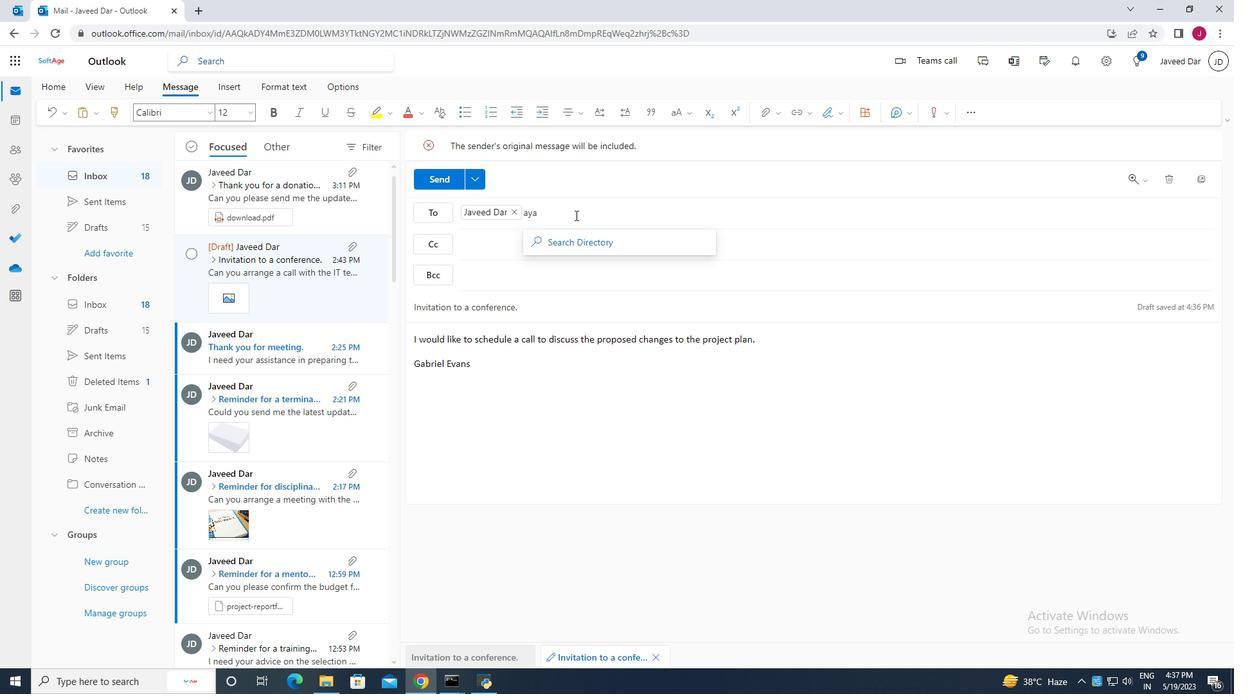
Action: Key pressed <Key.backspace><Key.backspace><Key.backspace>
Screenshot: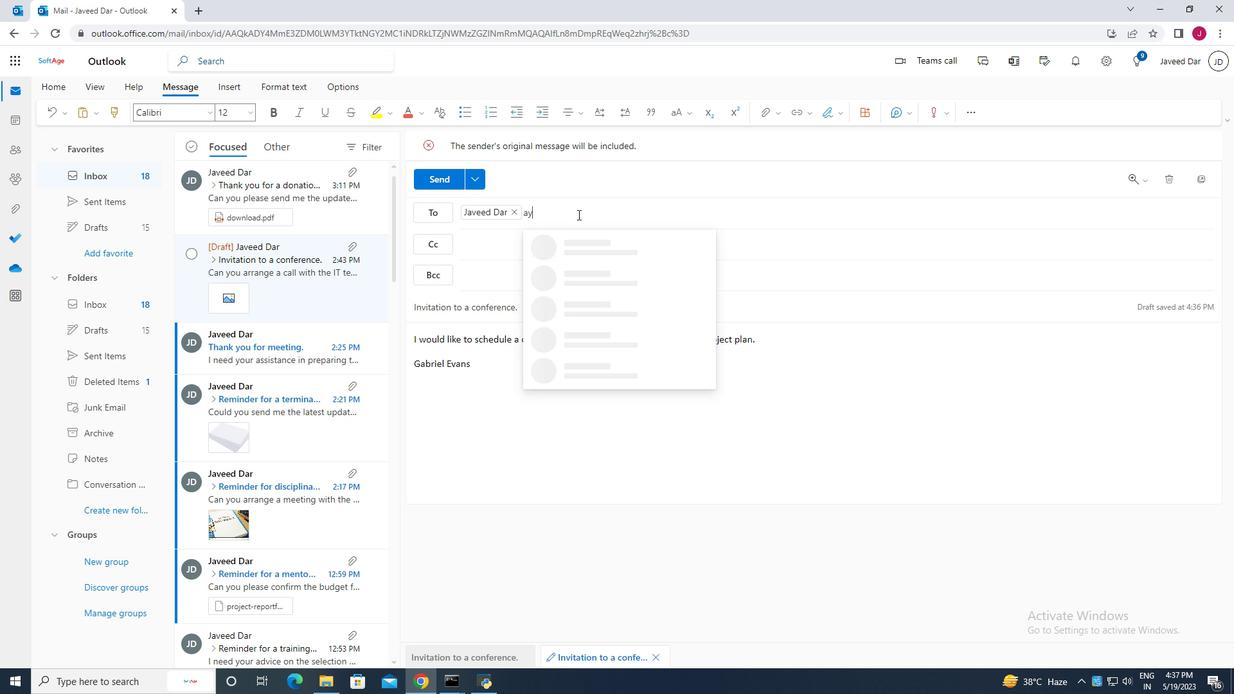 
Action: Mouse moved to (538, 186)
Screenshot: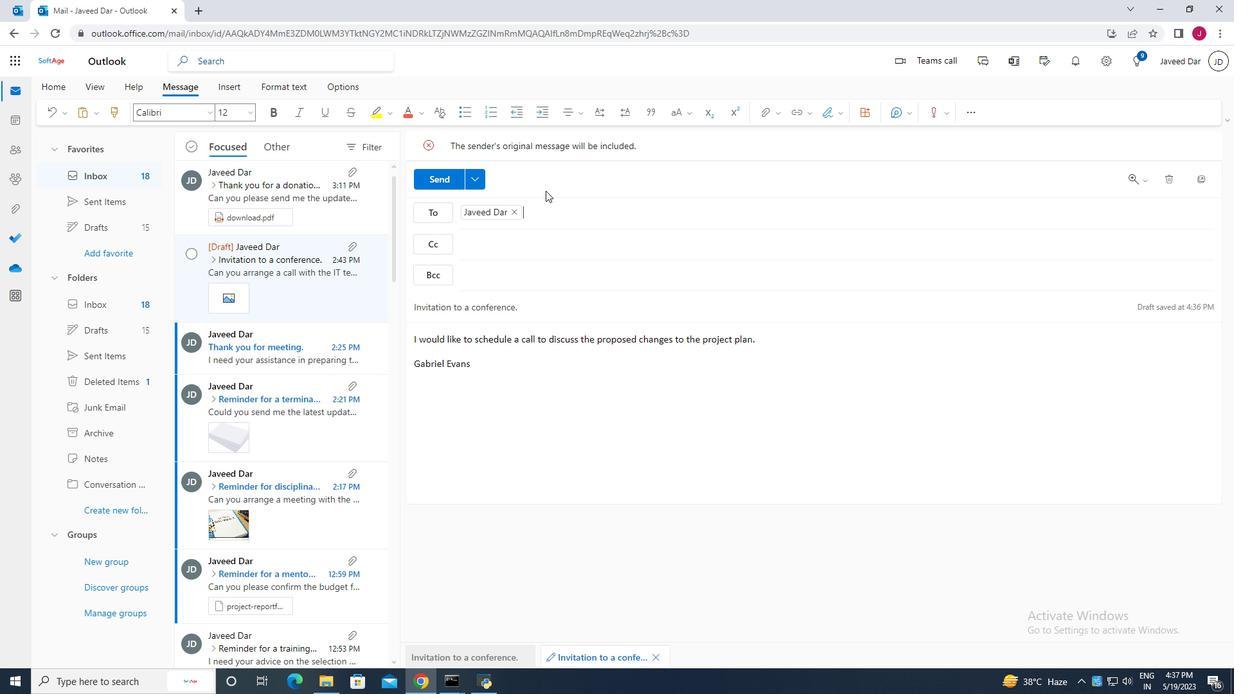 
Action: Mouse scrolled (538, 185) with delta (0, 0)
Screenshot: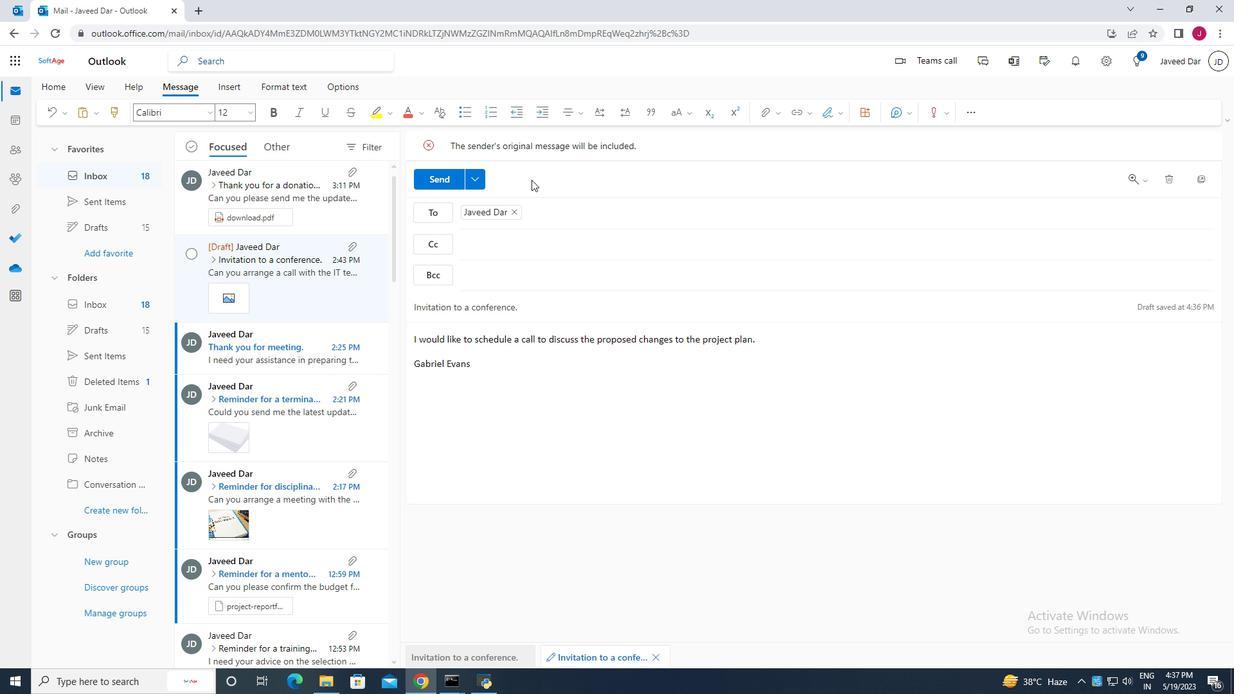 
Action: Mouse scrolled (538, 185) with delta (0, 0)
Screenshot: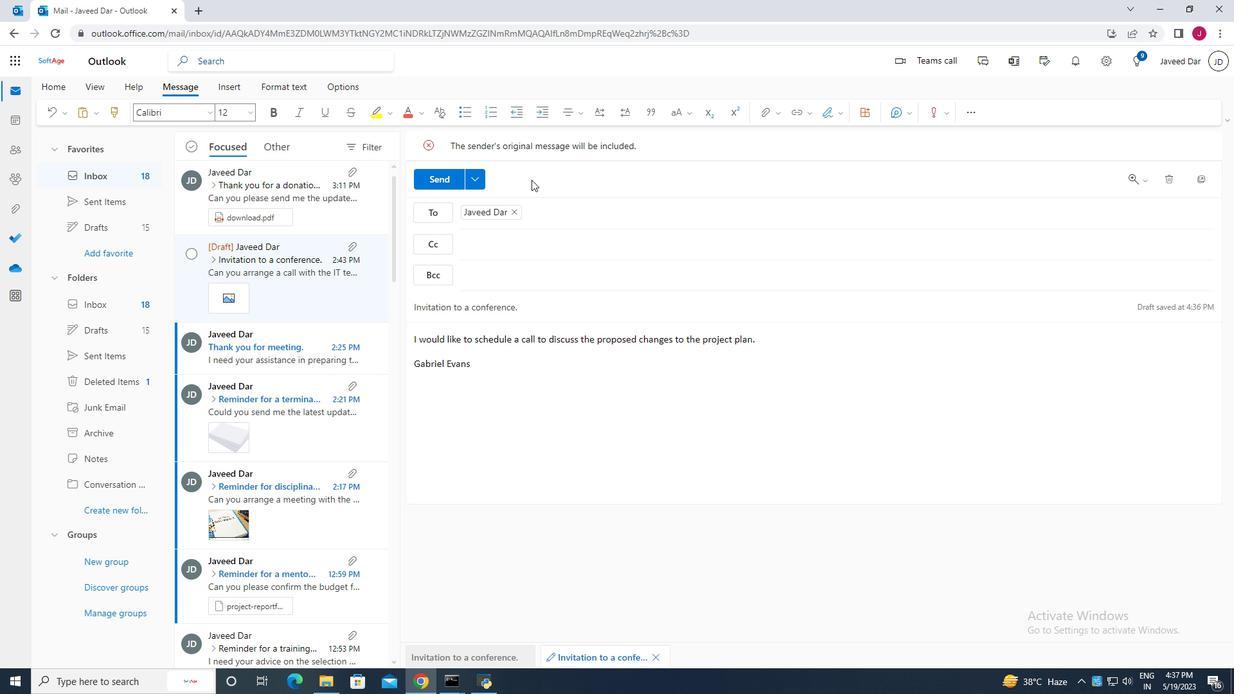 
Action: Mouse scrolled (538, 185) with delta (0, 0)
Screenshot: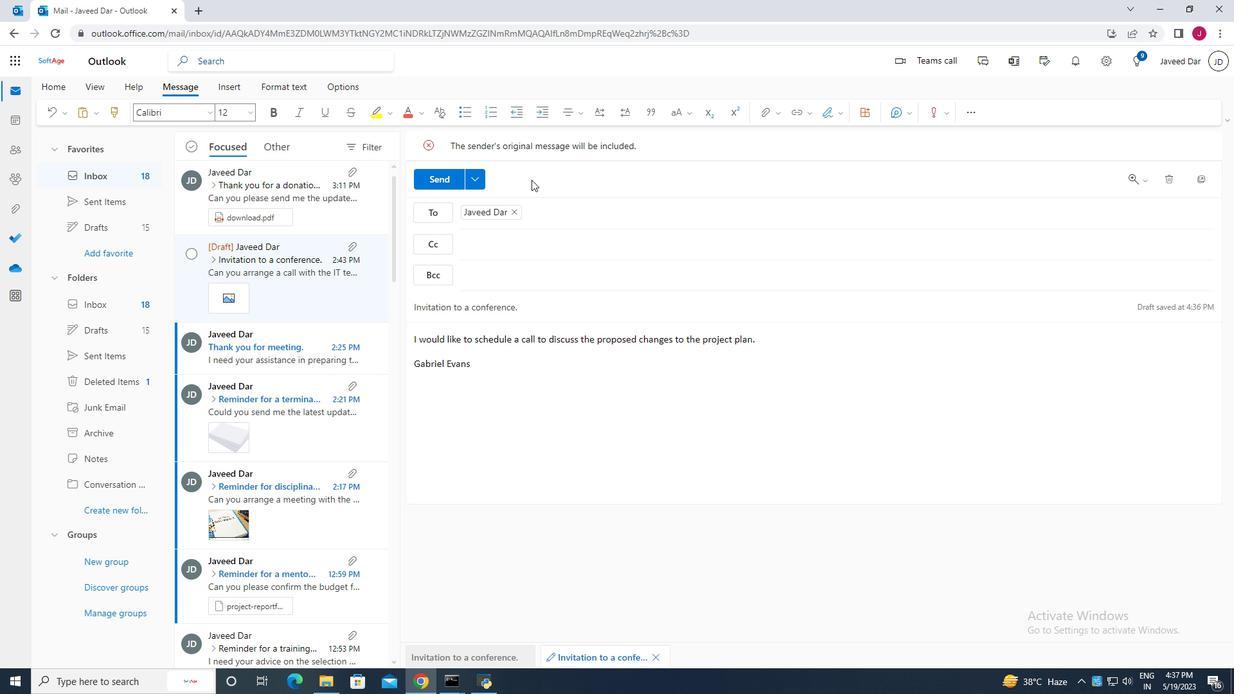 
Action: Mouse scrolled (538, 185) with delta (0, 0)
Screenshot: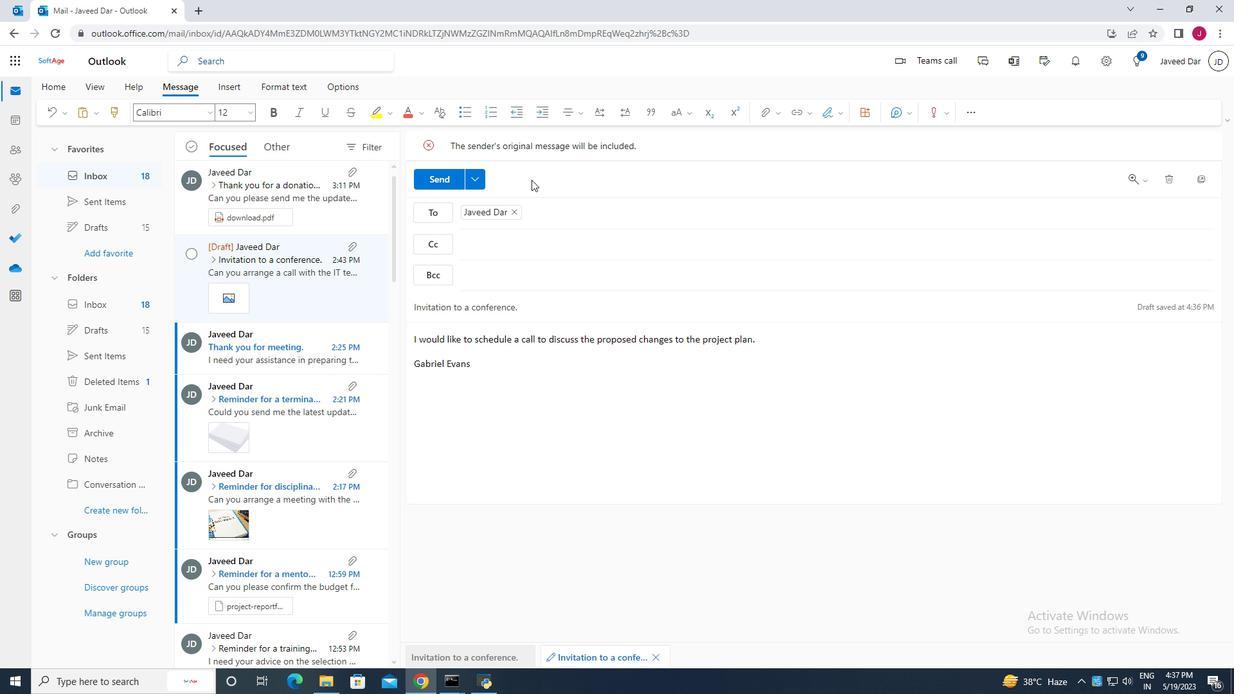 
Action: Mouse scrolled (538, 187) with delta (0, 0)
Screenshot: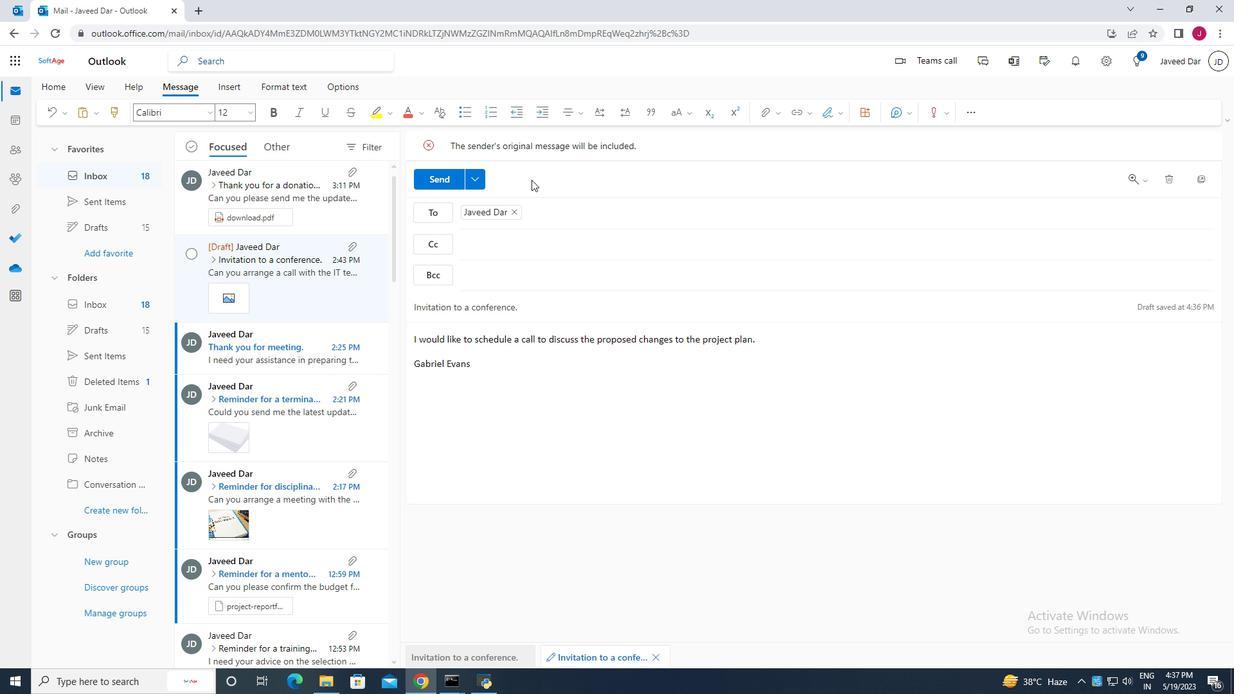 
Action: Mouse moved to (538, 186)
Screenshot: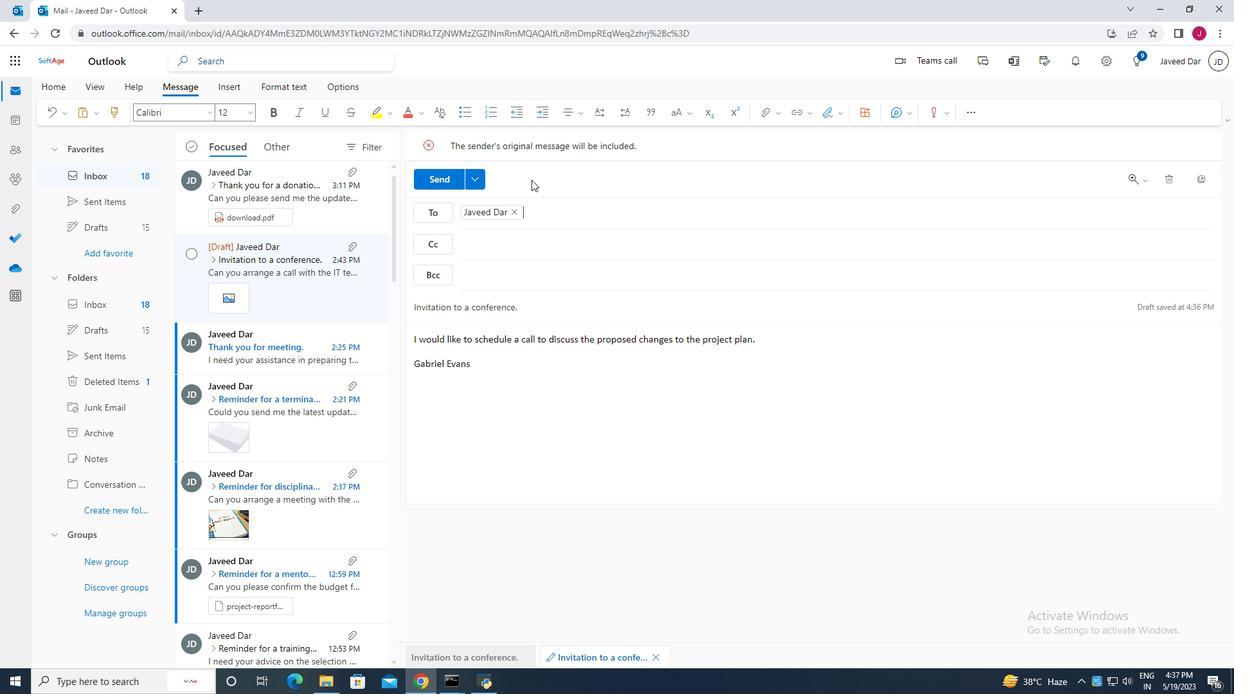 
Action: Mouse scrolled (538, 187) with delta (0, 0)
Screenshot: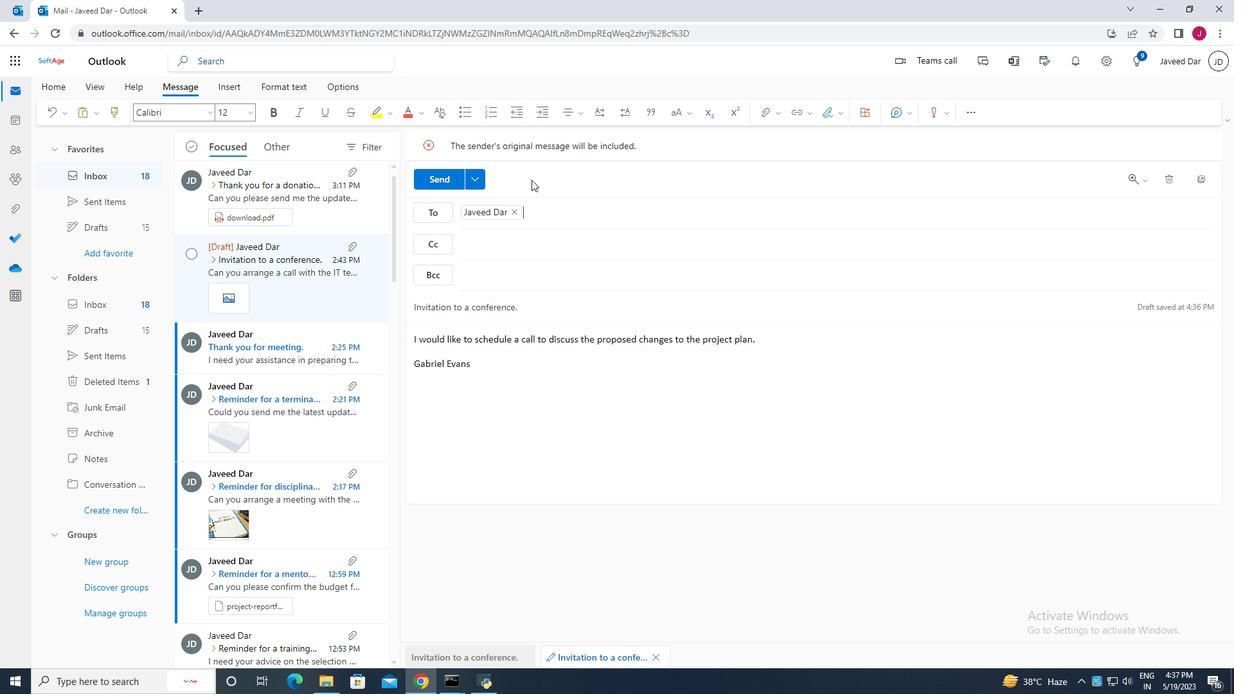 
Action: Mouse moved to (537, 185)
Screenshot: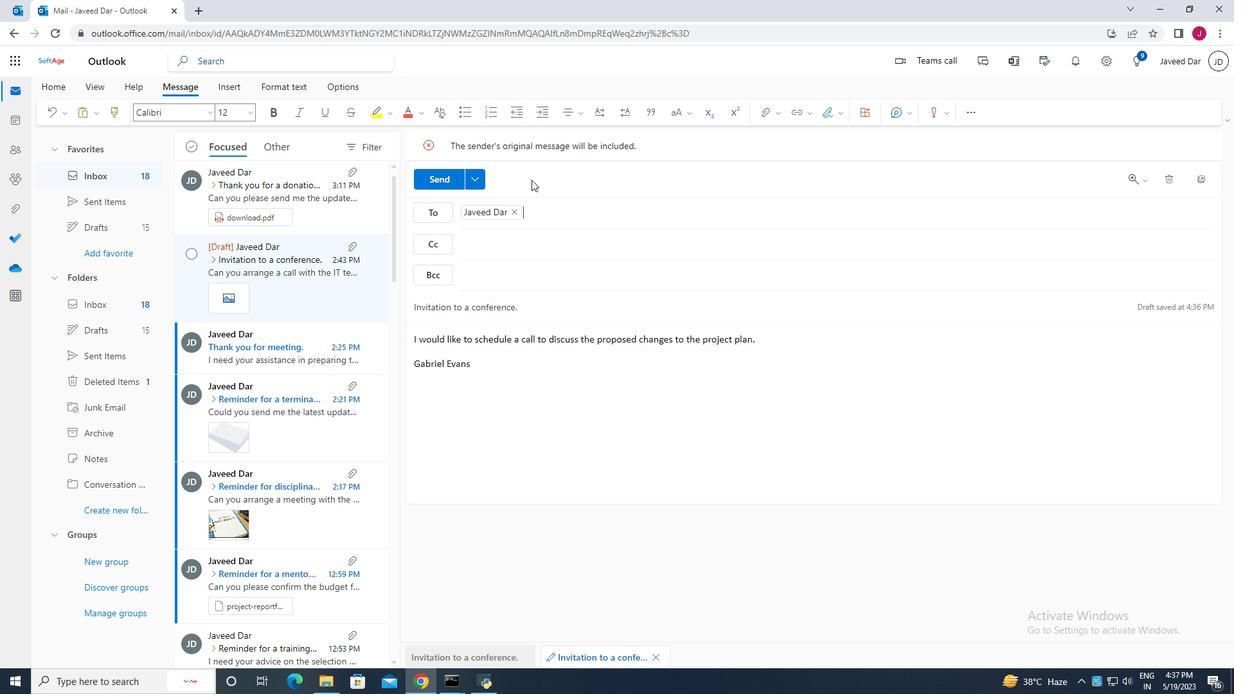 
Action: Mouse scrolled (537, 186) with delta (0, 0)
Screenshot: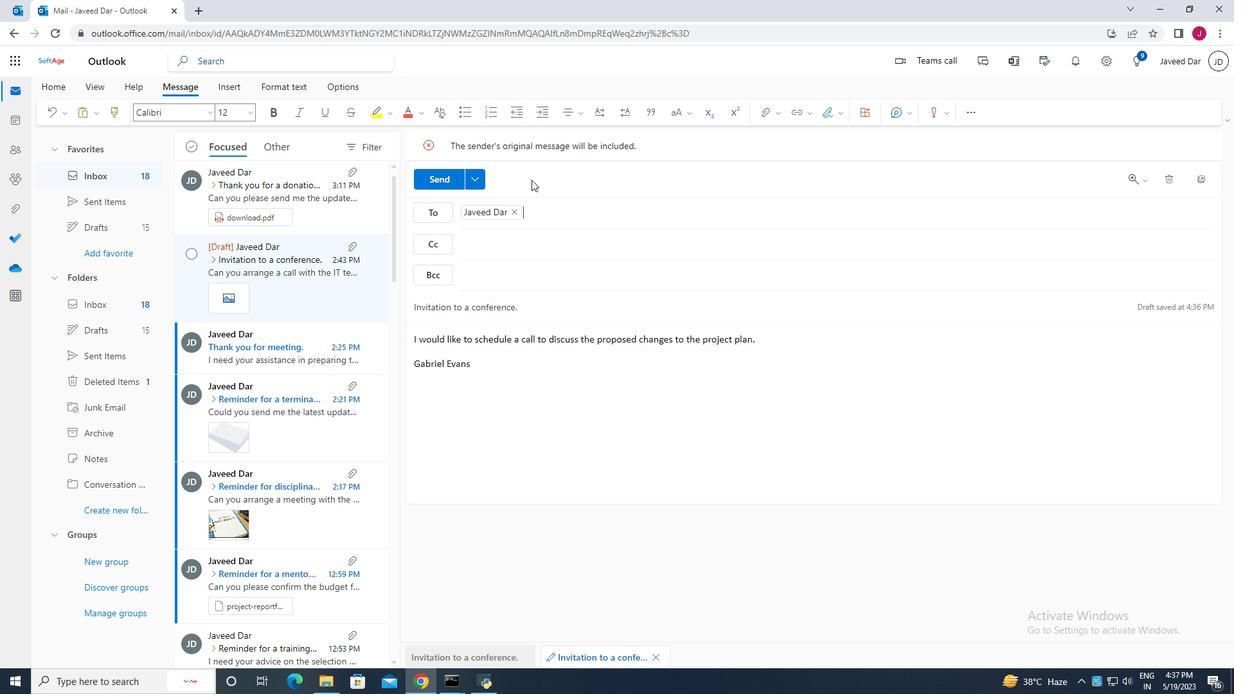 
Action: Mouse scrolled (537, 186) with delta (0, 0)
Screenshot: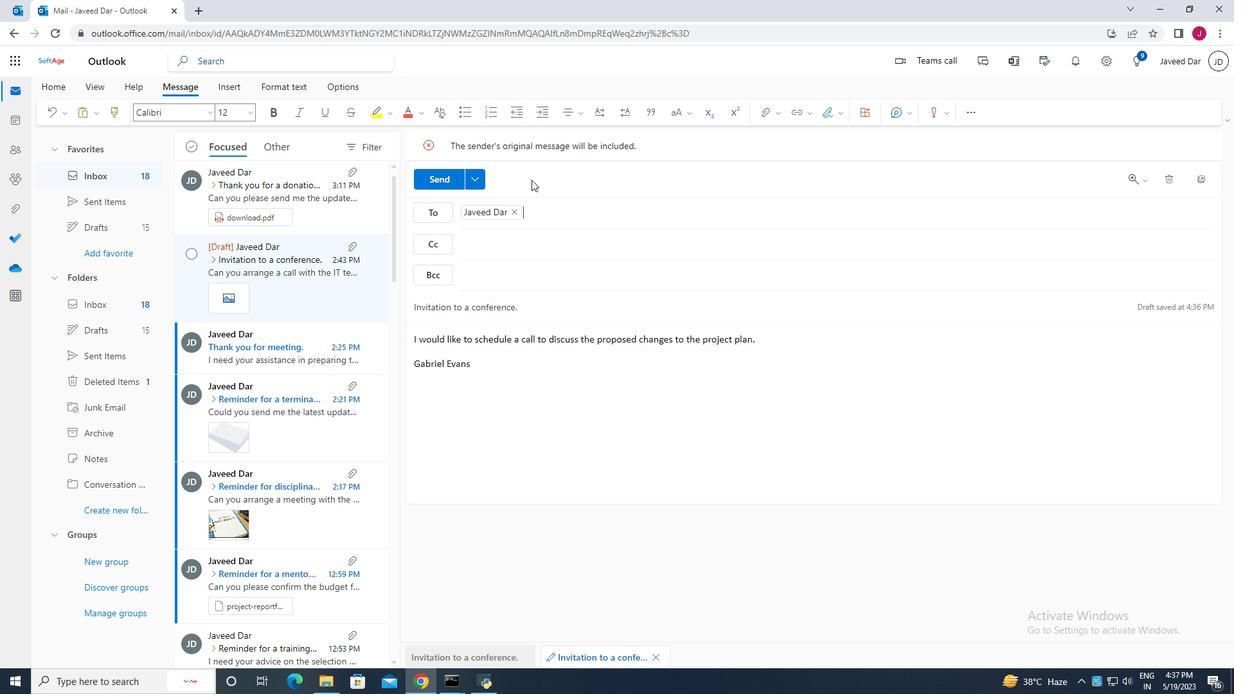 
Action: Mouse scrolled (537, 185) with delta (0, 0)
Screenshot: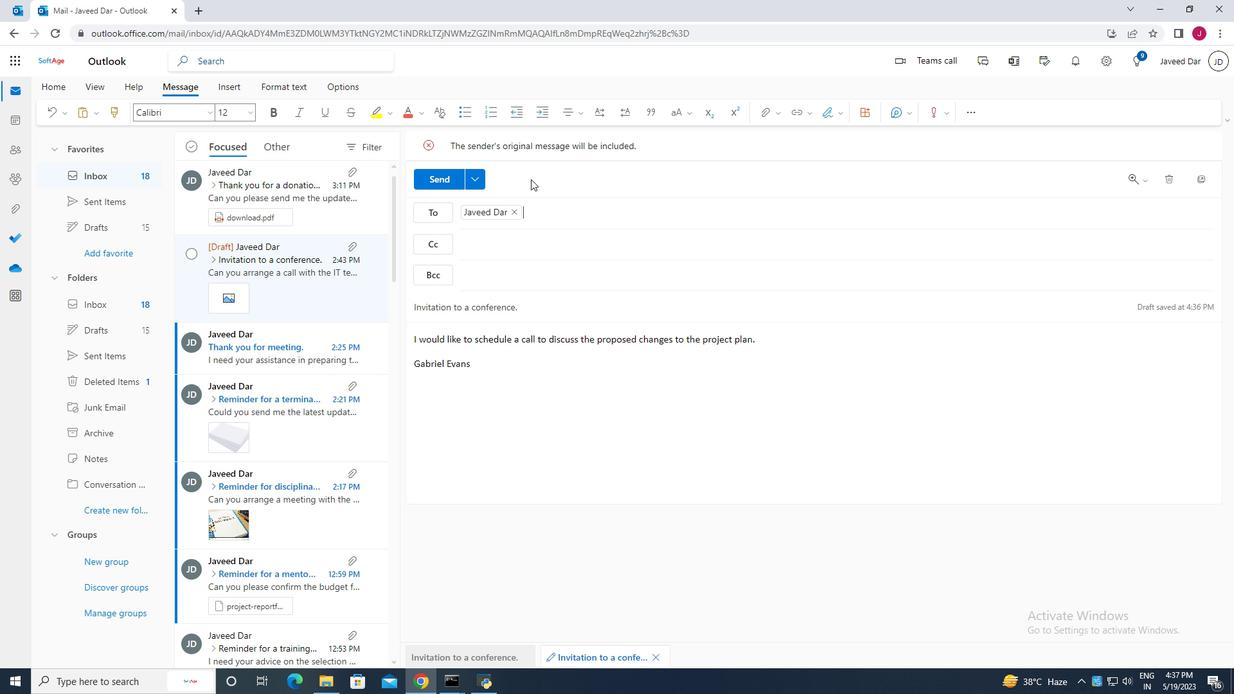 
Action: Mouse scrolled (537, 185) with delta (0, 0)
Screenshot: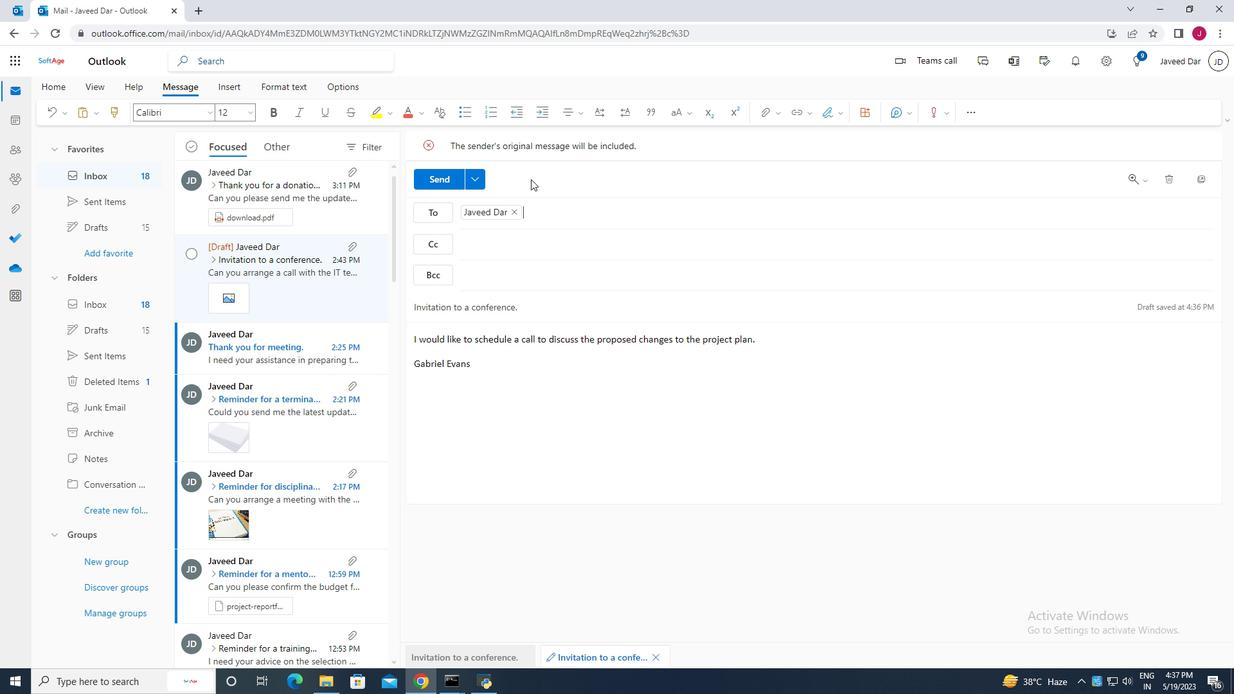 
Action: Mouse scrolled (537, 185) with delta (0, 0)
Screenshot: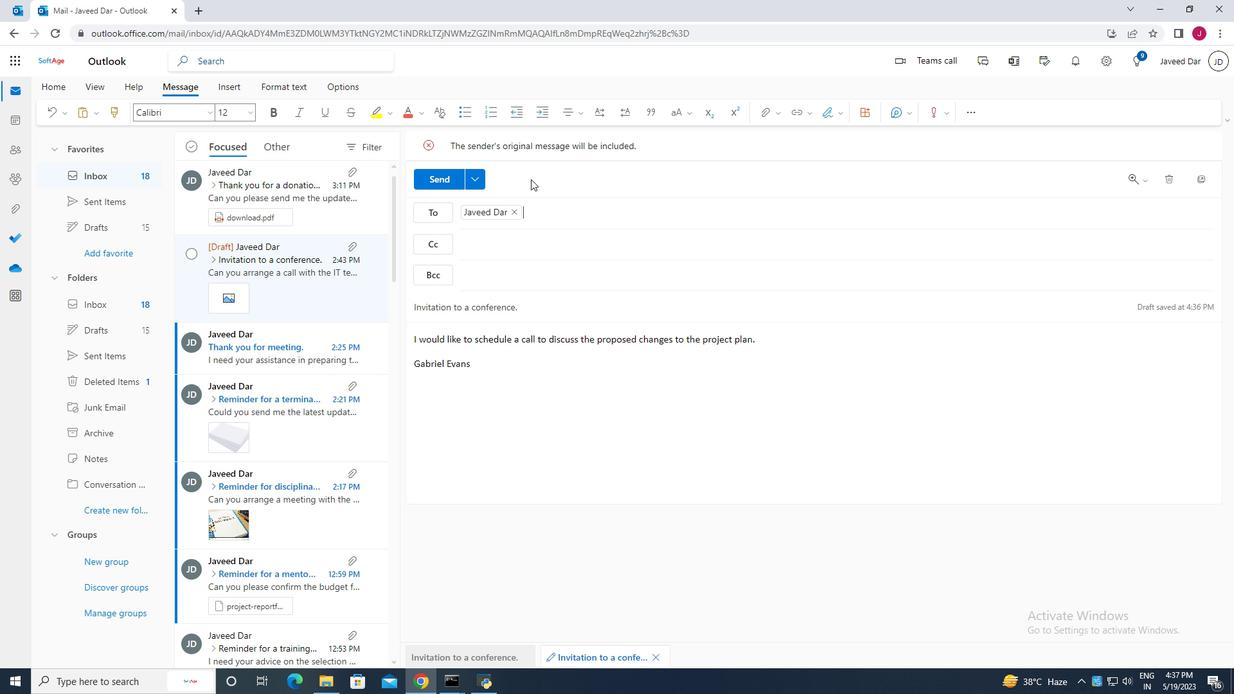 
Action: Mouse scrolled (537, 185) with delta (0, 0)
Screenshot: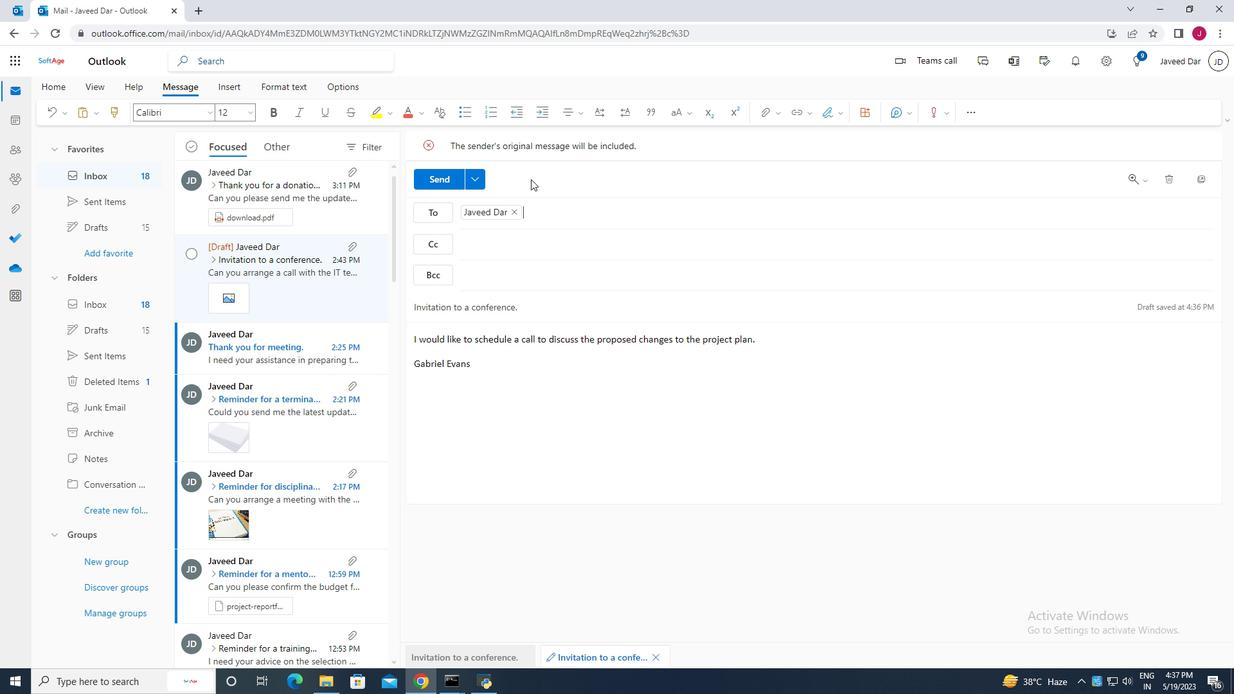 
Action: Mouse scrolled (537, 185) with delta (0, 0)
Screenshot: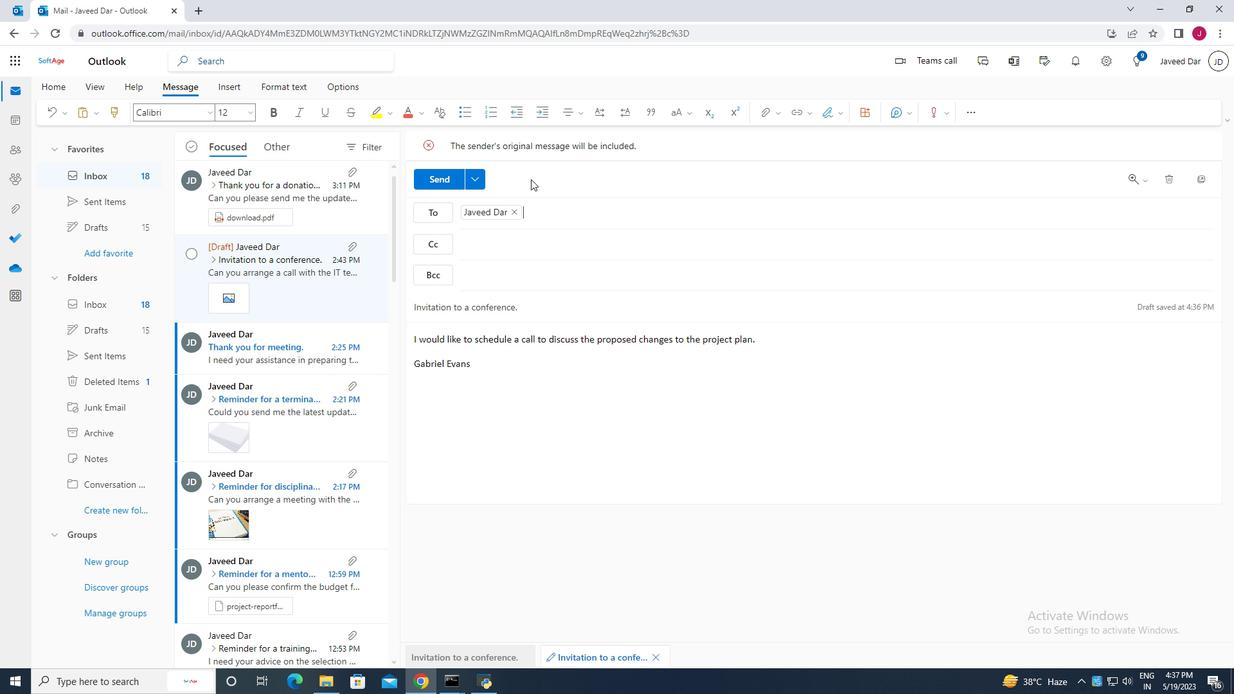 
Action: Mouse moved to (516, 418)
Screenshot: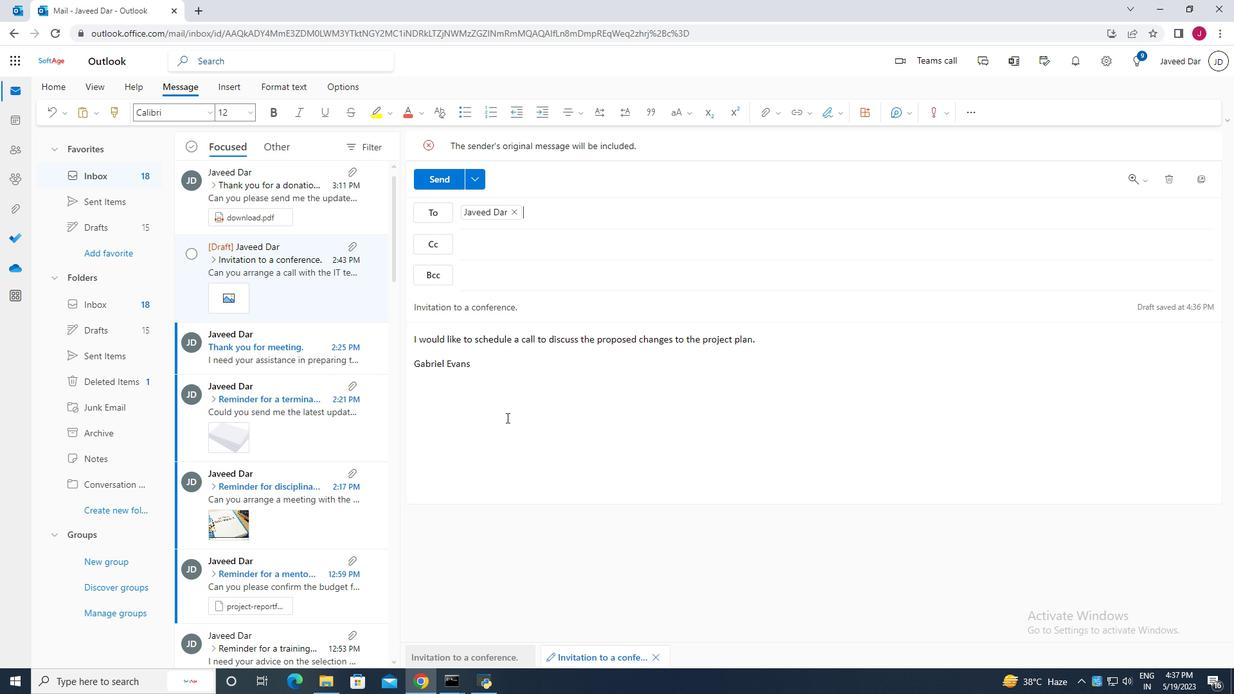 
Action: Mouse pressed left at (516, 418)
Screenshot: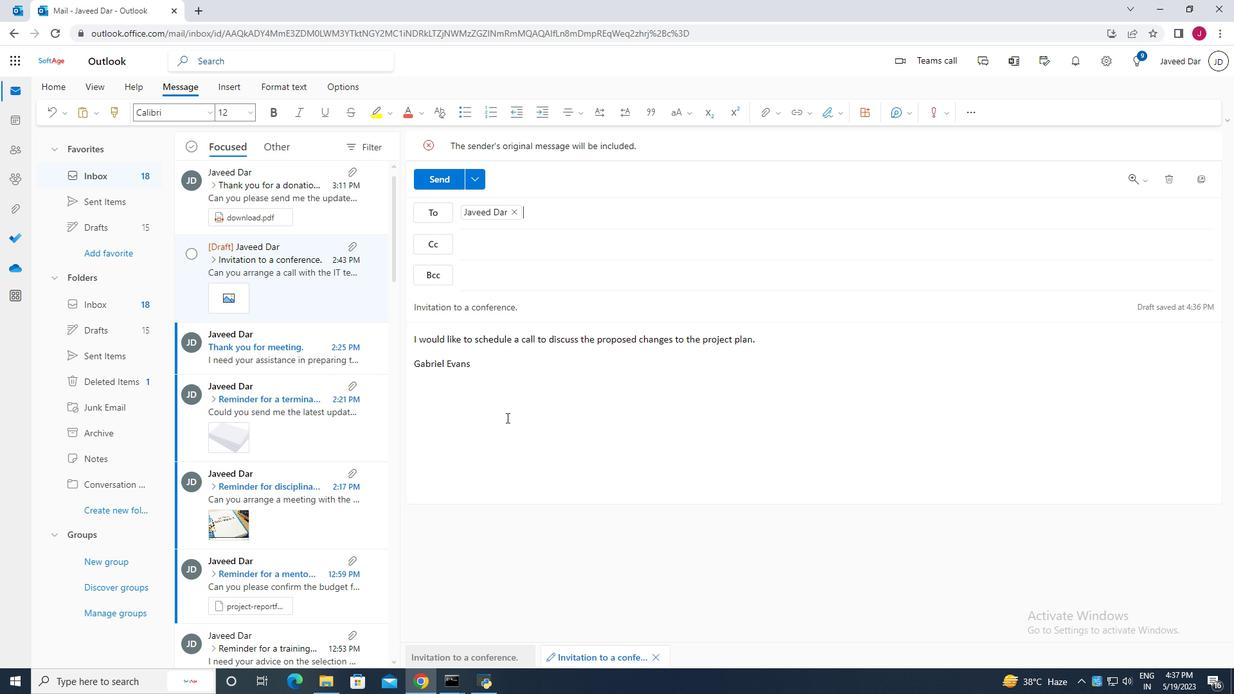 
Action: Mouse scrolled (516, 417) with delta (0, 0)
Screenshot: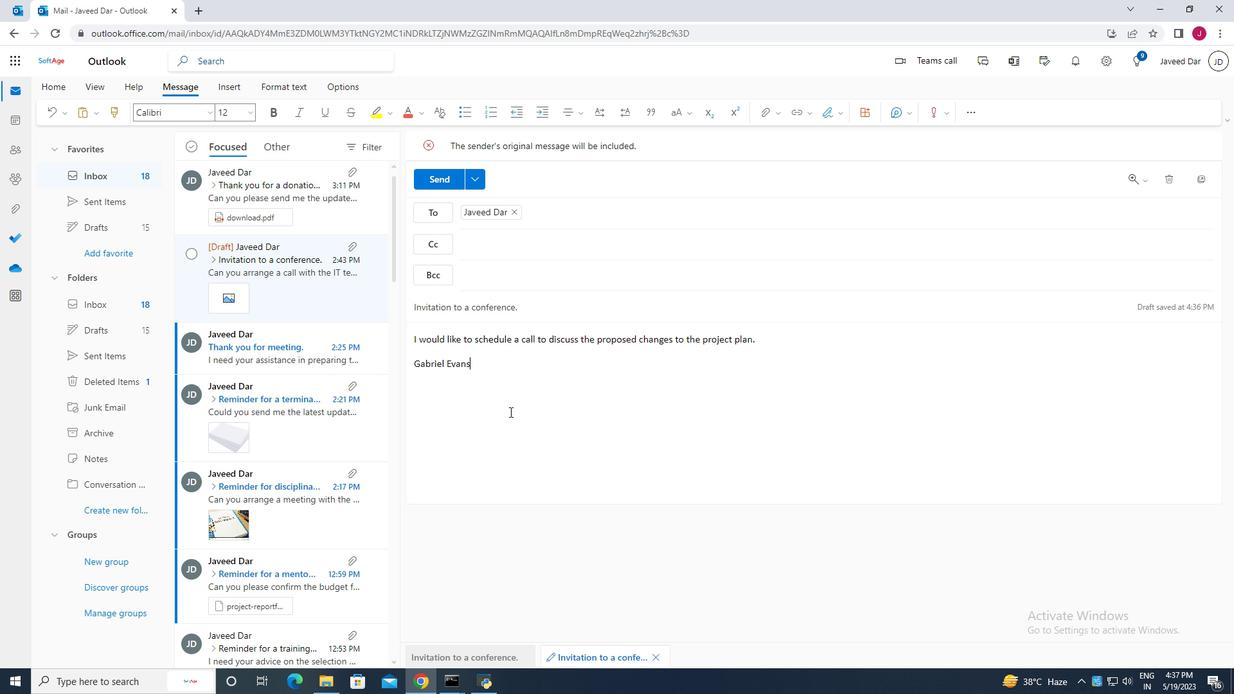 
Action: Mouse scrolled (516, 417) with delta (0, 0)
Screenshot: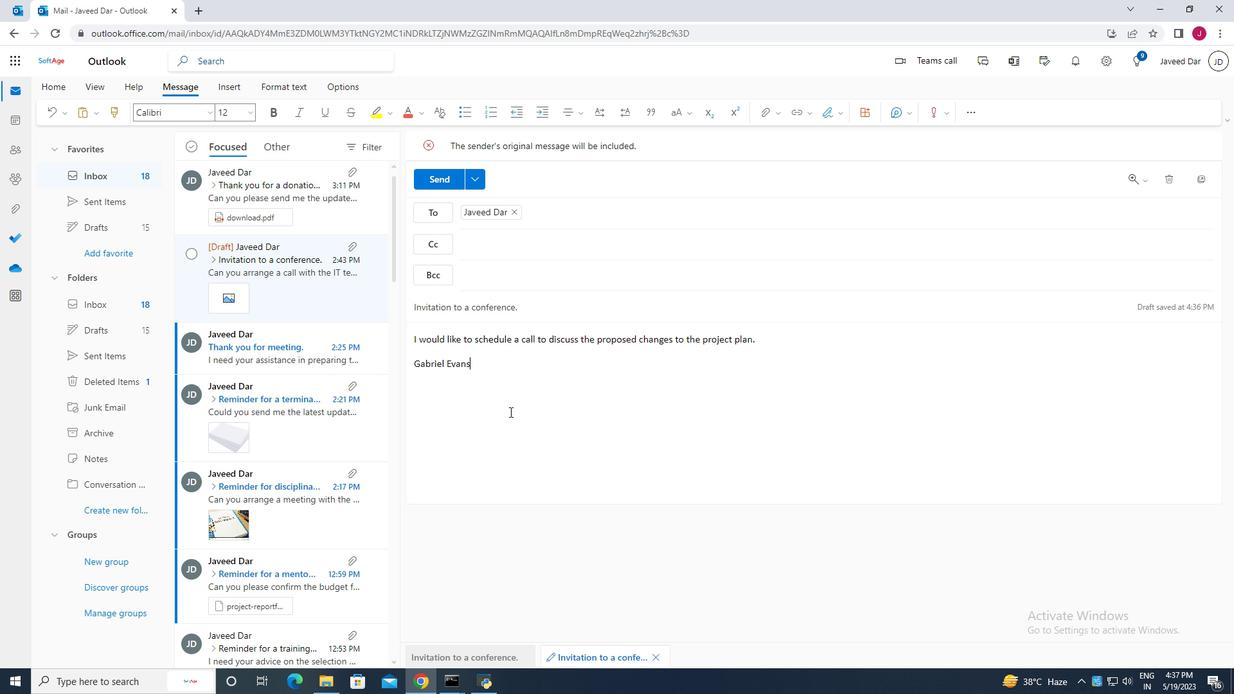 
Action: Mouse scrolled (516, 417) with delta (0, 0)
Screenshot: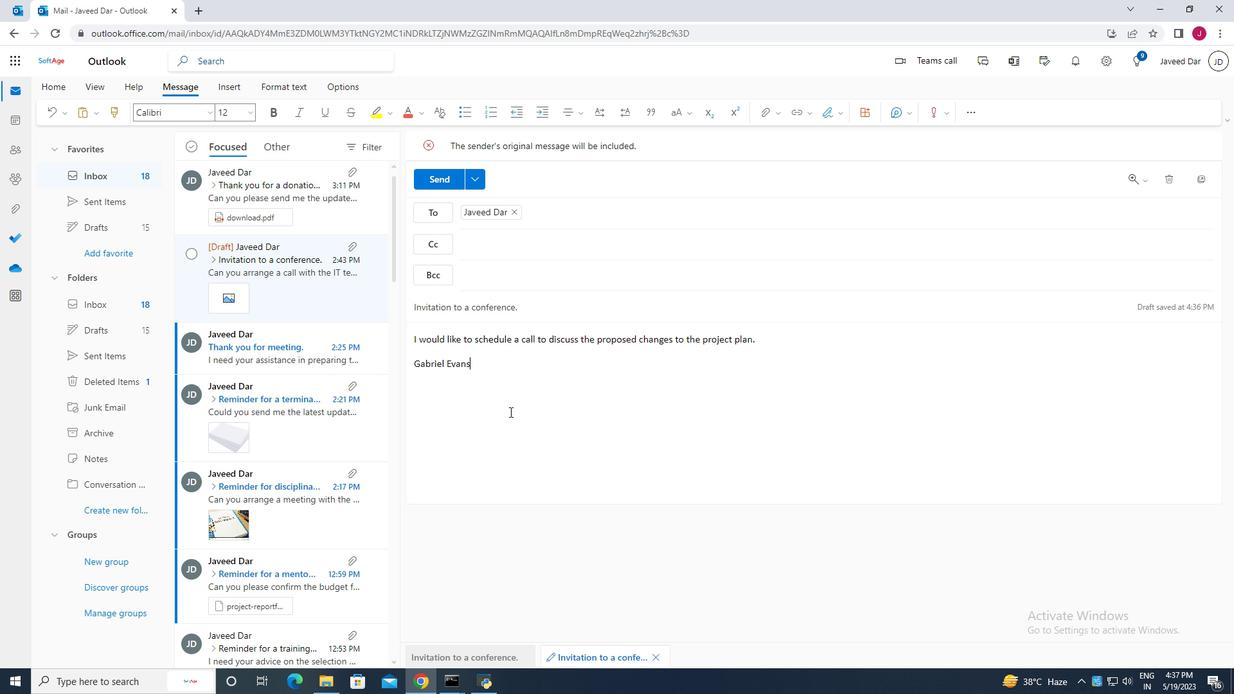 
Action: Mouse scrolled (516, 417) with delta (0, 0)
Screenshot: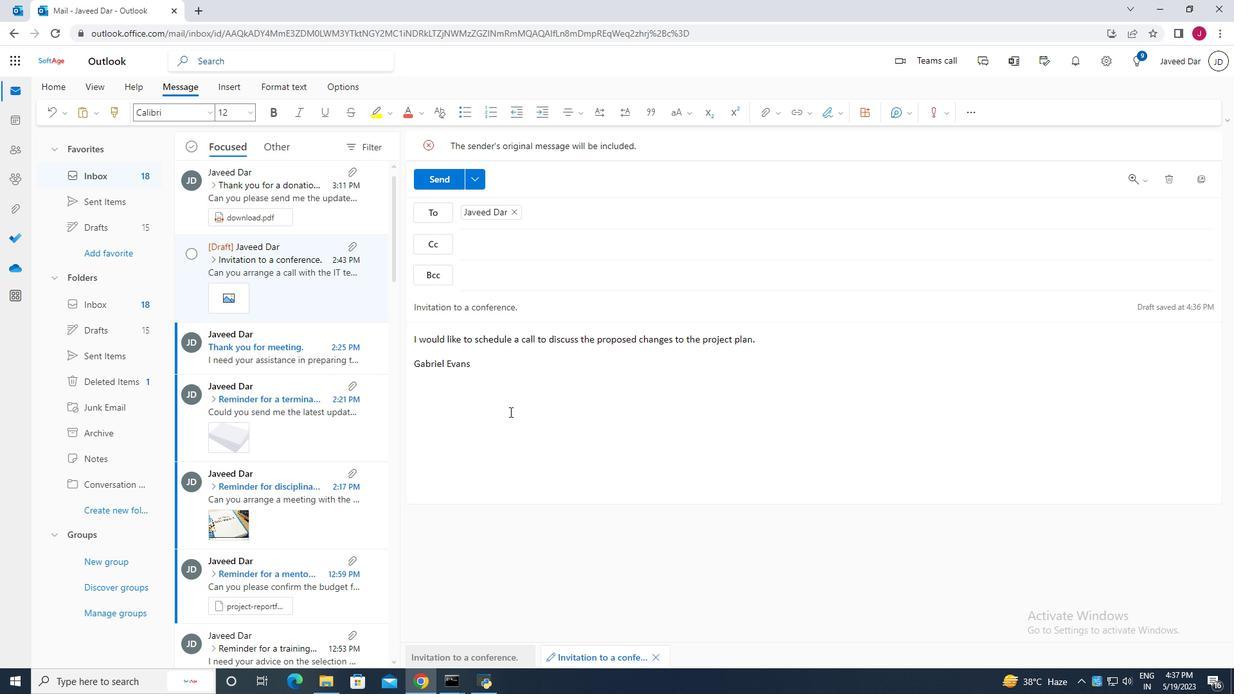 
Action: Mouse moved to (443, 188)
Screenshot: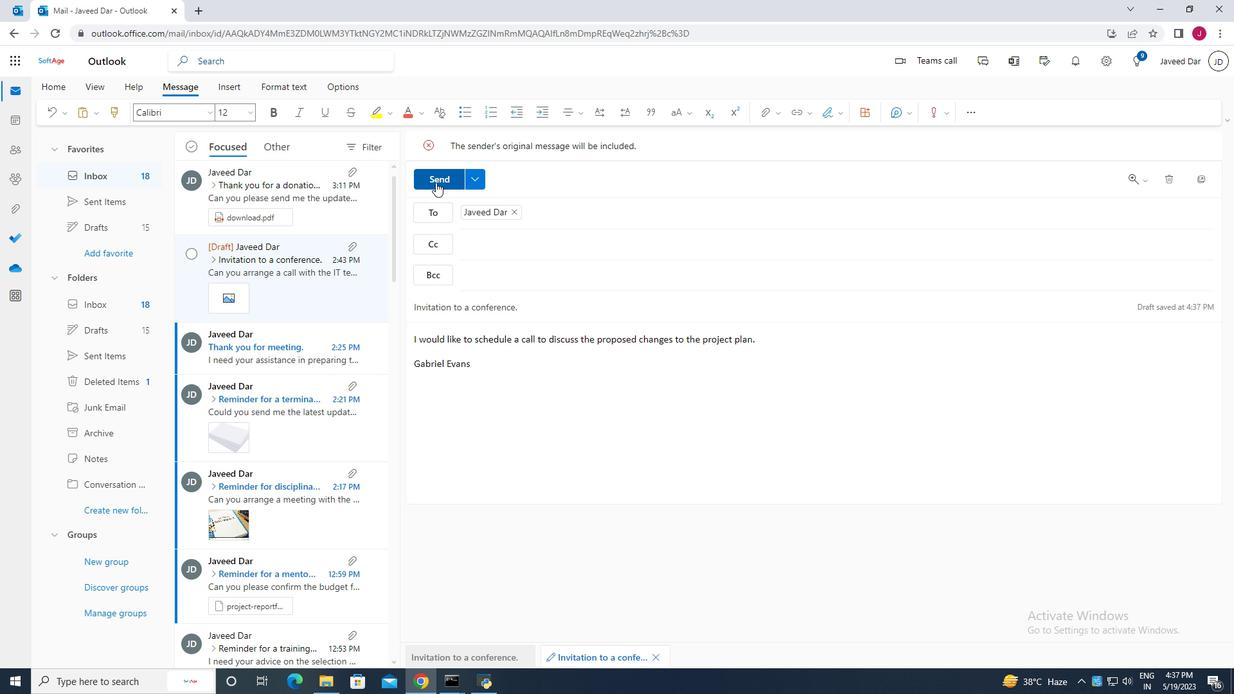 
Action: Mouse pressed left at (443, 188)
Screenshot: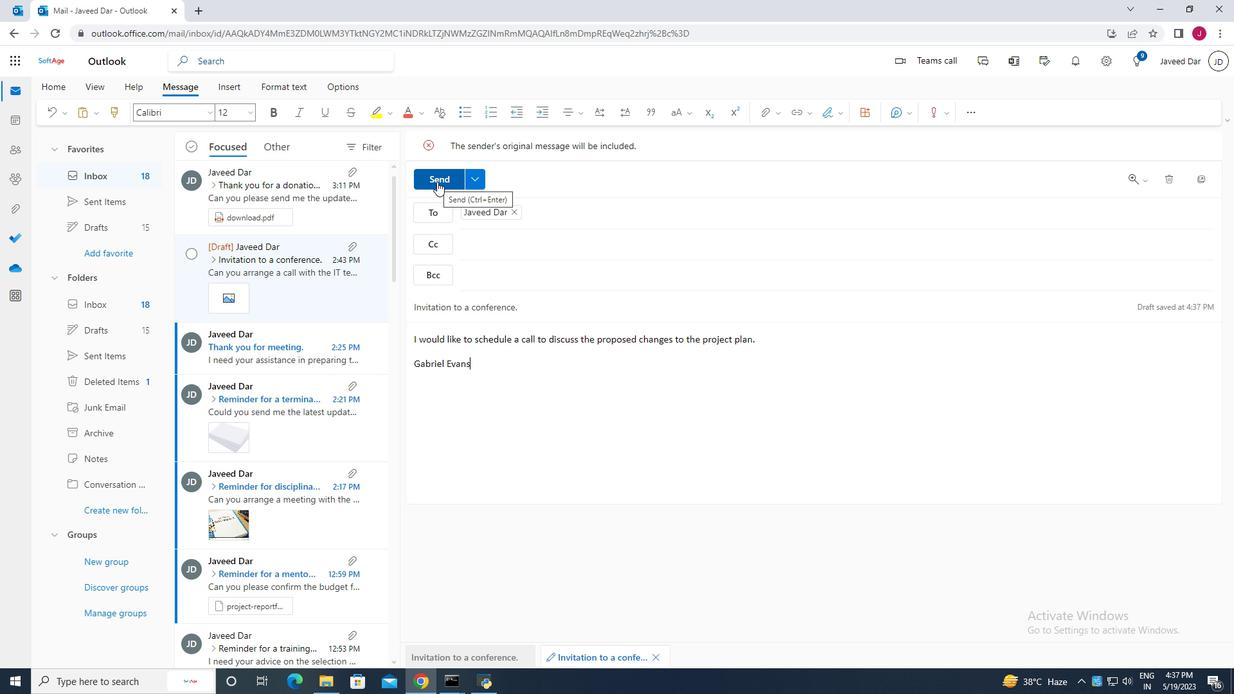 
